 Task: Look for Airbnb options in Delfshaven, Netherlands from 22nd December, 2023 to 30th December, 2023 for 2 adults. Place can be entire room with 1  bedroom having 1 bed and 1 bathroom. Property type can be hotel. Amenities needed are: washing machine.
Action: Mouse moved to (548, 149)
Screenshot: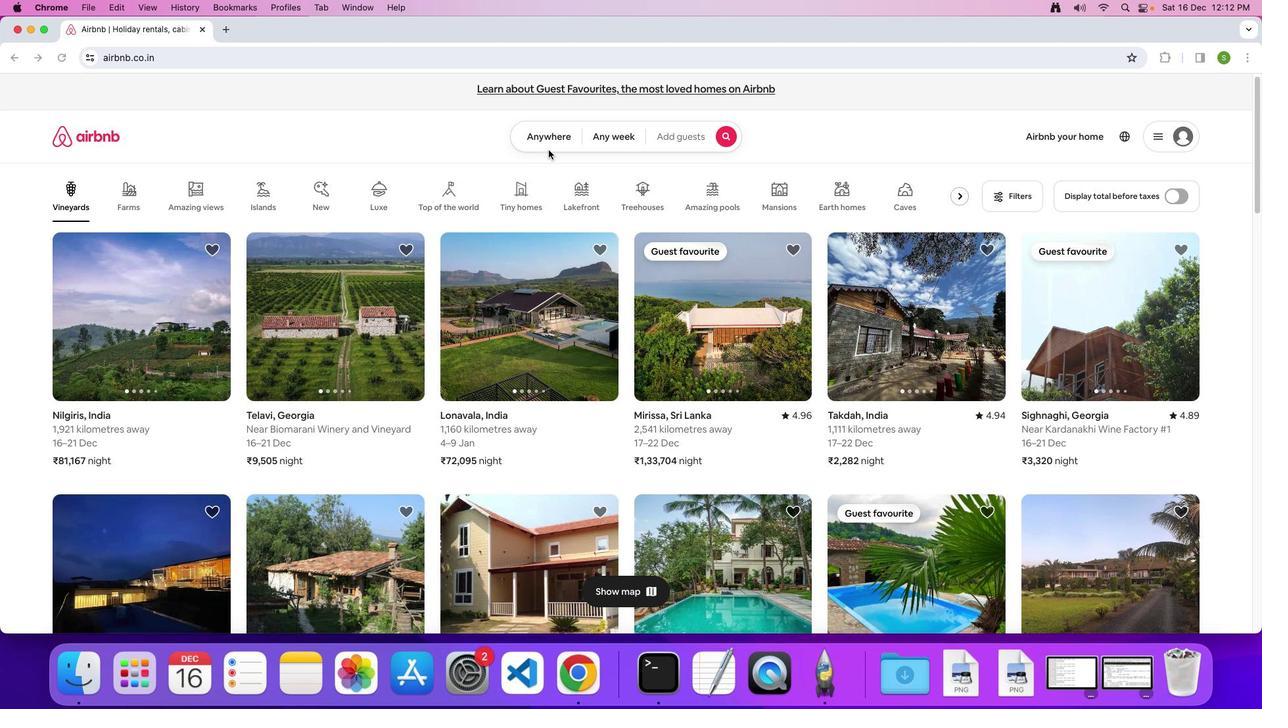 
Action: Mouse pressed left at (548, 149)
Screenshot: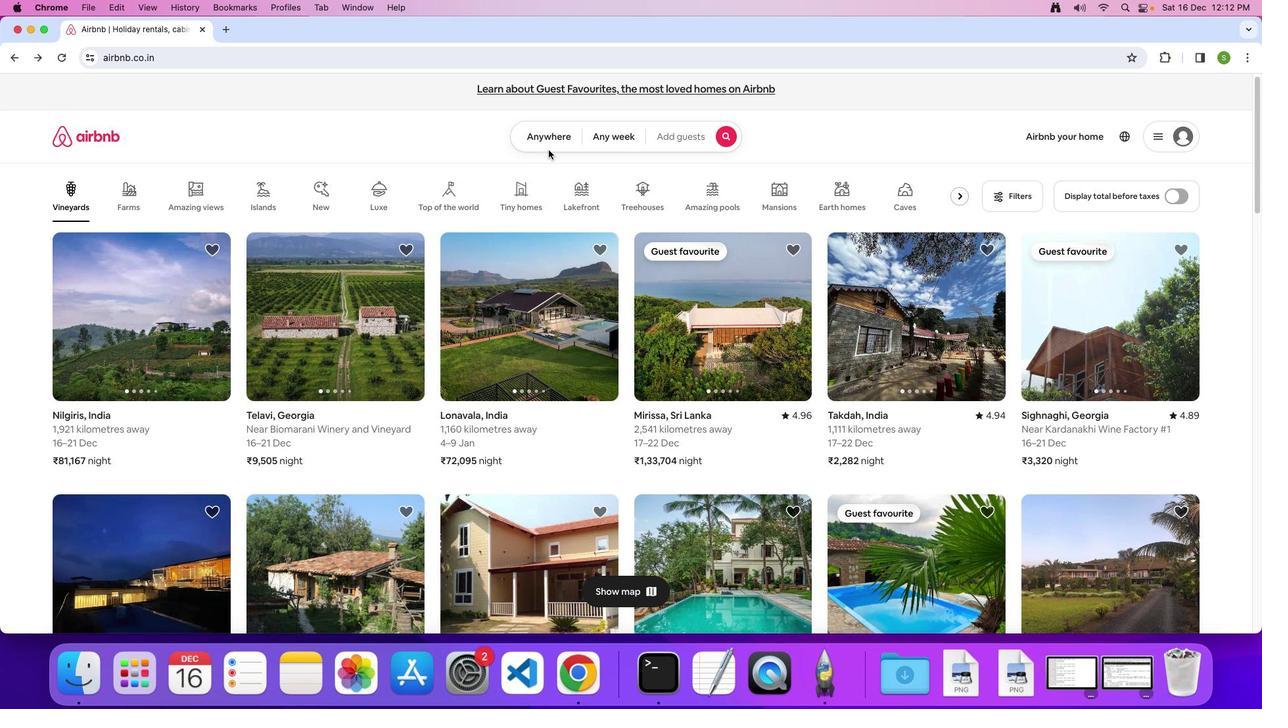 
Action: Mouse moved to (550, 147)
Screenshot: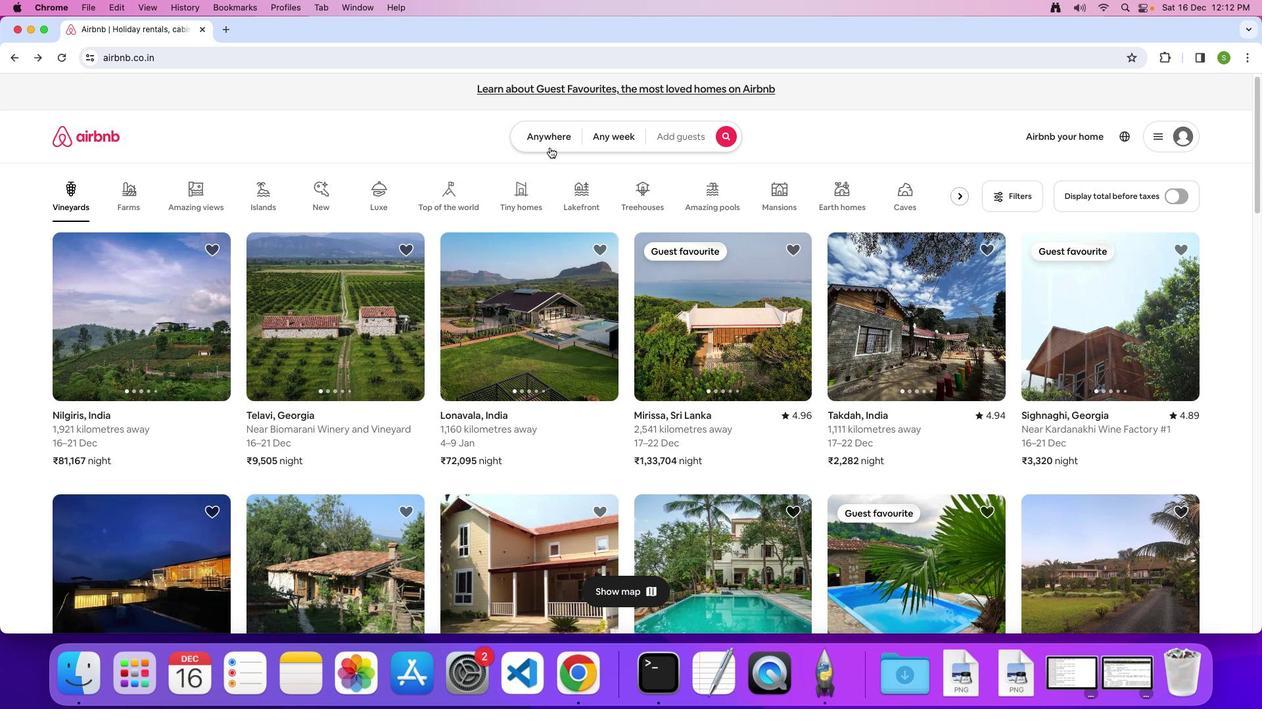 
Action: Mouse pressed left at (550, 147)
Screenshot: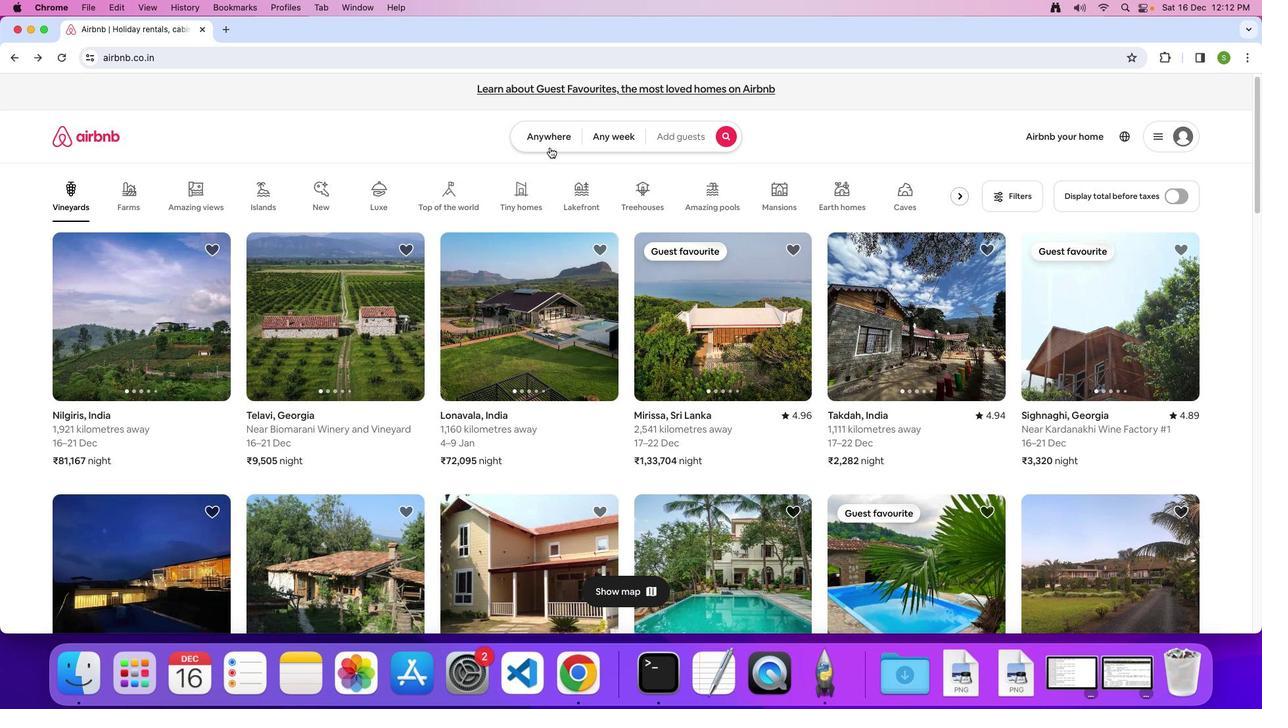 
Action: Mouse moved to (506, 184)
Screenshot: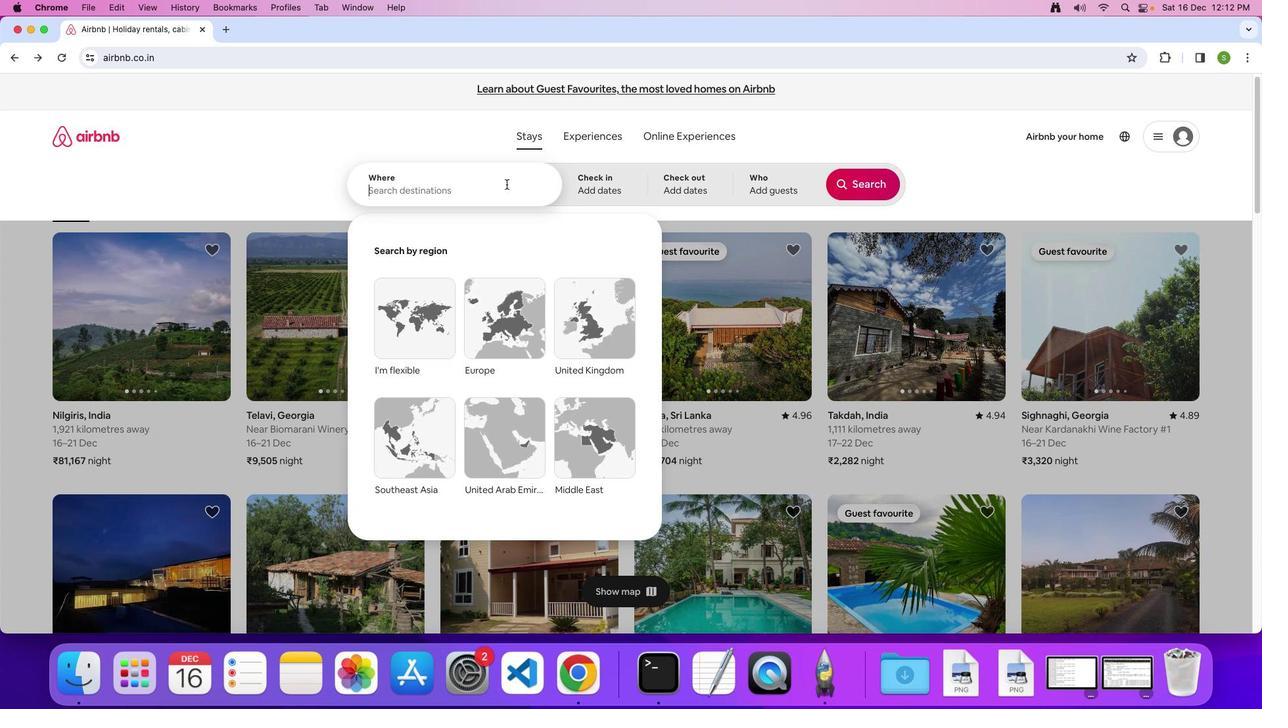 
Action: Mouse pressed left at (506, 184)
Screenshot: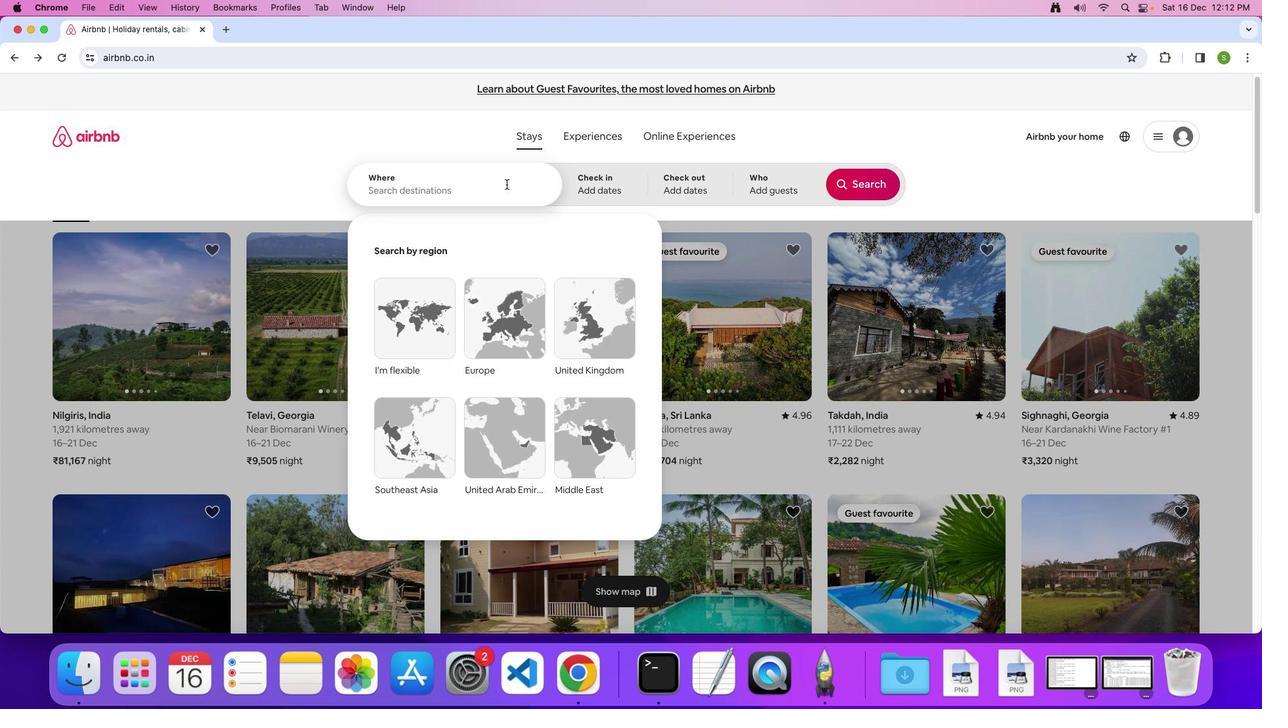 
Action: Mouse moved to (506, 184)
Screenshot: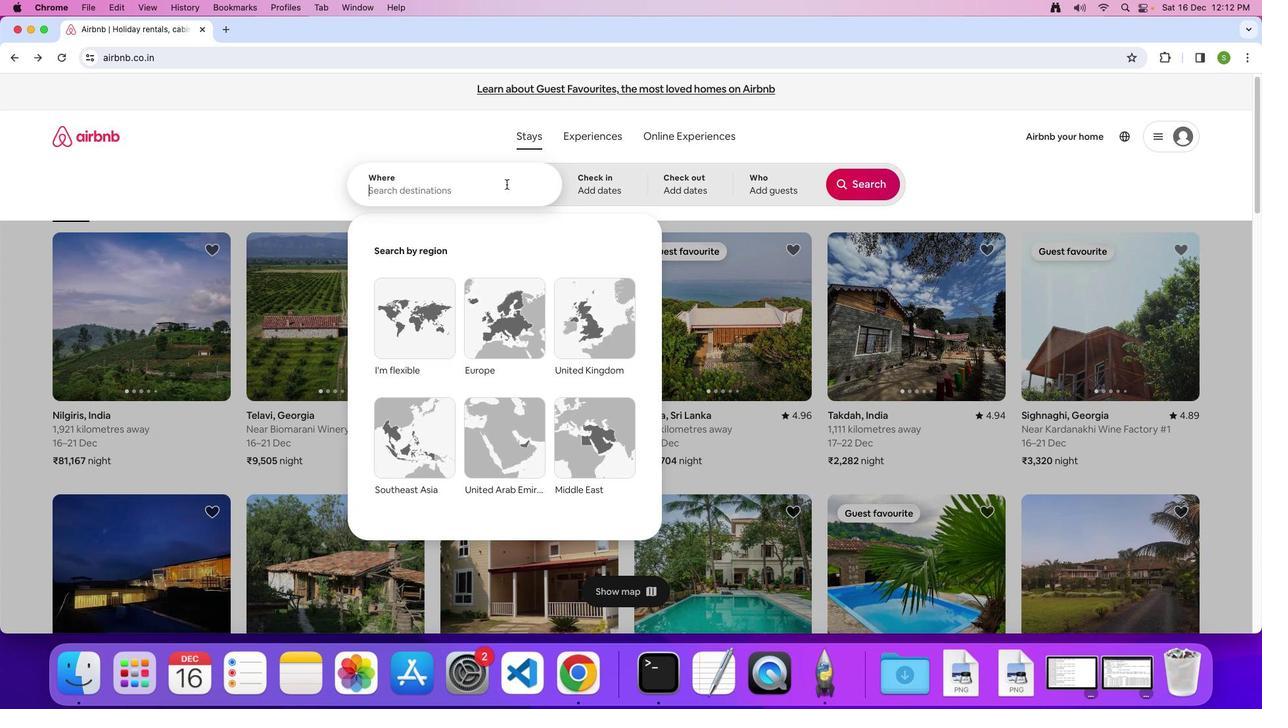 
Action: Key pressed 'D'Key.caps_lock'e''l''f''s''h''a''v''e''n'','Key.spaceKey.shift'n''e''t''h''e''r''l''a''n''d''s'Key.enter
Screenshot: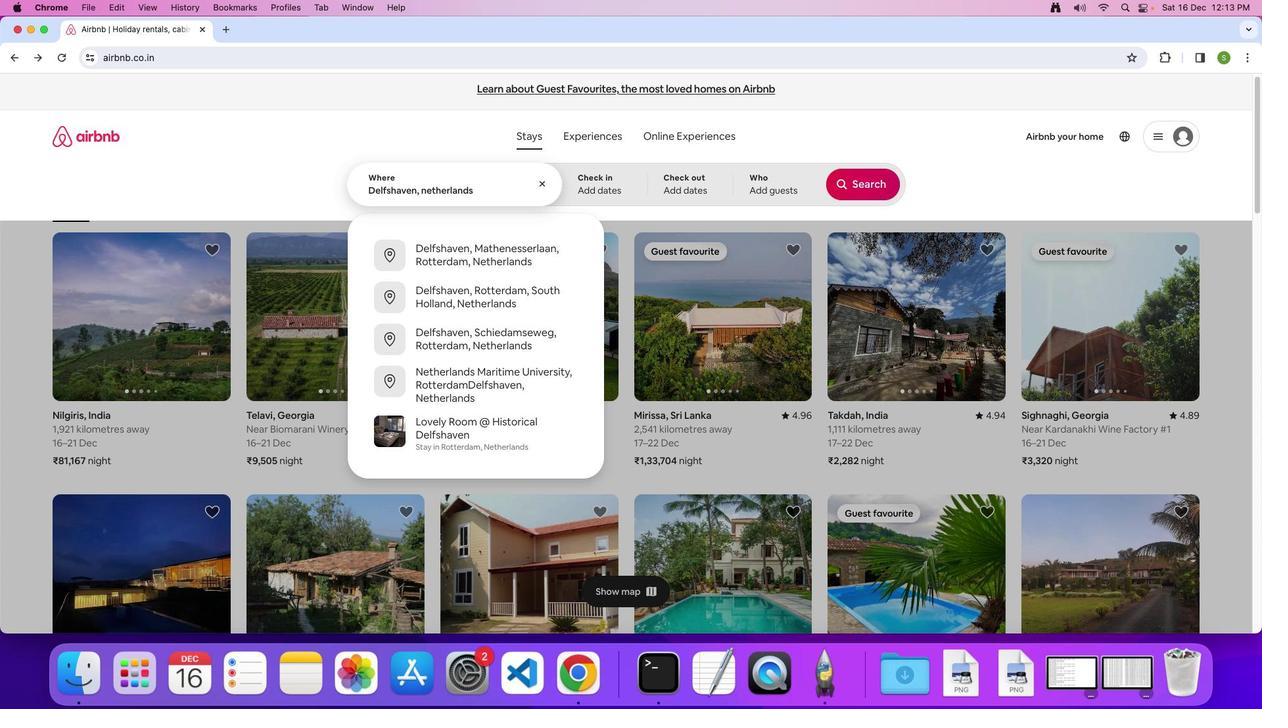 
Action: Mouse moved to (564, 448)
Screenshot: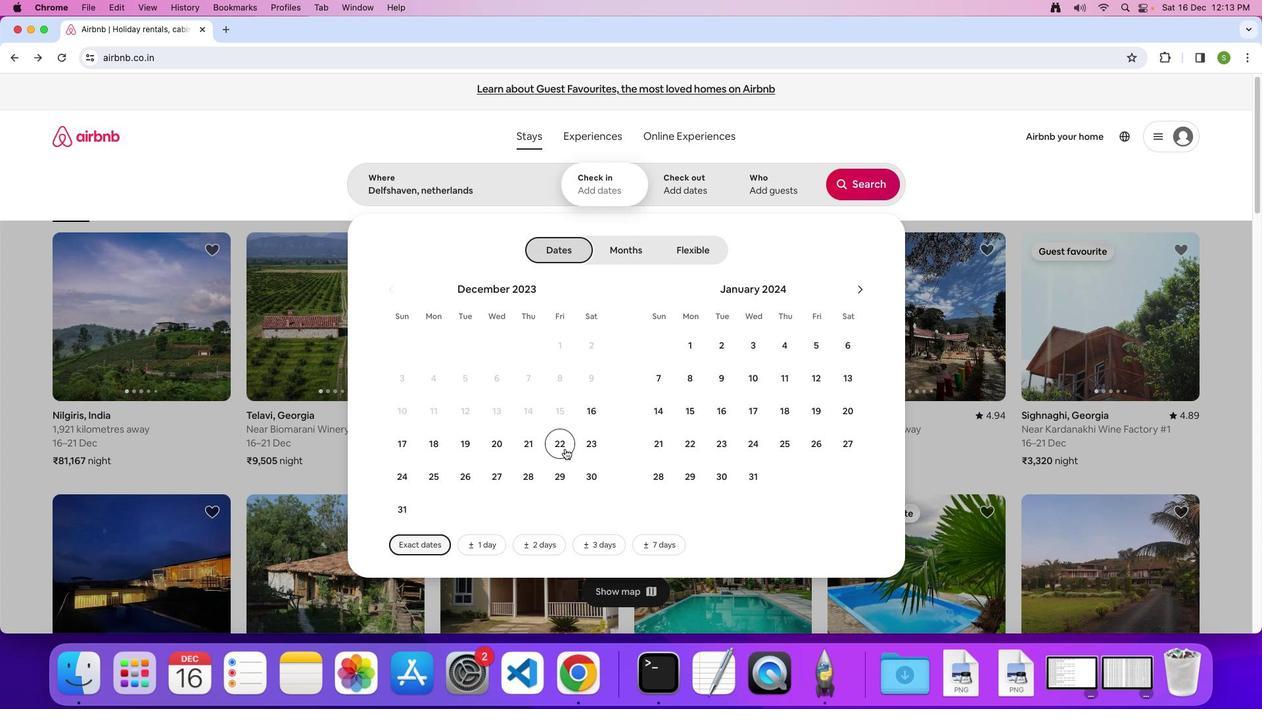 
Action: Mouse pressed left at (564, 448)
Screenshot: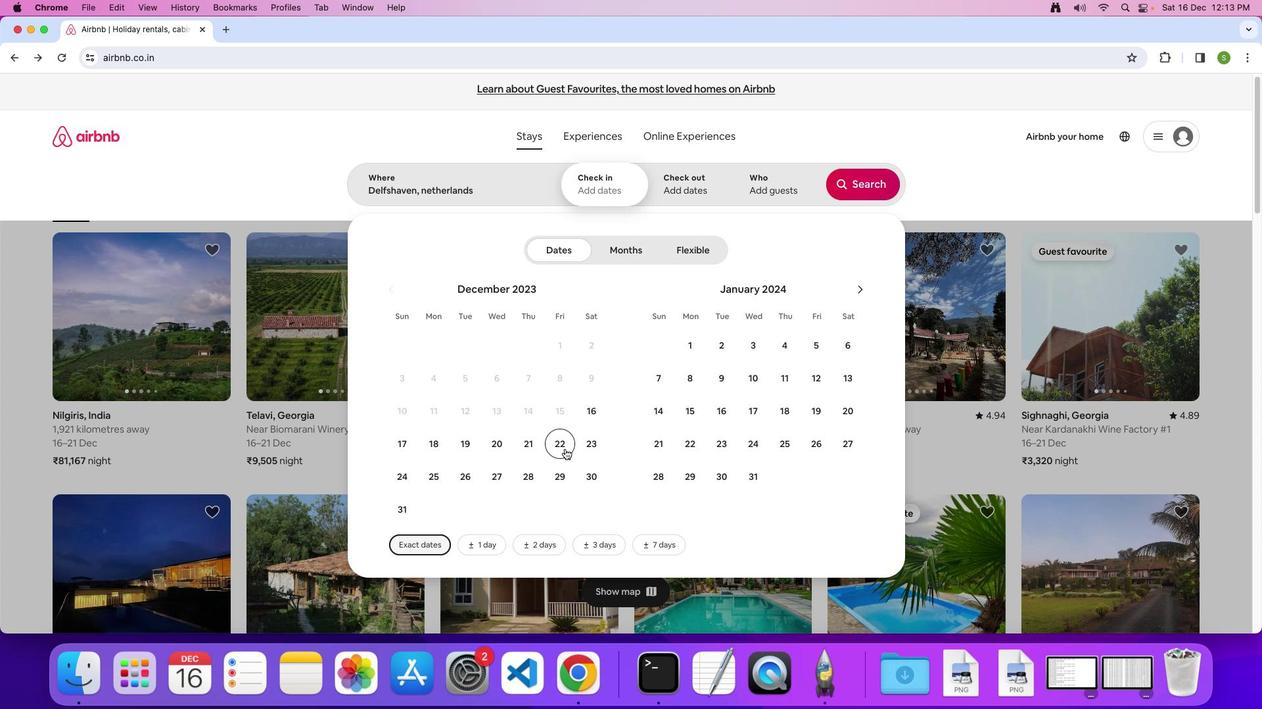 
Action: Mouse moved to (590, 475)
Screenshot: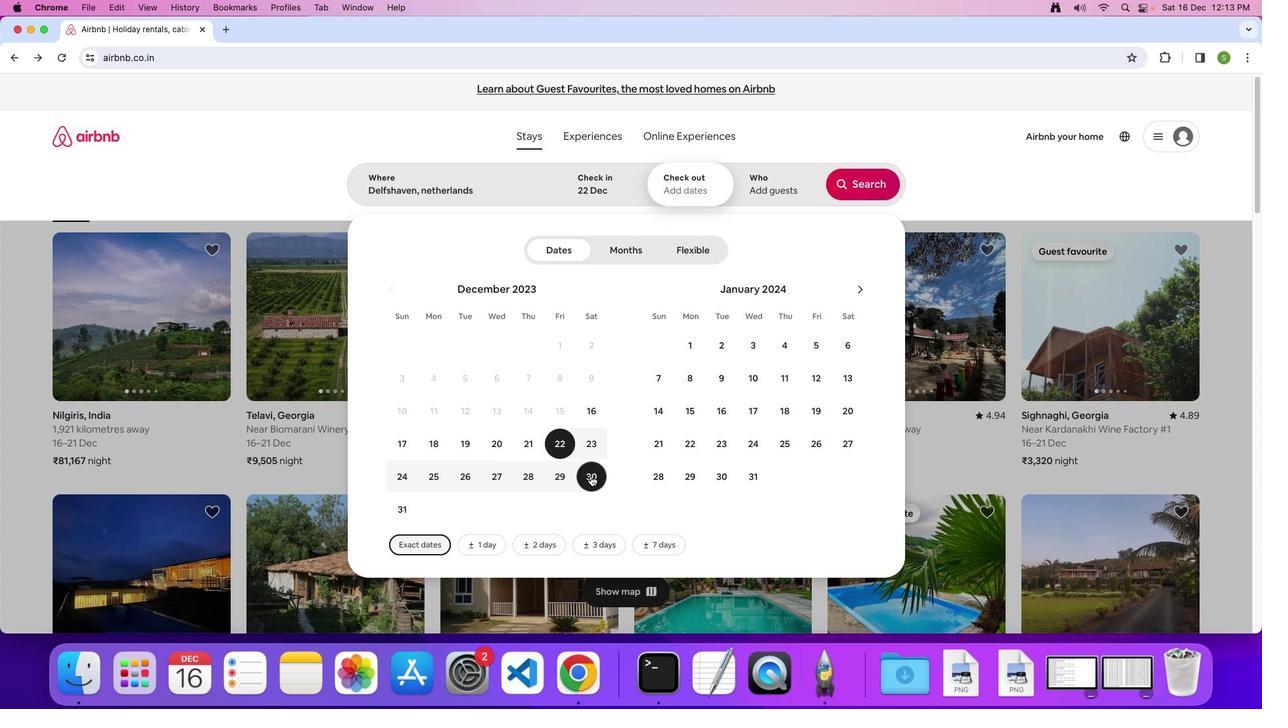 
Action: Mouse pressed left at (590, 475)
Screenshot: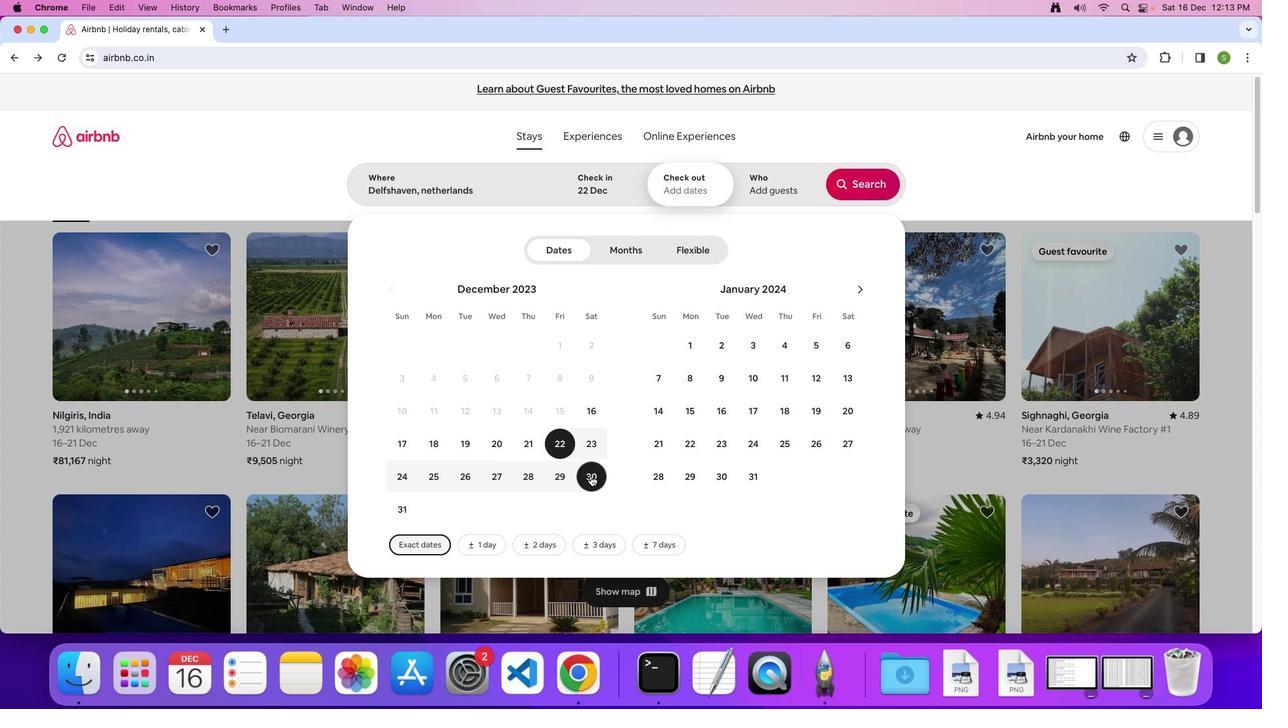 
Action: Mouse moved to (780, 184)
Screenshot: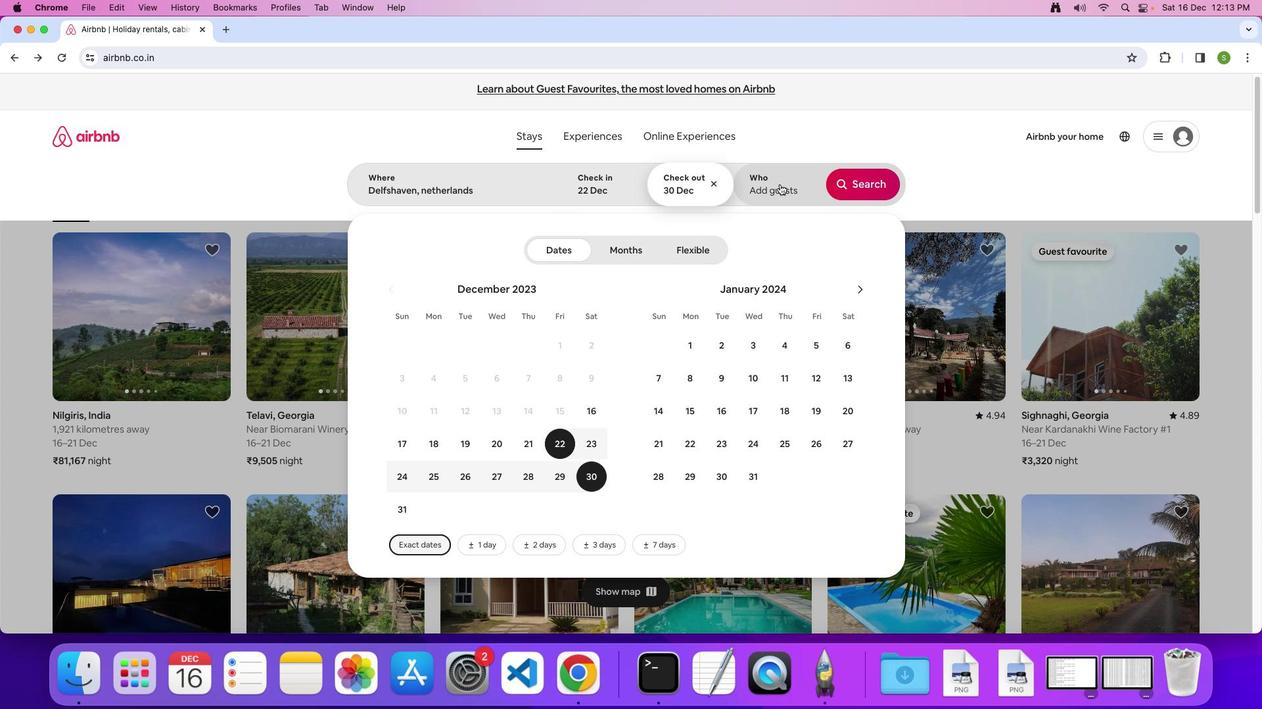 
Action: Mouse pressed left at (780, 184)
Screenshot: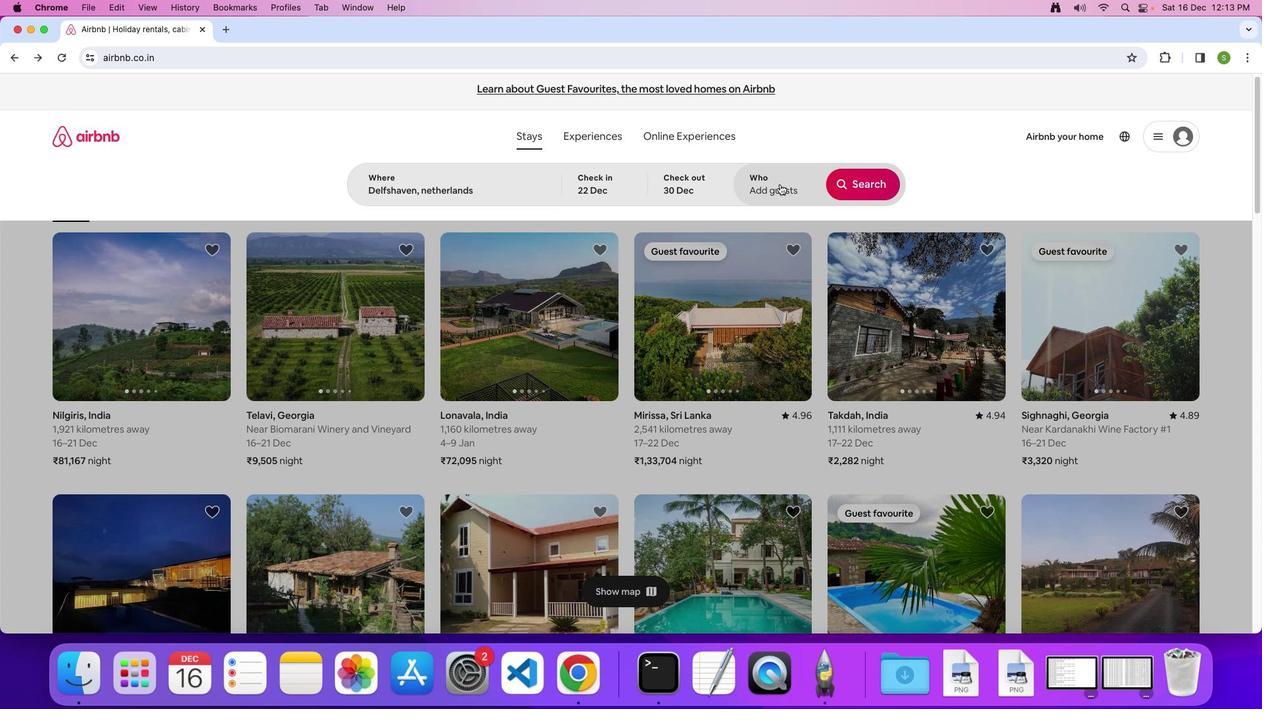 
Action: Mouse moved to (871, 251)
Screenshot: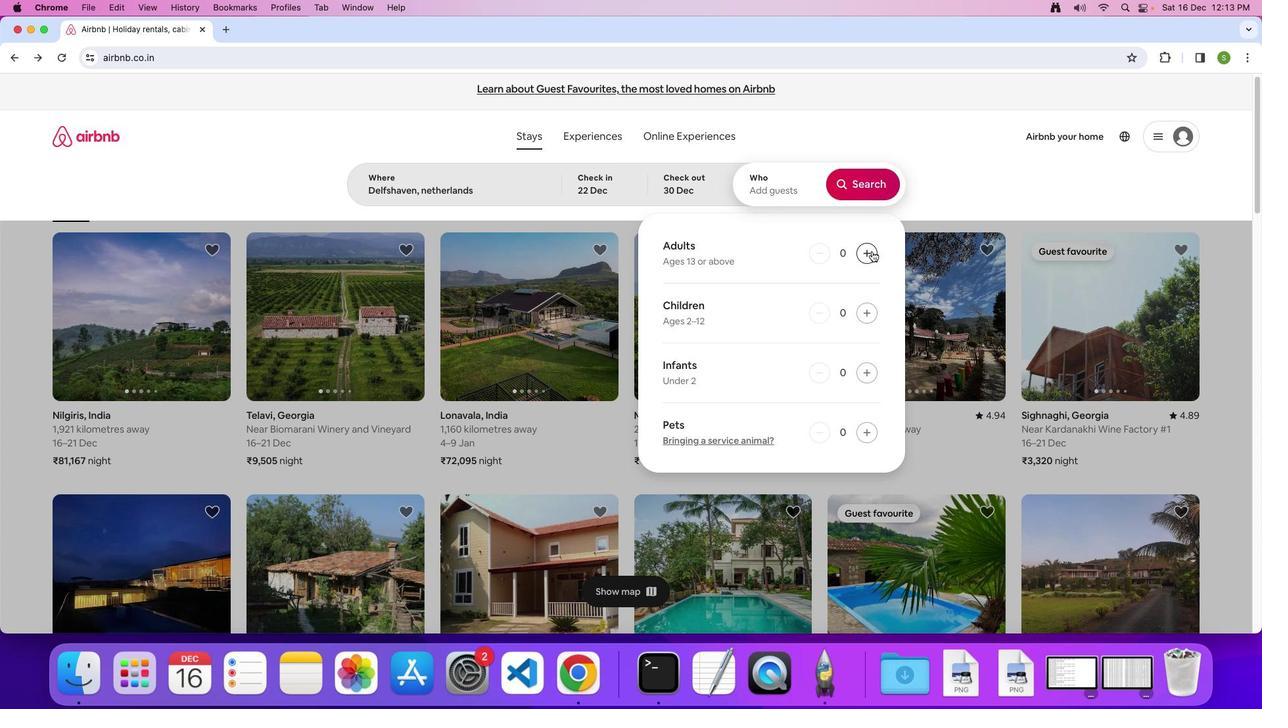 
Action: Mouse pressed left at (871, 251)
Screenshot: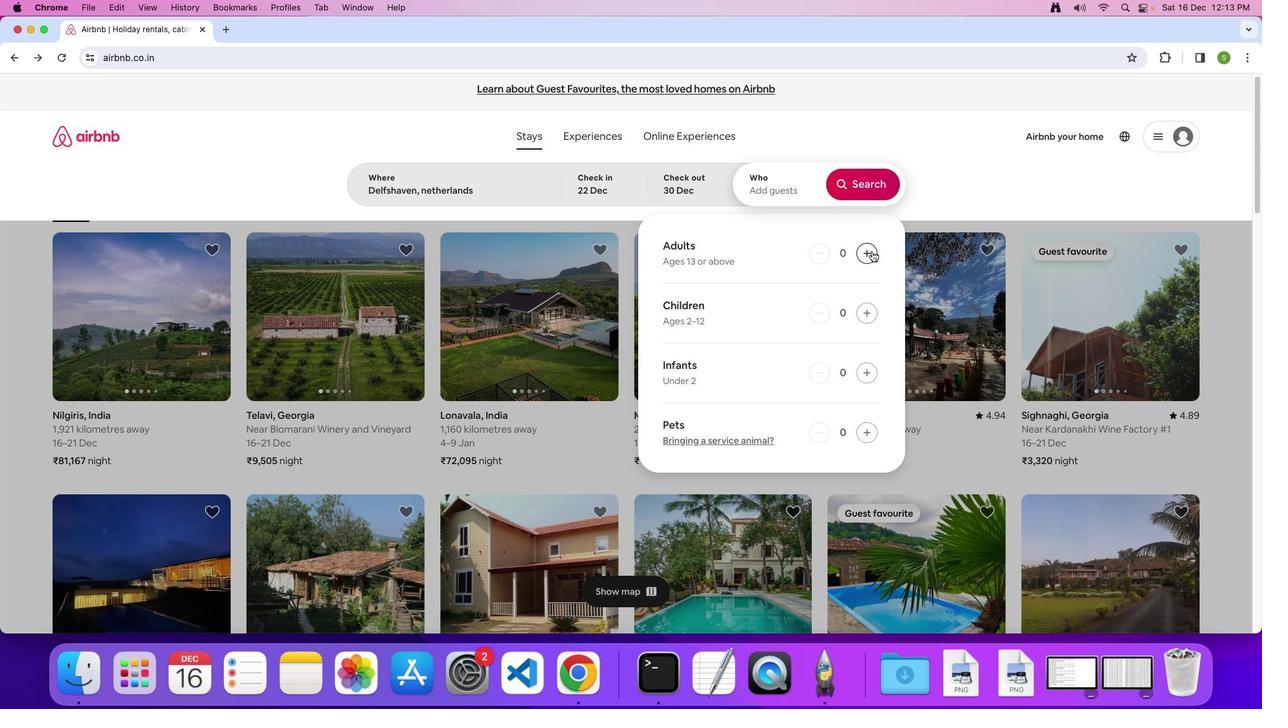 
Action: Mouse pressed left at (871, 251)
Screenshot: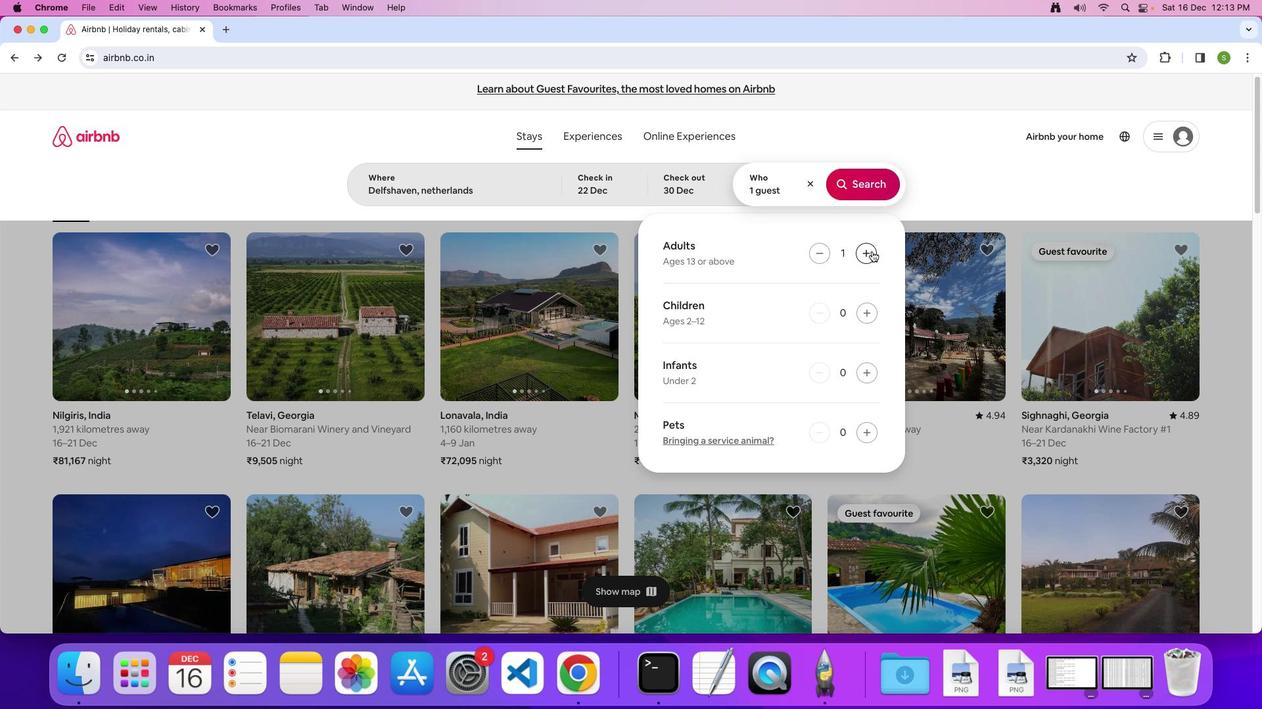 
Action: Mouse moved to (861, 189)
Screenshot: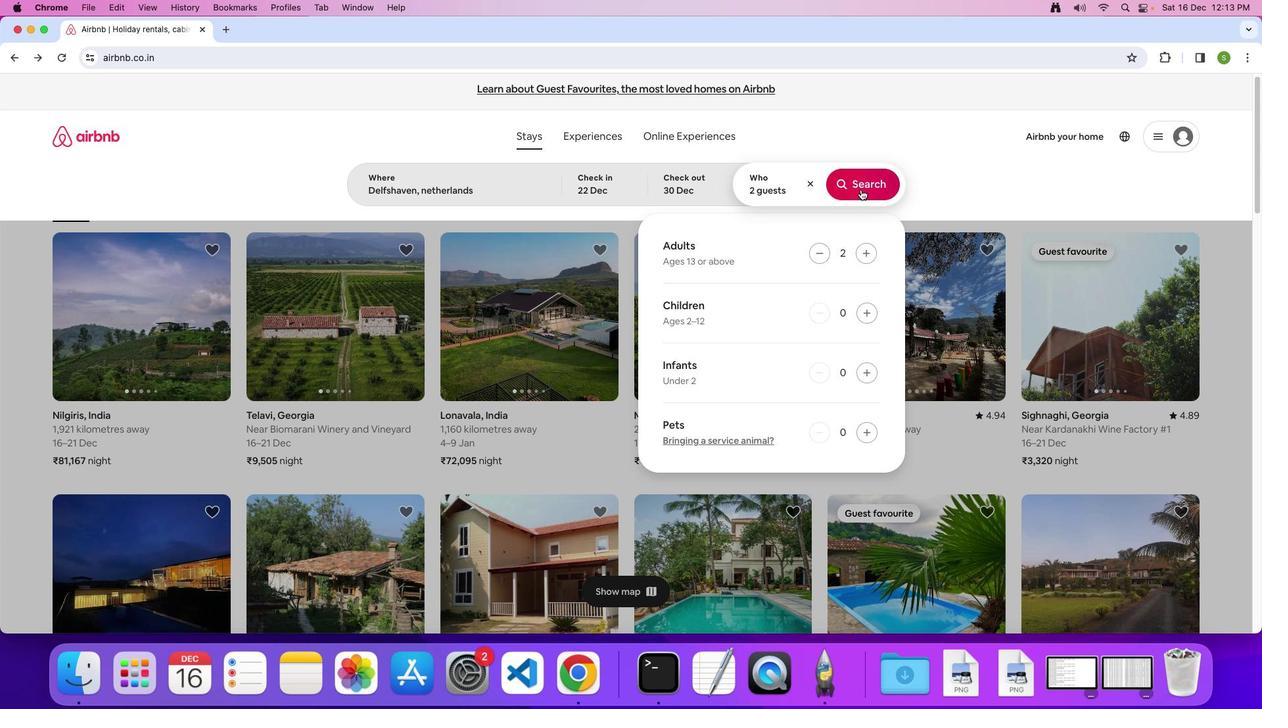 
Action: Mouse pressed left at (861, 189)
Screenshot: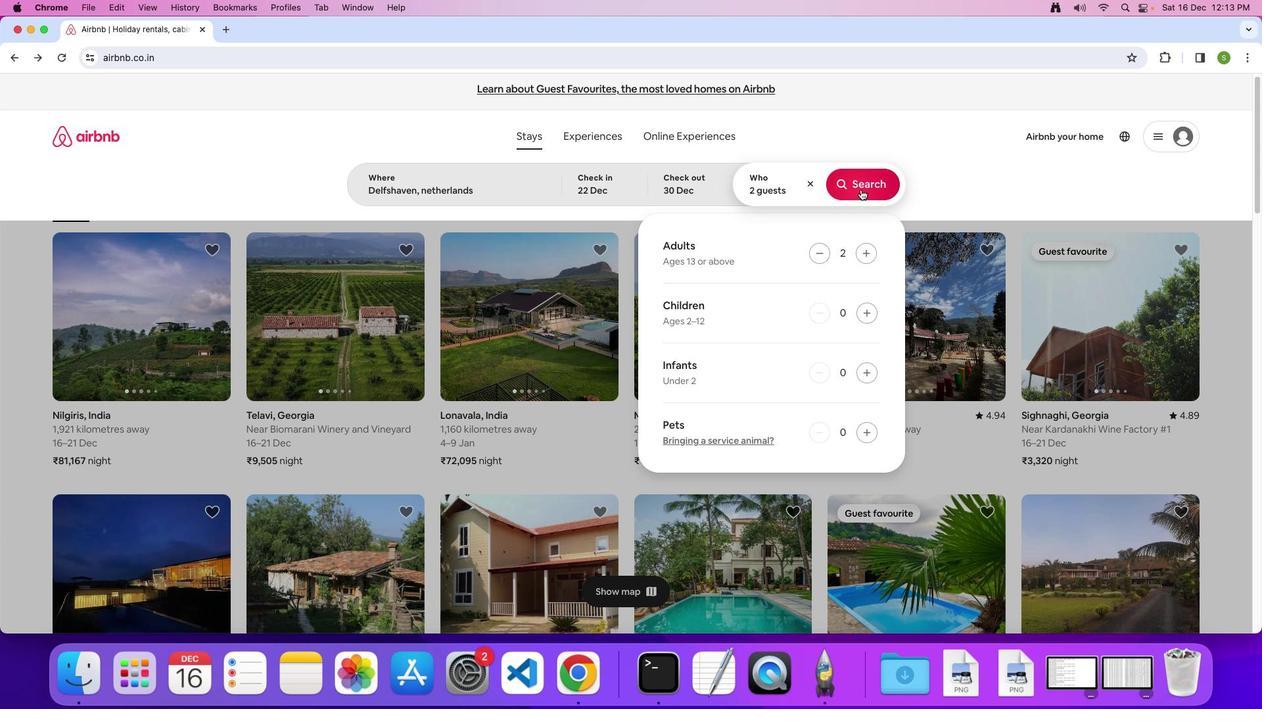 
Action: Mouse moved to (1052, 159)
Screenshot: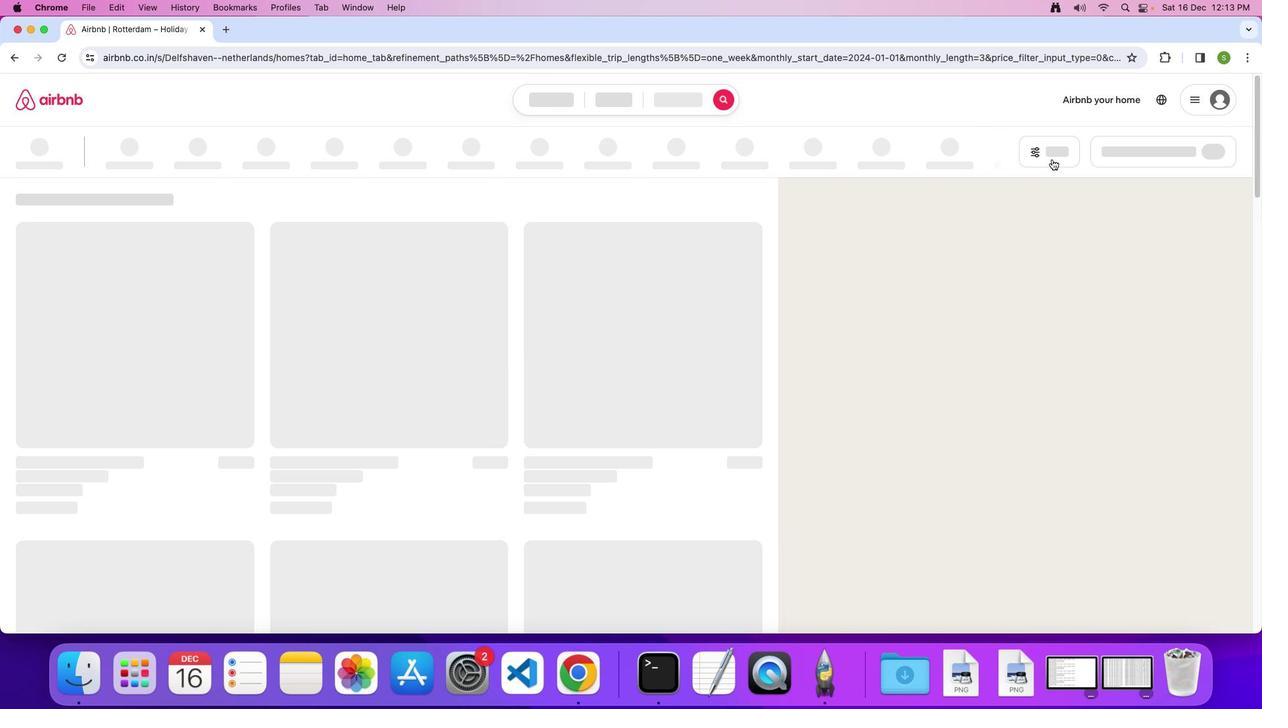 
Action: Mouse pressed left at (1052, 159)
Screenshot: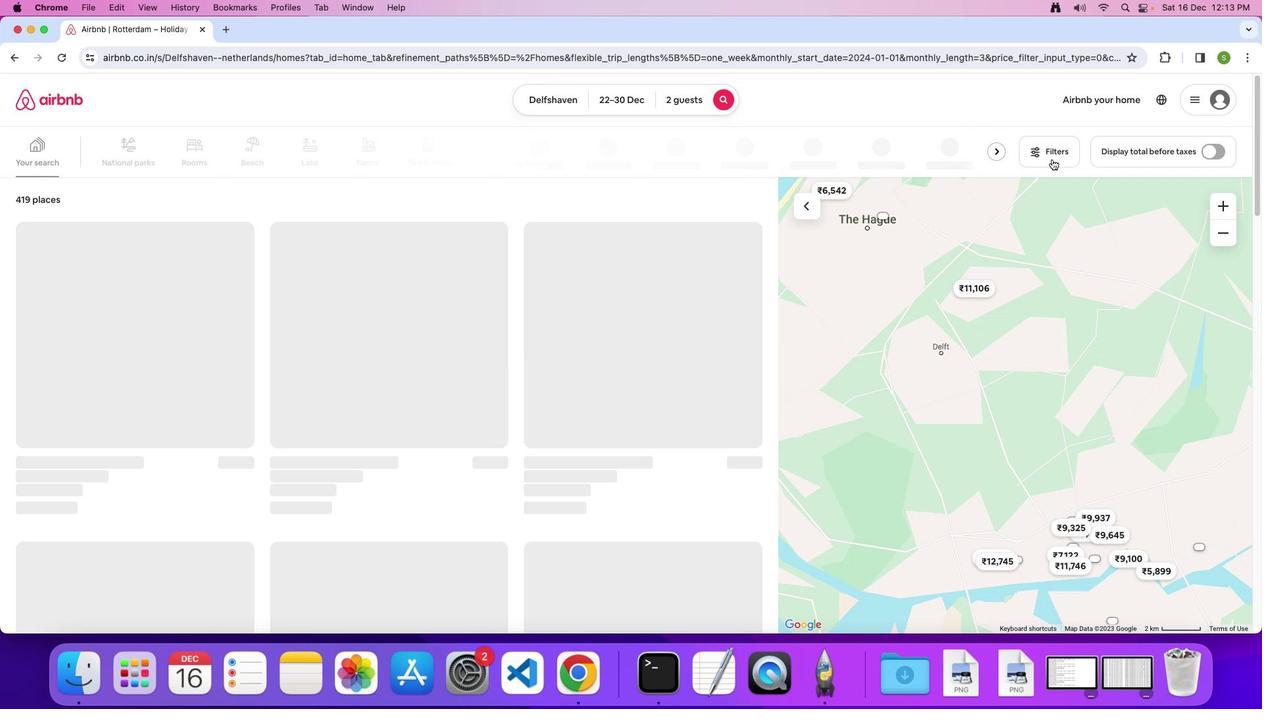 
Action: Mouse moved to (685, 360)
Screenshot: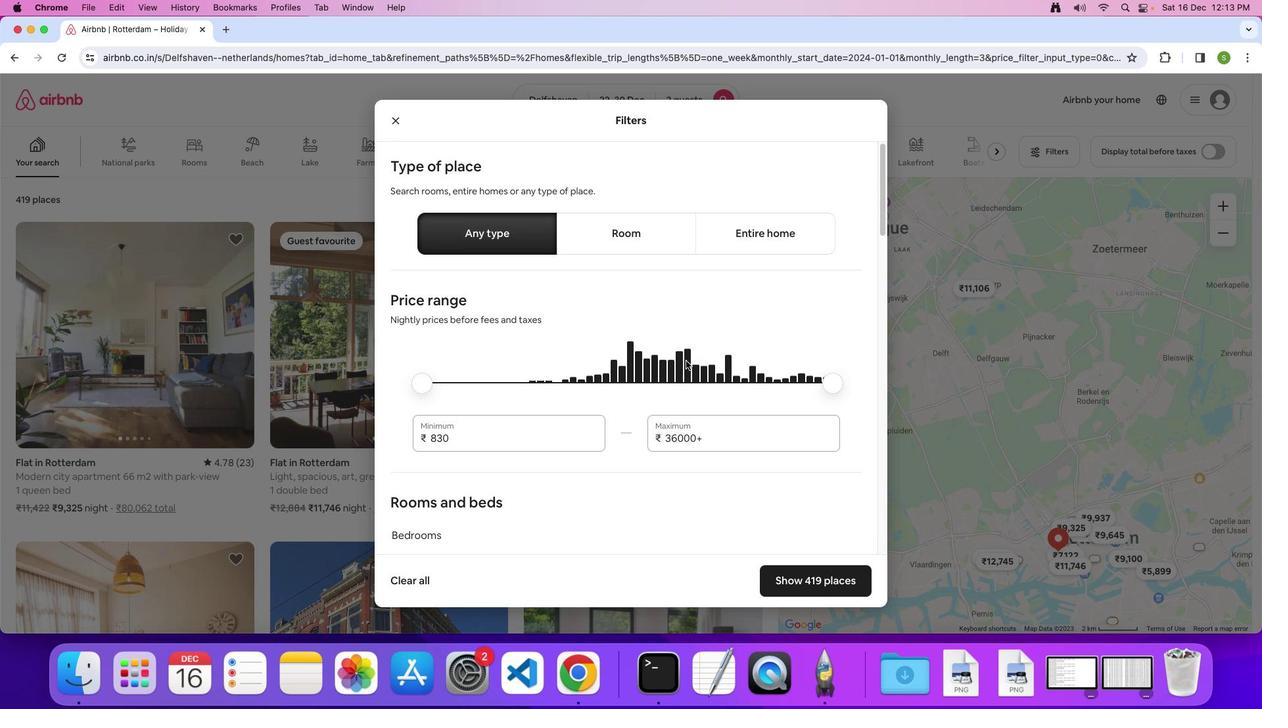 
Action: Mouse scrolled (685, 360) with delta (0, 0)
Screenshot: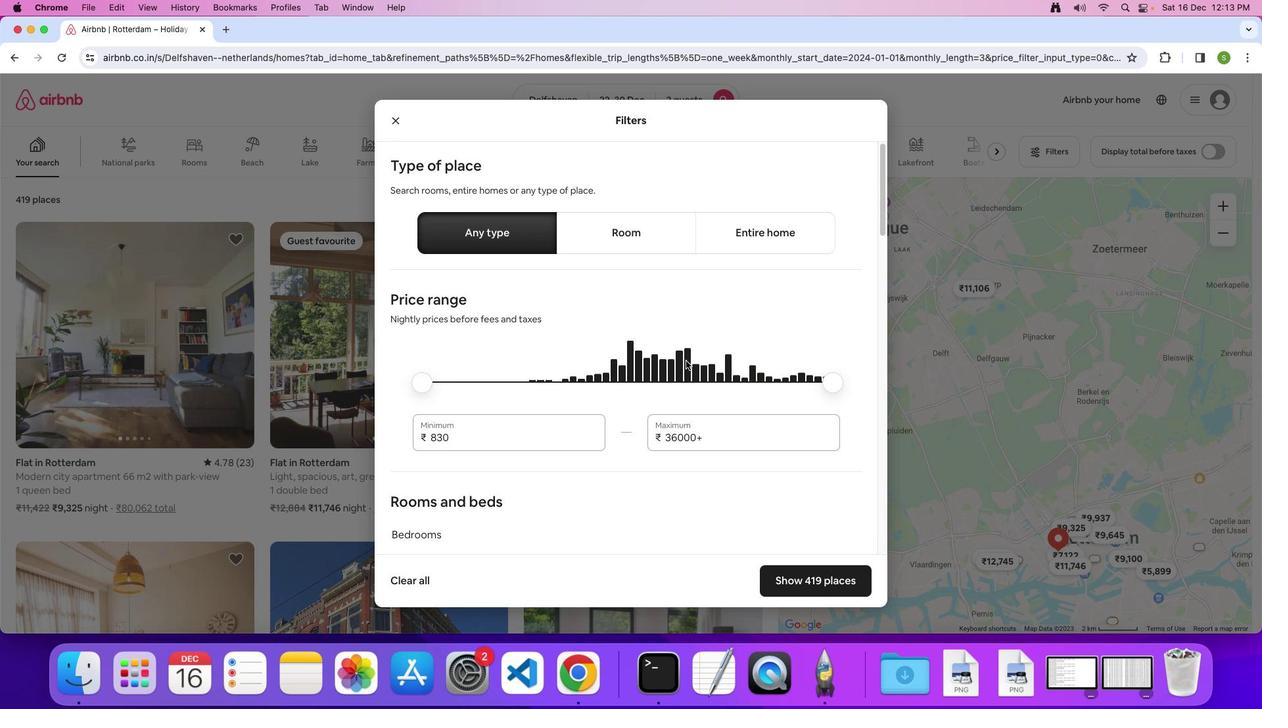 
Action: Mouse scrolled (685, 360) with delta (0, 0)
Screenshot: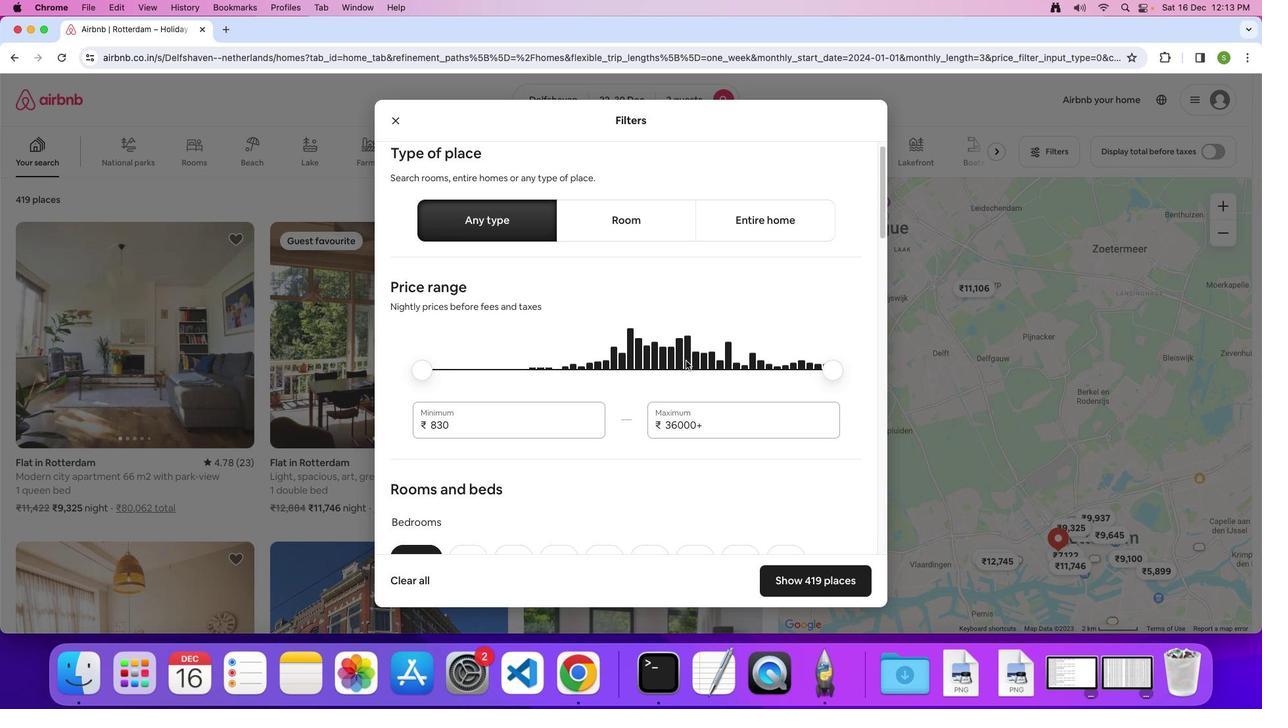 
Action: Mouse moved to (685, 360)
Screenshot: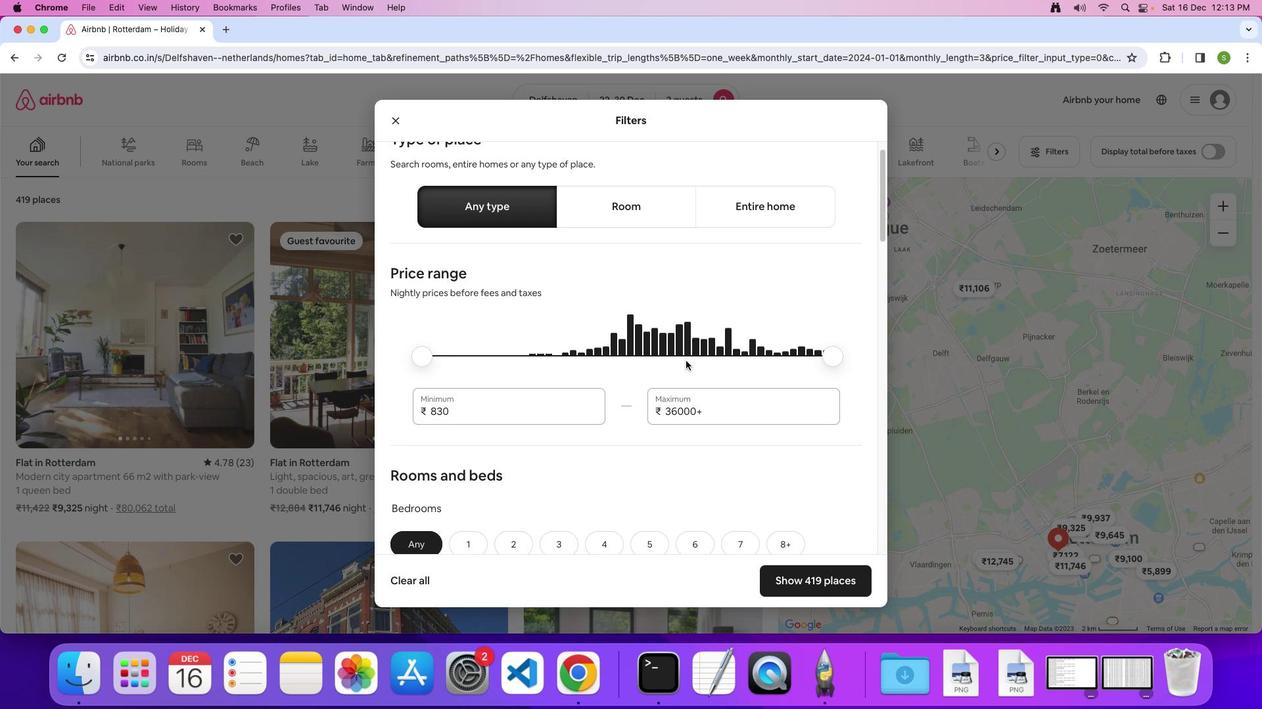 
Action: Mouse scrolled (685, 360) with delta (0, -1)
Screenshot: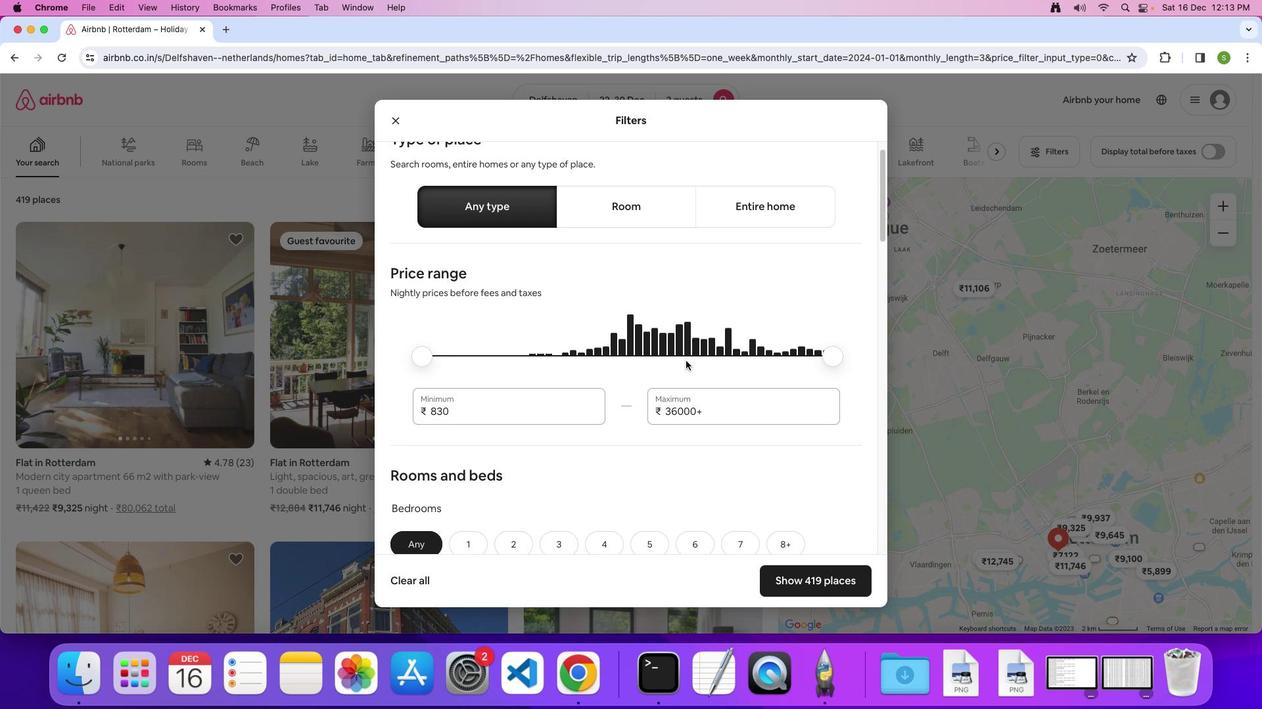 
Action: Mouse moved to (686, 359)
Screenshot: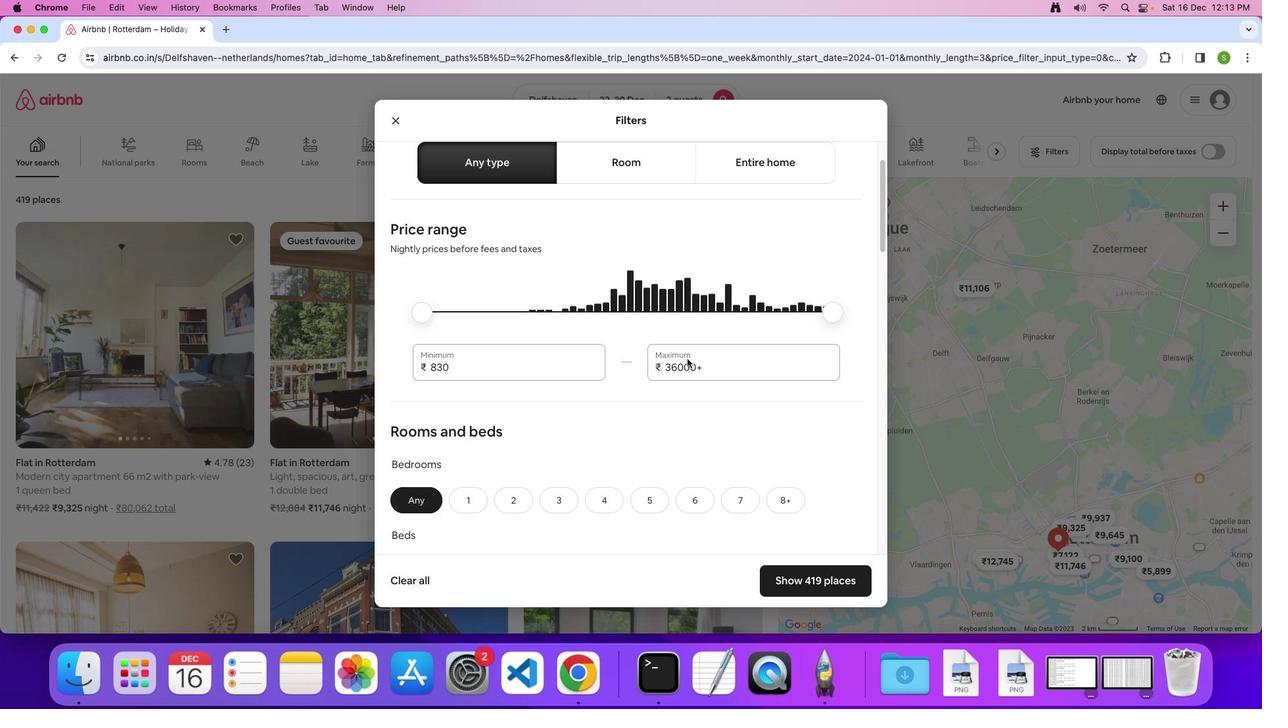 
Action: Mouse scrolled (686, 359) with delta (0, 0)
Screenshot: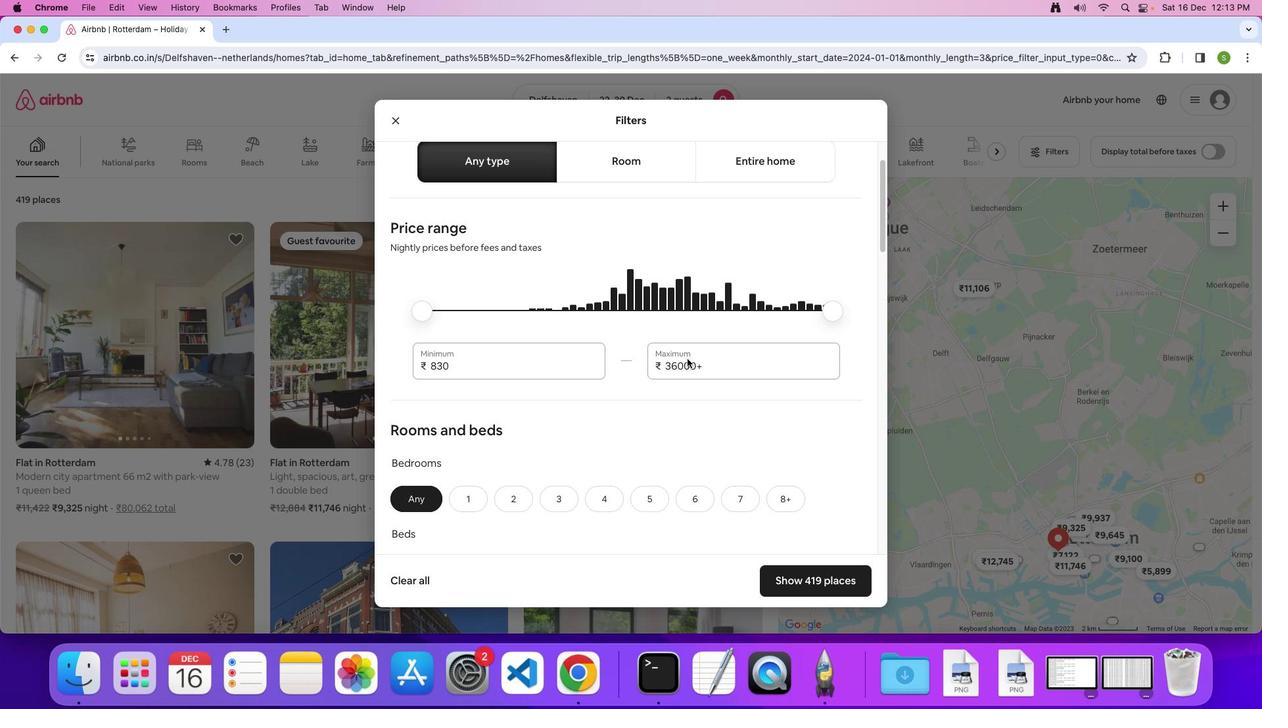 
Action: Mouse moved to (686, 358)
Screenshot: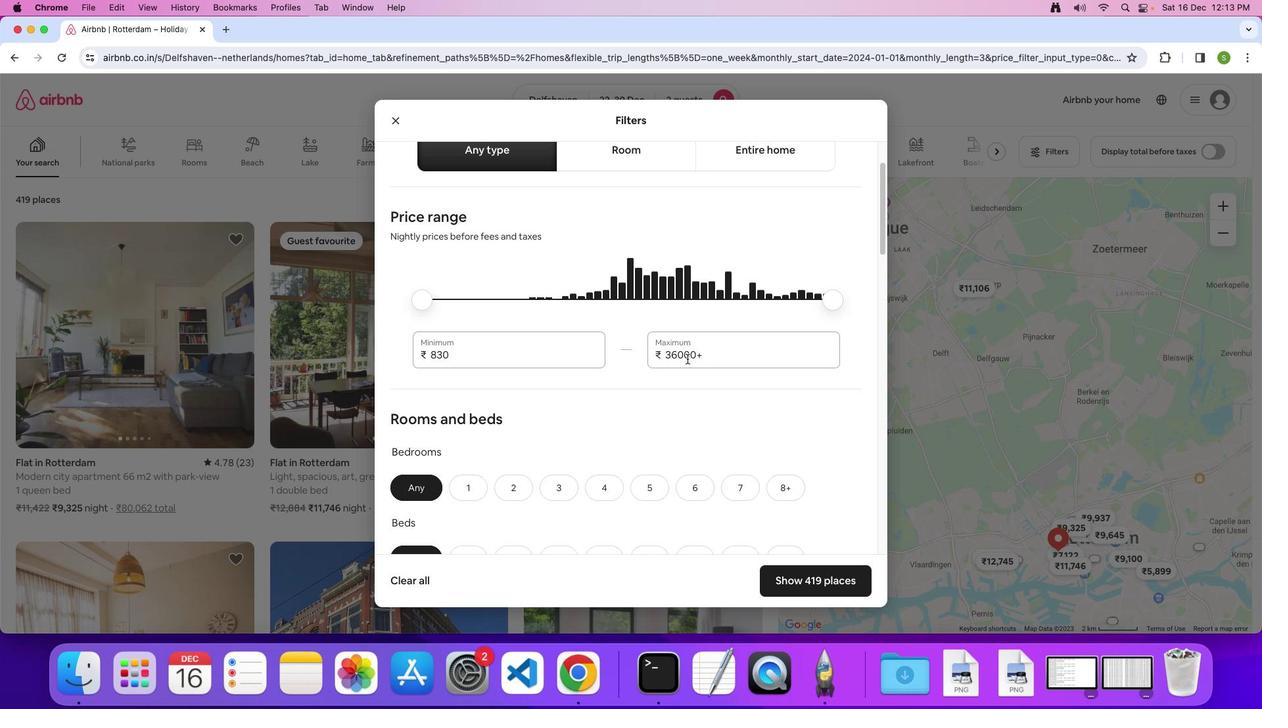 
Action: Mouse scrolled (686, 358) with delta (0, 0)
Screenshot: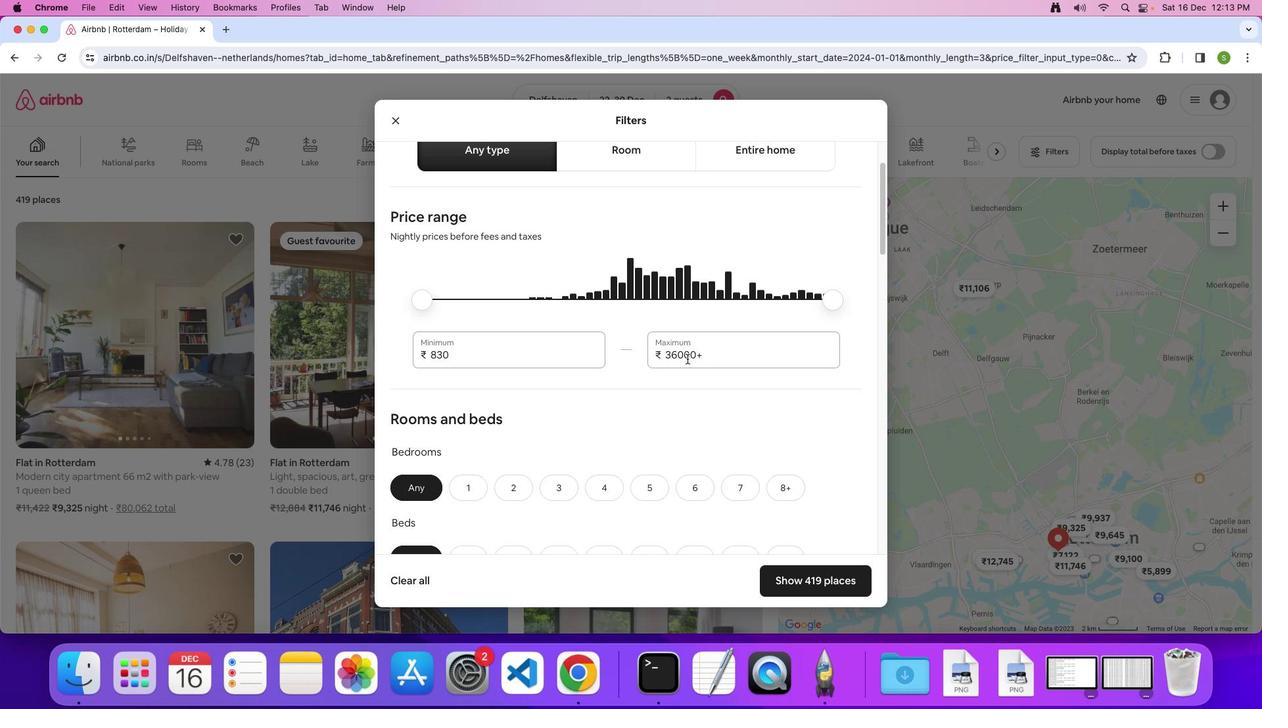
Action: Mouse moved to (687, 358)
Screenshot: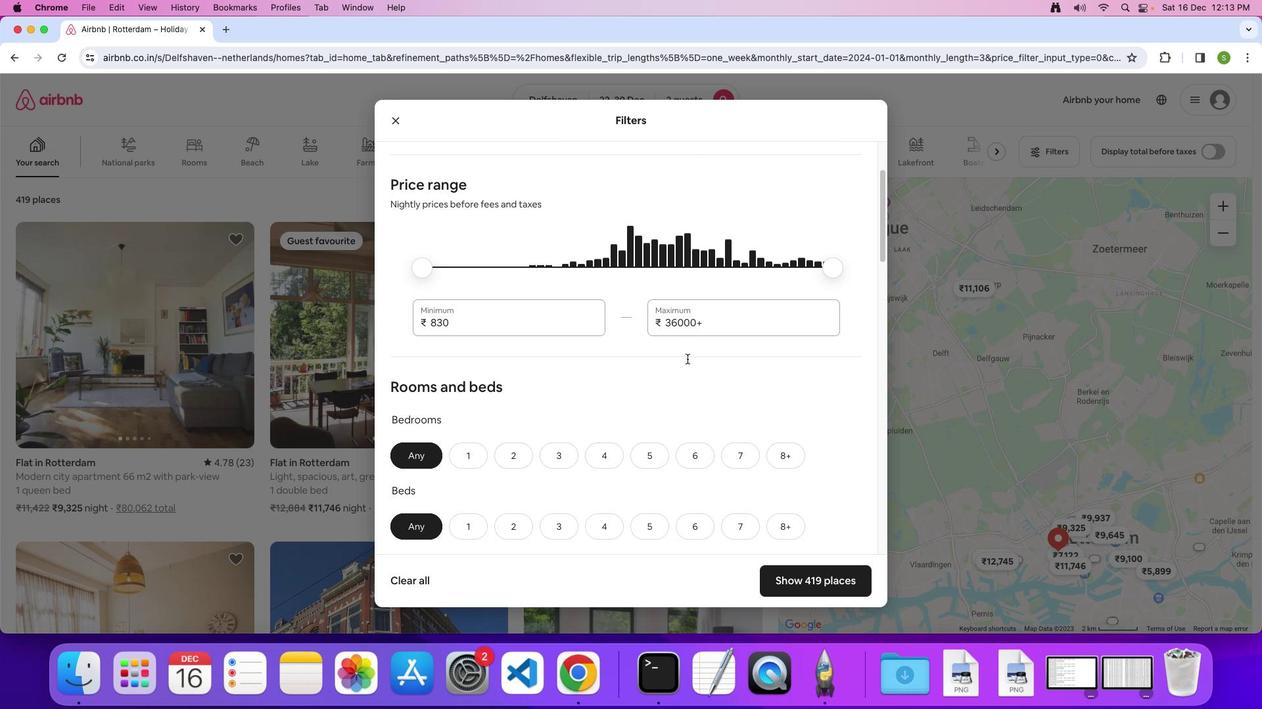 
Action: Mouse scrolled (687, 358) with delta (0, -1)
Screenshot: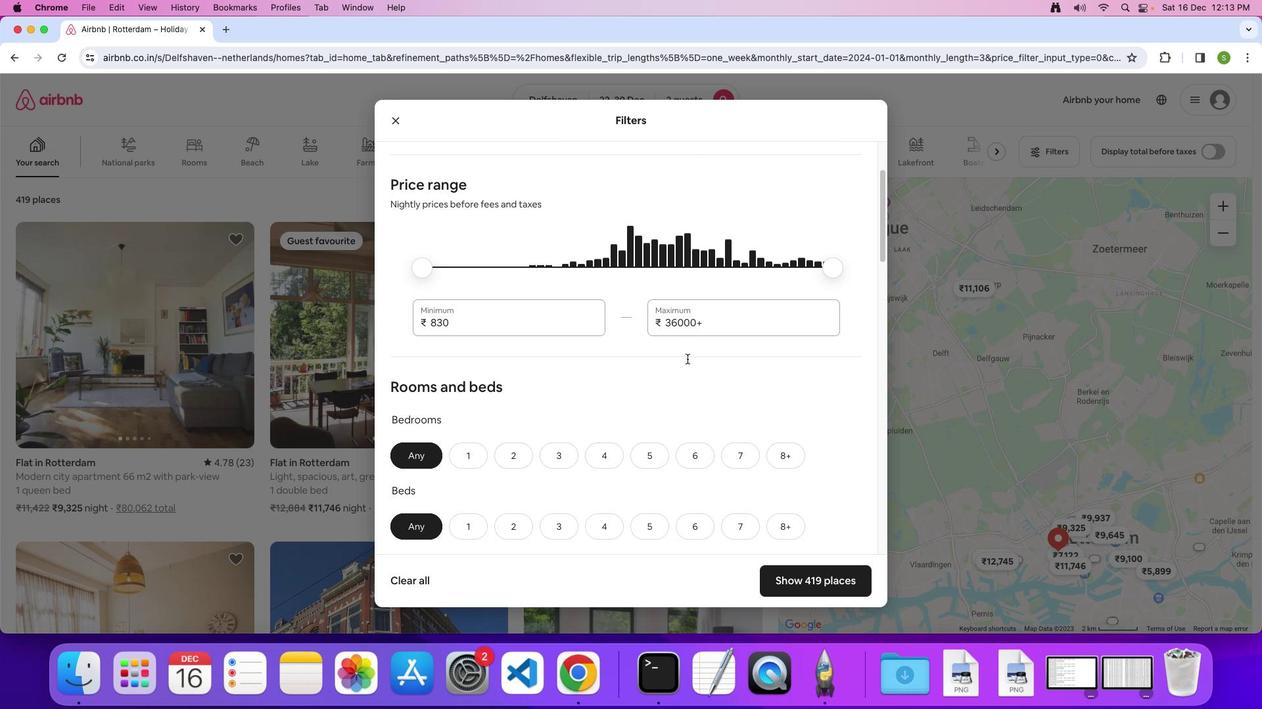 
Action: Mouse moved to (457, 412)
Screenshot: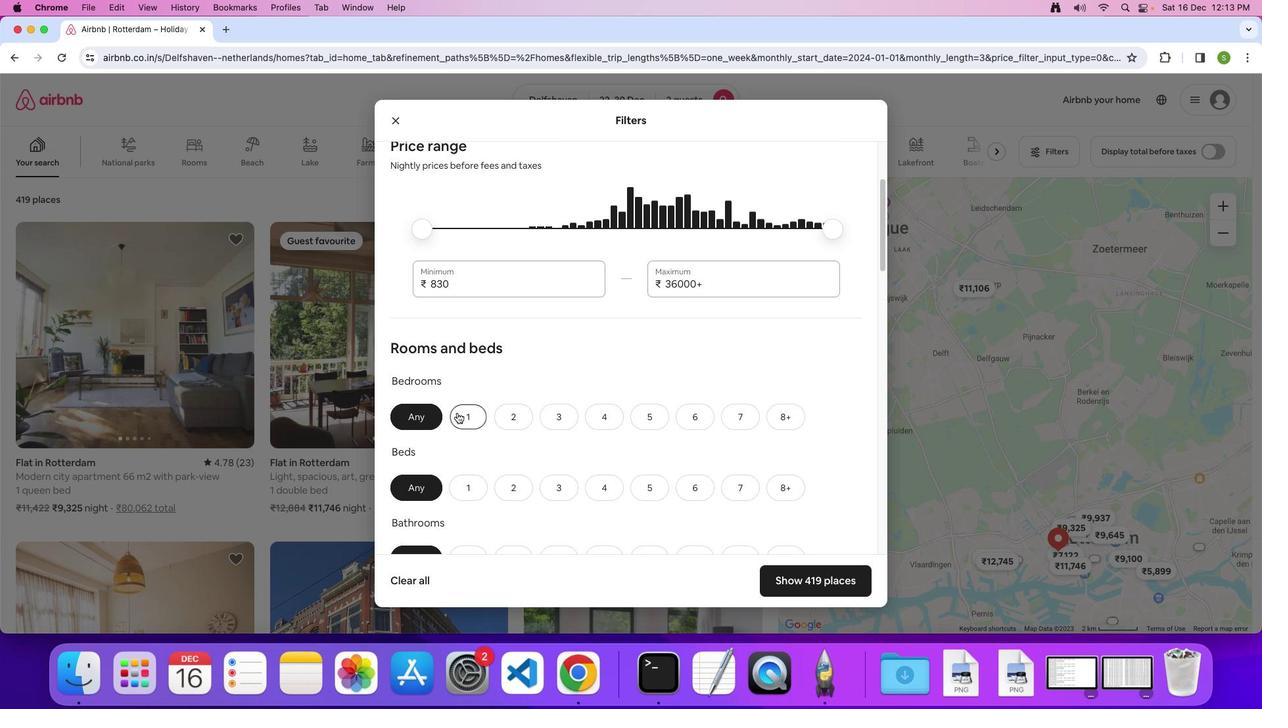 
Action: Mouse pressed left at (457, 412)
Screenshot: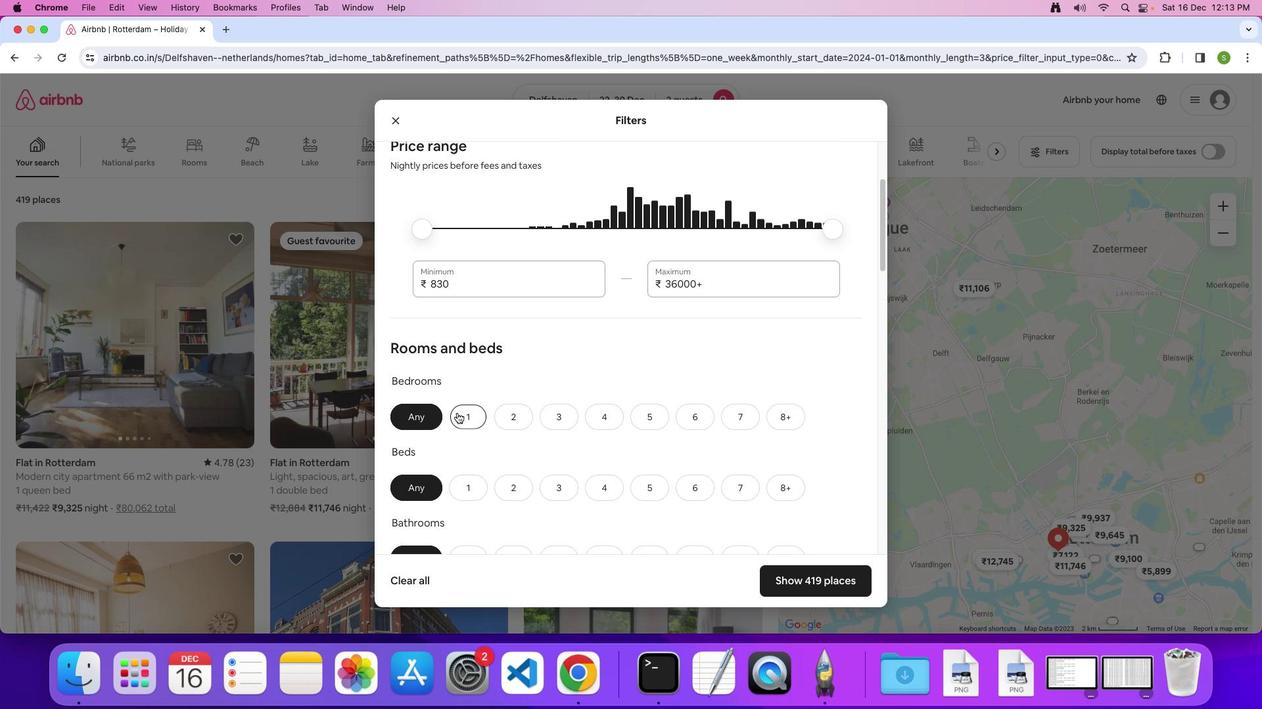 
Action: Mouse moved to (464, 482)
Screenshot: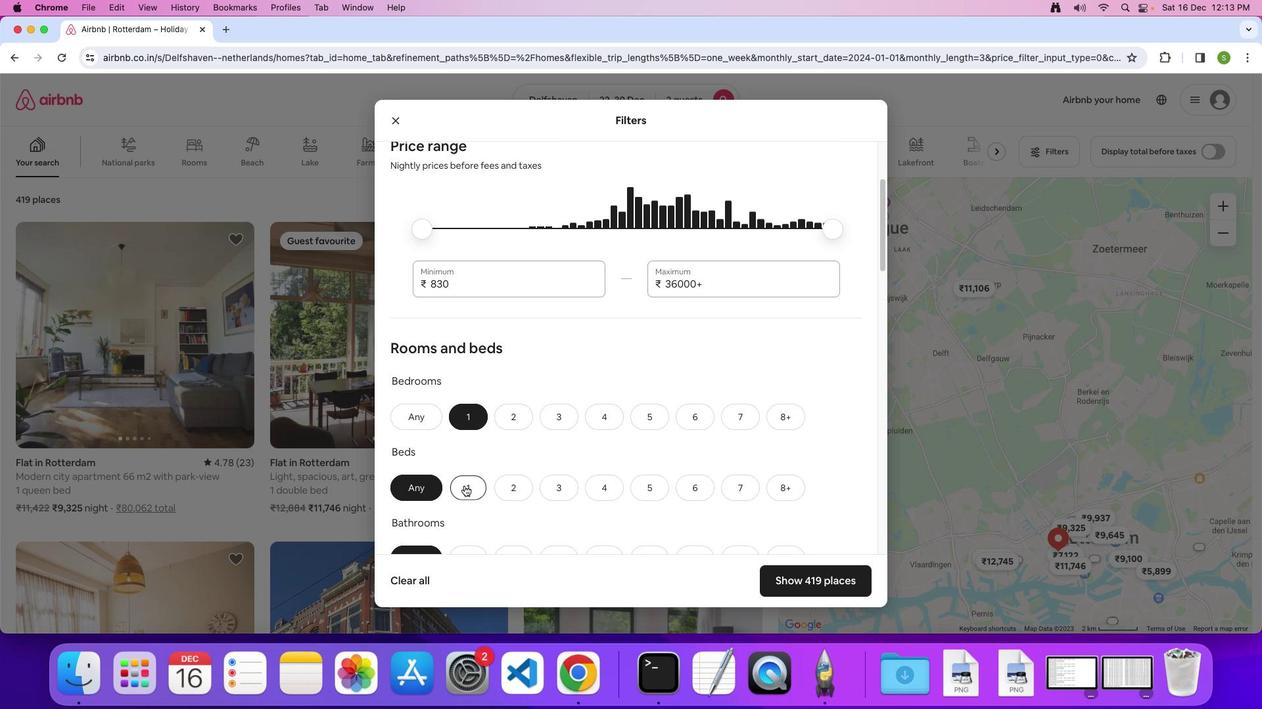 
Action: Mouse pressed left at (464, 482)
Screenshot: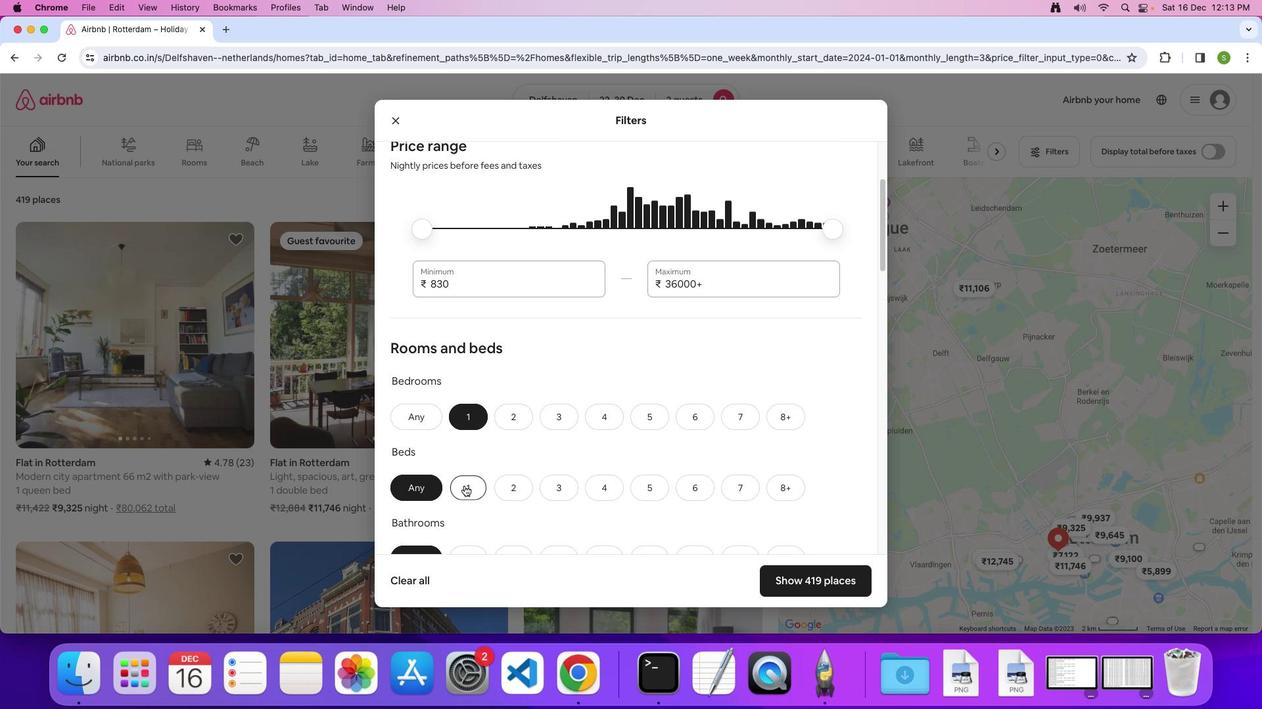 
Action: Mouse moved to (610, 413)
Screenshot: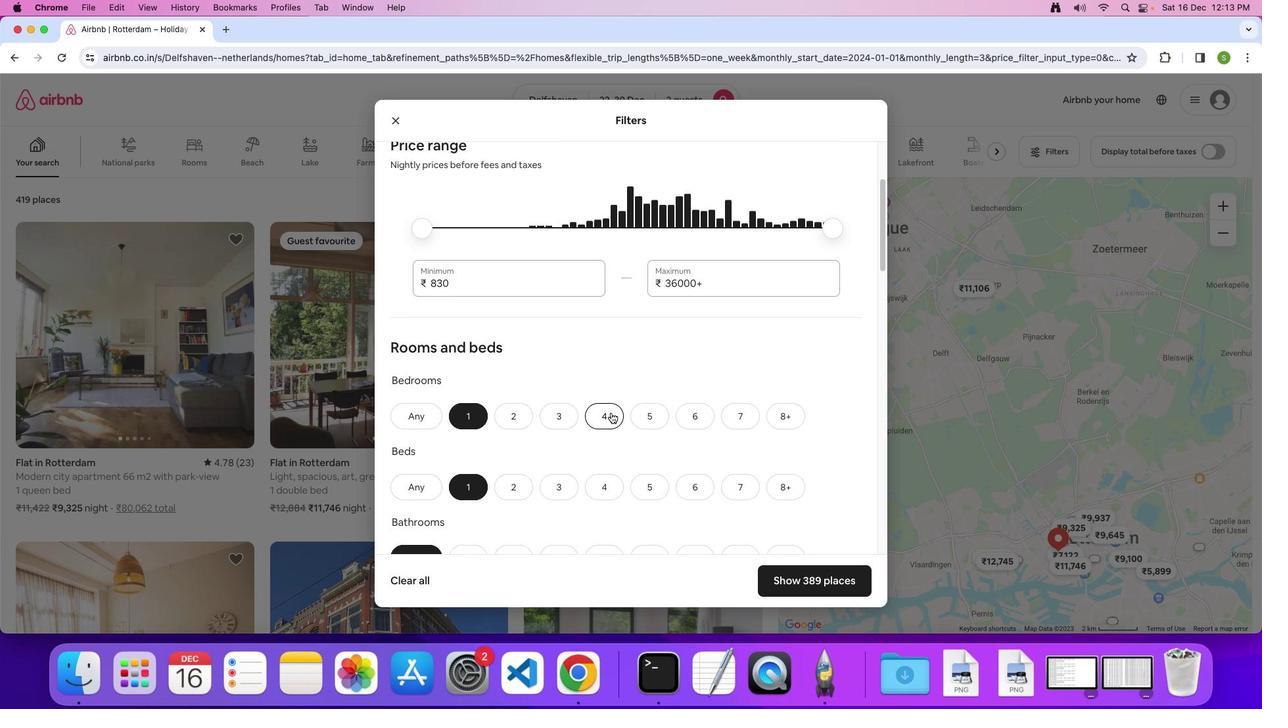 
Action: Mouse scrolled (610, 413) with delta (0, 0)
Screenshot: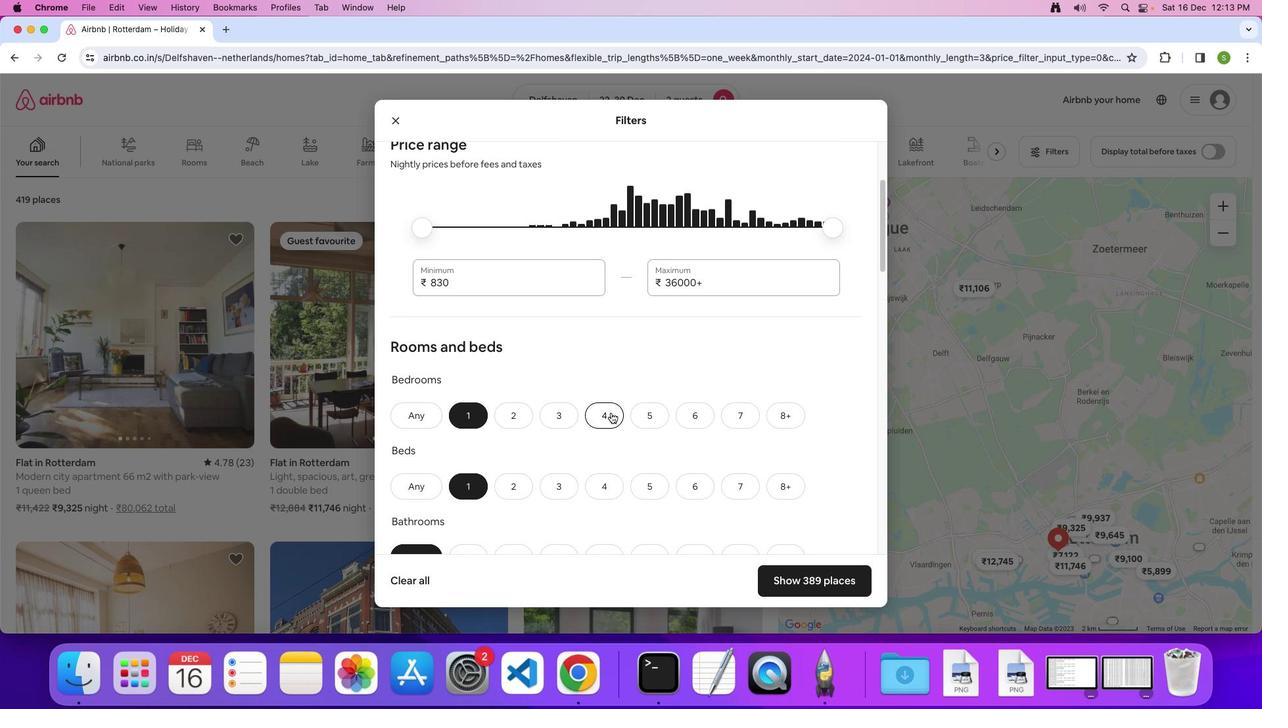 
Action: Mouse scrolled (610, 413) with delta (0, 0)
Screenshot: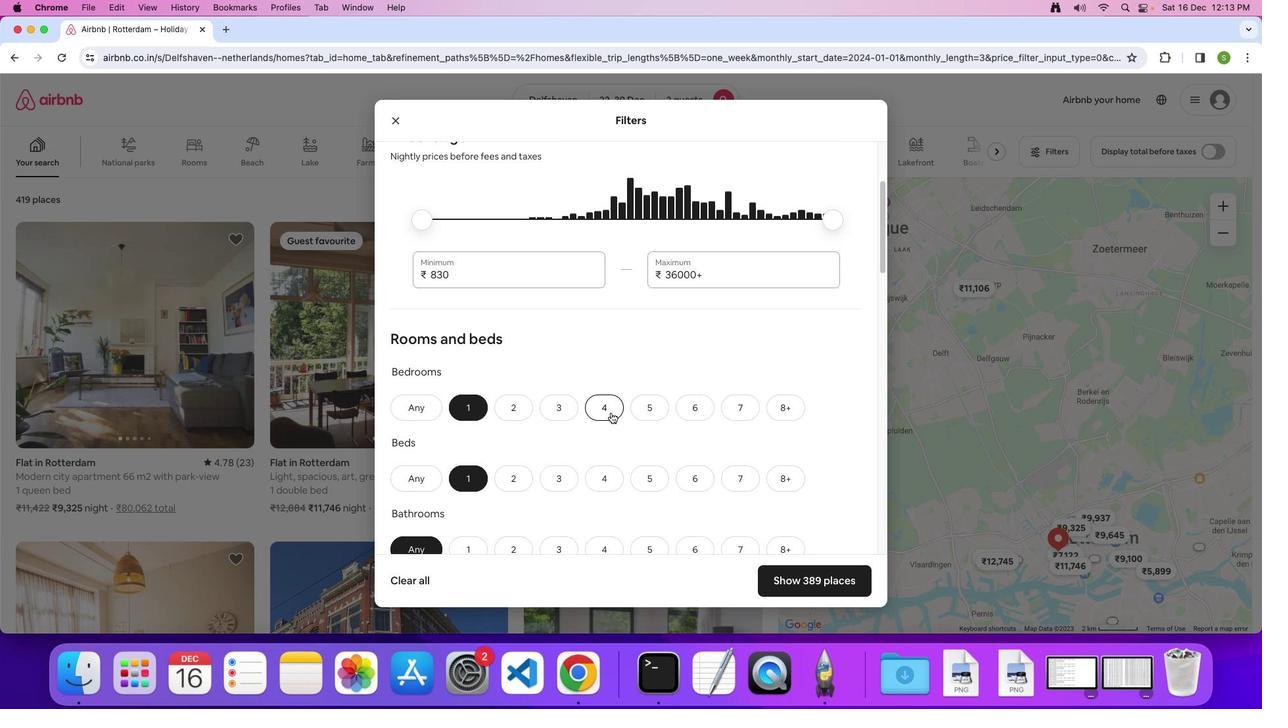 
Action: Mouse moved to (610, 413)
Screenshot: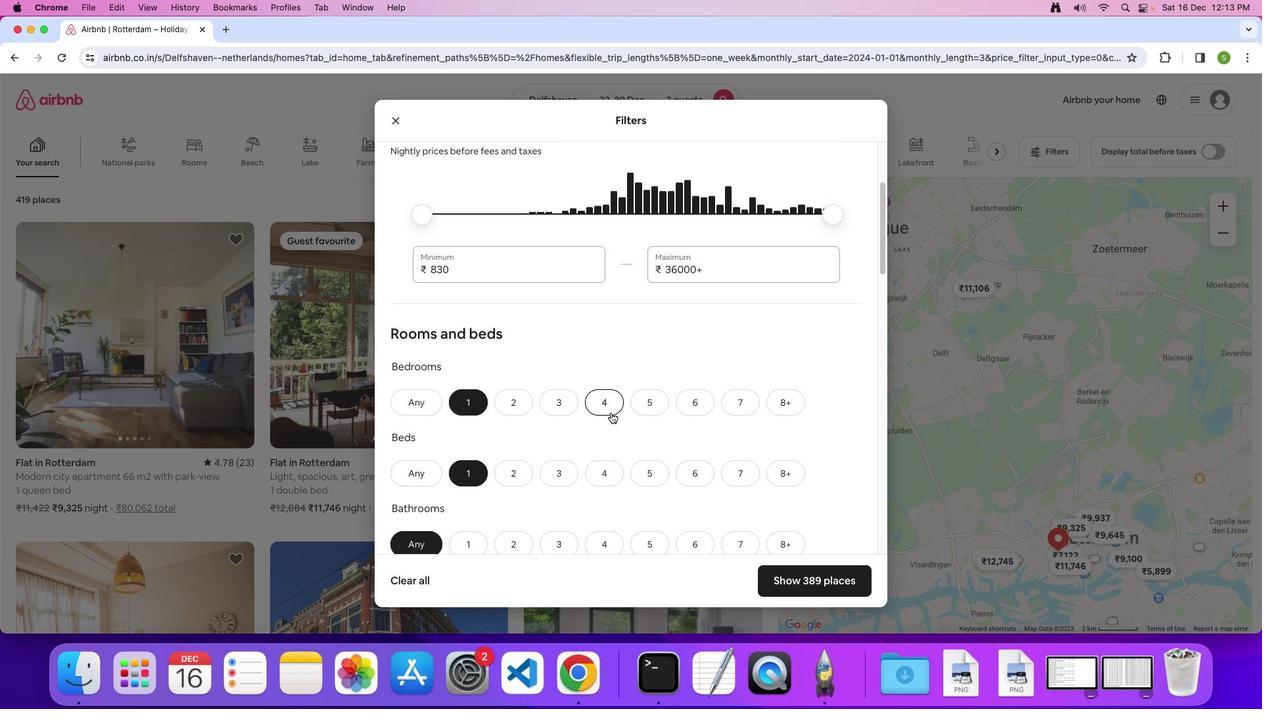 
Action: Mouse scrolled (610, 413) with delta (0, 0)
Screenshot: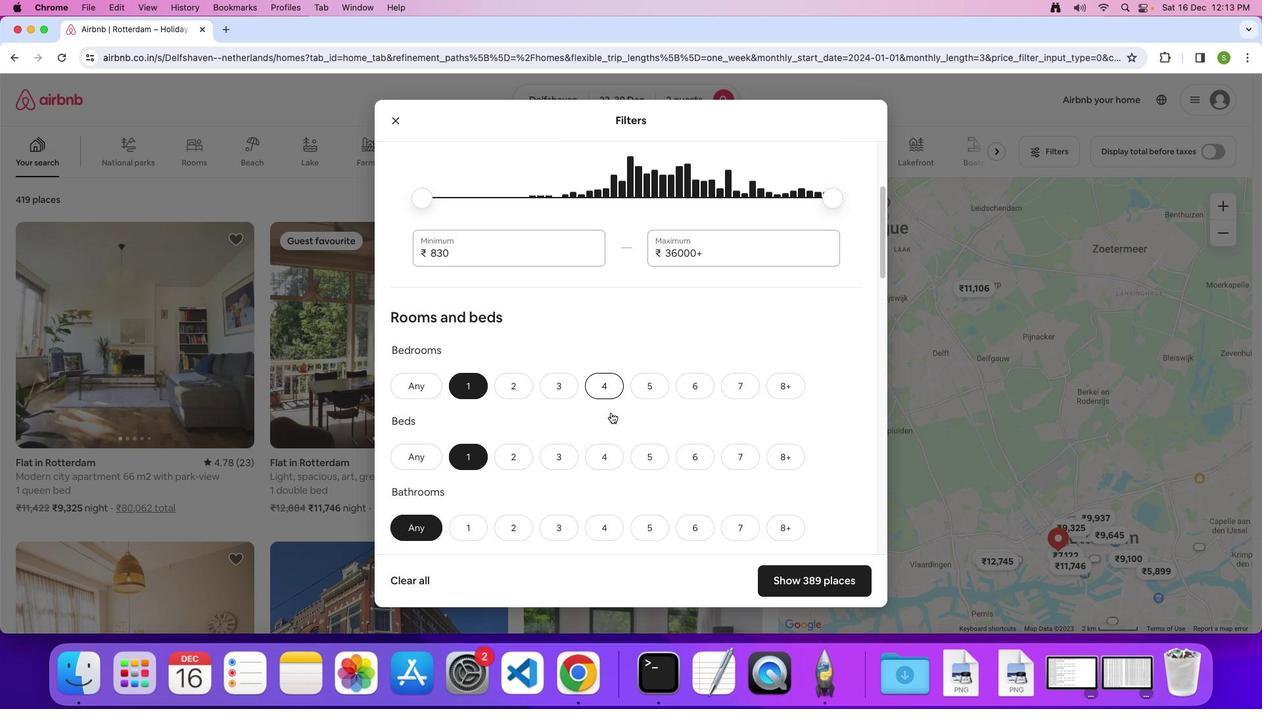 
Action: Mouse moved to (611, 412)
Screenshot: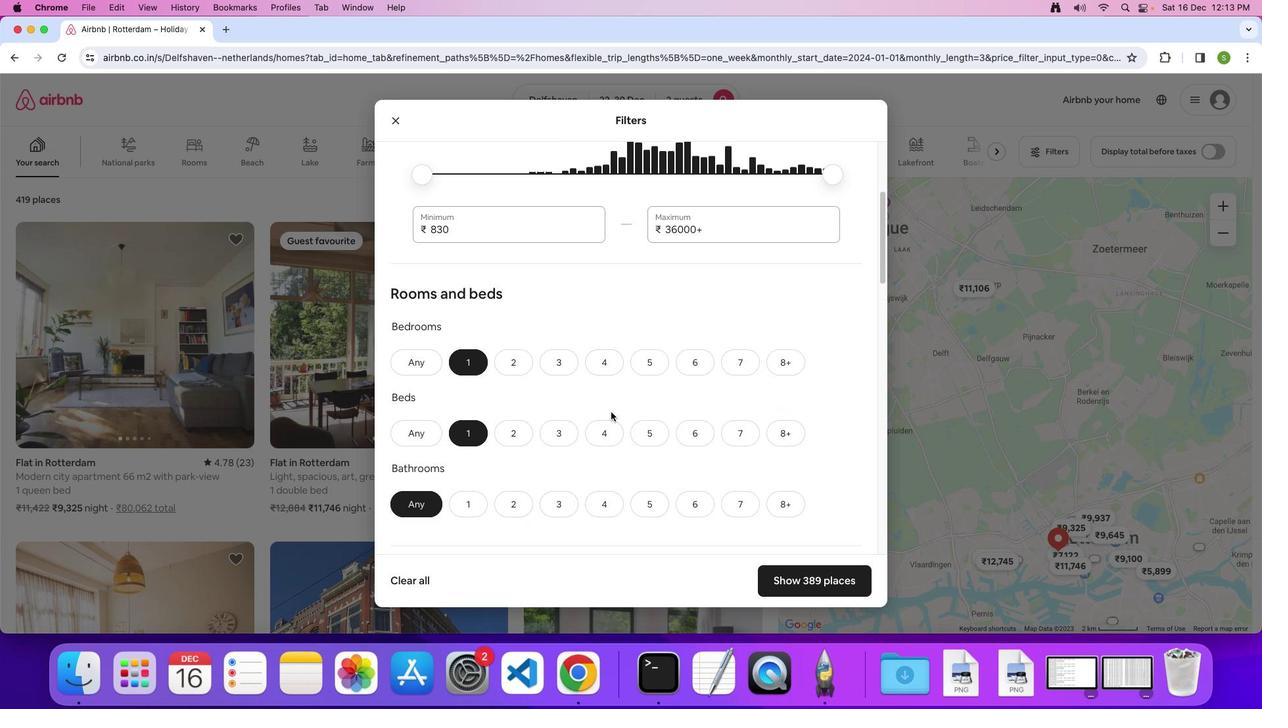 
Action: Mouse scrolled (611, 412) with delta (0, 0)
Screenshot: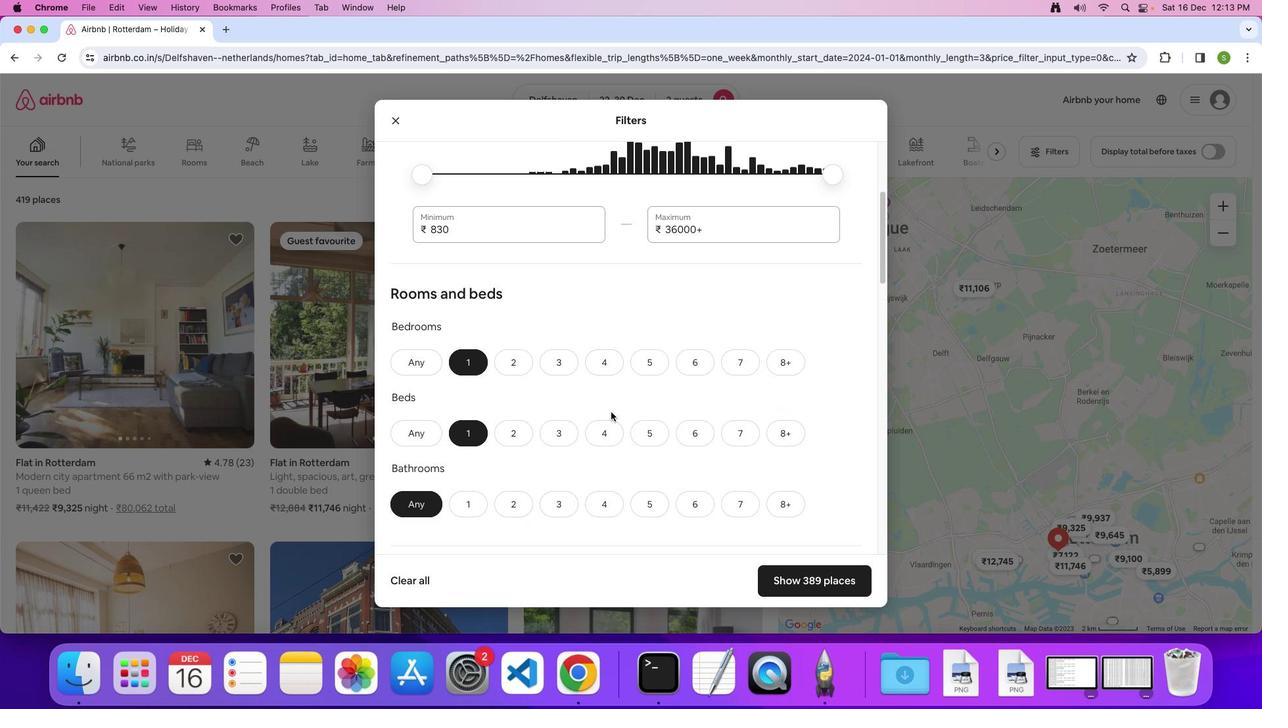 
Action: Mouse scrolled (611, 412) with delta (0, 0)
Screenshot: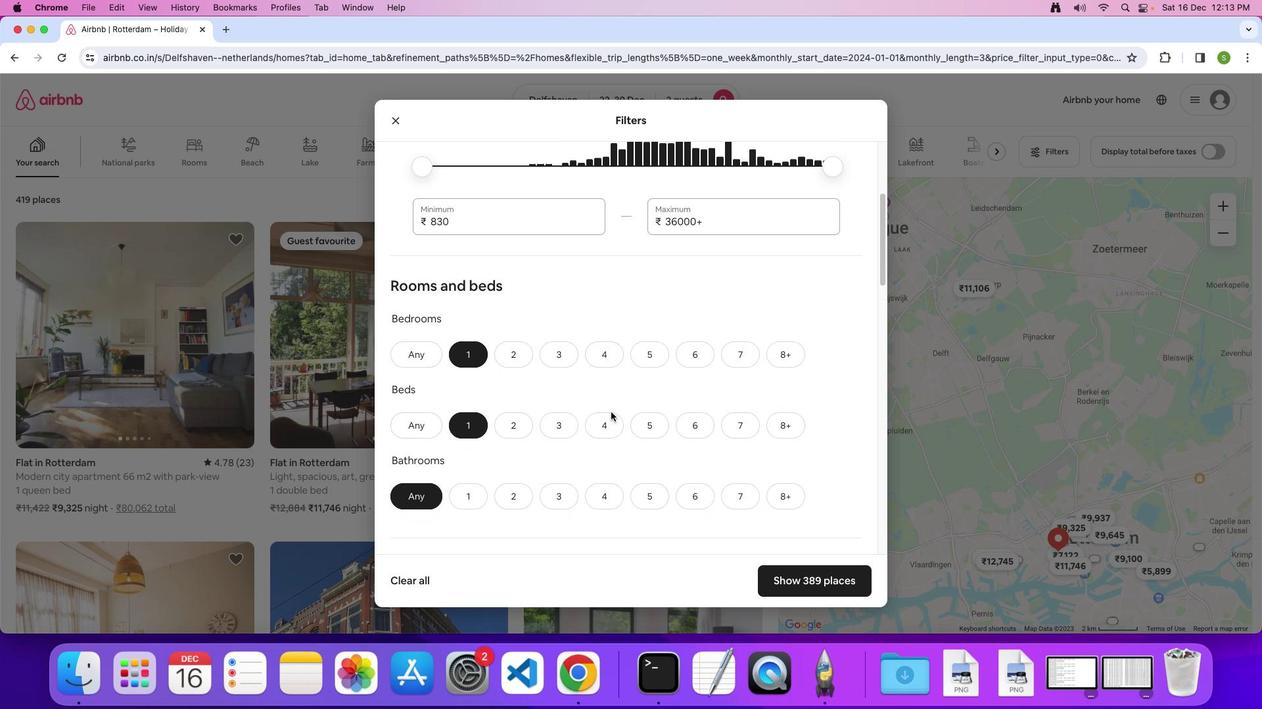 
Action: Mouse moved to (611, 411)
Screenshot: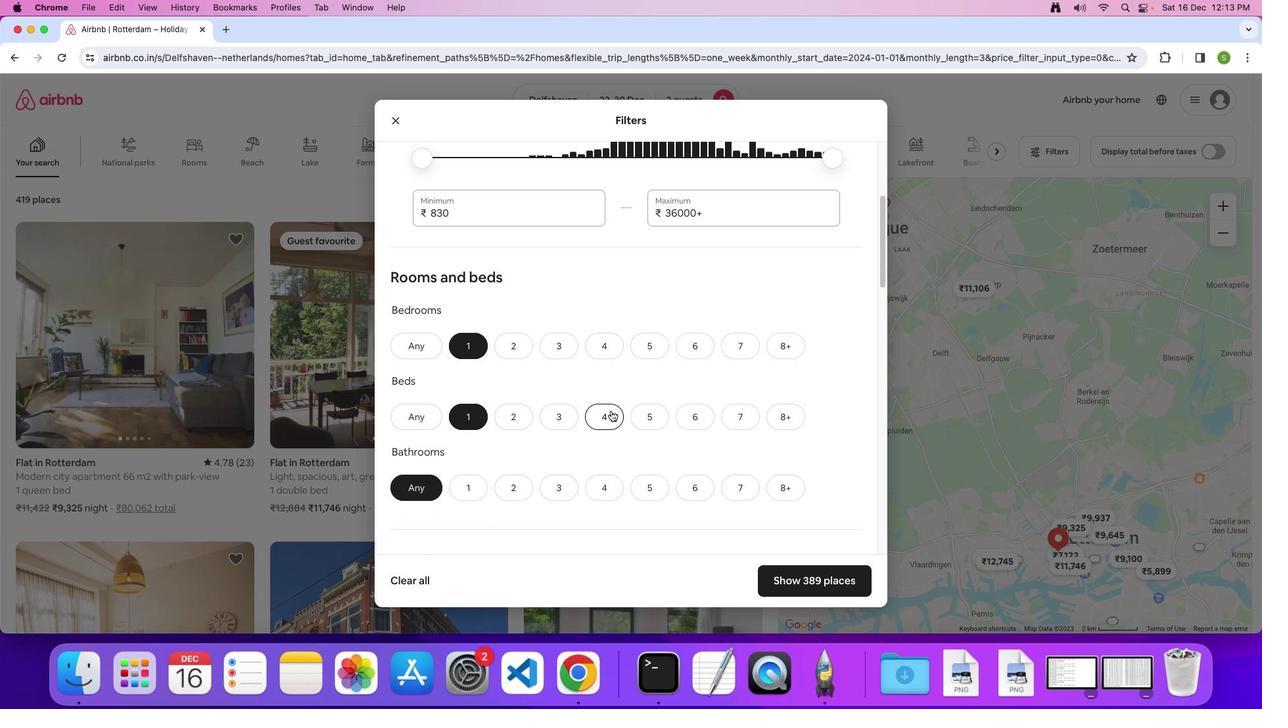 
Action: Mouse scrolled (611, 411) with delta (0, 0)
Screenshot: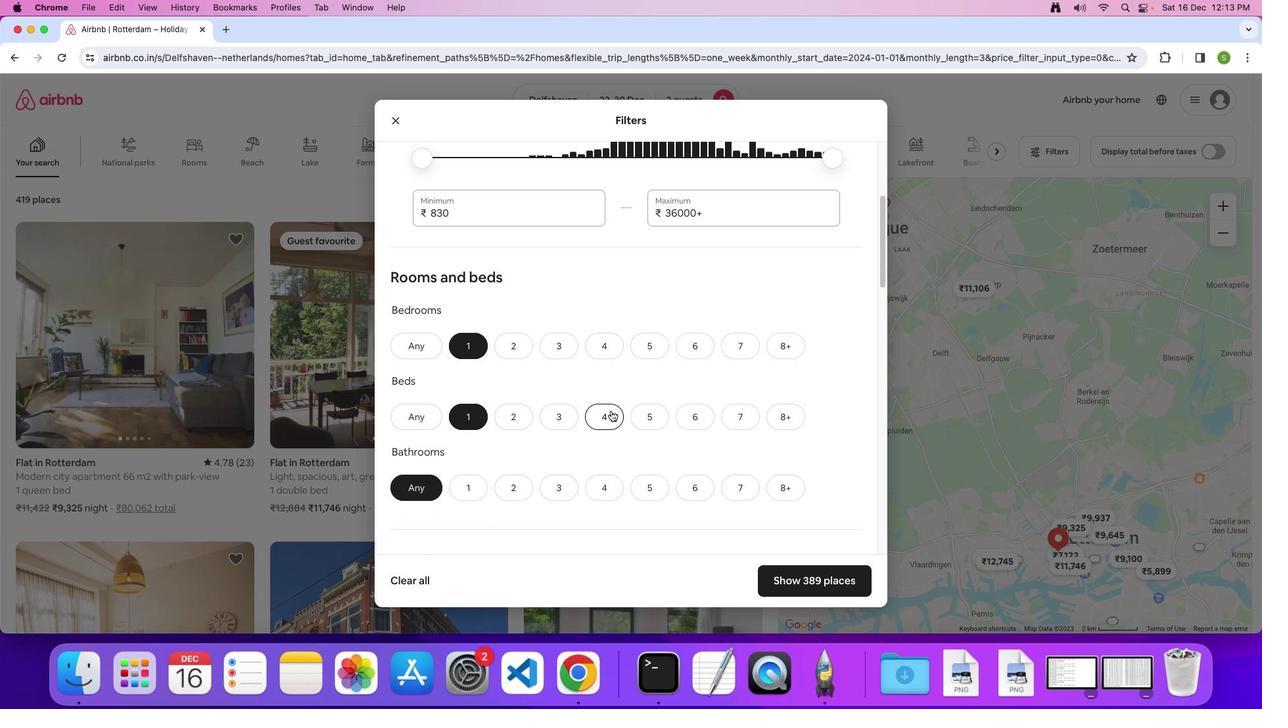 
Action: Mouse scrolled (611, 411) with delta (0, 0)
Screenshot: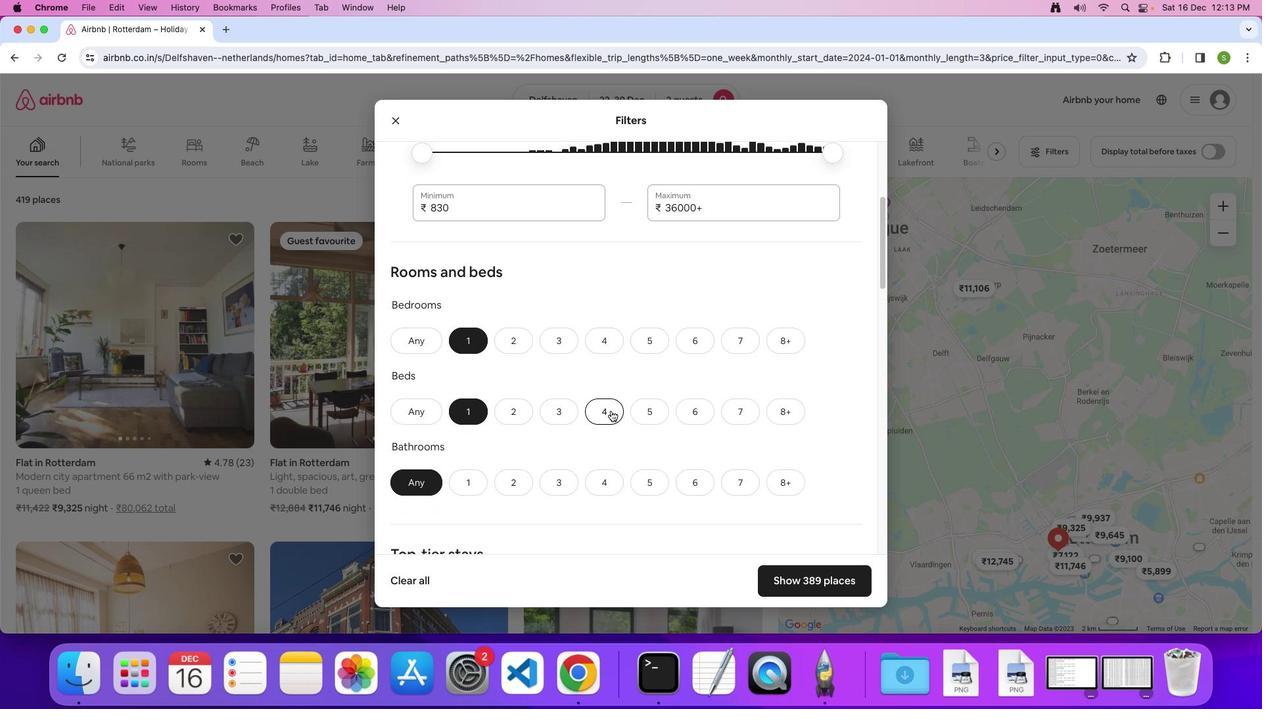 
Action: Mouse scrolled (611, 411) with delta (0, -1)
Screenshot: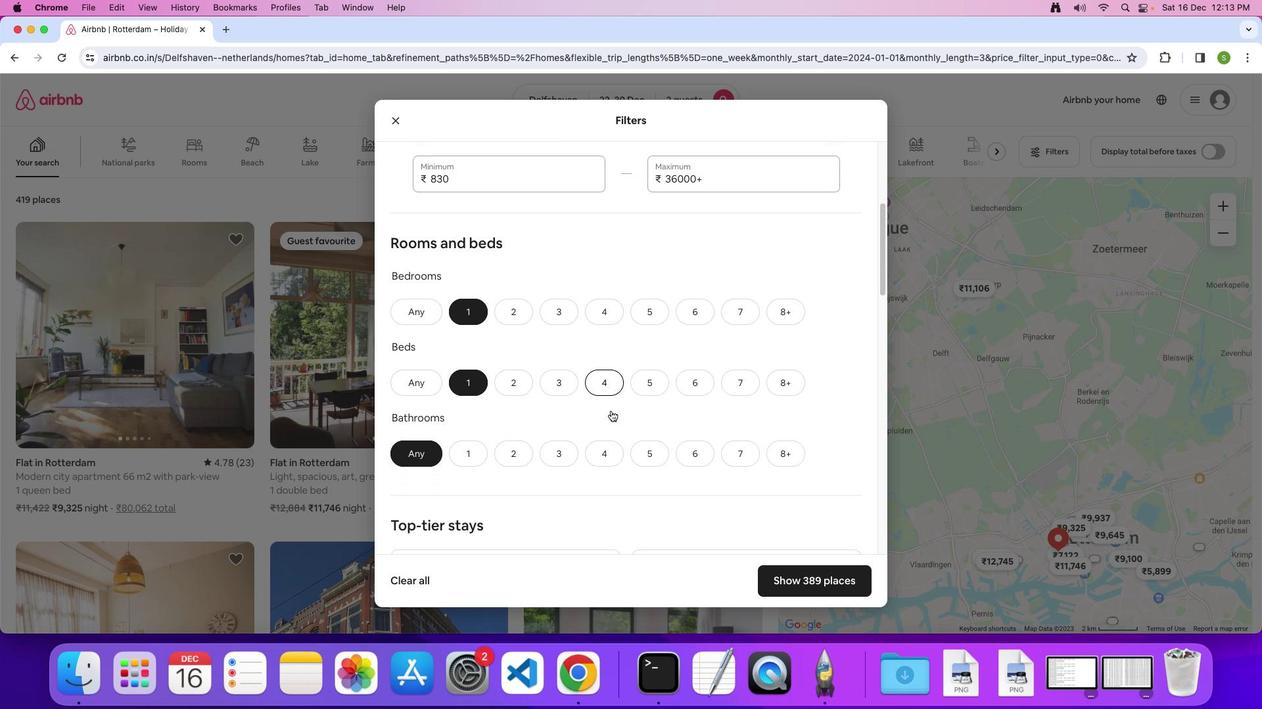 
Action: Mouse moved to (454, 397)
Screenshot: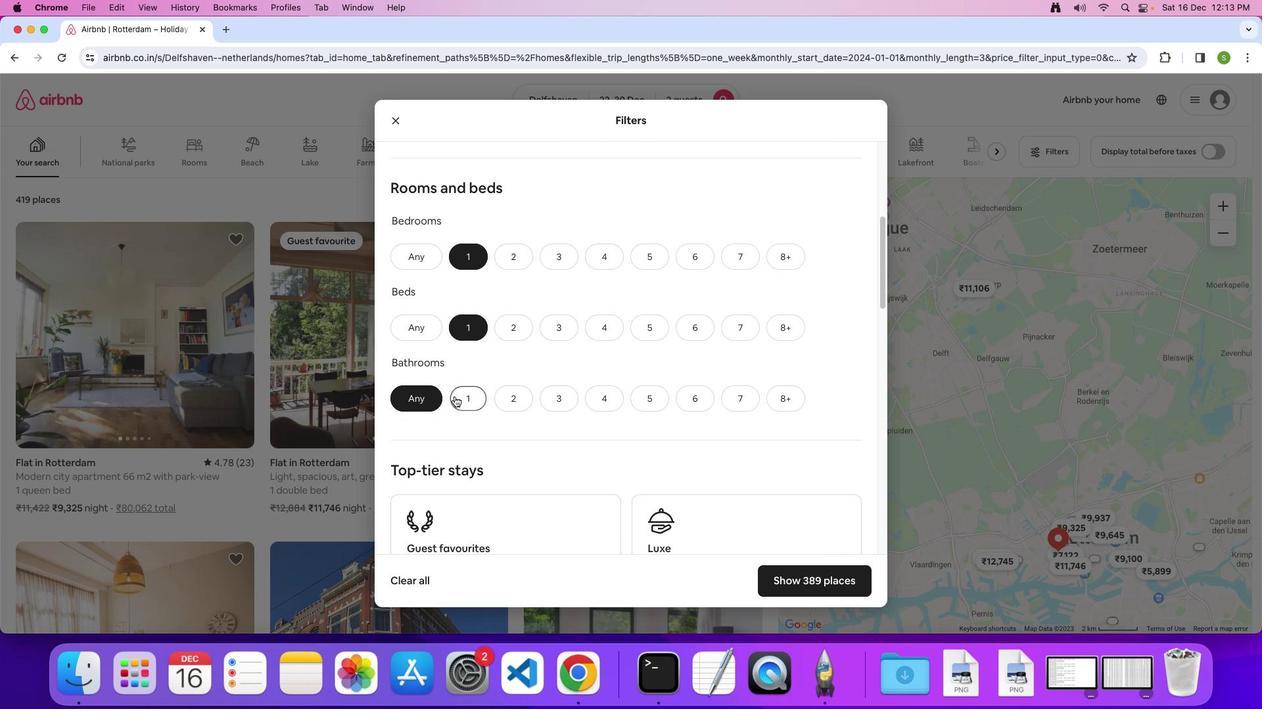 
Action: Mouse pressed left at (454, 397)
Screenshot: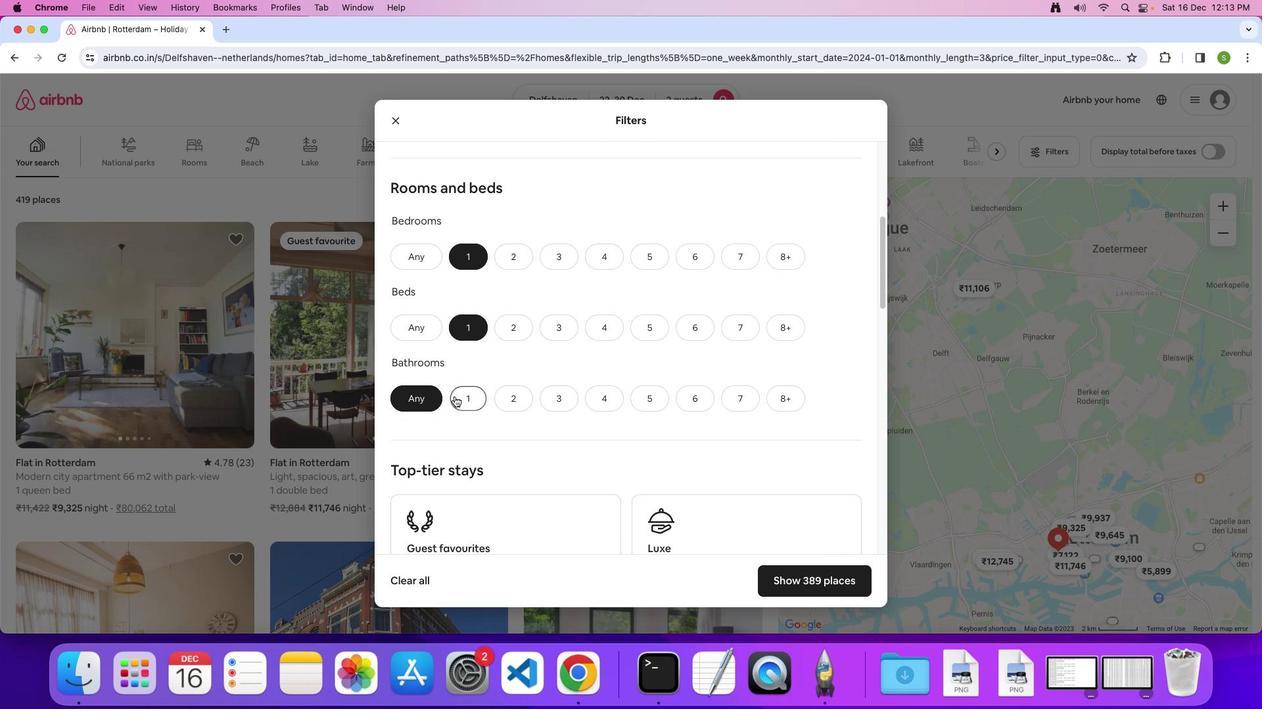 
Action: Mouse moved to (677, 398)
Screenshot: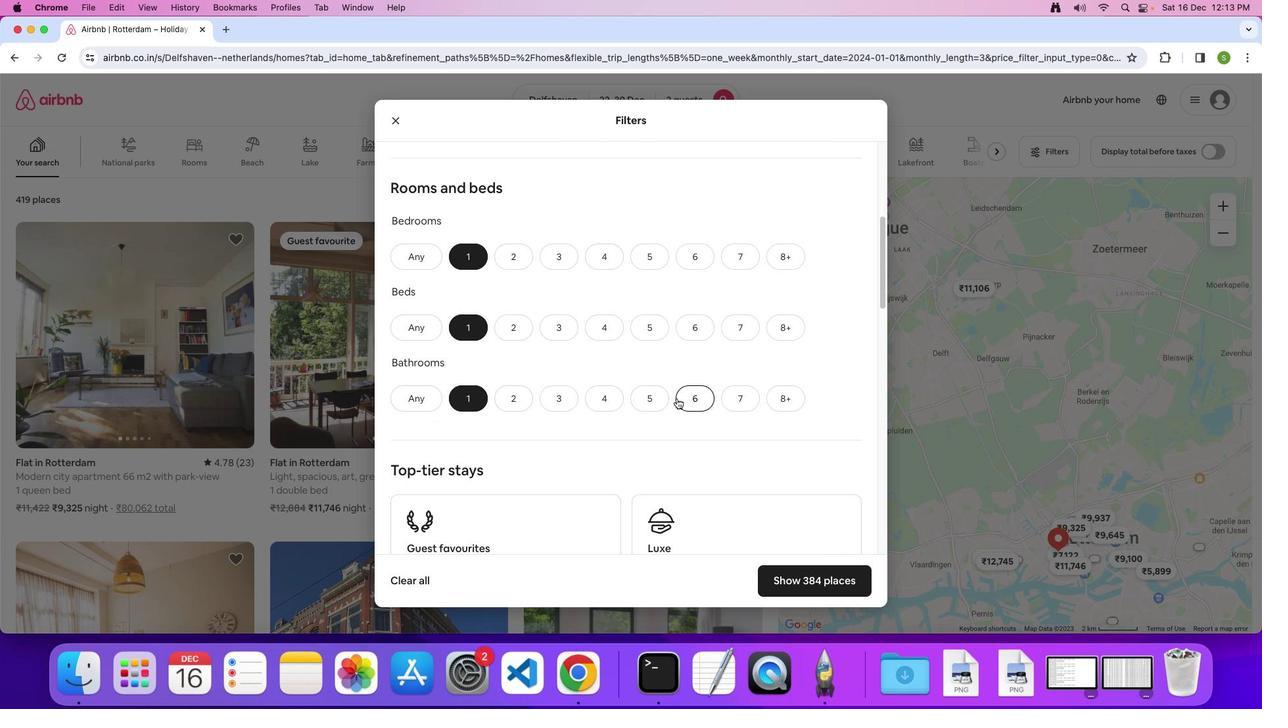 
Action: Mouse scrolled (677, 398) with delta (0, 0)
Screenshot: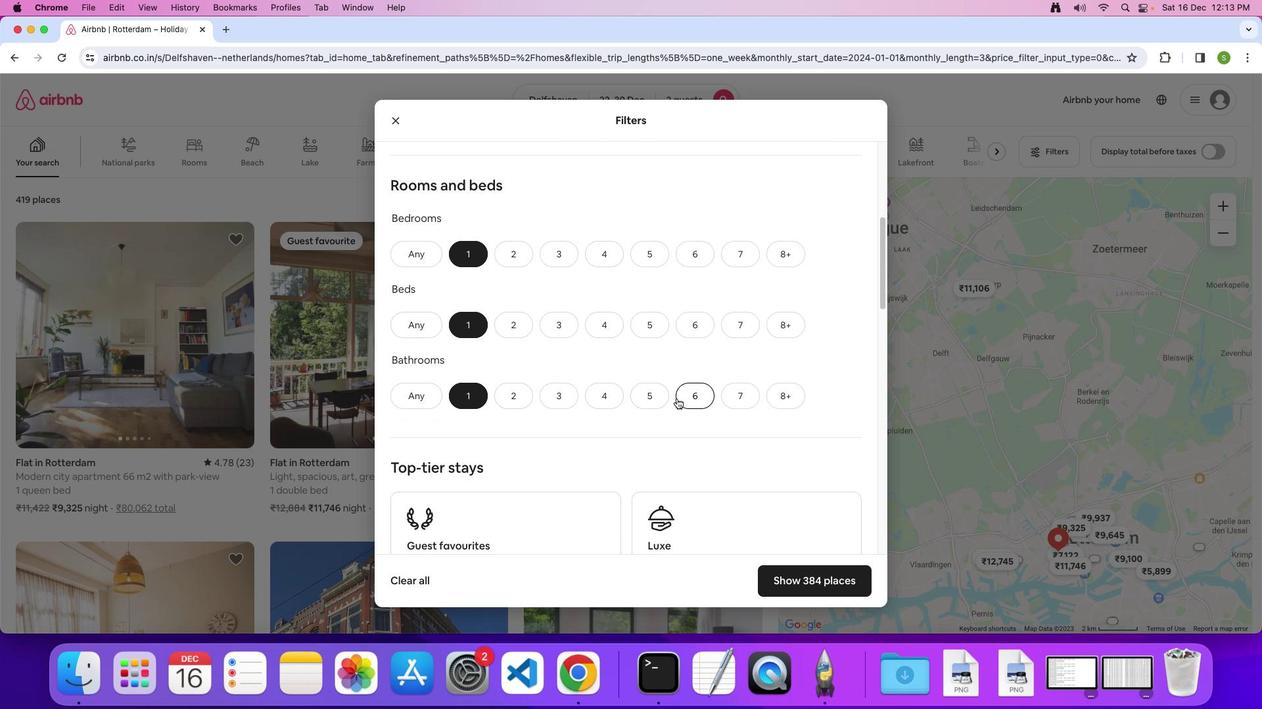 
Action: Mouse scrolled (677, 398) with delta (0, 0)
Screenshot: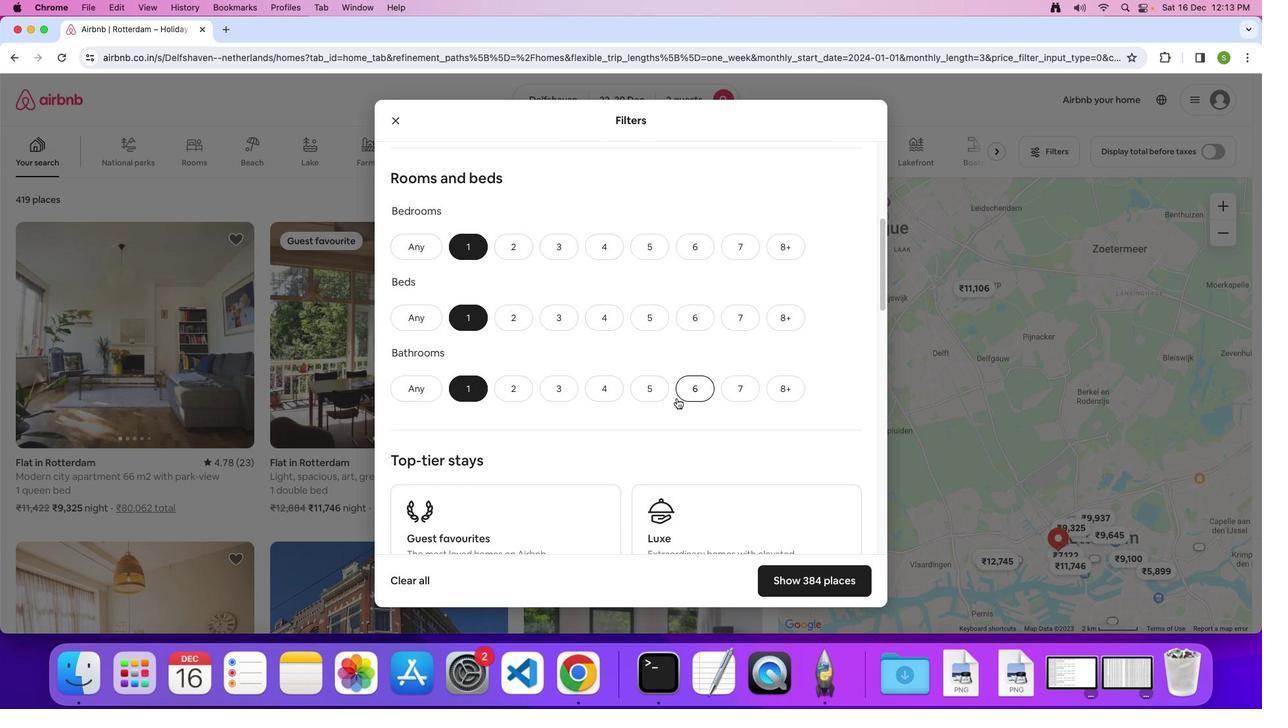 
Action: Mouse scrolled (677, 398) with delta (0, 0)
Screenshot: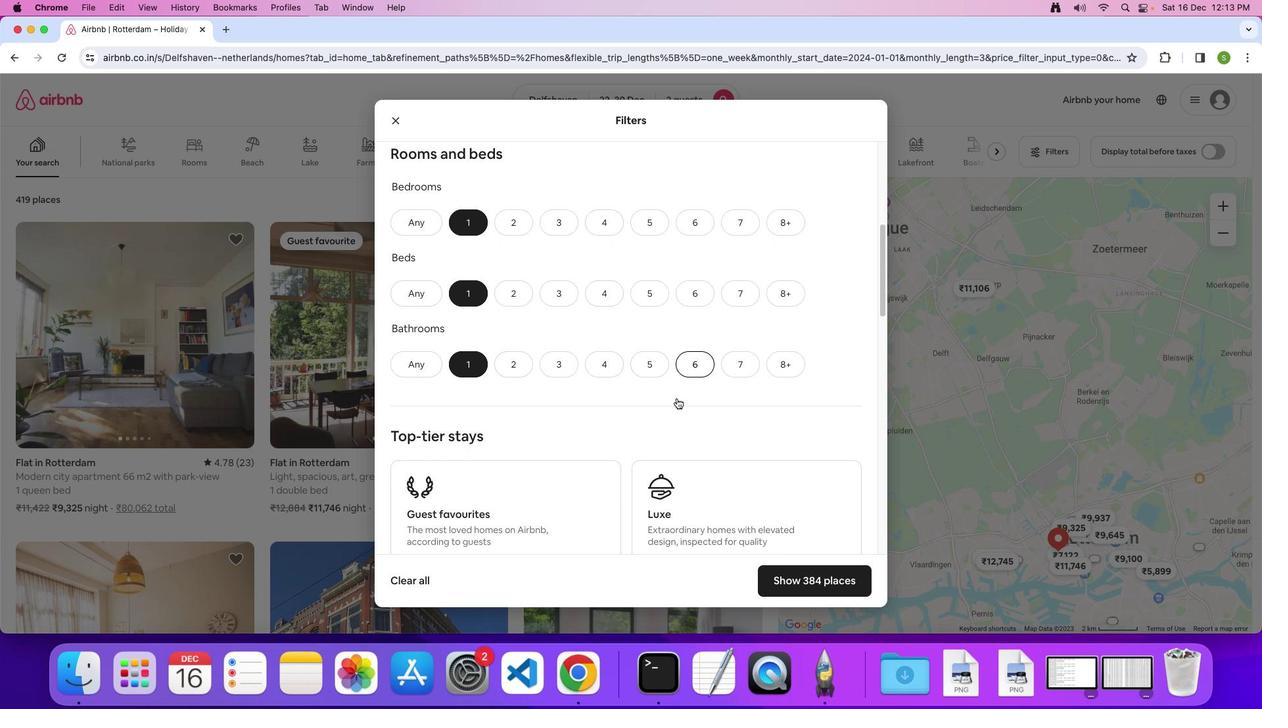 
Action: Mouse scrolled (677, 398) with delta (0, 0)
Screenshot: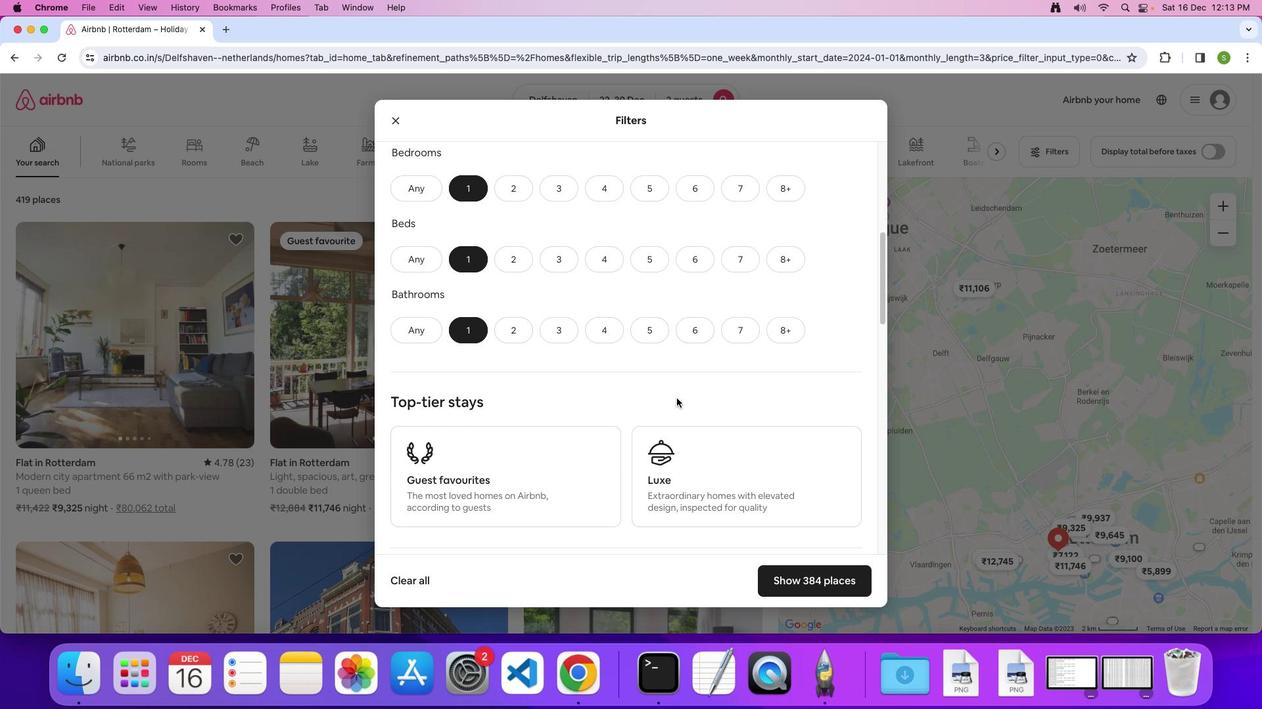 
Action: Mouse scrolled (677, 398) with delta (0, 0)
Screenshot: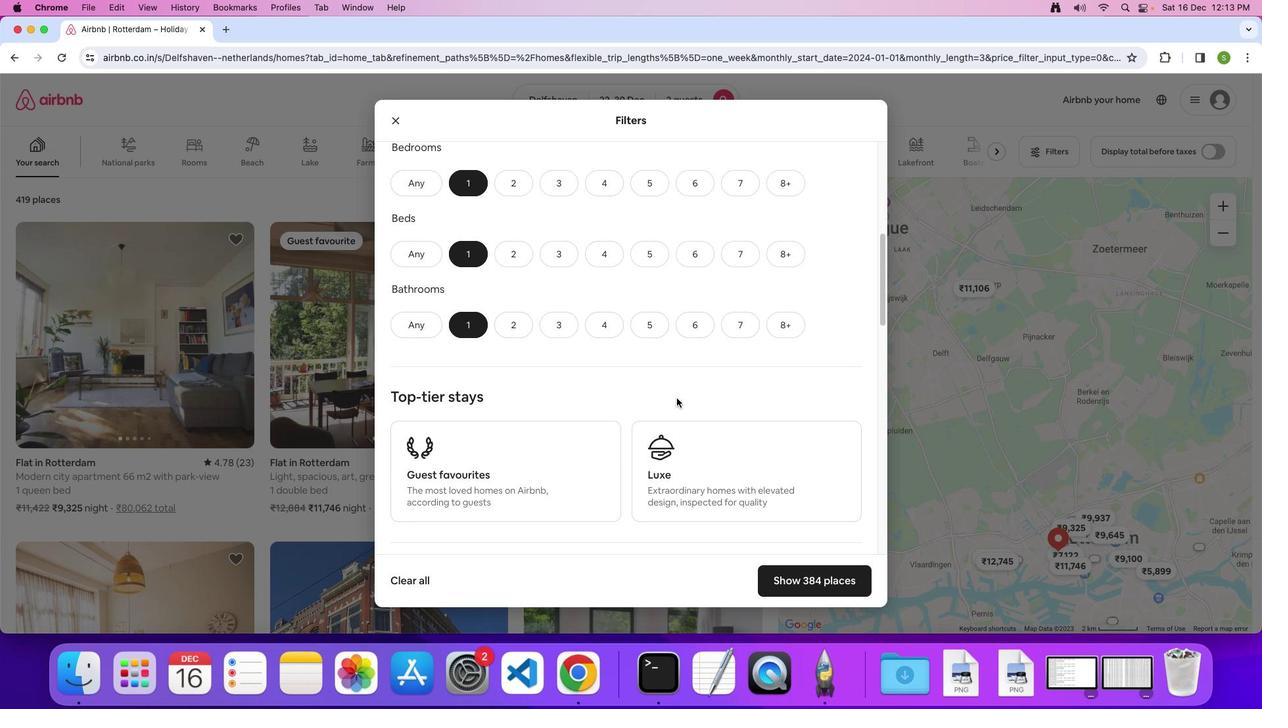 
Action: Mouse scrolled (677, 398) with delta (0, -1)
Screenshot: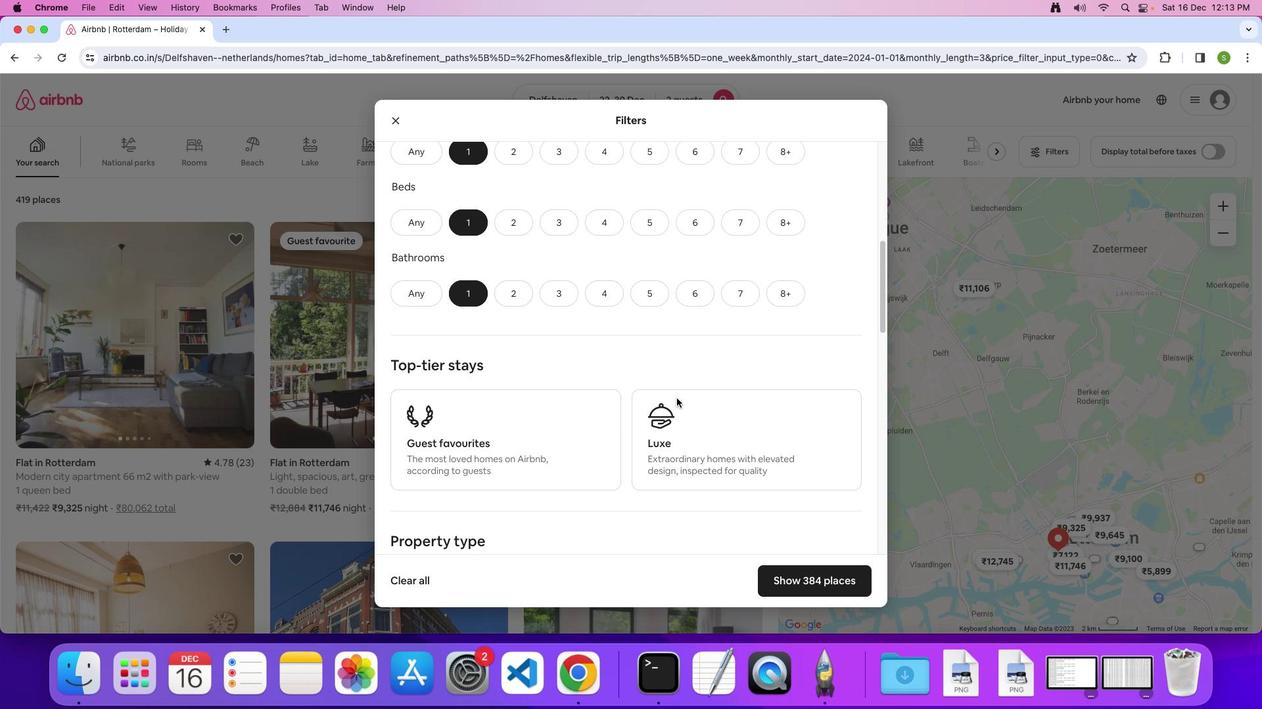 
Action: Mouse scrolled (677, 398) with delta (0, 0)
Screenshot: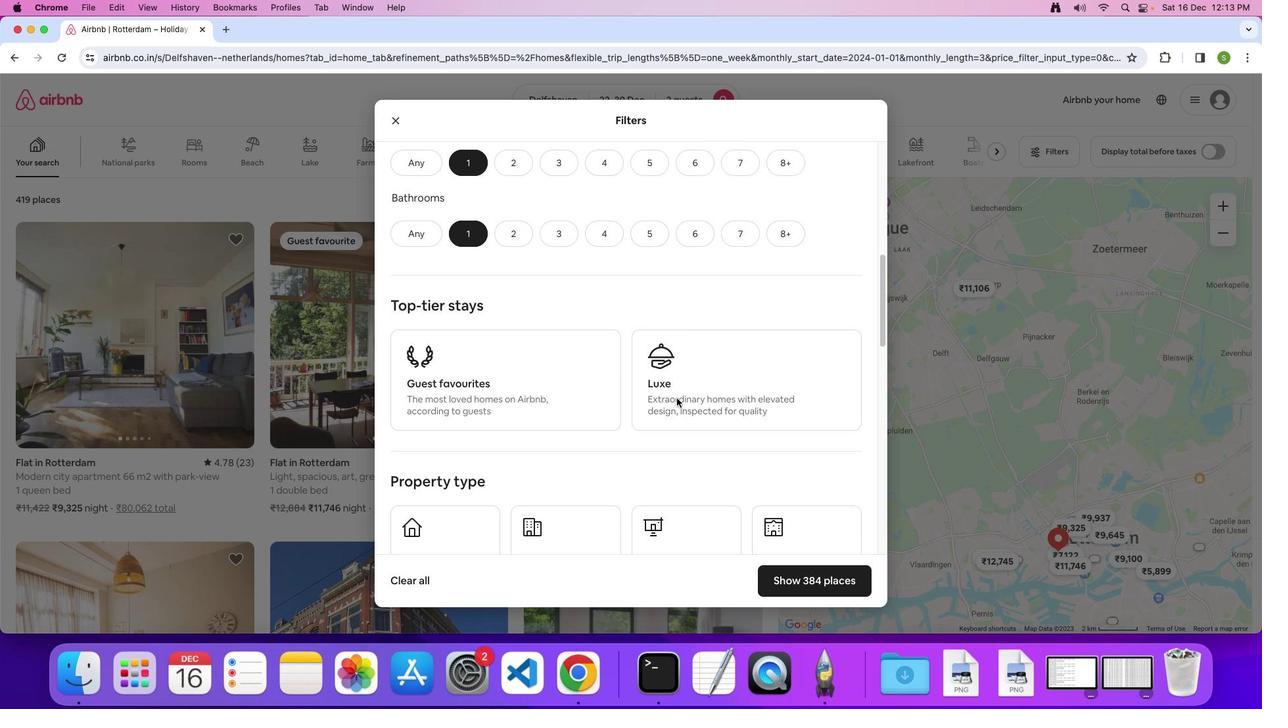
Action: Mouse scrolled (677, 398) with delta (0, 0)
Screenshot: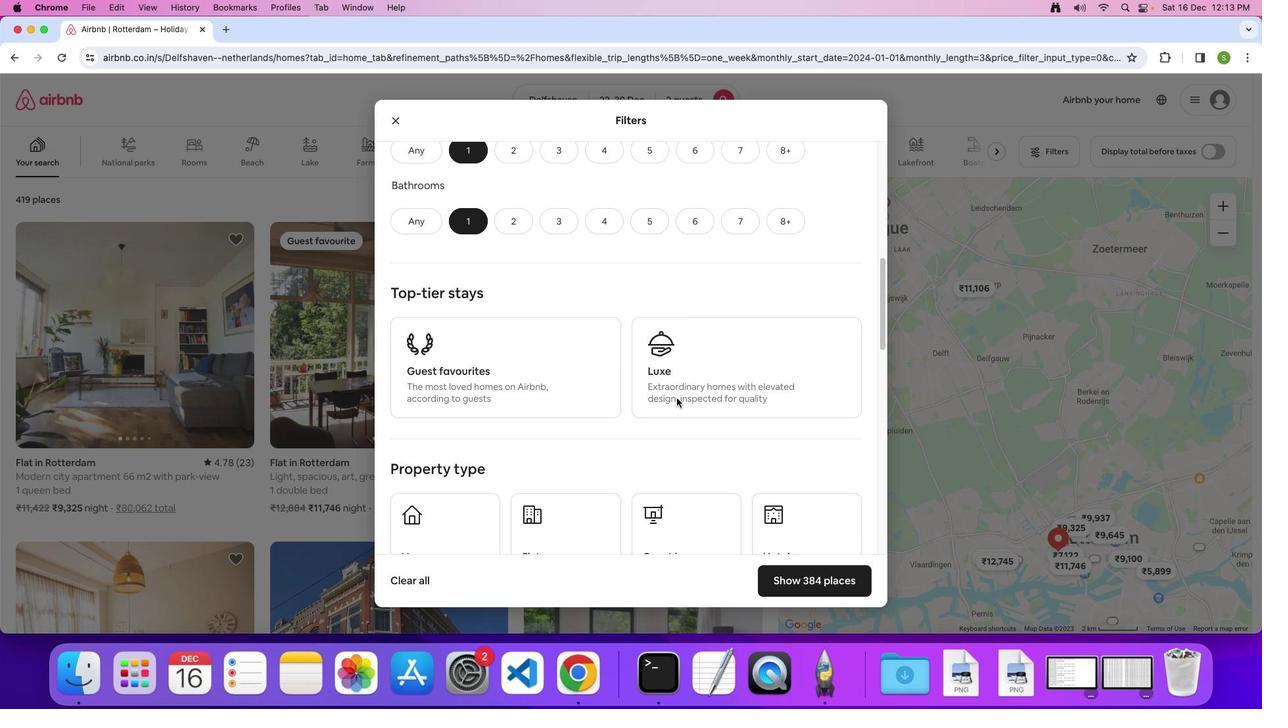 
Action: Mouse scrolled (677, 398) with delta (0, -1)
Screenshot: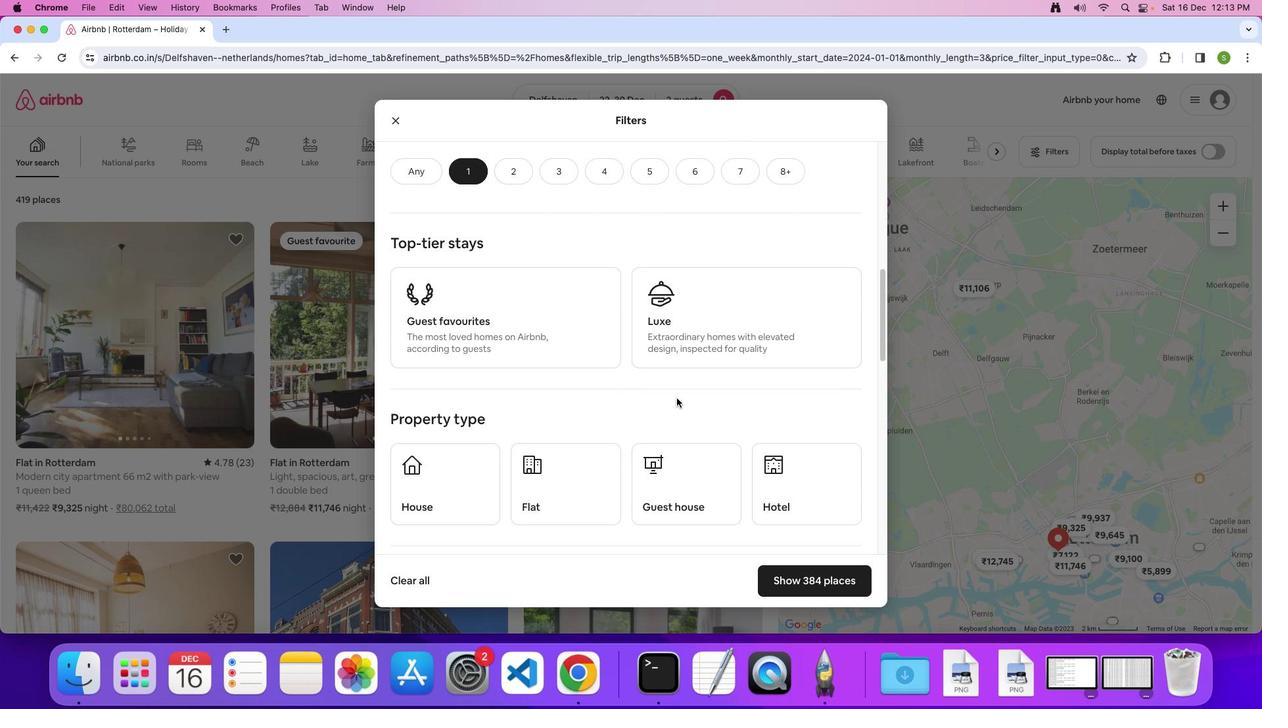 
Action: Mouse scrolled (677, 398) with delta (0, 0)
Screenshot: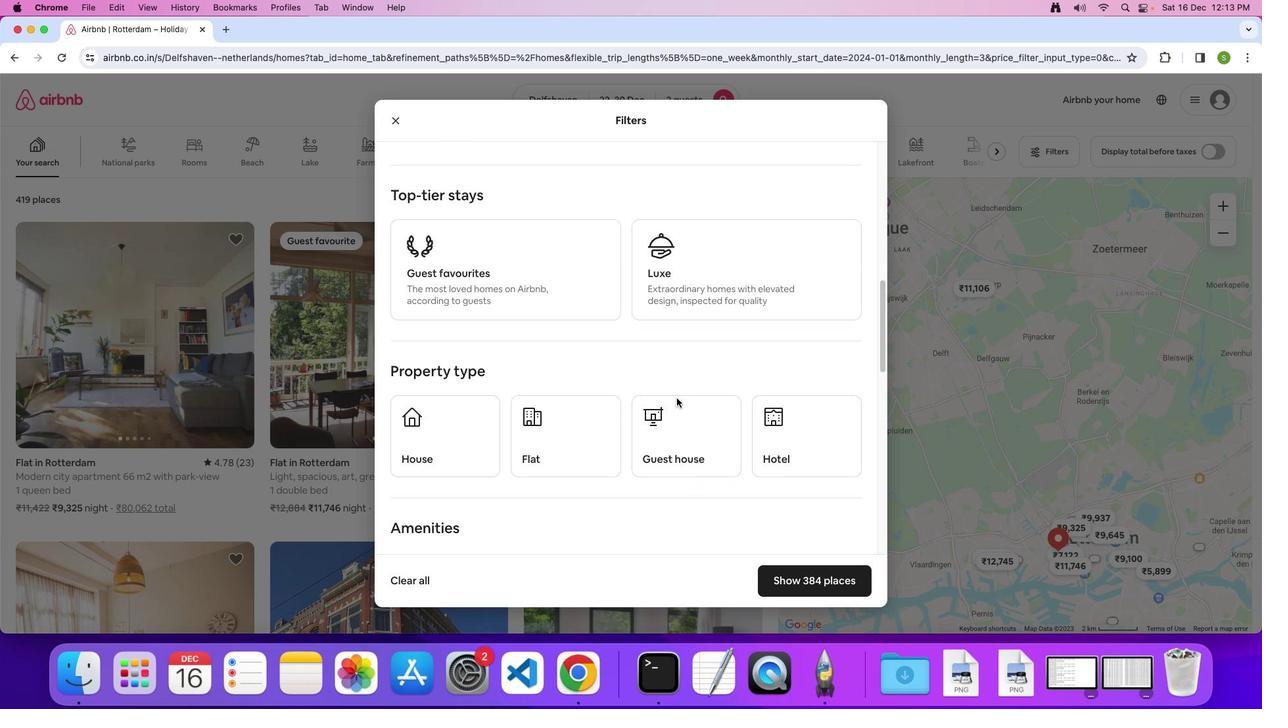 
Action: Mouse scrolled (677, 398) with delta (0, 0)
Screenshot: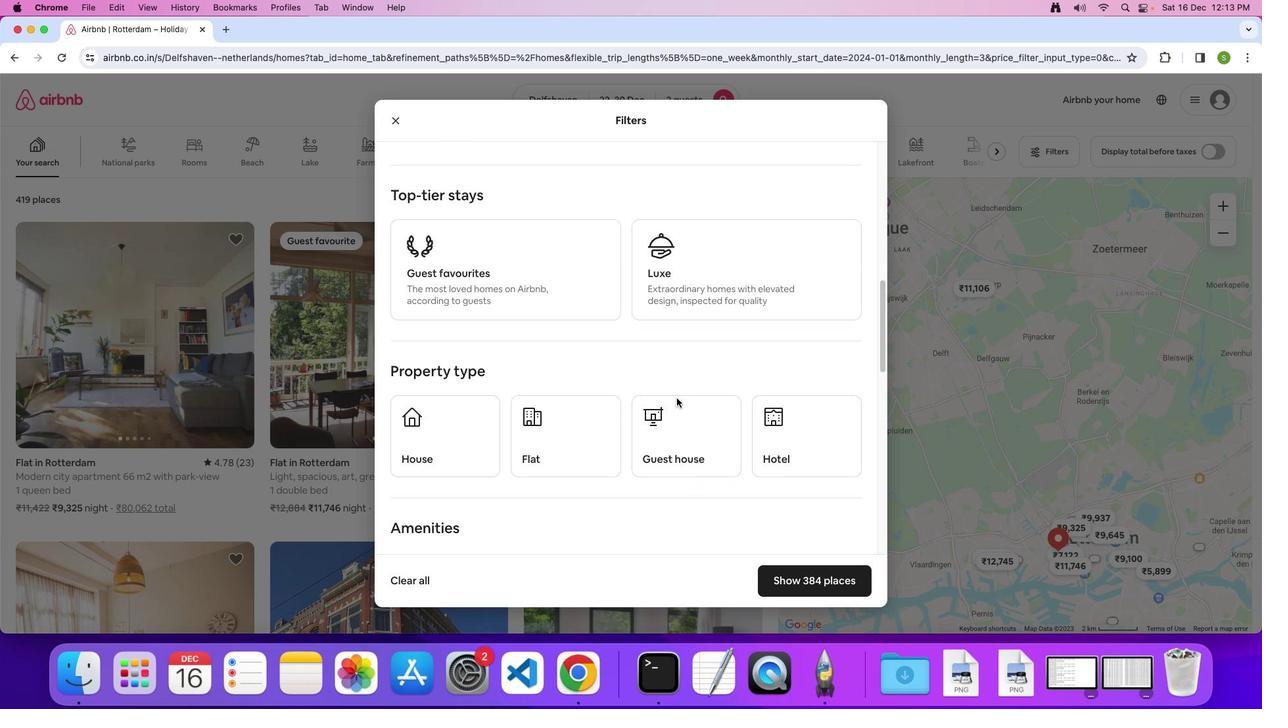 
Action: Mouse scrolled (677, 398) with delta (0, -1)
Screenshot: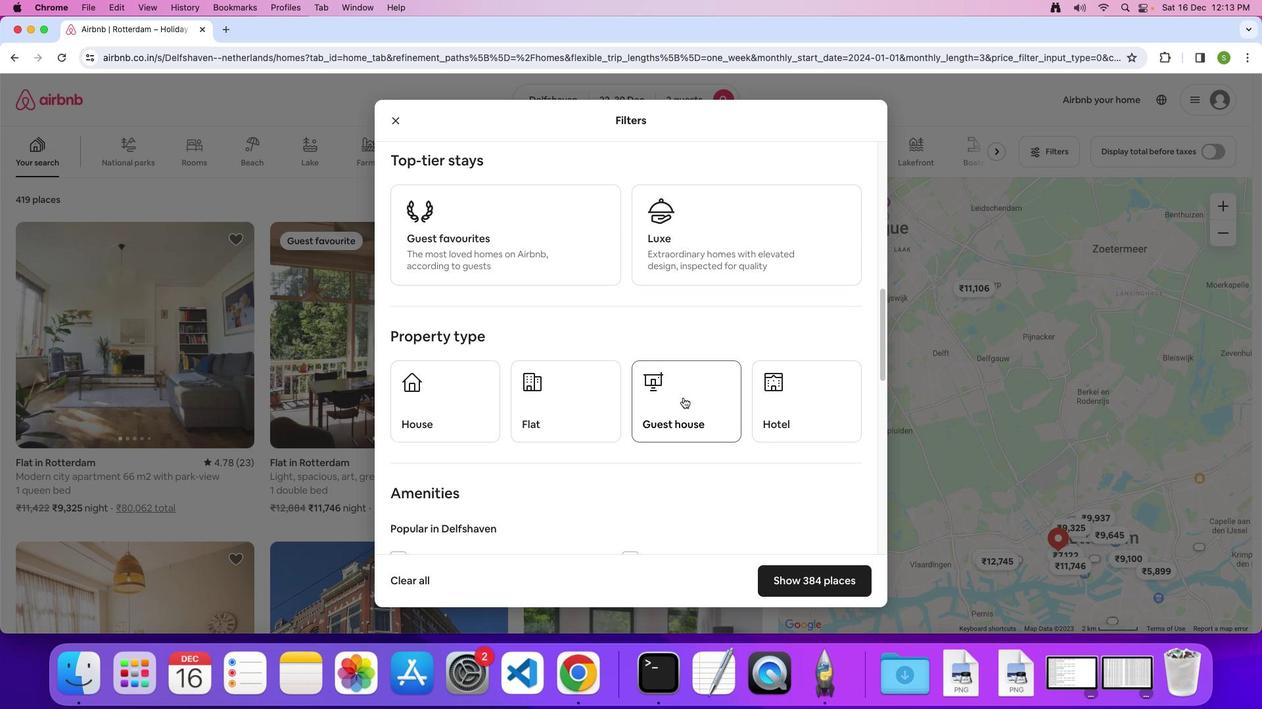 
Action: Mouse moved to (792, 389)
Screenshot: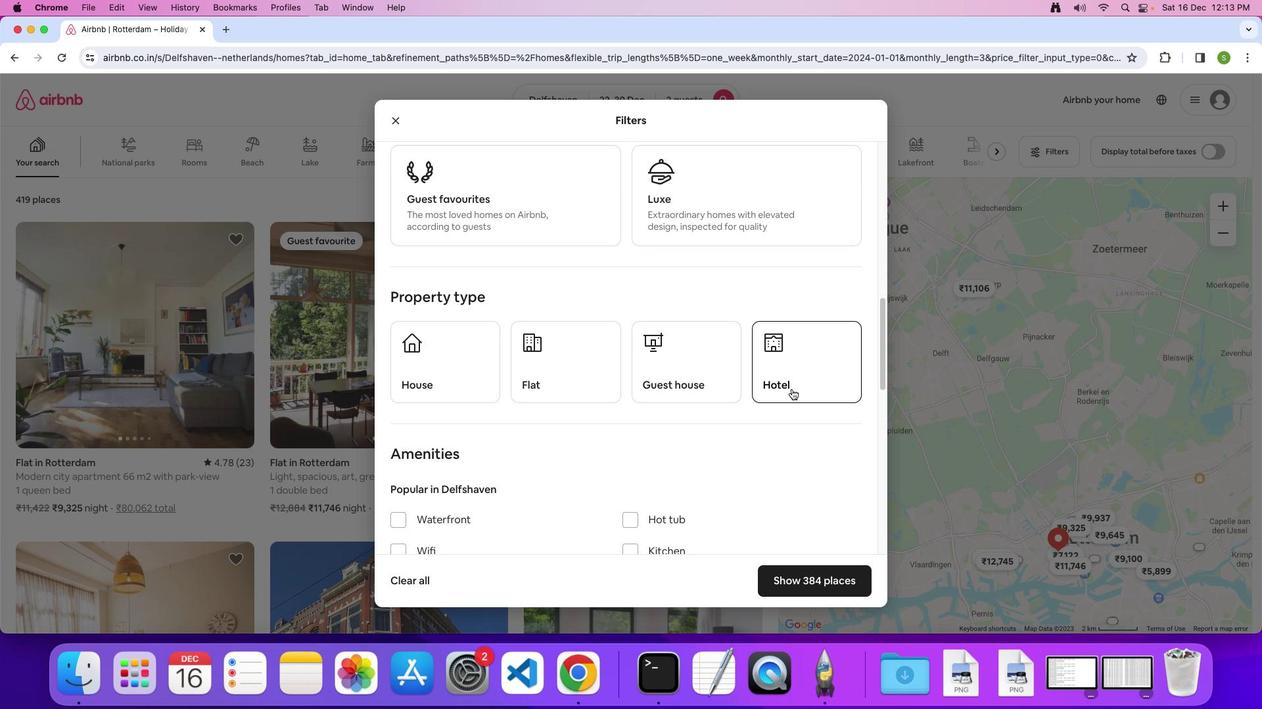 
Action: Mouse pressed left at (792, 389)
Screenshot: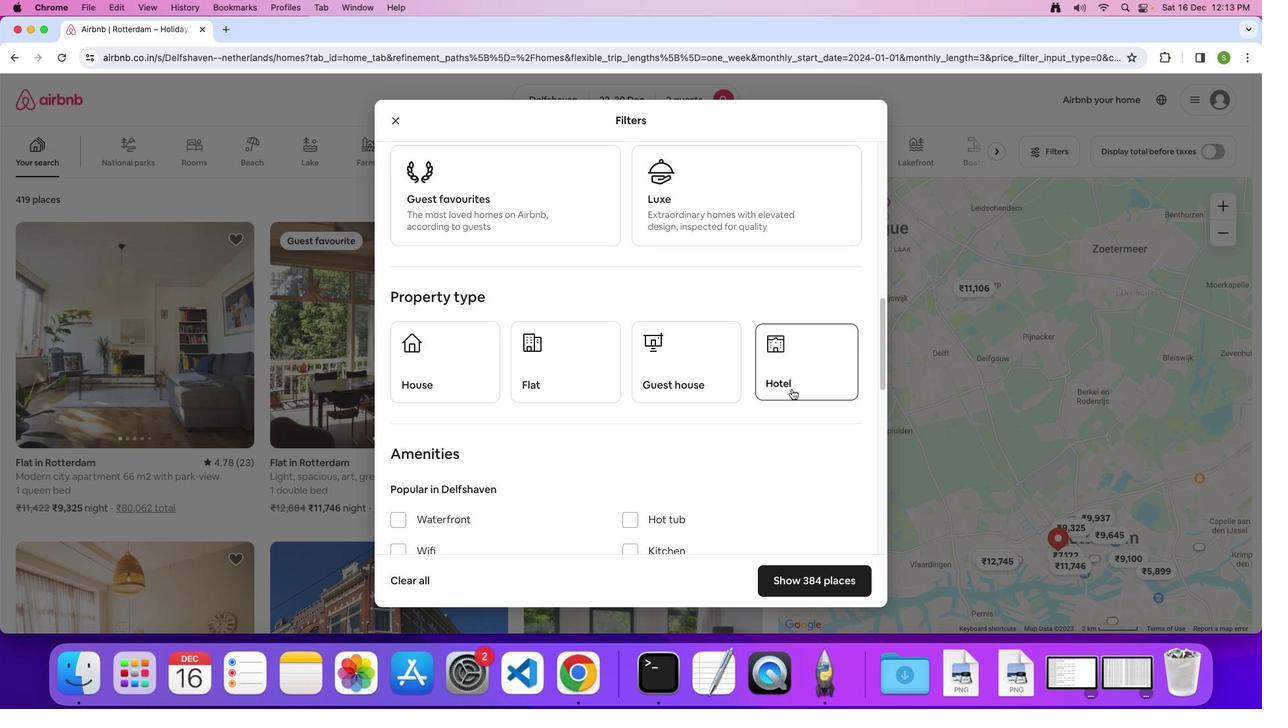 
Action: Mouse moved to (644, 439)
Screenshot: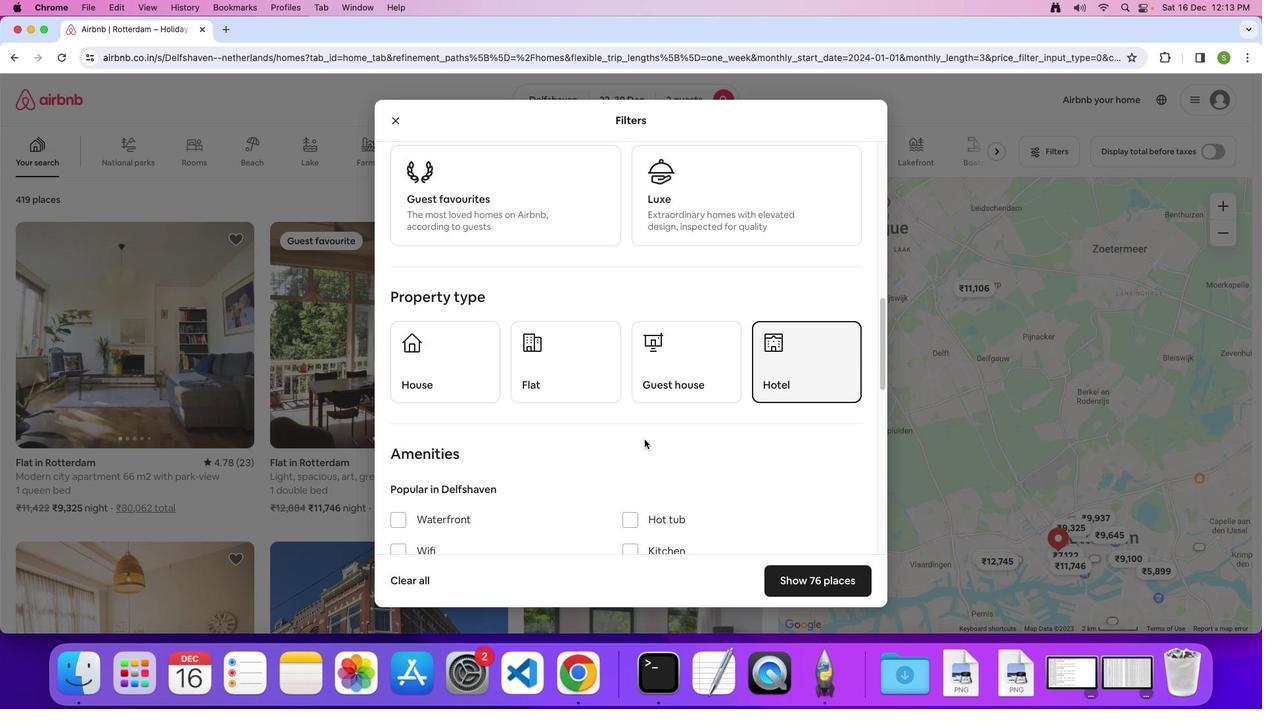 
Action: Mouse scrolled (644, 439) with delta (0, 0)
Screenshot: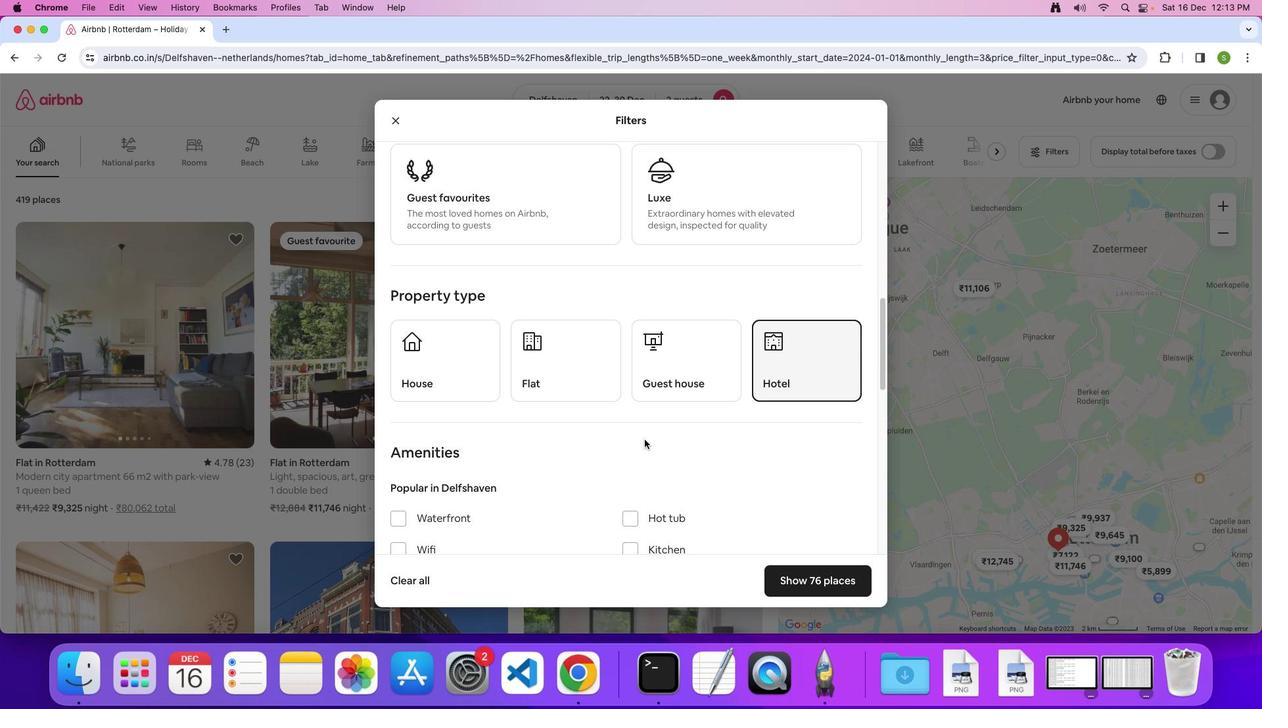 
Action: Mouse scrolled (644, 439) with delta (0, 0)
Screenshot: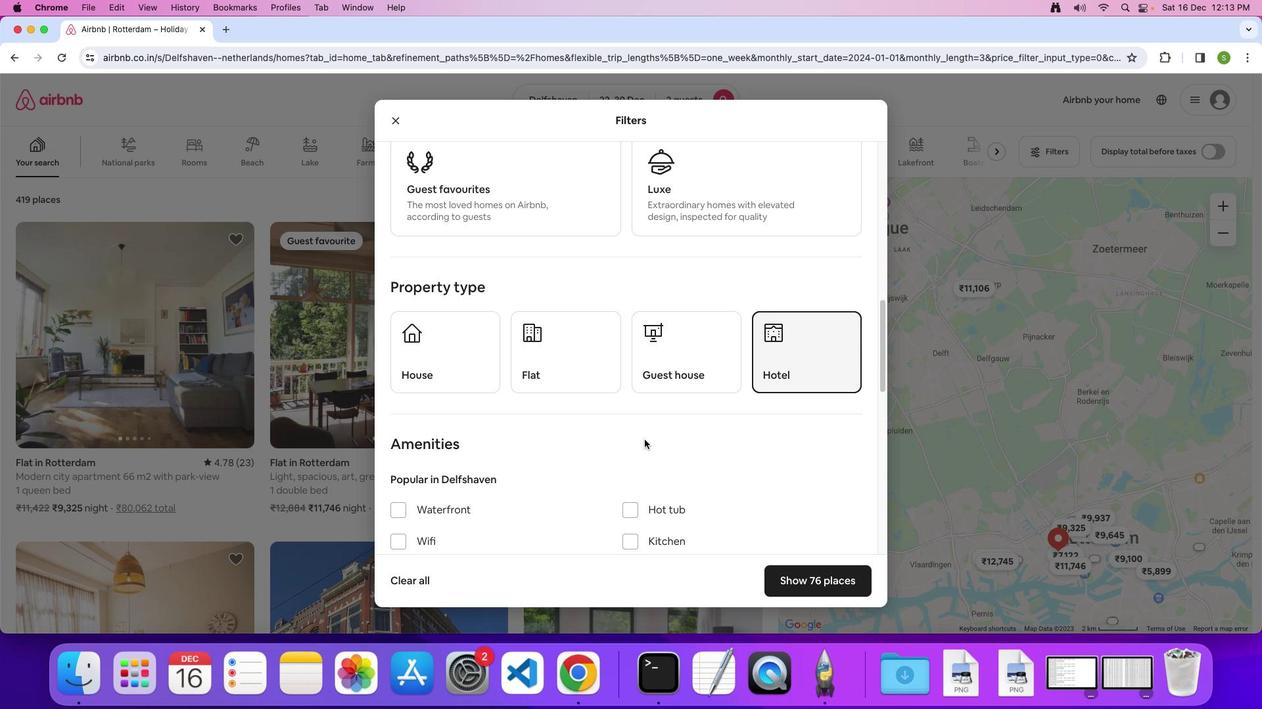 
Action: Mouse scrolled (644, 439) with delta (0, 0)
Screenshot: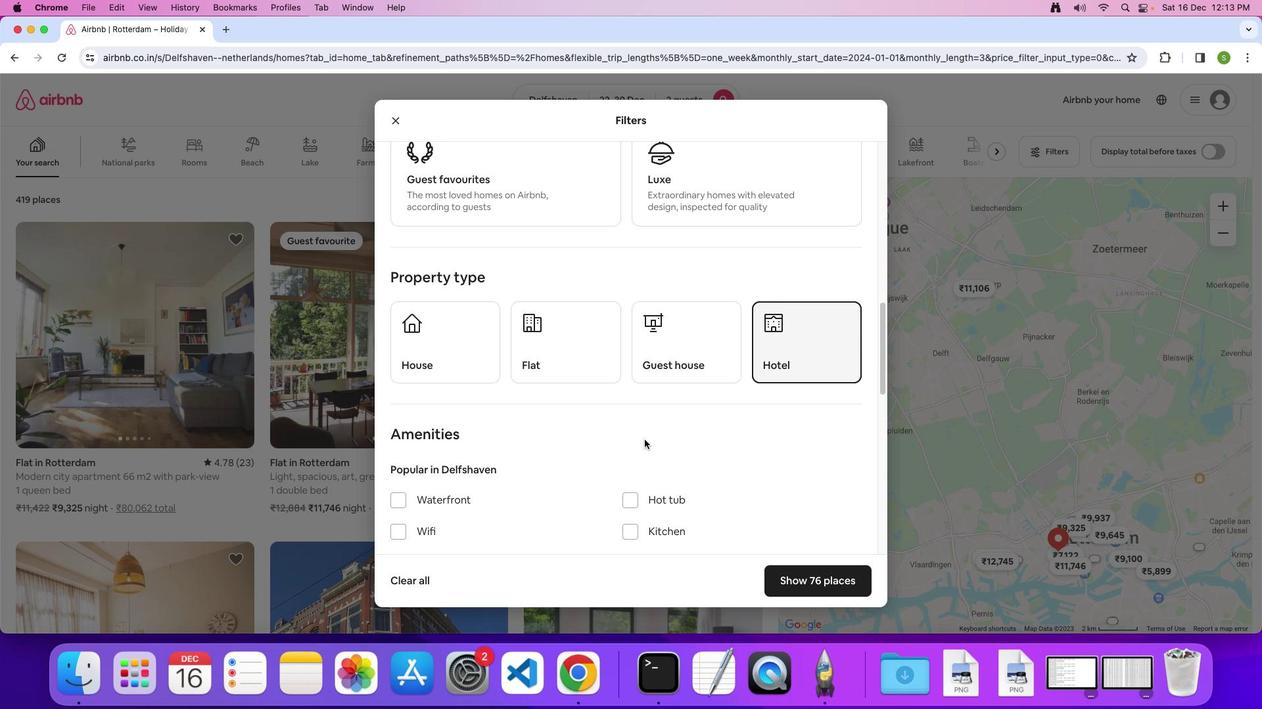 
Action: Mouse scrolled (644, 439) with delta (0, 0)
Screenshot: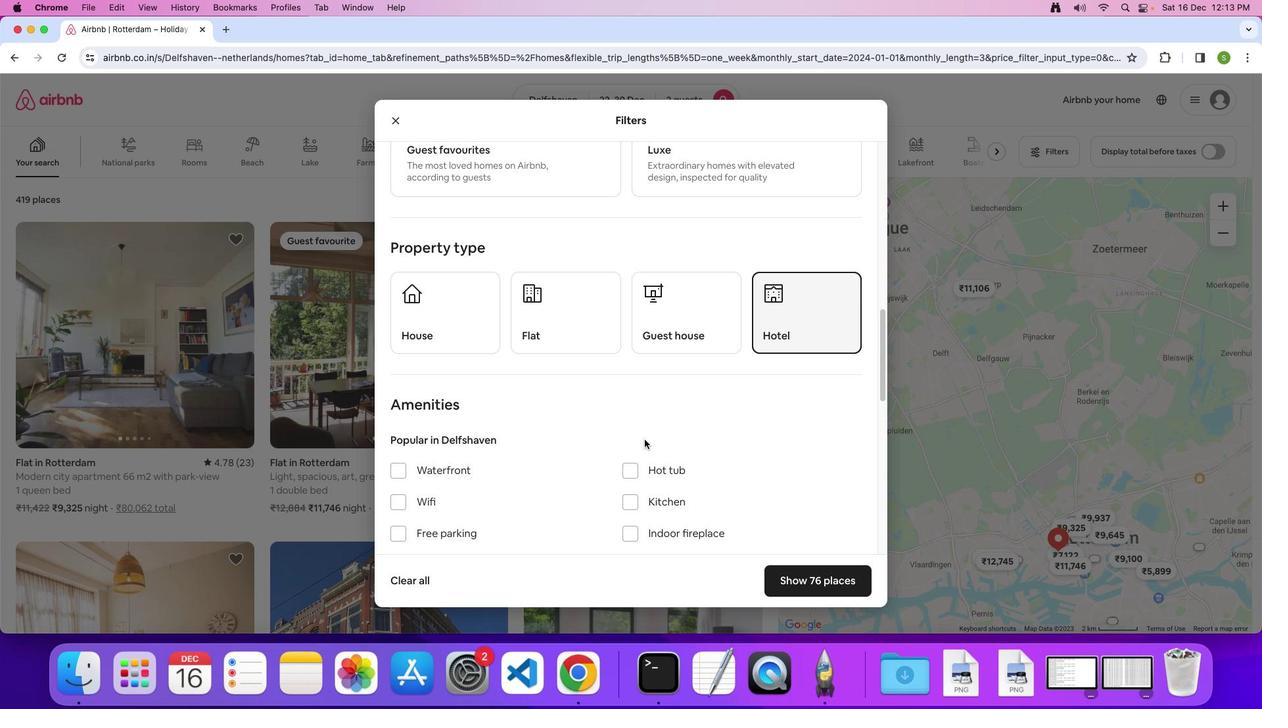 
Action: Mouse moved to (644, 439)
Screenshot: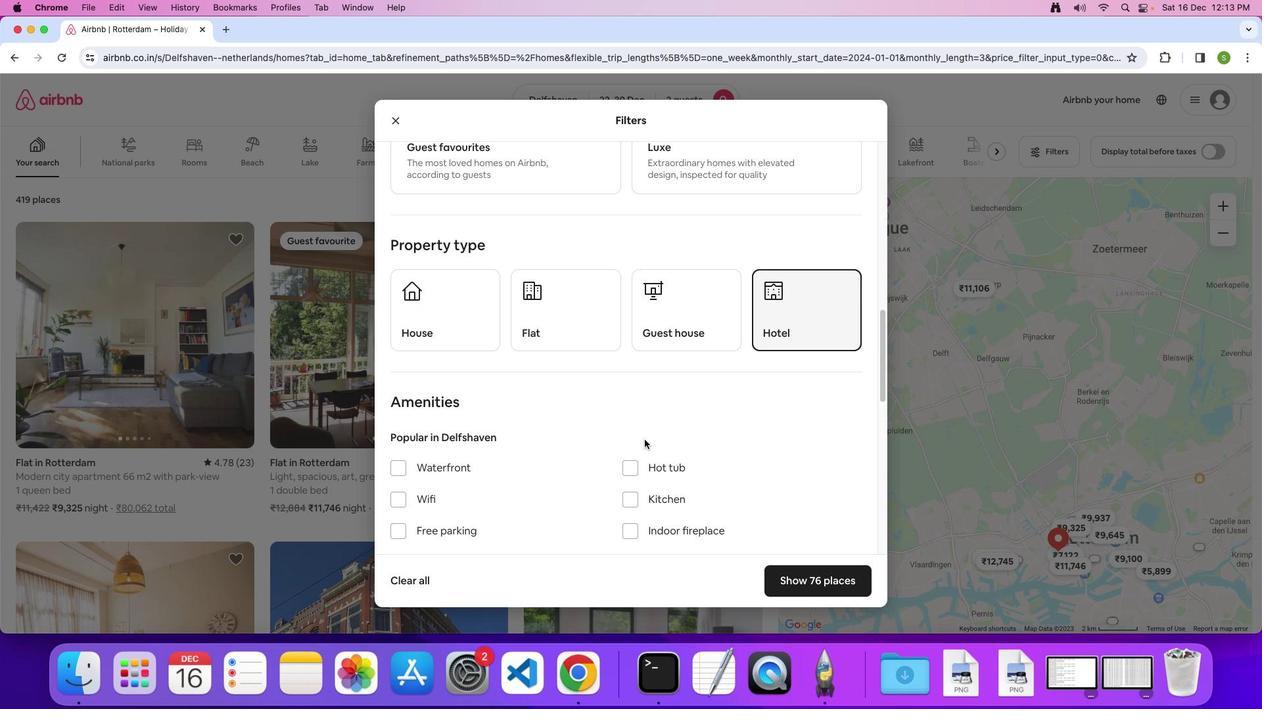 
Action: Mouse scrolled (644, 439) with delta (0, 0)
Screenshot: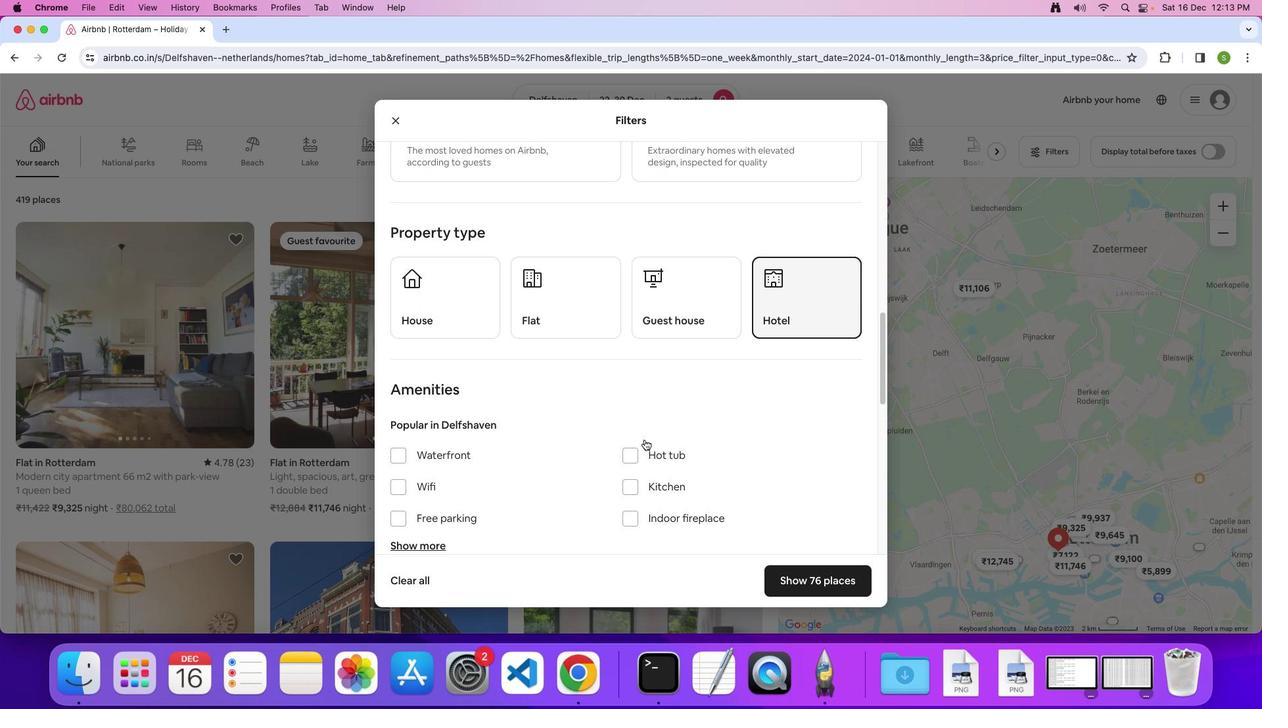 
Action: Mouse scrolled (644, 439) with delta (0, -1)
Screenshot: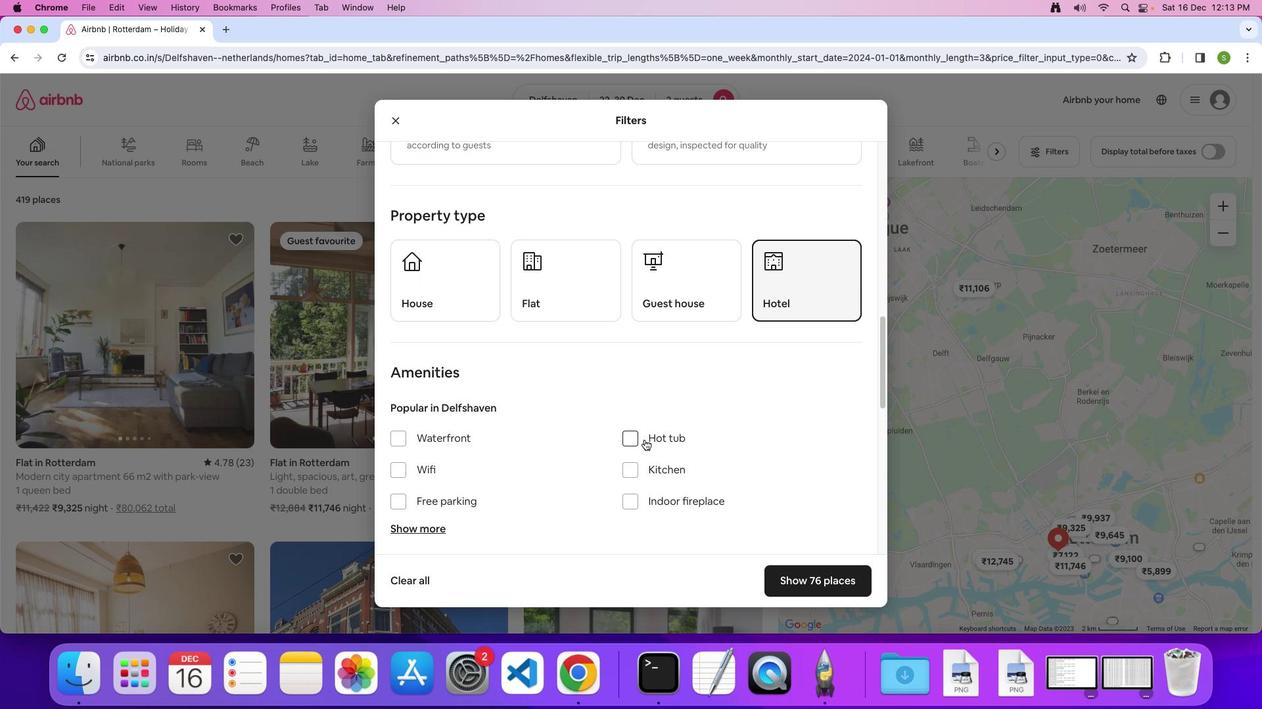 
Action: Mouse moved to (644, 439)
Screenshot: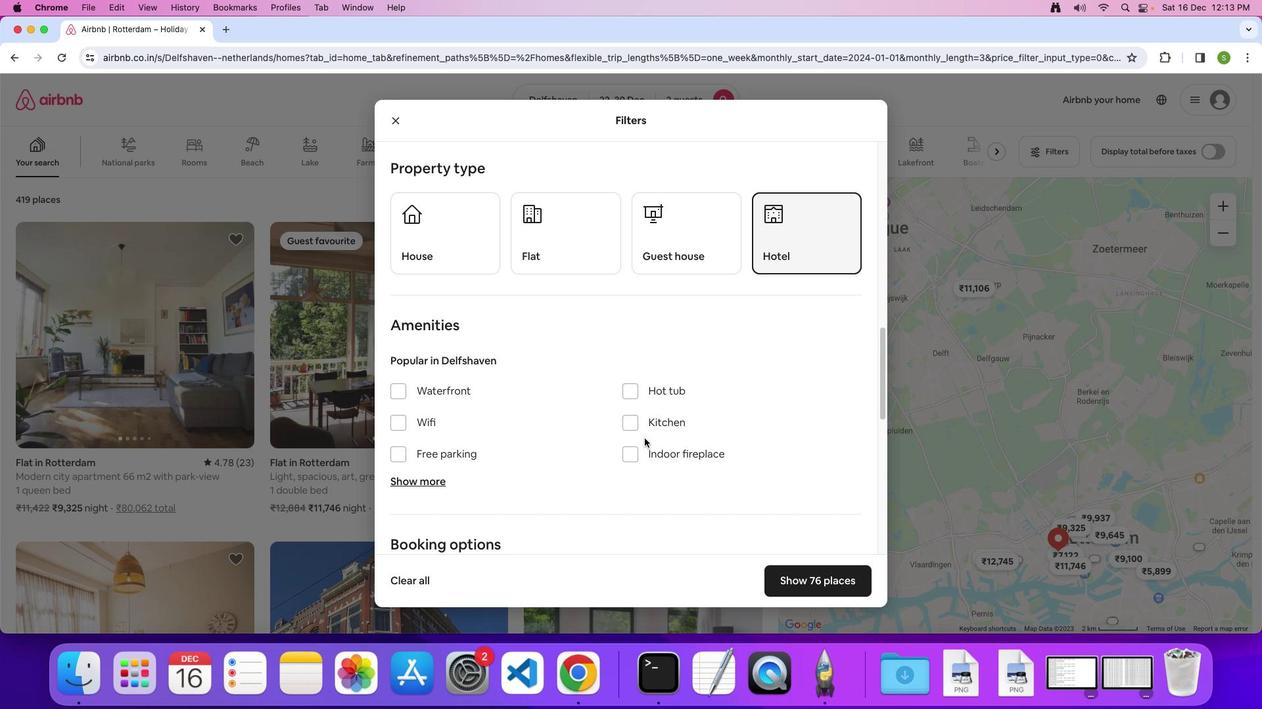 
Action: Mouse scrolled (644, 439) with delta (0, 0)
Screenshot: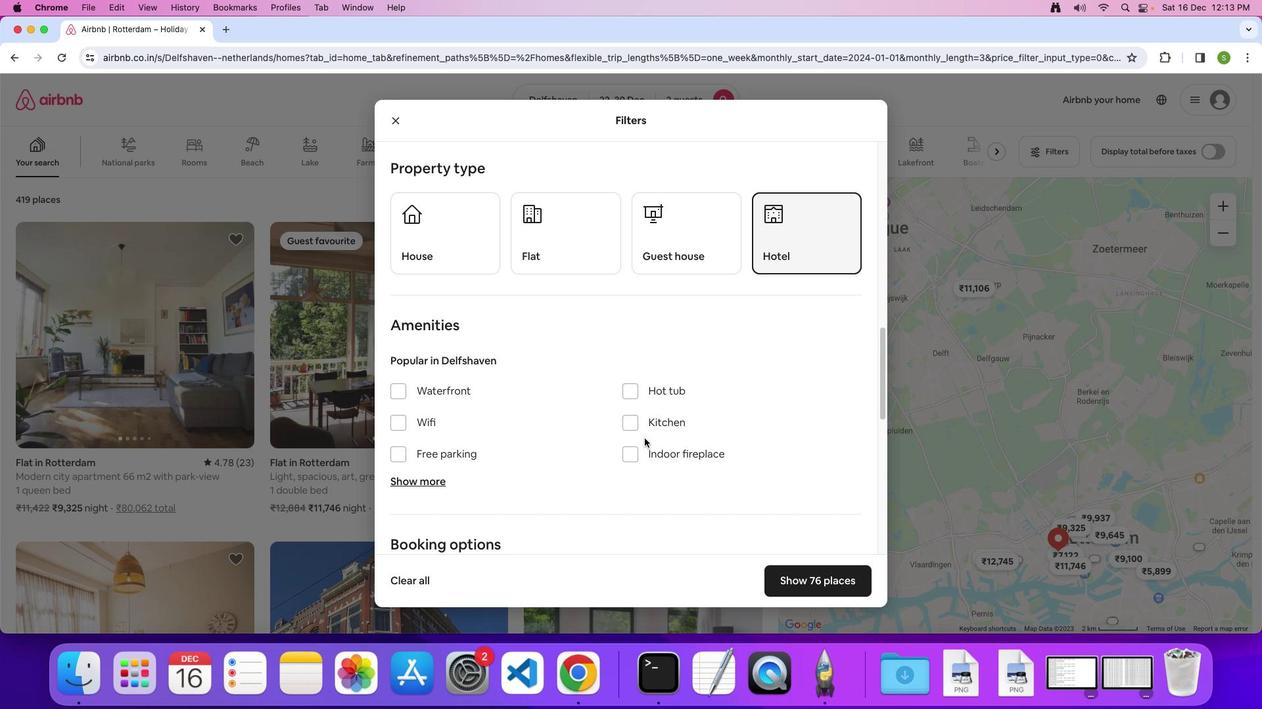 
Action: Mouse moved to (644, 439)
Screenshot: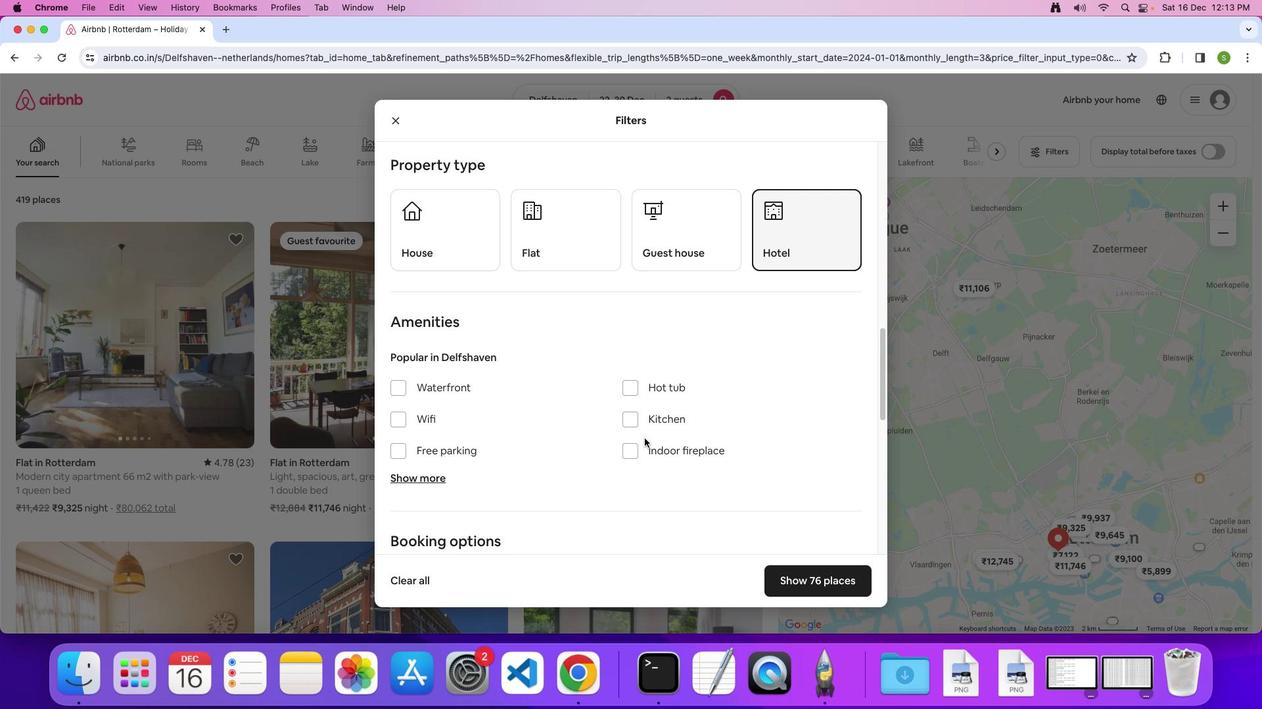 
Action: Mouse scrolled (644, 439) with delta (0, 0)
Screenshot: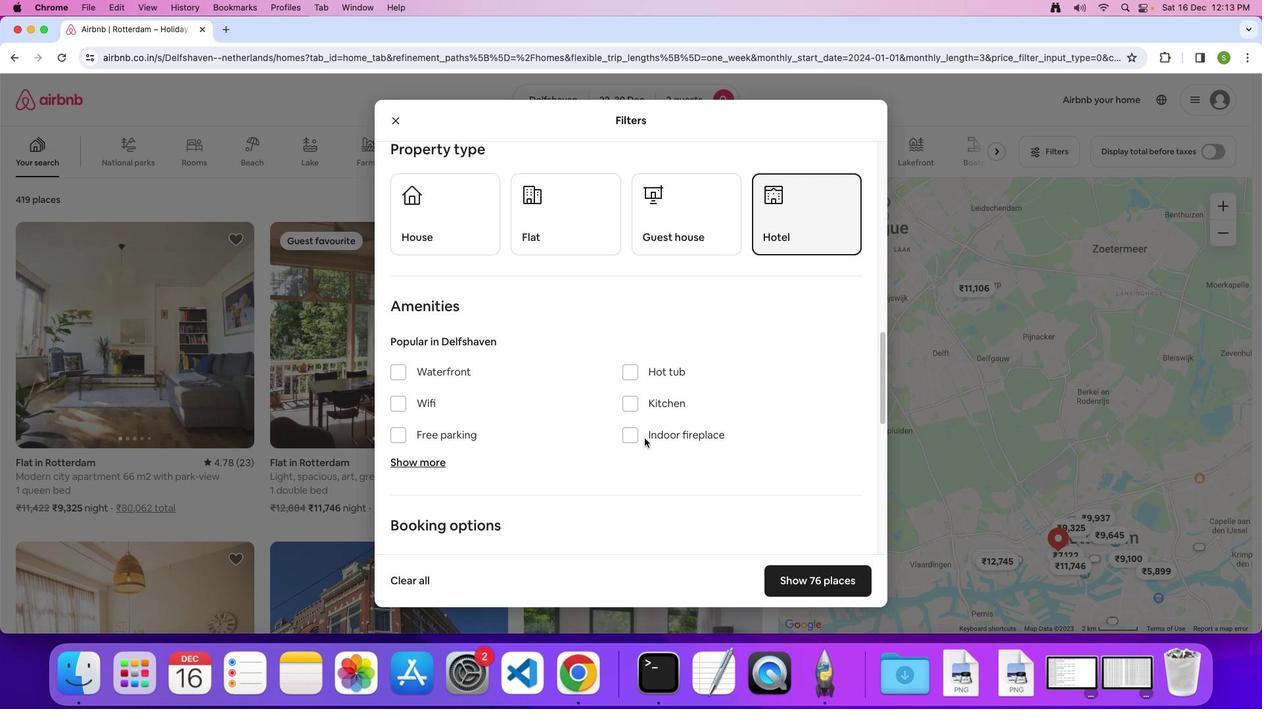 
Action: Mouse moved to (644, 439)
Screenshot: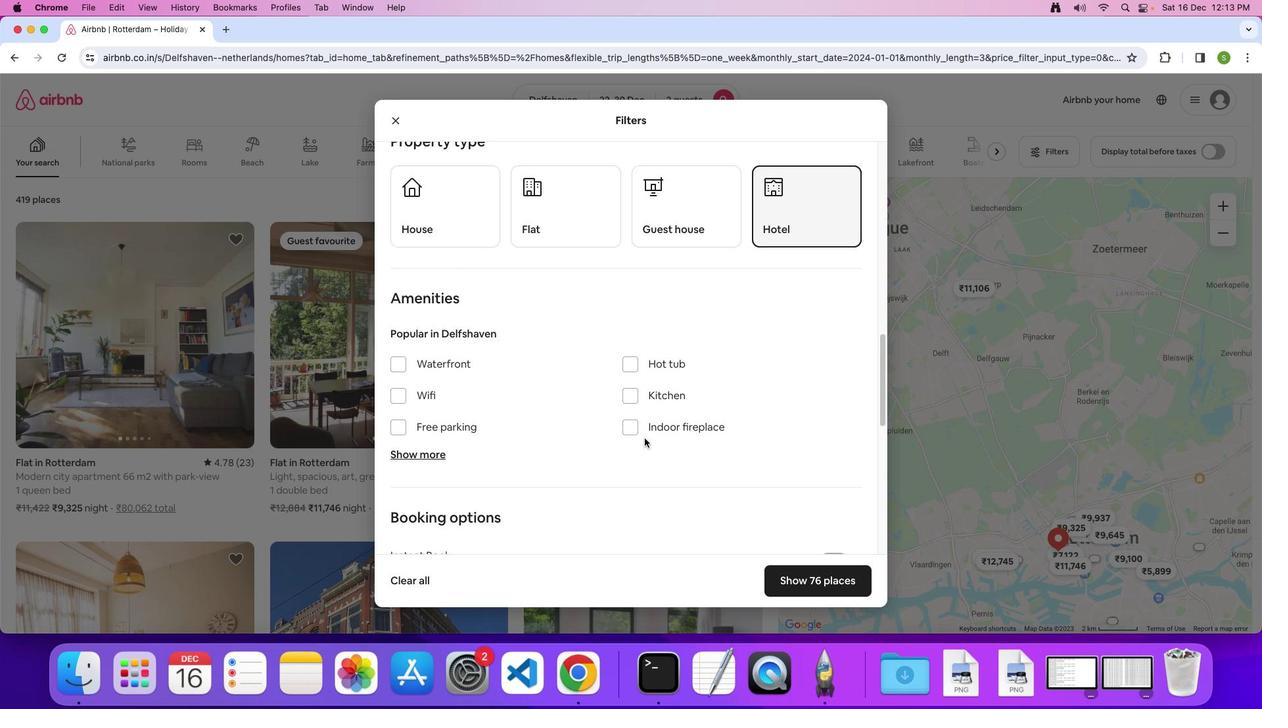 
Action: Mouse scrolled (644, 439) with delta (0, -1)
Screenshot: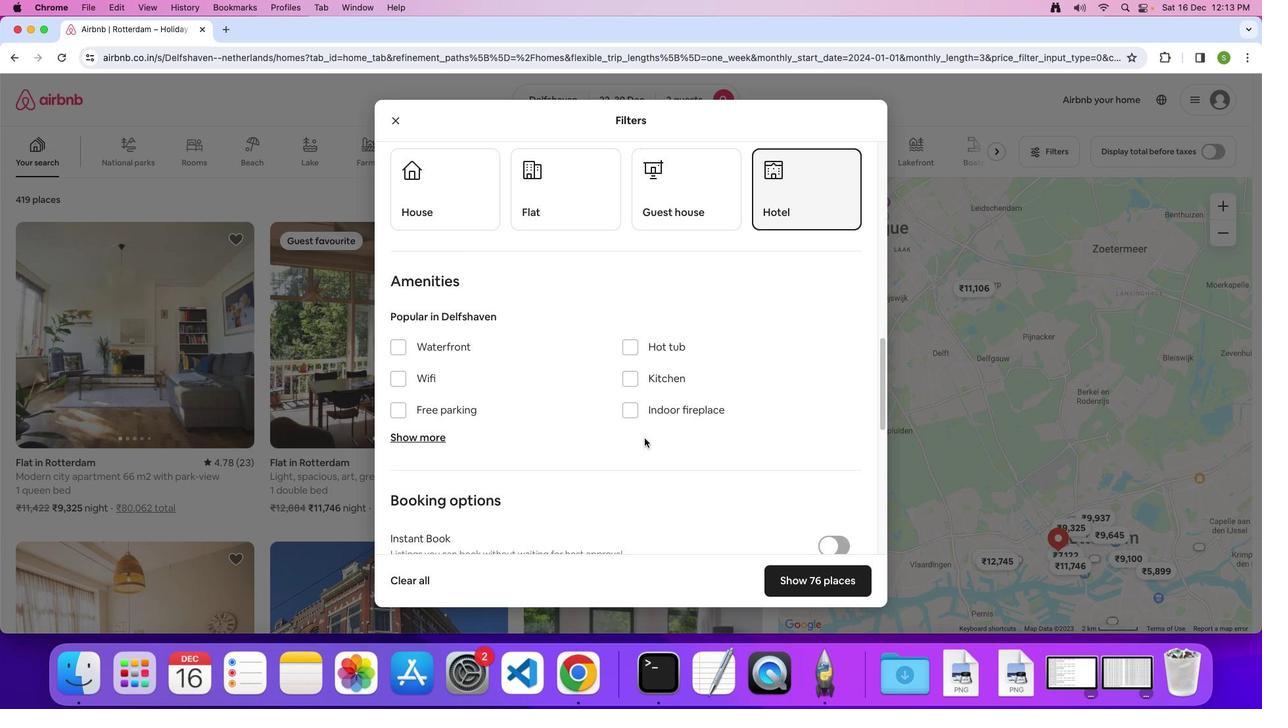 
Action: Mouse moved to (421, 408)
Screenshot: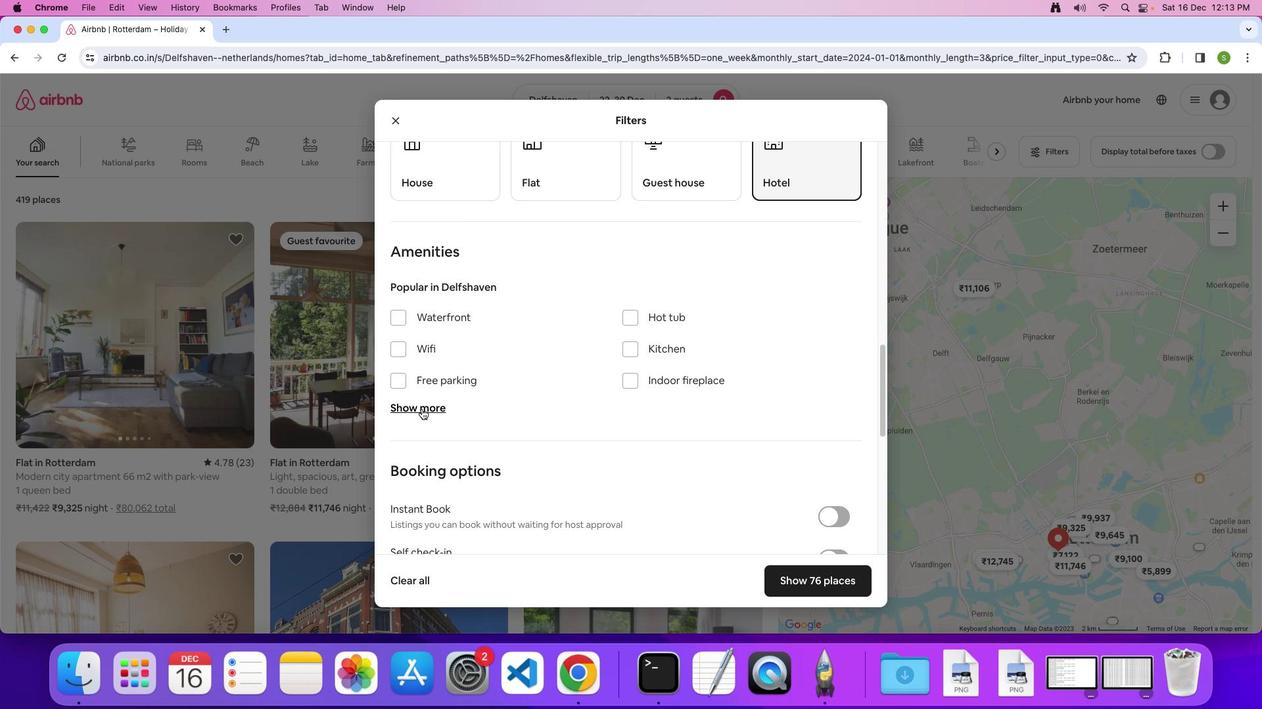 
Action: Mouse pressed left at (421, 408)
Screenshot: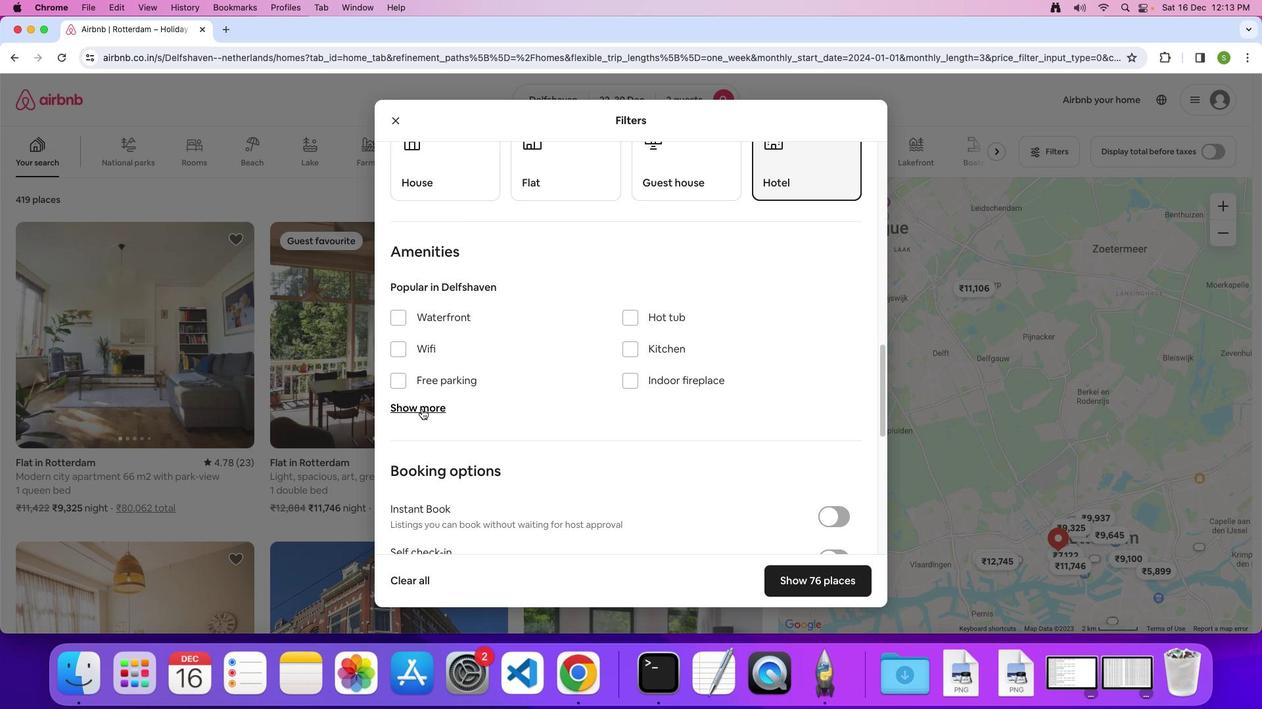 
Action: Mouse moved to (687, 412)
Screenshot: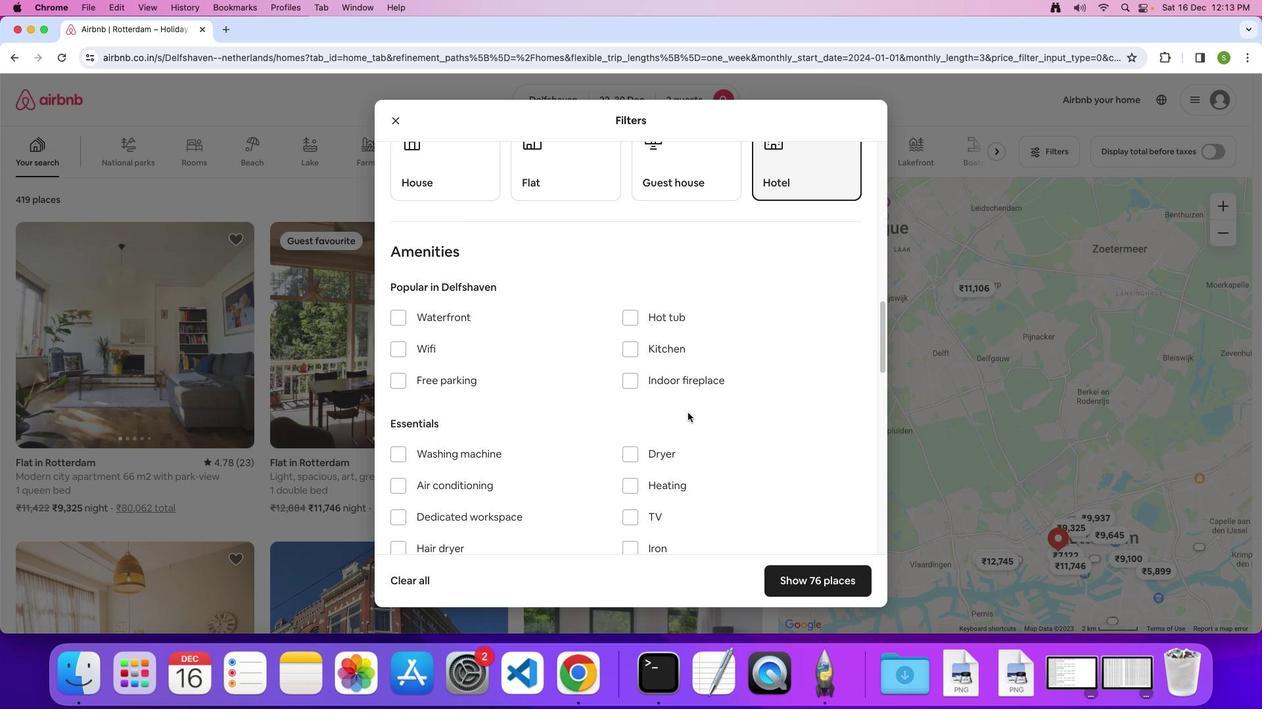 
Action: Mouse scrolled (687, 412) with delta (0, 0)
Screenshot: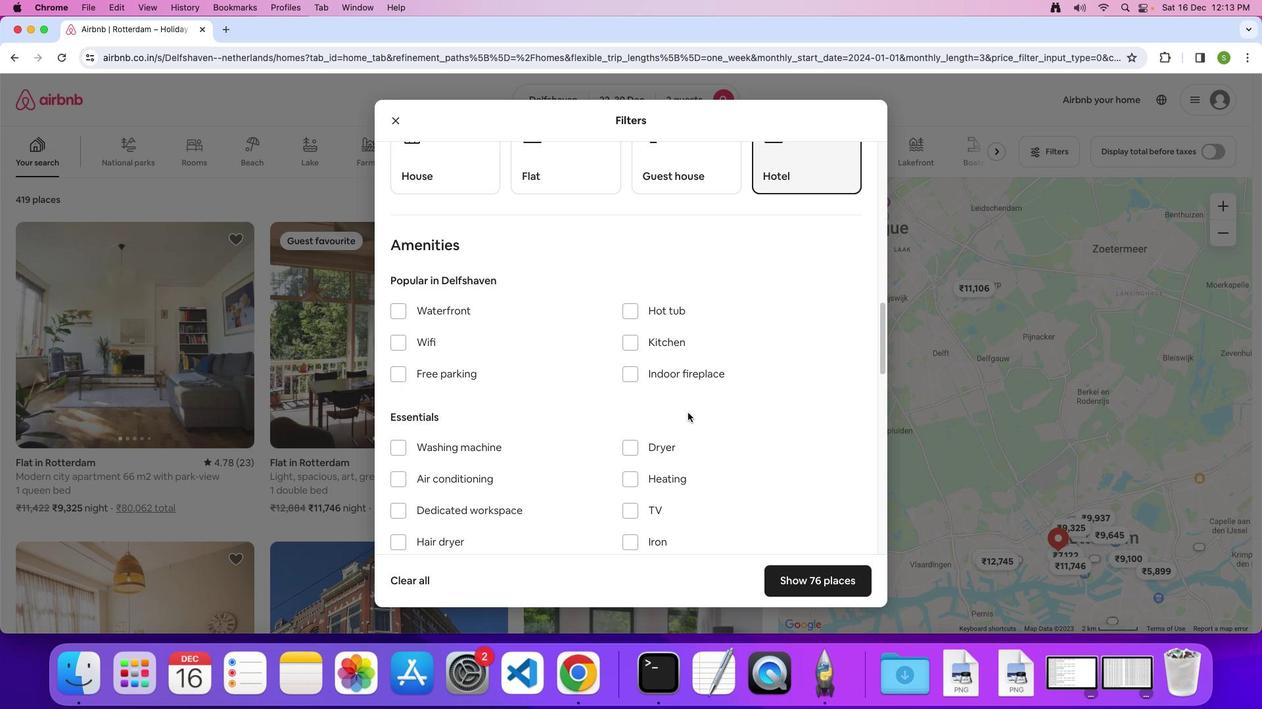 
Action: Mouse scrolled (687, 412) with delta (0, 0)
Screenshot: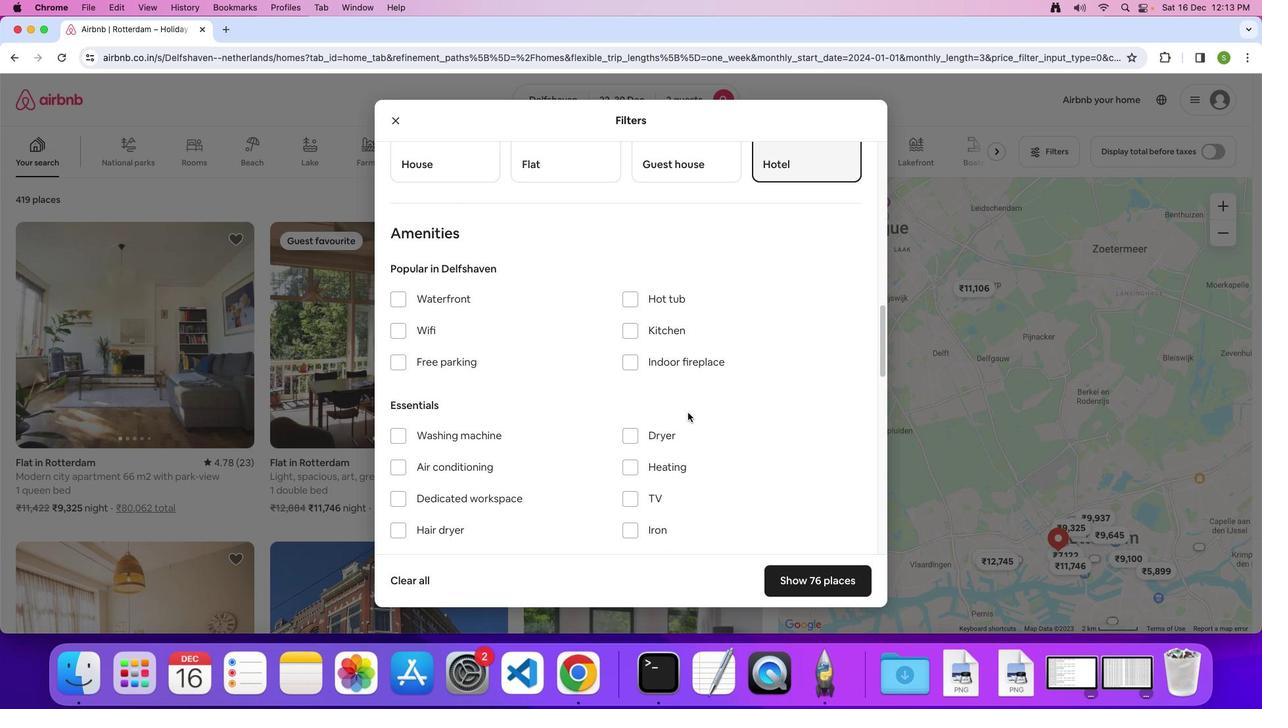 
Action: Mouse scrolled (687, 412) with delta (0, -1)
Screenshot: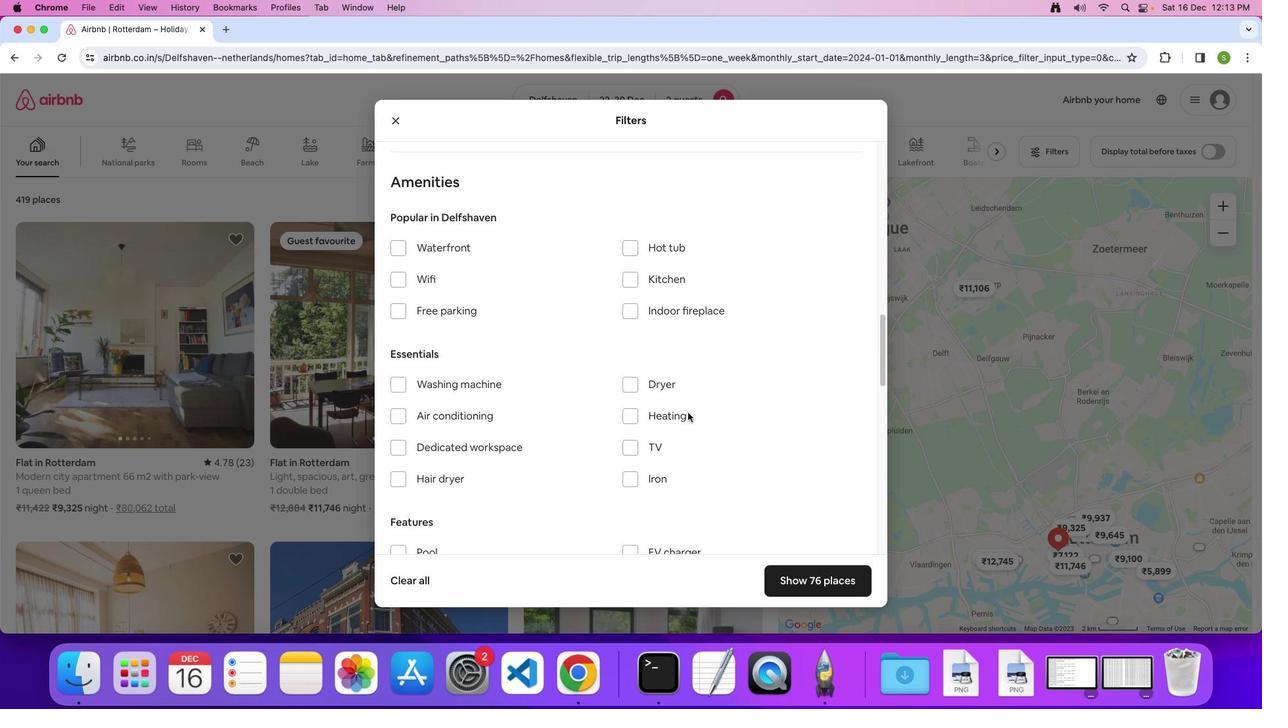 
Action: Mouse moved to (402, 352)
Screenshot: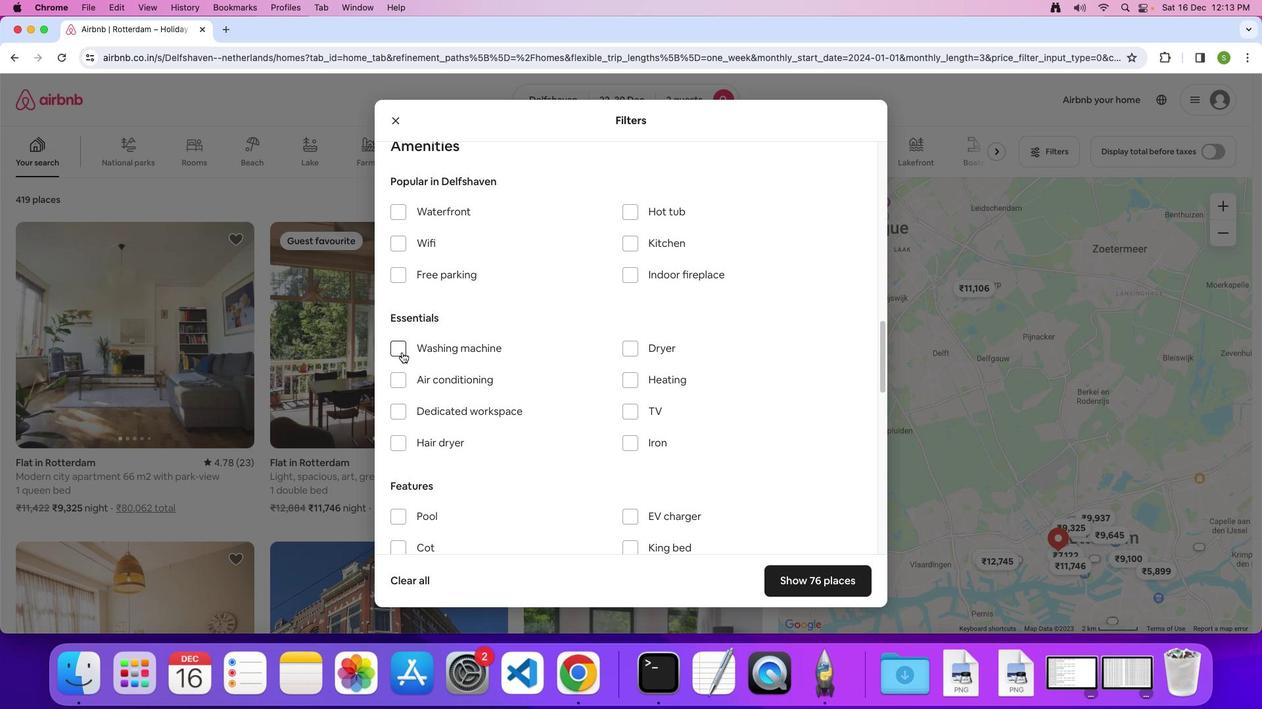 
Action: Mouse pressed left at (402, 352)
Screenshot: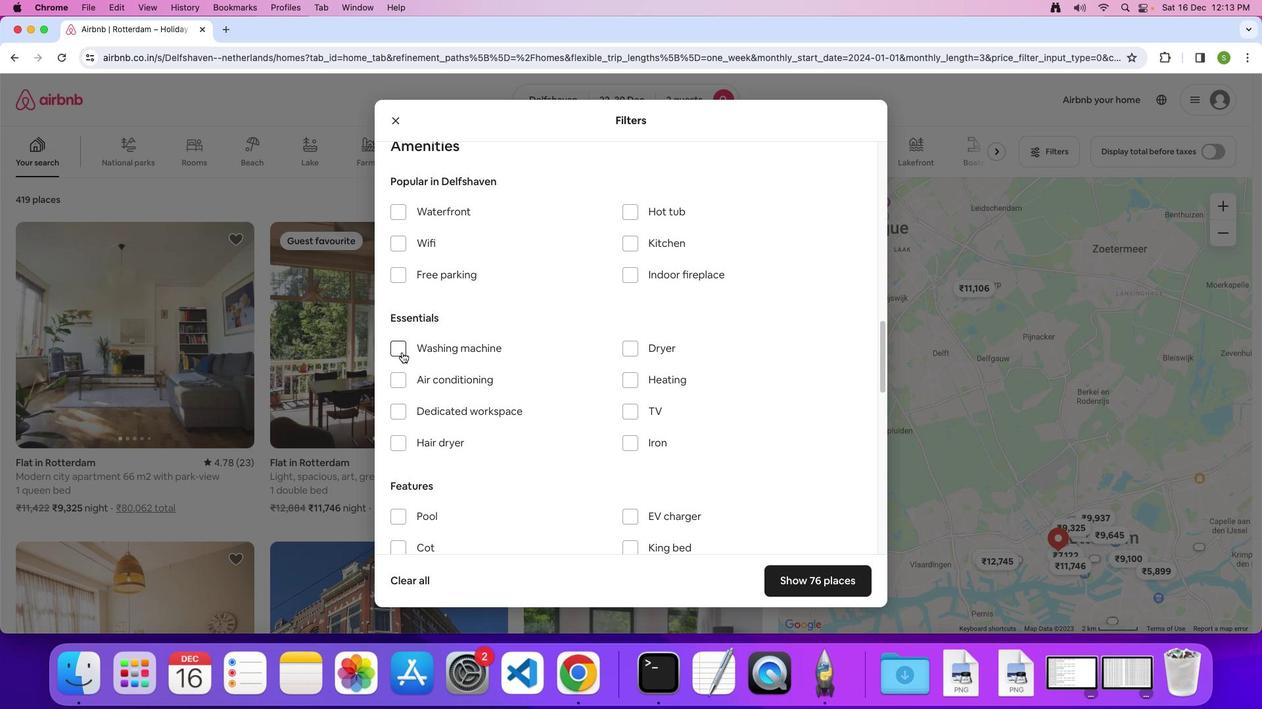 
Action: Mouse moved to (702, 379)
Screenshot: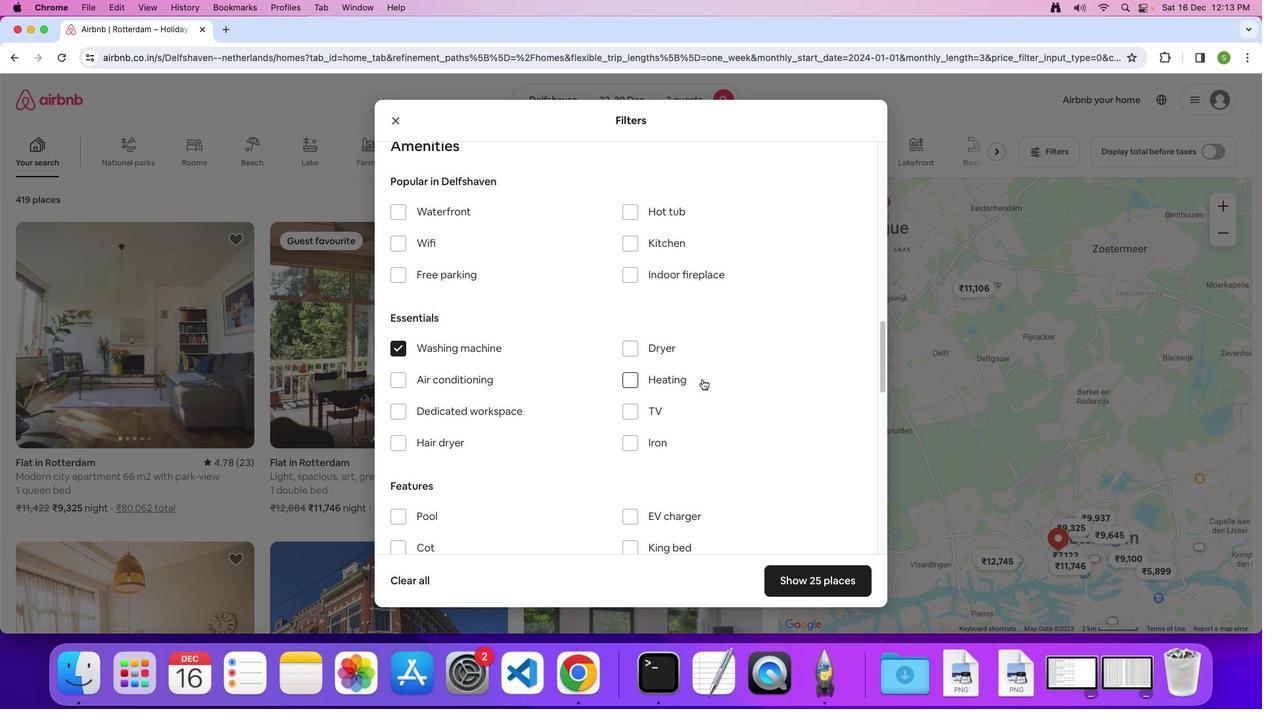 
Action: Mouse scrolled (702, 379) with delta (0, 0)
Screenshot: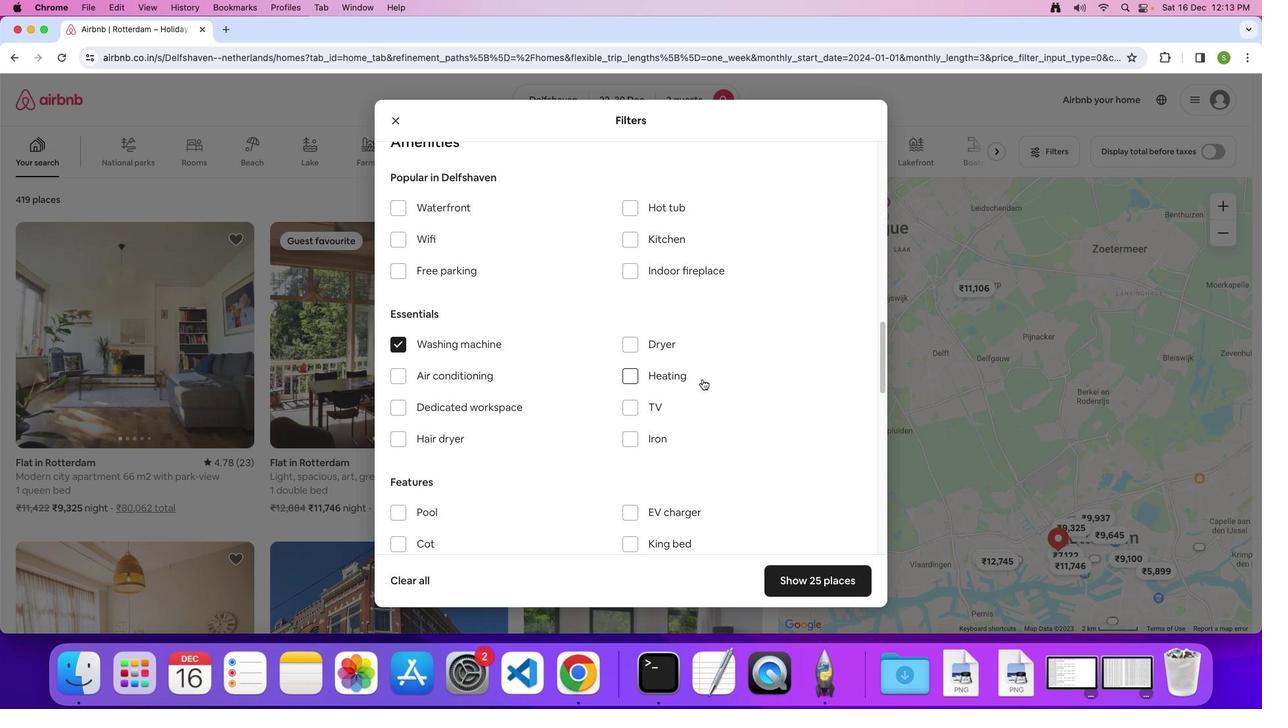 
Action: Mouse scrolled (702, 379) with delta (0, 0)
Screenshot: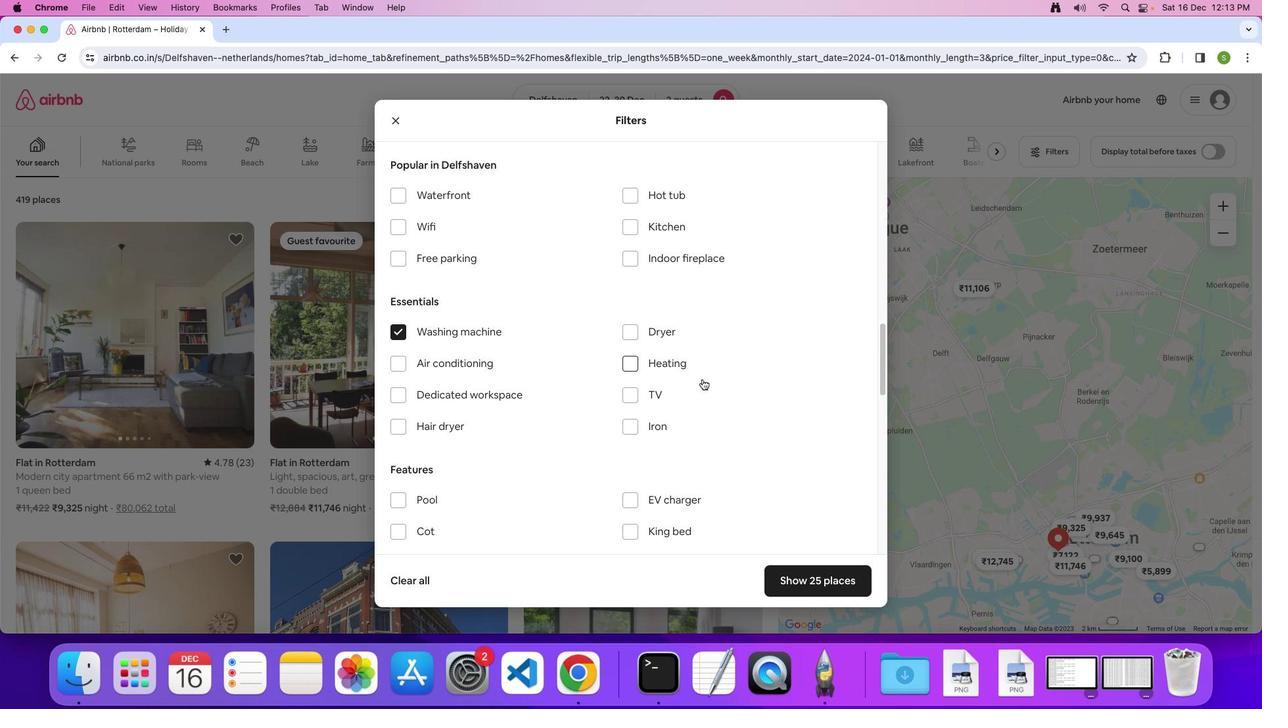 
Action: Mouse scrolled (702, 379) with delta (0, 0)
Screenshot: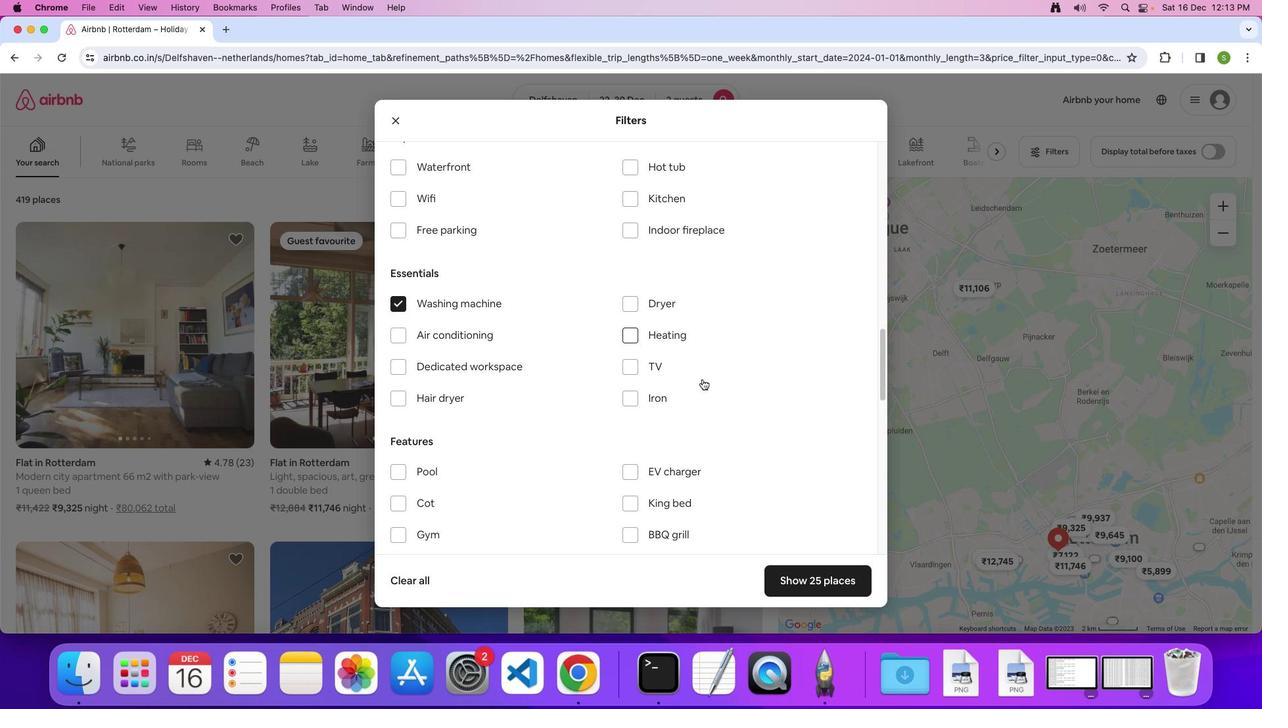 
Action: Mouse moved to (702, 379)
Screenshot: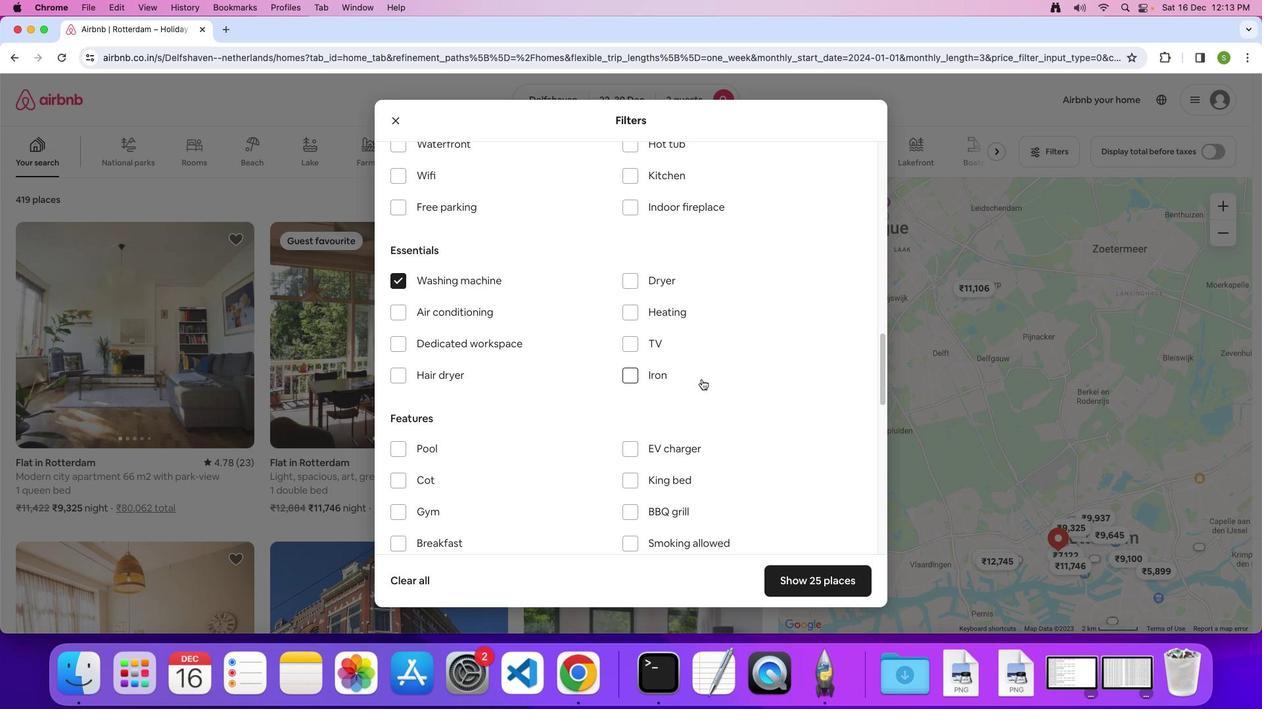 
Action: Mouse scrolled (702, 379) with delta (0, 0)
Screenshot: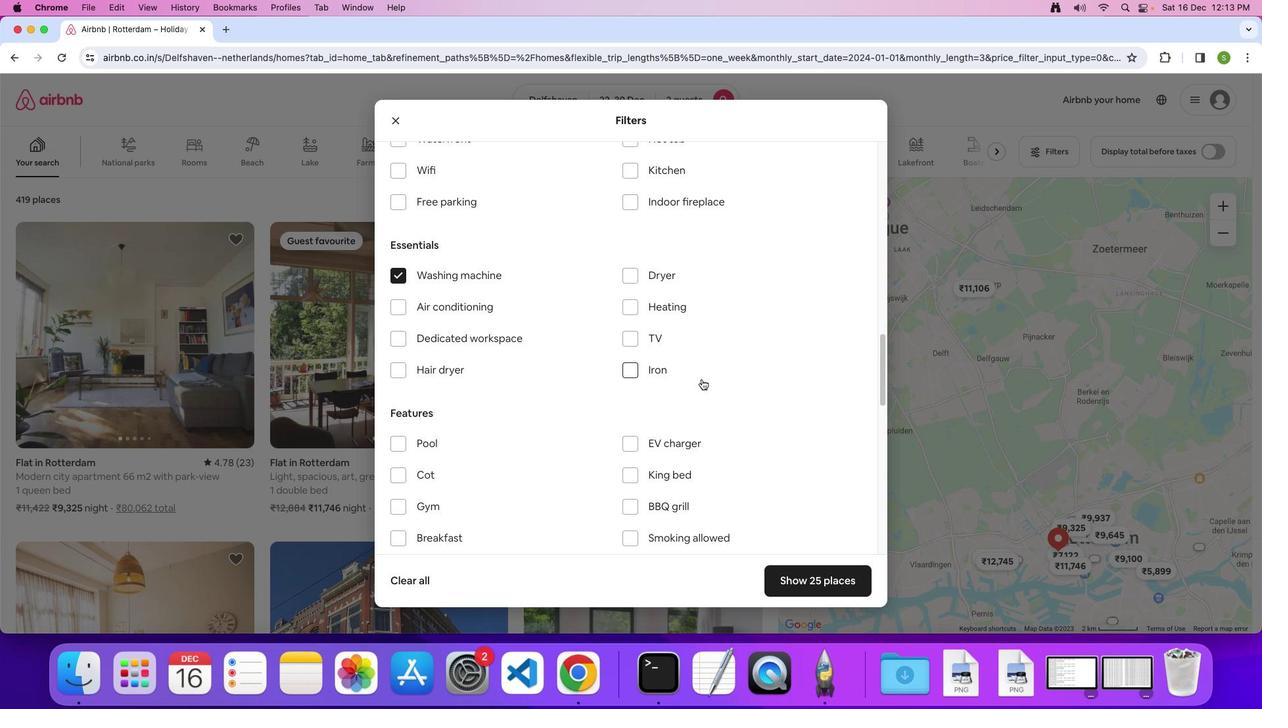 
Action: Mouse scrolled (702, 379) with delta (0, 0)
Screenshot: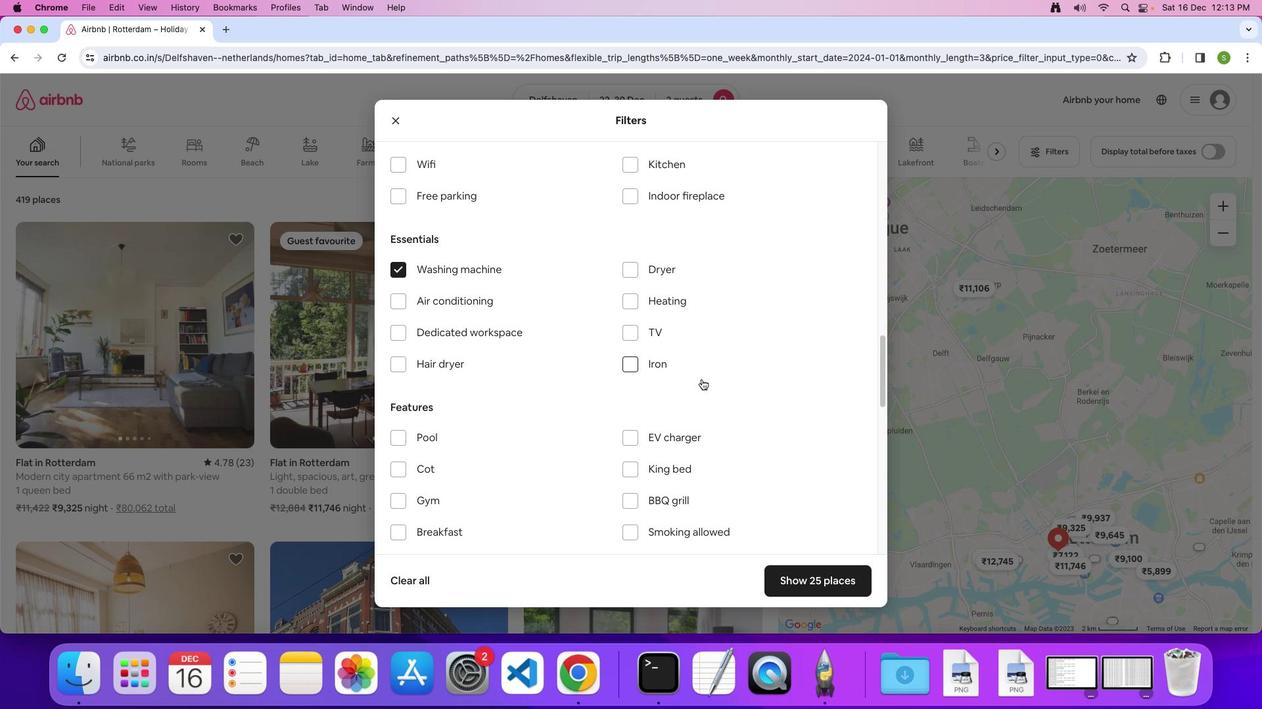 
Action: Mouse scrolled (702, 379) with delta (0, 0)
Screenshot: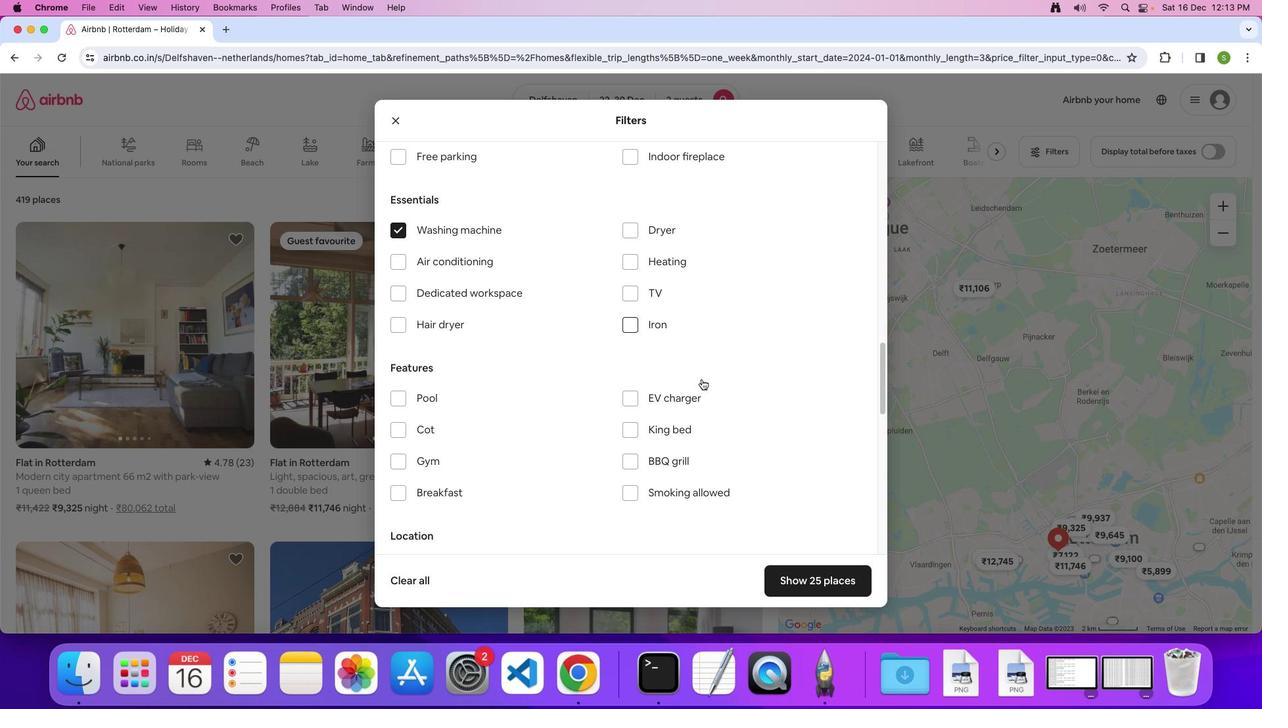 
Action: Mouse scrolled (702, 379) with delta (0, 0)
Screenshot: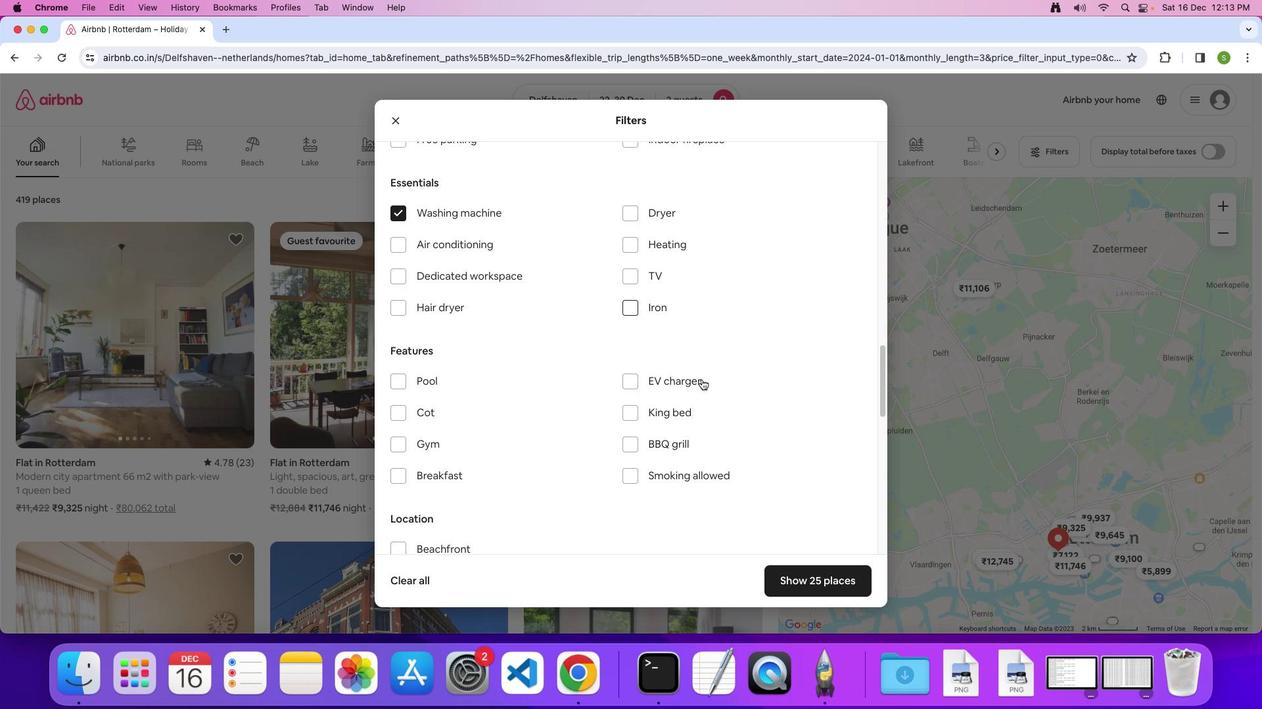 
Action: Mouse scrolled (702, 379) with delta (0, 0)
Screenshot: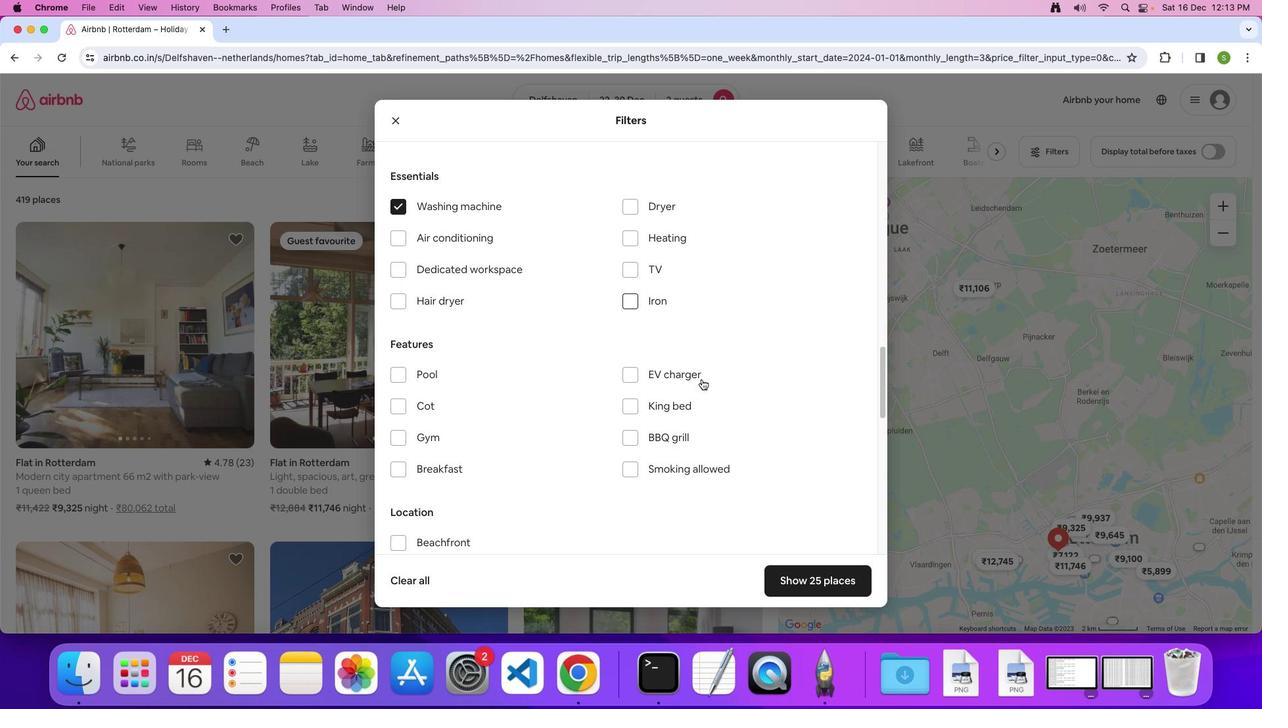 
Action: Mouse scrolled (702, 379) with delta (0, 0)
Screenshot: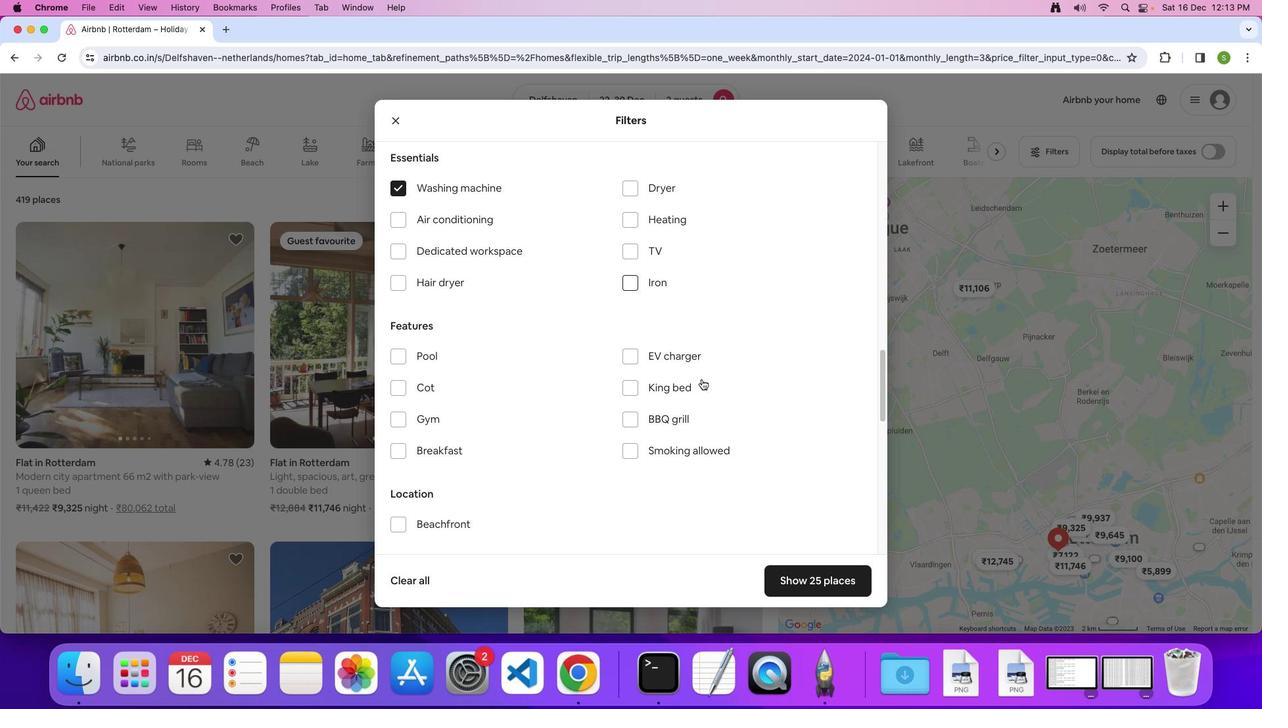 
Action: Mouse scrolled (702, 379) with delta (0, 0)
Screenshot: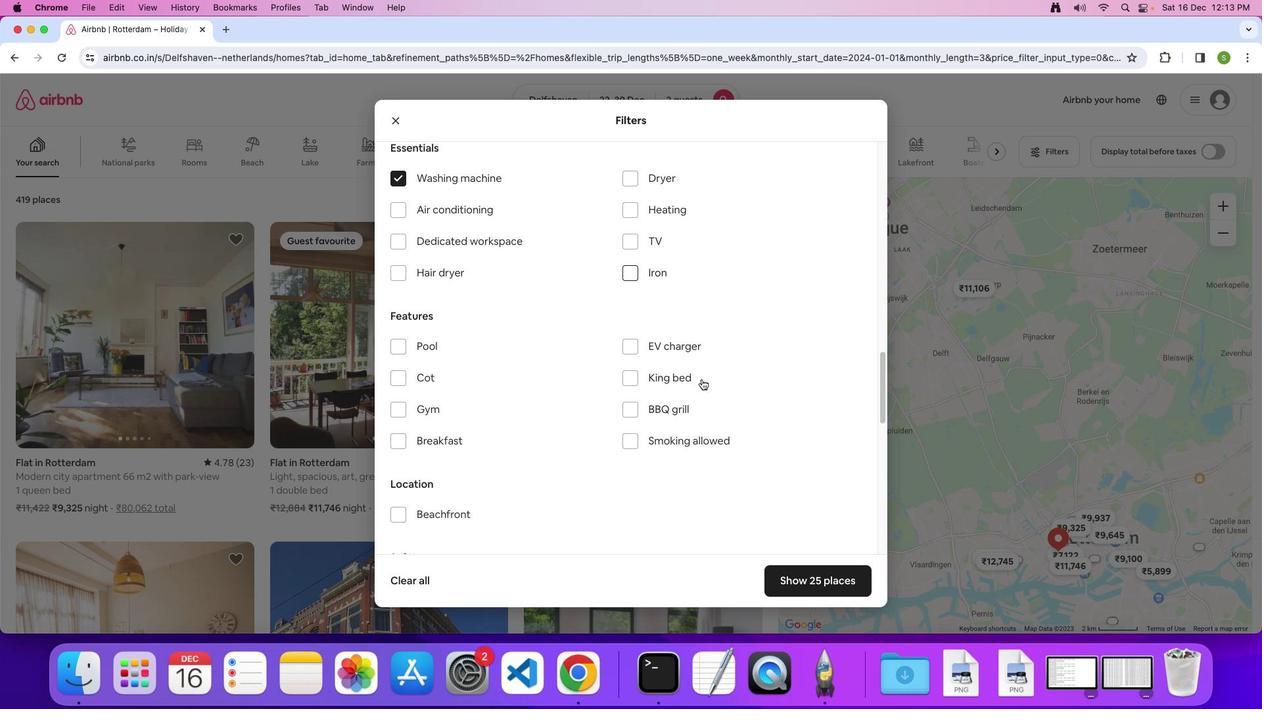 
Action: Mouse scrolled (702, 379) with delta (0, -1)
Screenshot: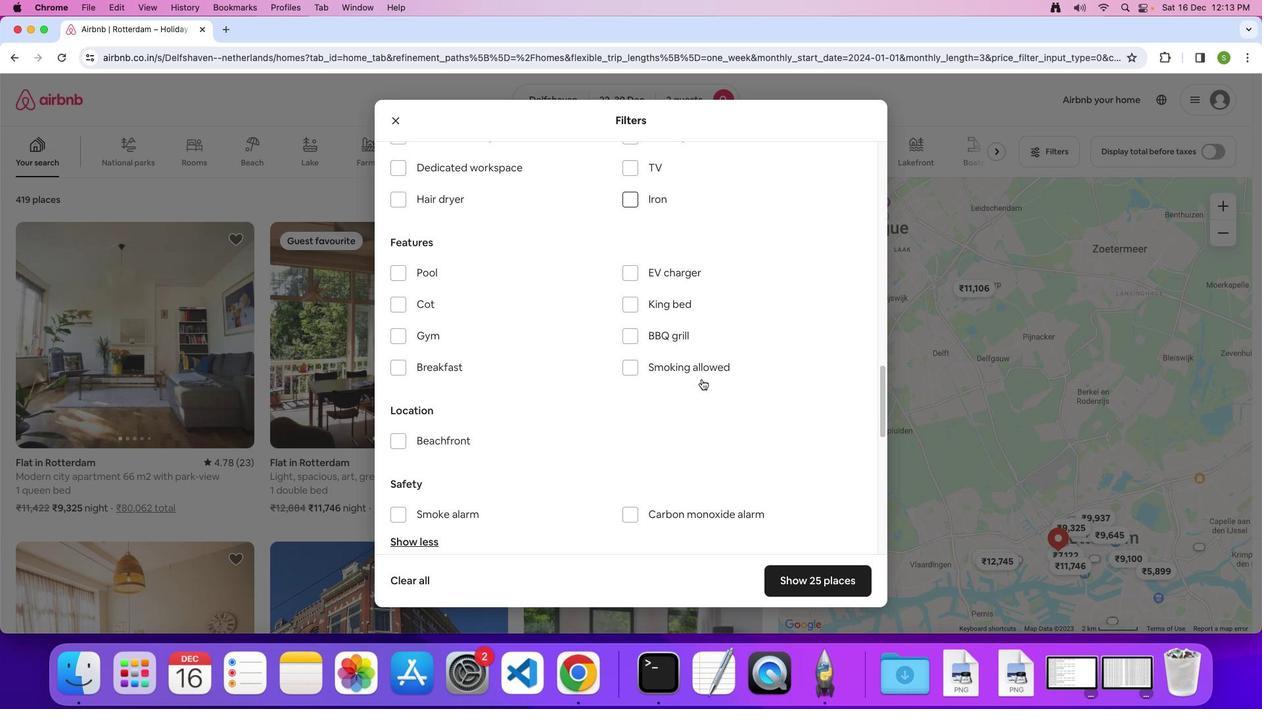 
Action: Mouse scrolled (702, 379) with delta (0, 0)
Screenshot: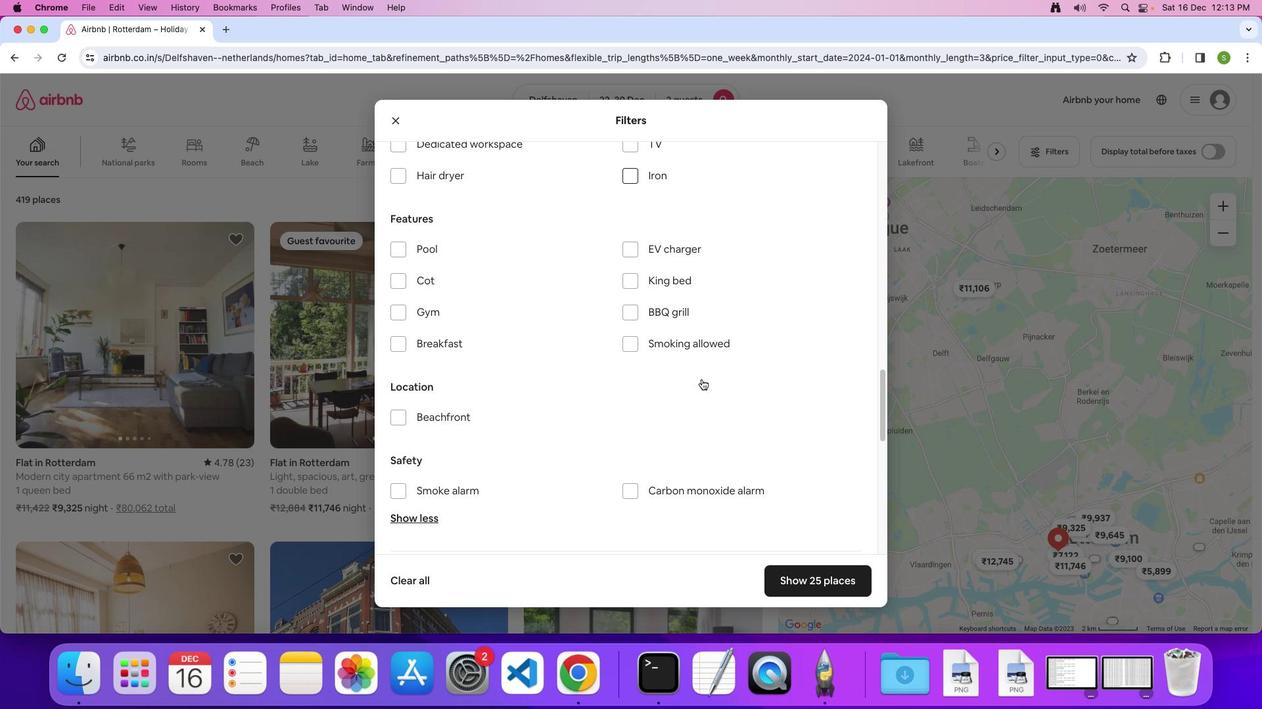 
Action: Mouse scrolled (702, 379) with delta (0, 0)
Screenshot: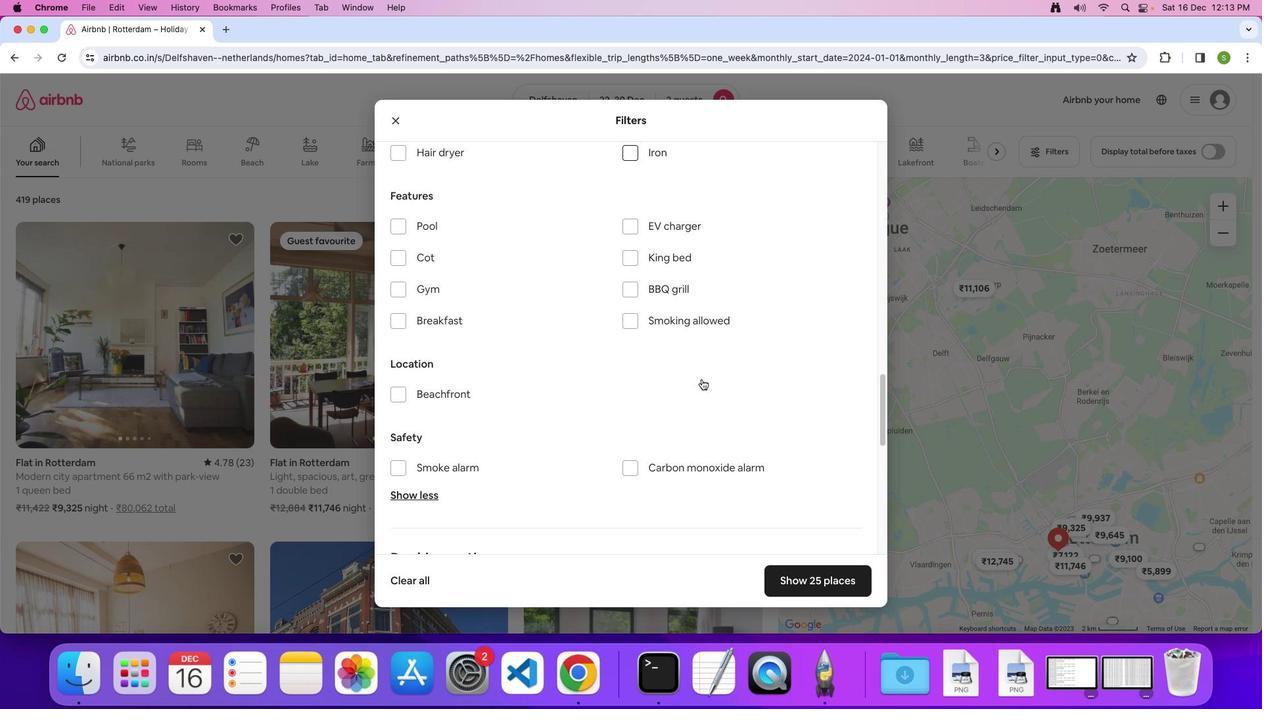 
Action: Mouse scrolled (702, 379) with delta (0, -1)
Screenshot: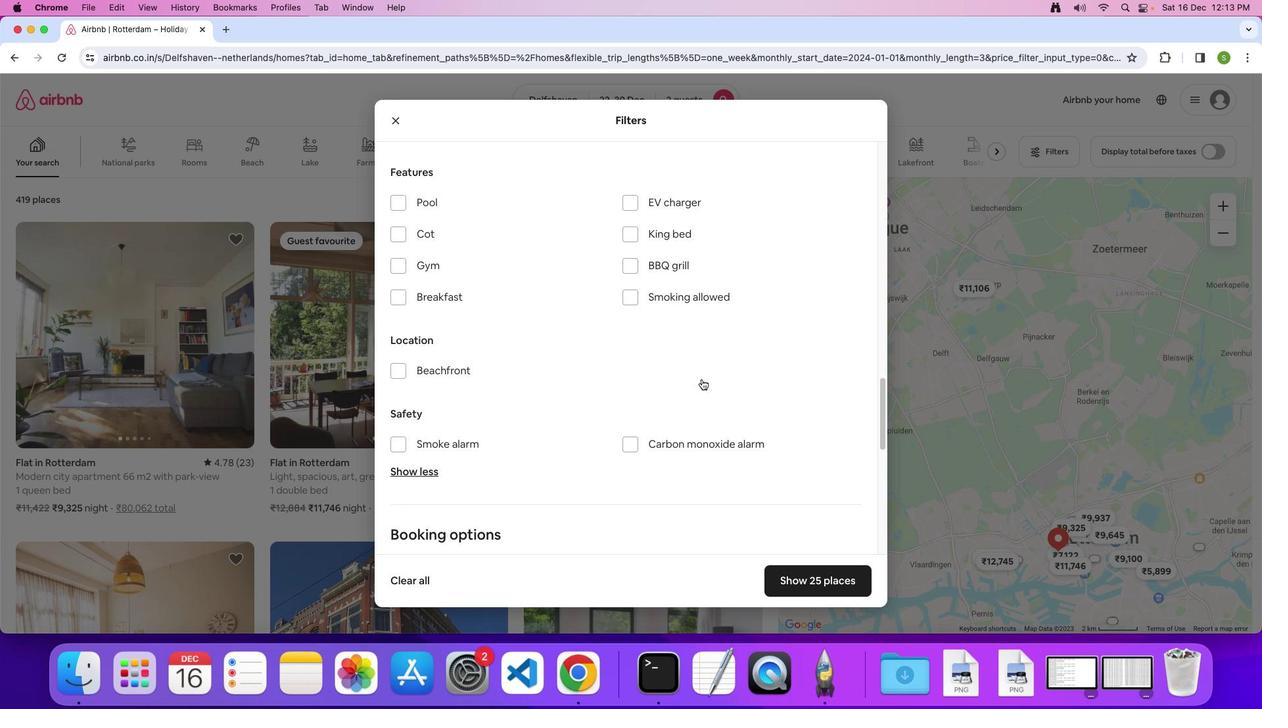 
Action: Mouse scrolled (702, 379) with delta (0, 0)
Screenshot: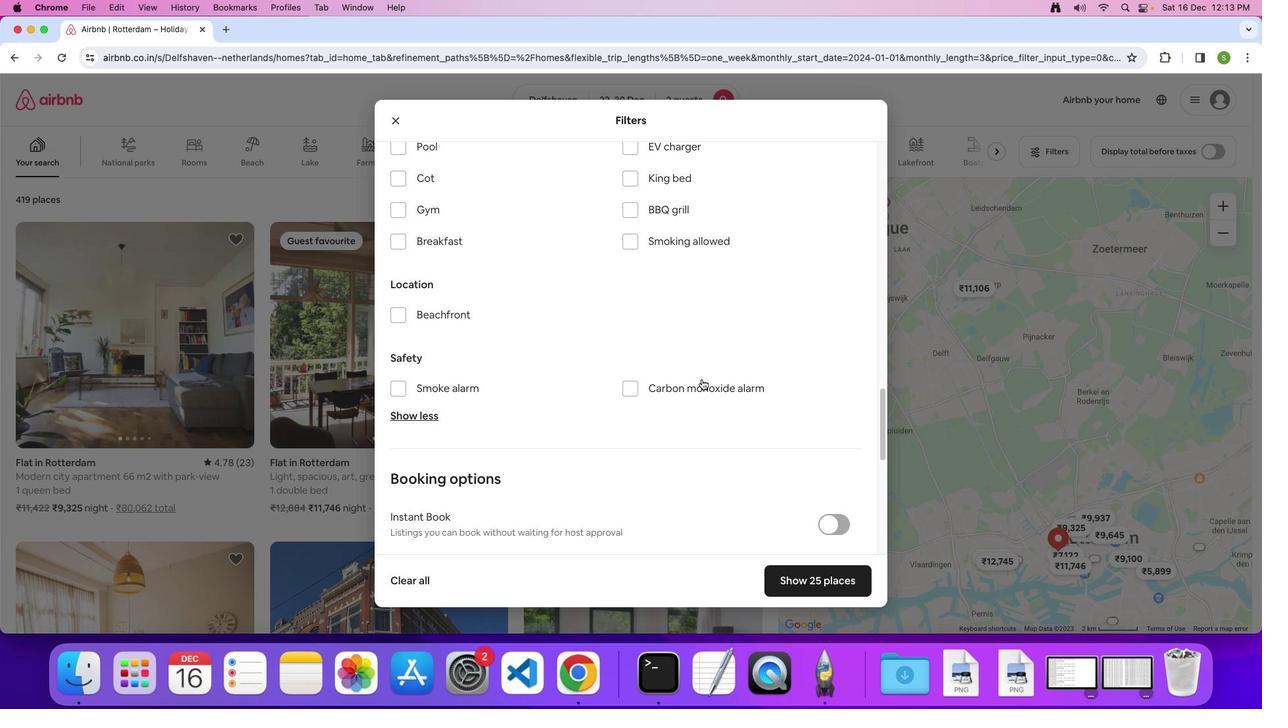 
Action: Mouse scrolled (702, 379) with delta (0, 0)
Screenshot: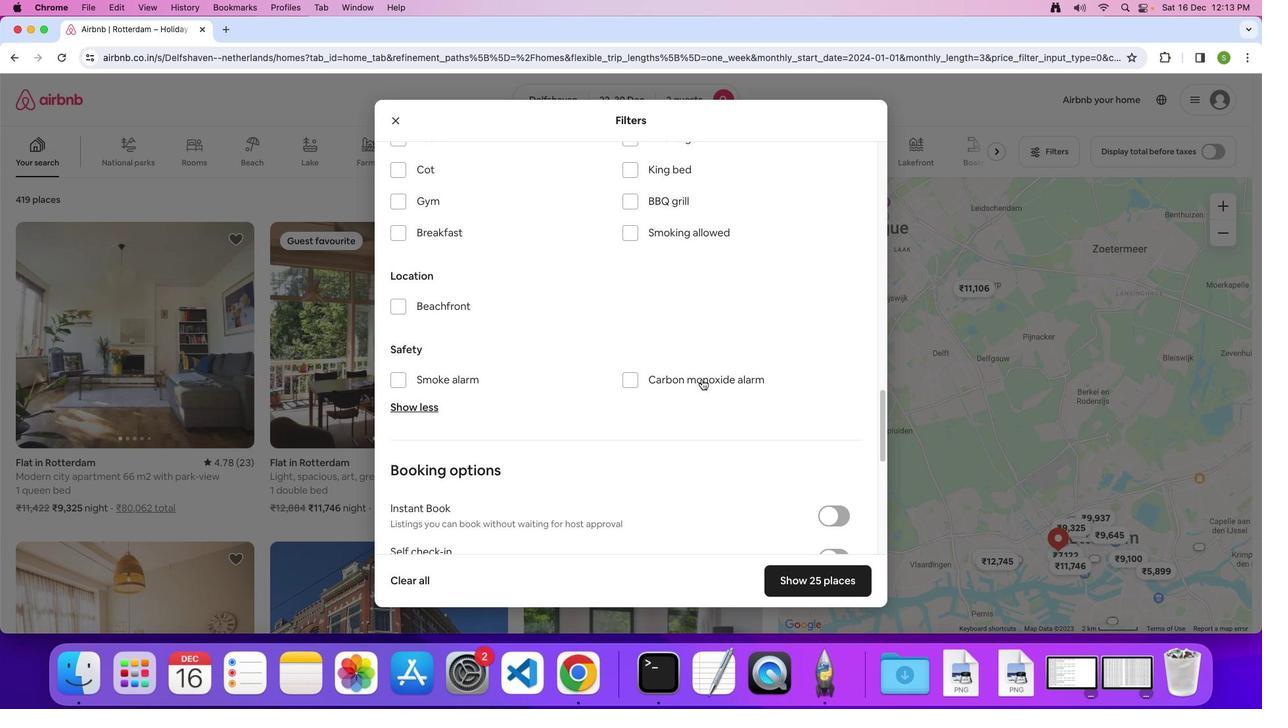 
Action: Mouse scrolled (702, 379) with delta (0, -1)
Screenshot: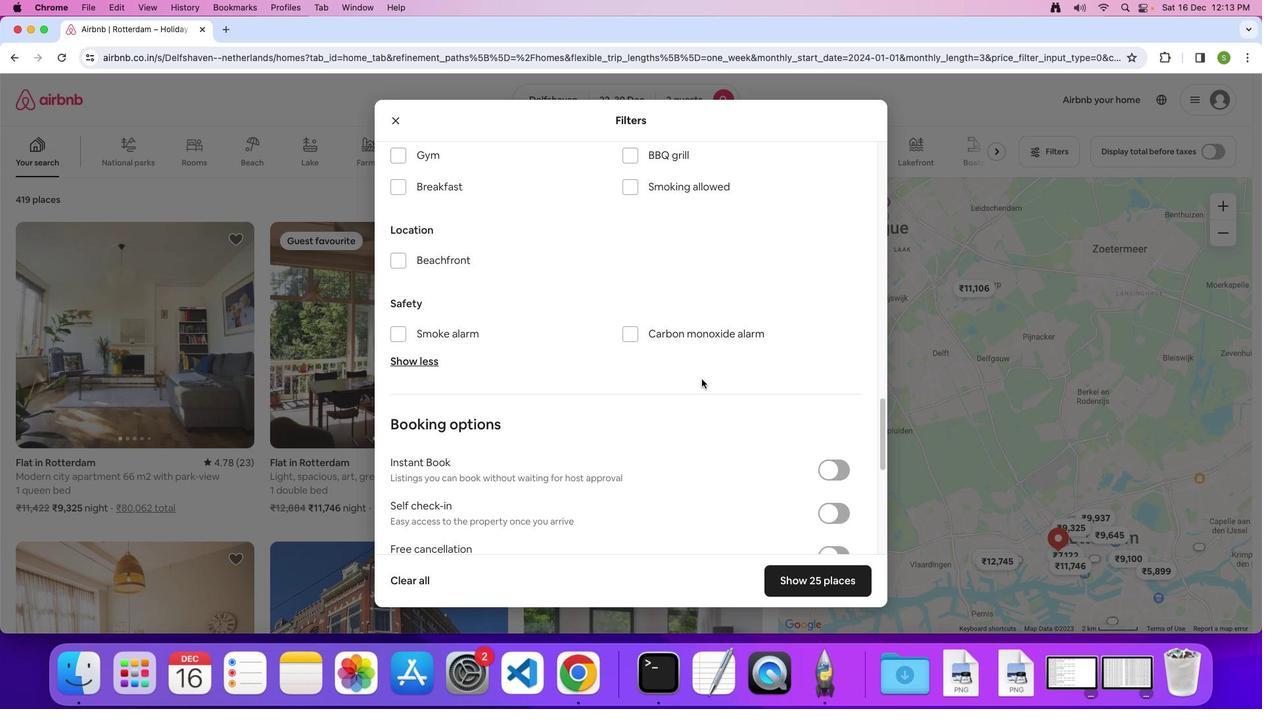 
Action: Mouse scrolled (702, 379) with delta (0, 0)
Screenshot: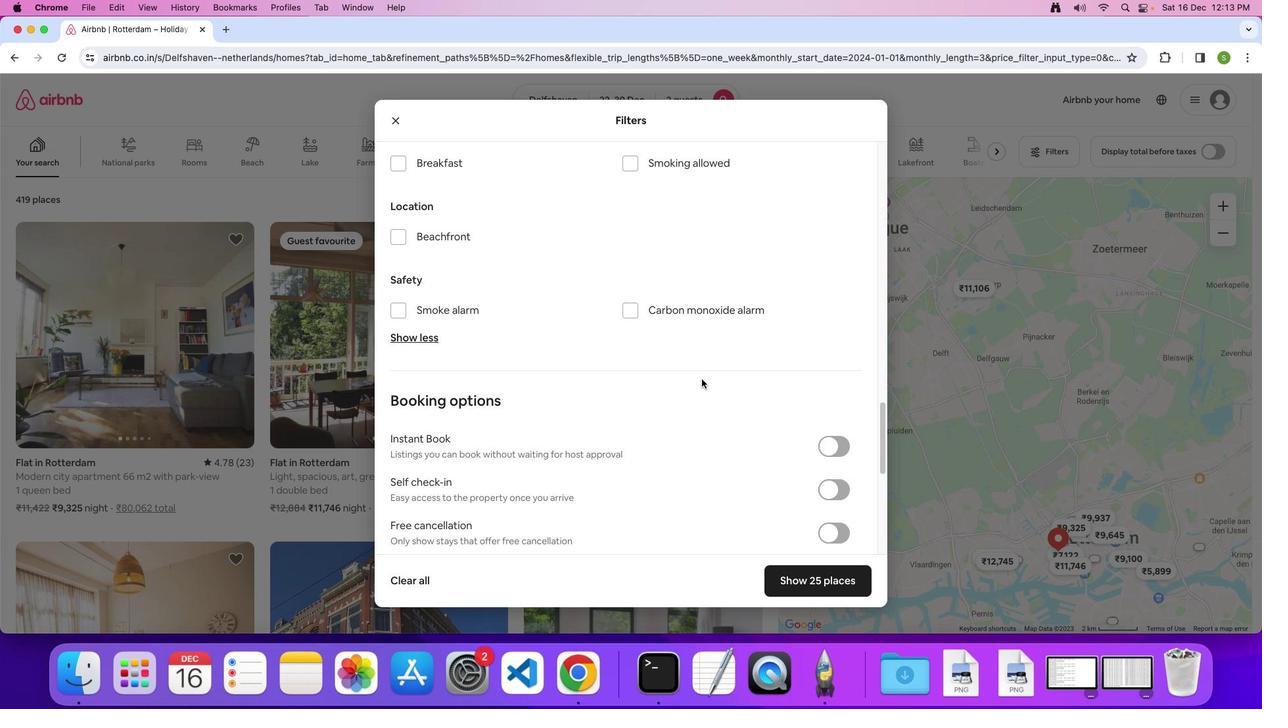 
Action: Mouse scrolled (702, 379) with delta (0, 0)
Screenshot: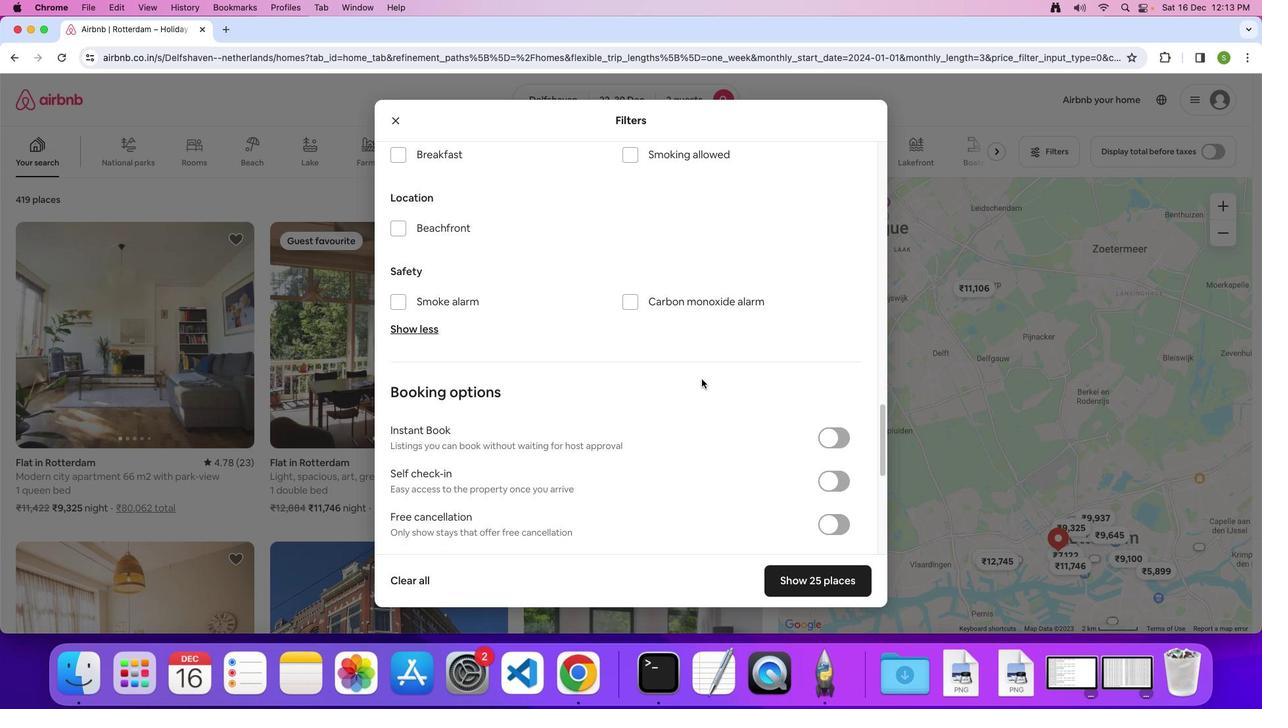 
Action: Mouse scrolled (702, 379) with delta (0, -1)
Screenshot: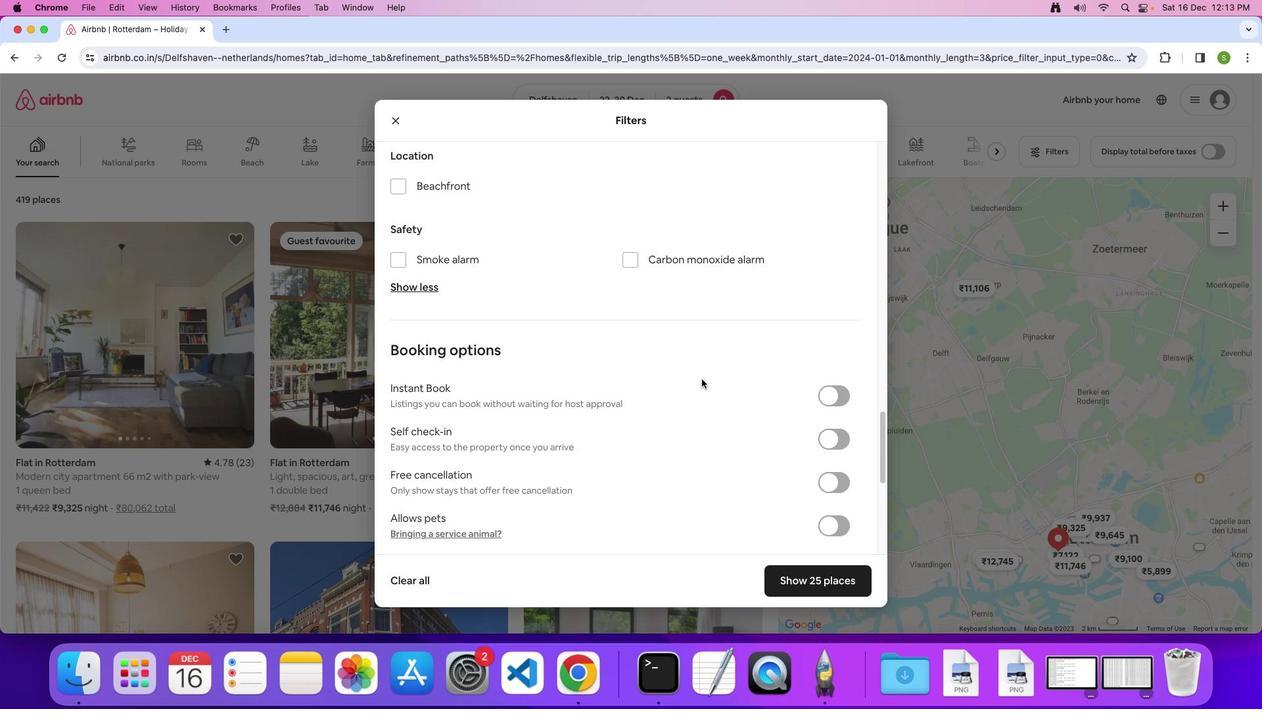 
Action: Mouse scrolled (702, 379) with delta (0, 0)
Screenshot: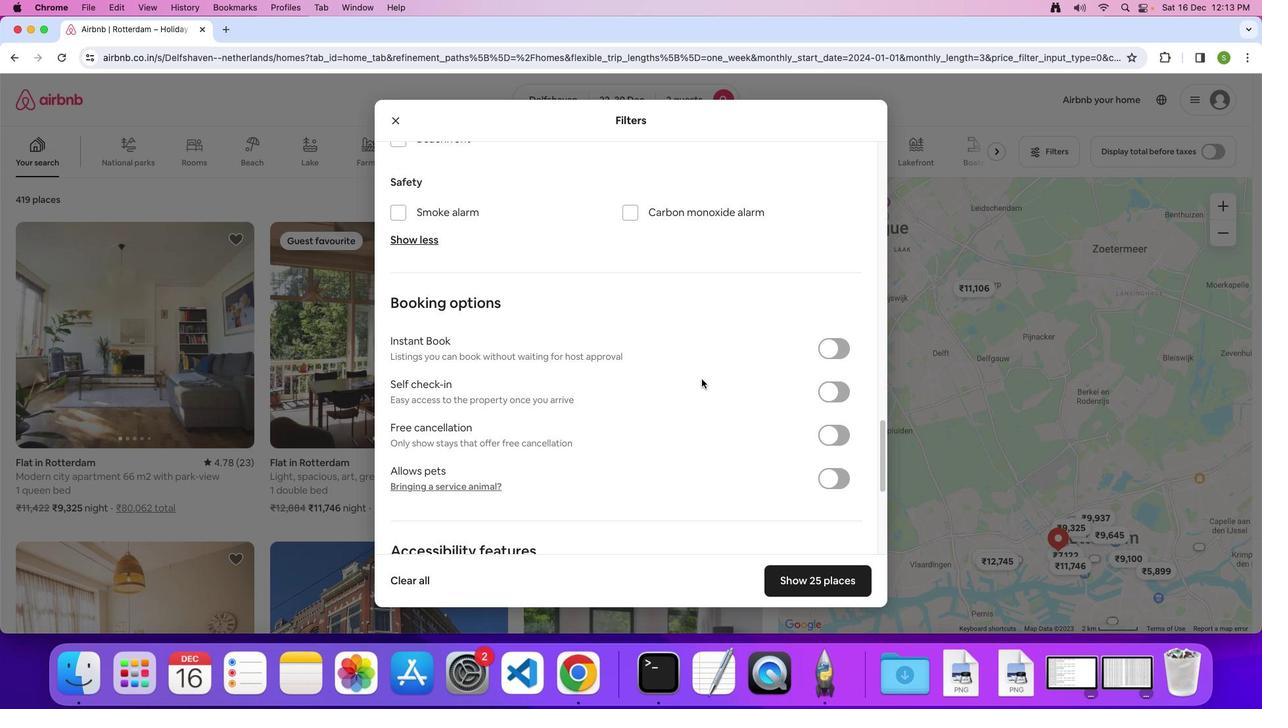 
Action: Mouse scrolled (702, 379) with delta (0, 0)
Screenshot: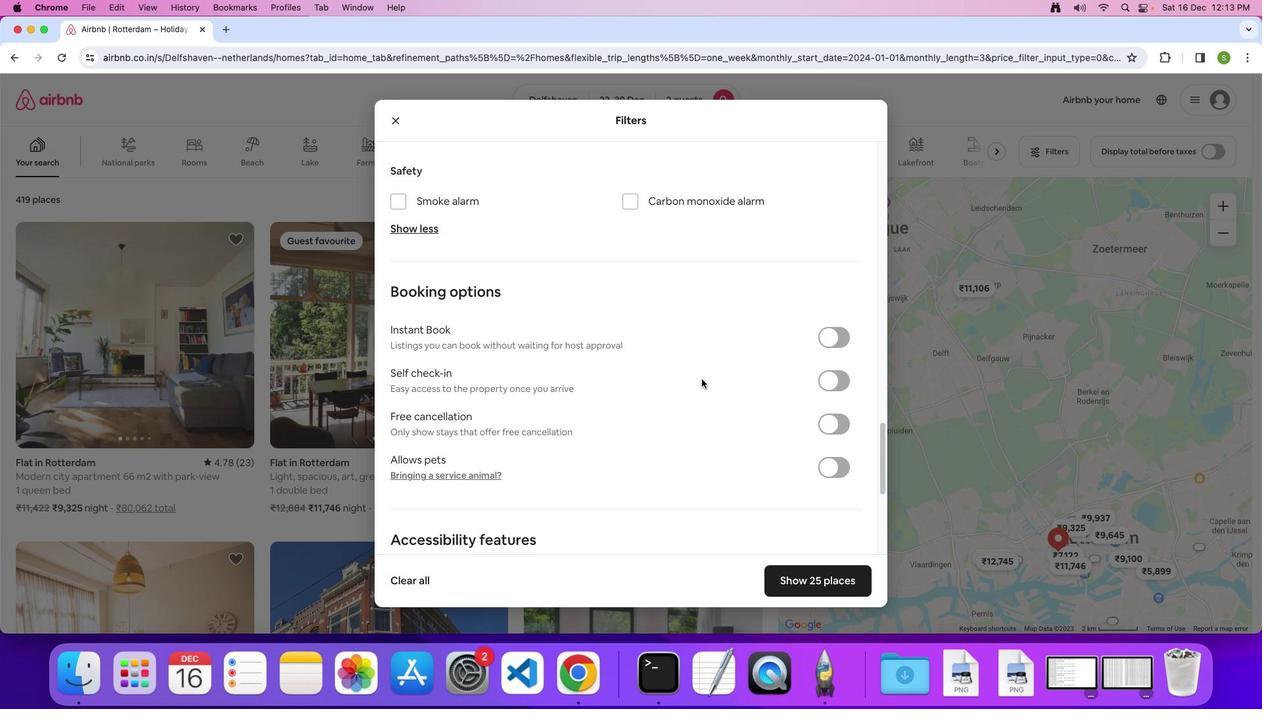 
Action: Mouse scrolled (702, 379) with delta (0, 0)
Screenshot: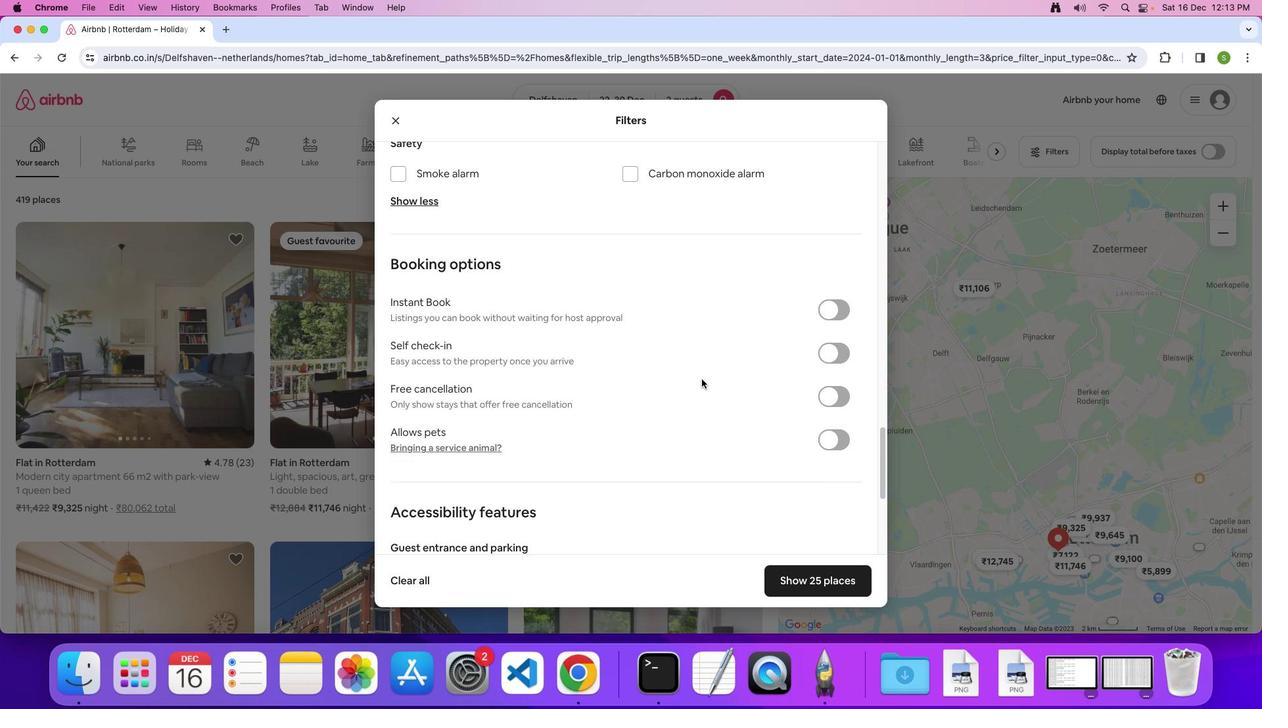 
Action: Mouse scrolled (702, 379) with delta (0, 0)
Screenshot: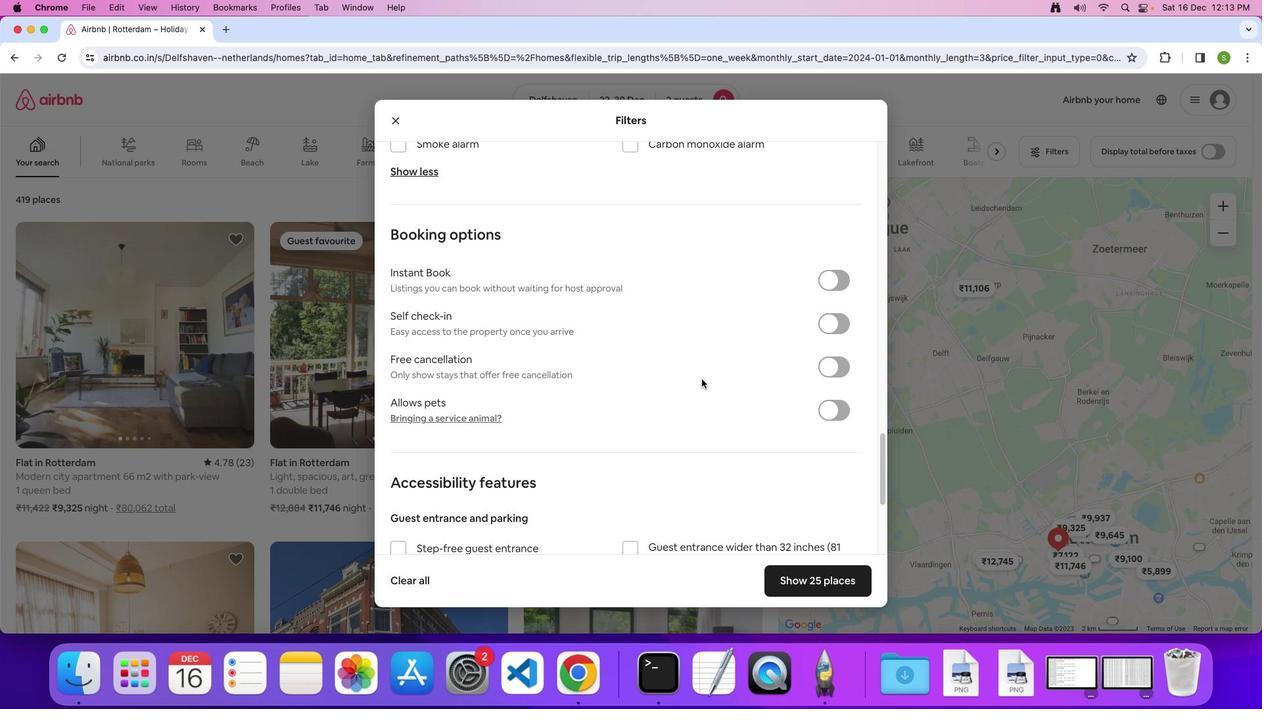 
Action: Mouse scrolled (702, 379) with delta (0, 0)
Screenshot: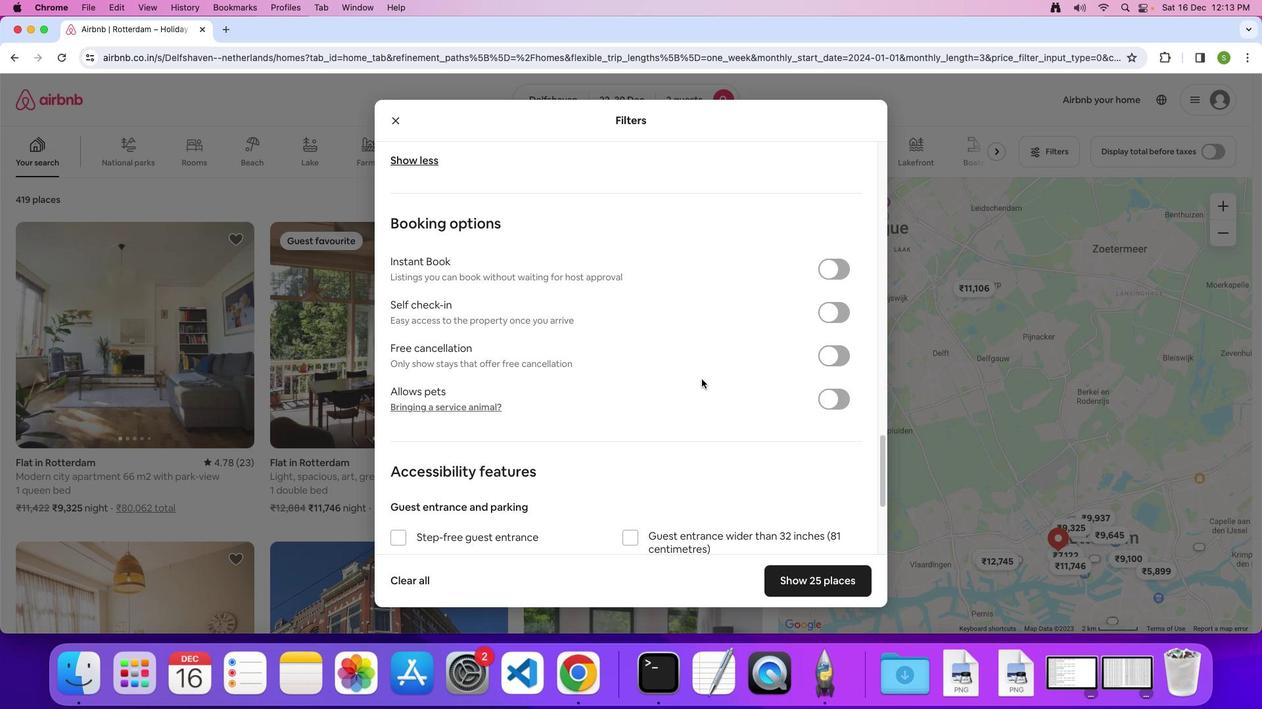 
Action: Mouse scrolled (702, 379) with delta (0, 0)
Screenshot: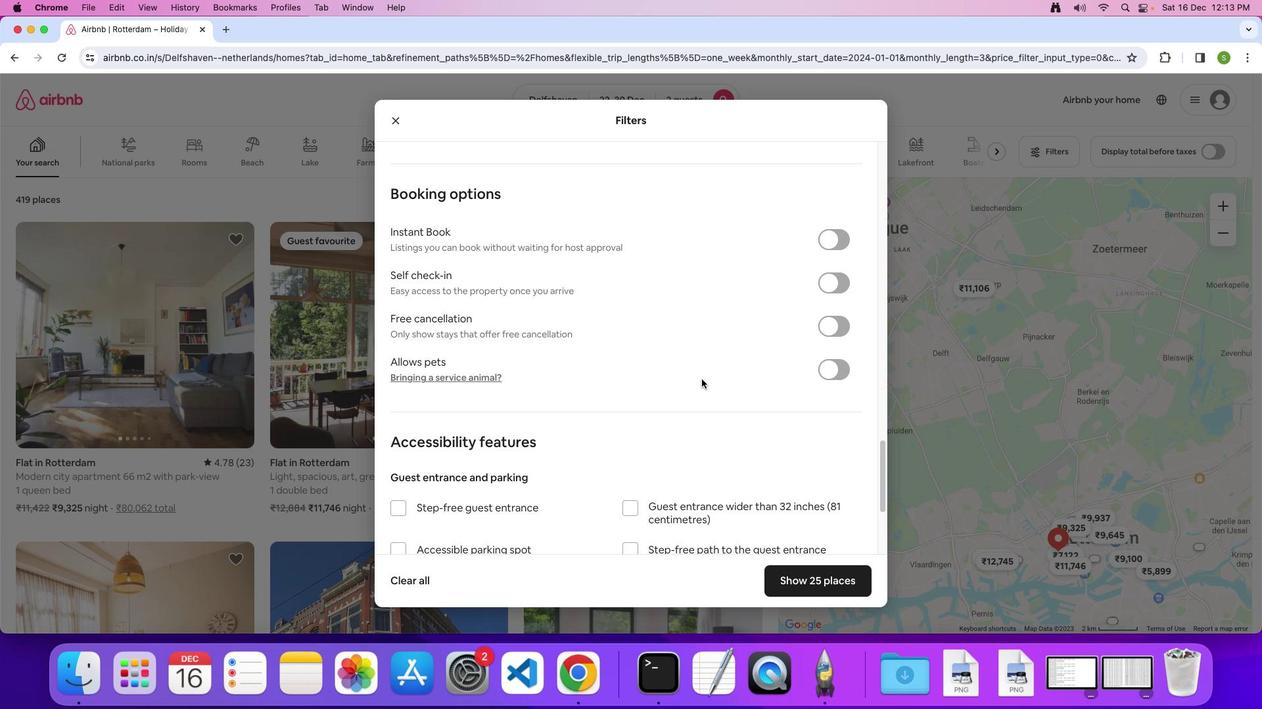 
Action: Mouse moved to (702, 379)
Screenshot: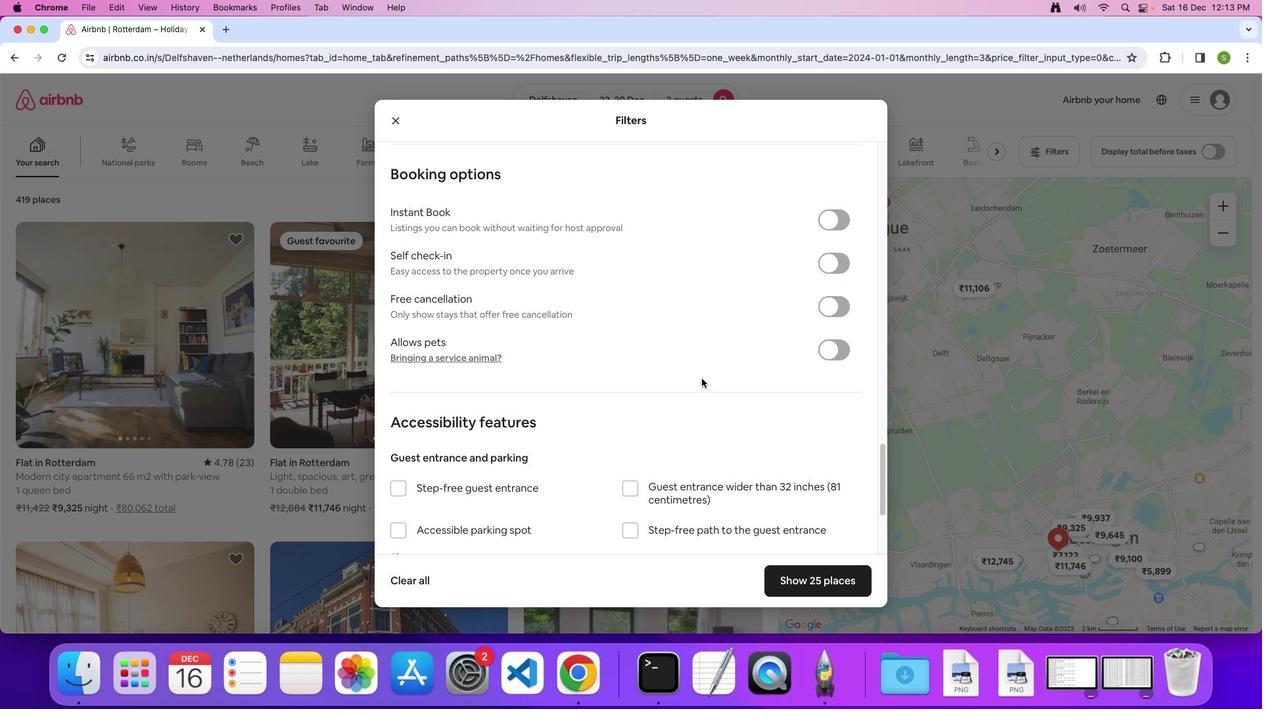 
Action: Mouse scrolled (702, 379) with delta (0, 0)
Screenshot: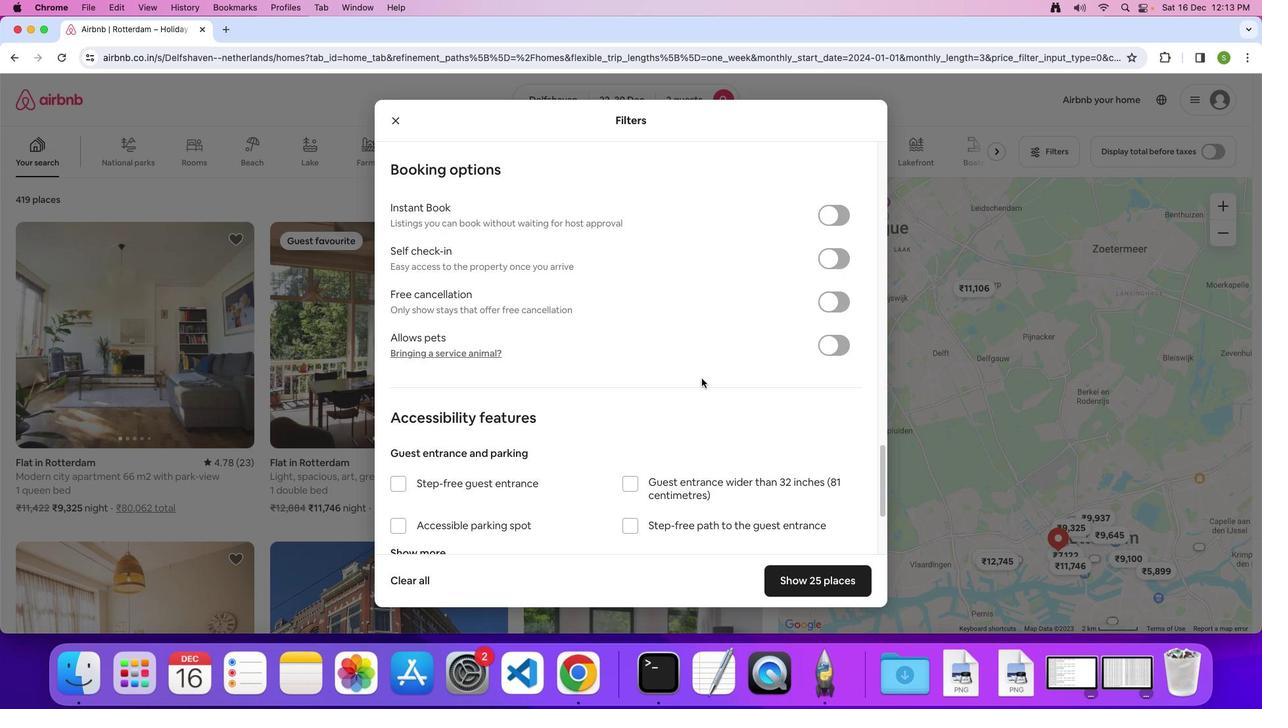 
Action: Mouse moved to (702, 379)
Screenshot: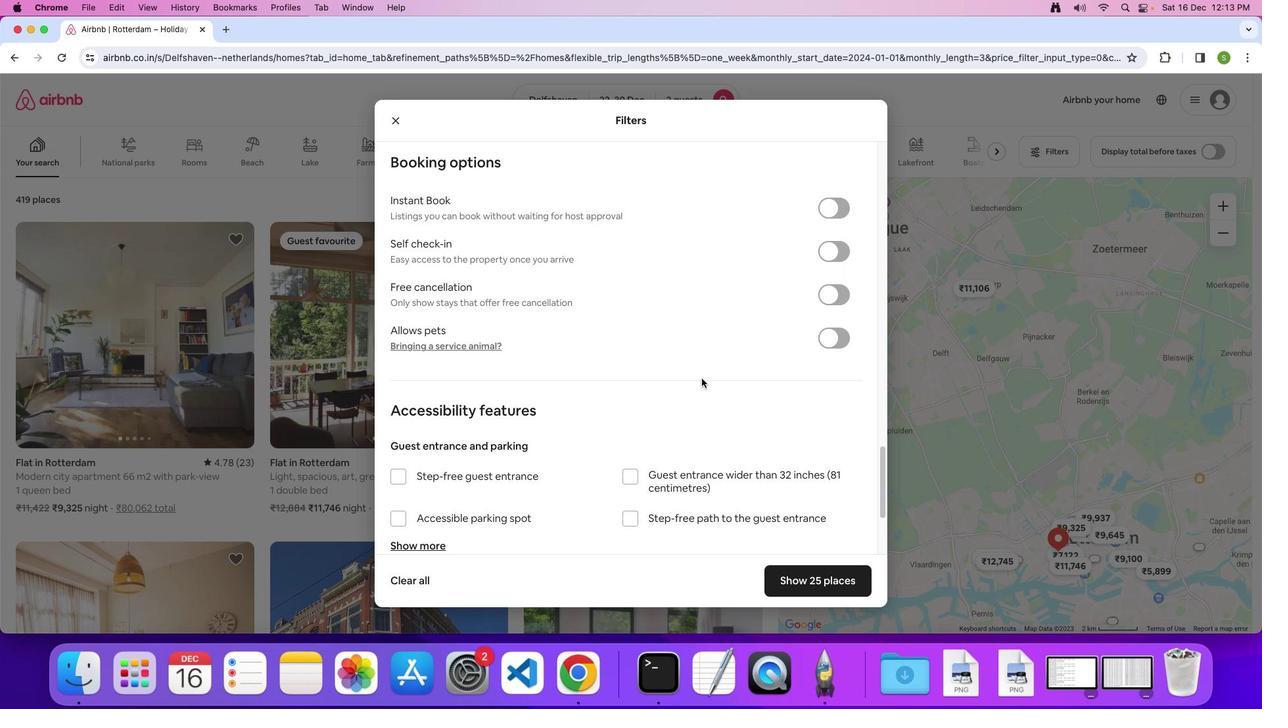 
Action: Mouse scrolled (702, 379) with delta (0, 0)
Screenshot: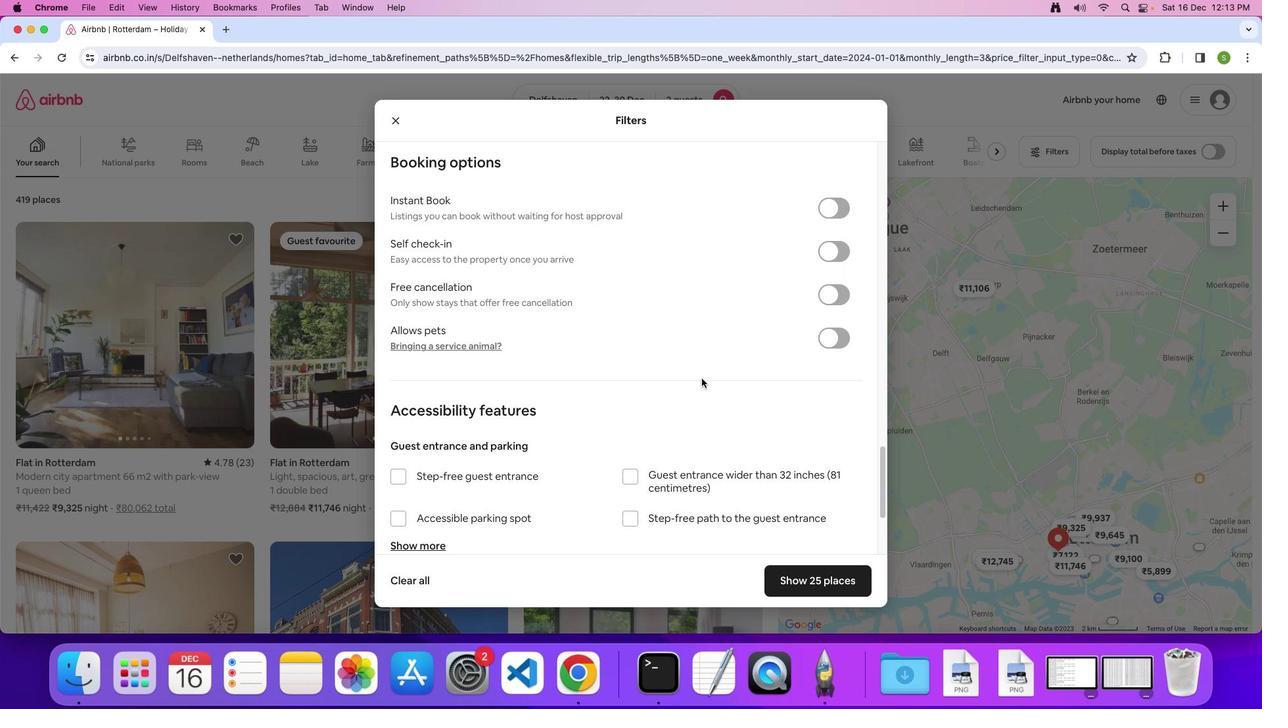 
Action: Mouse moved to (701, 379)
Screenshot: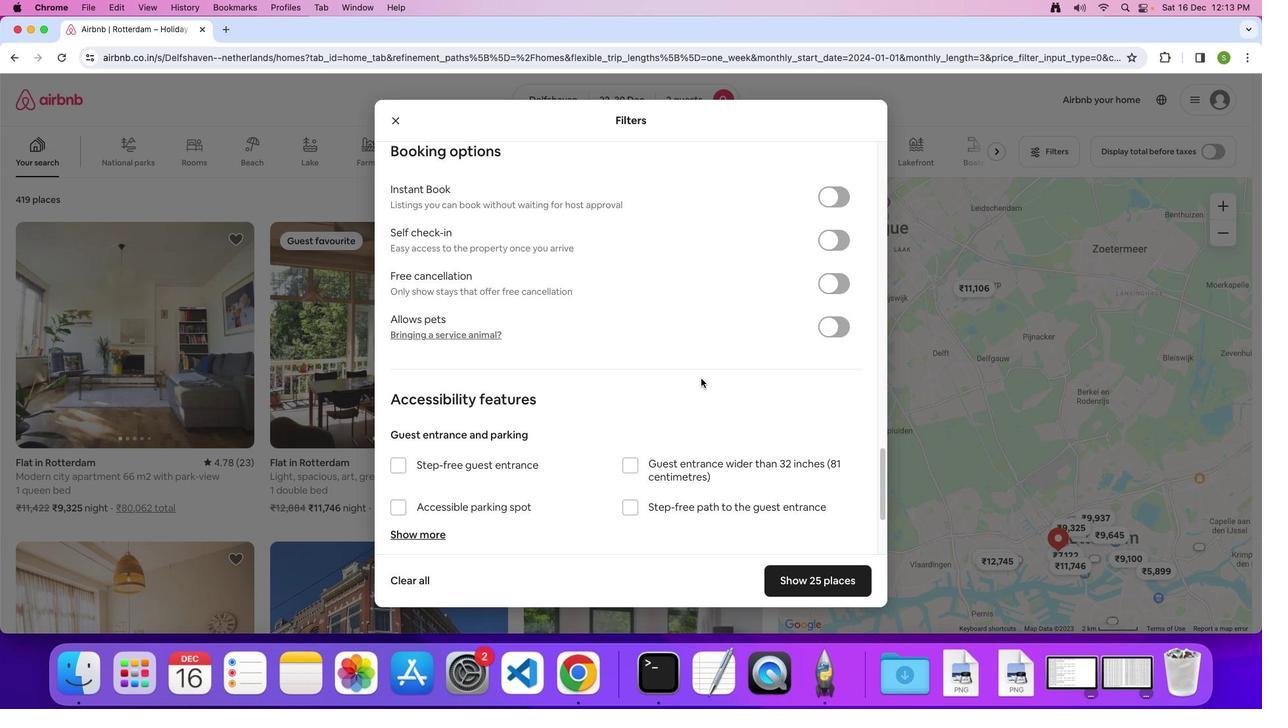 
Action: Mouse scrolled (701, 379) with delta (0, 0)
Screenshot: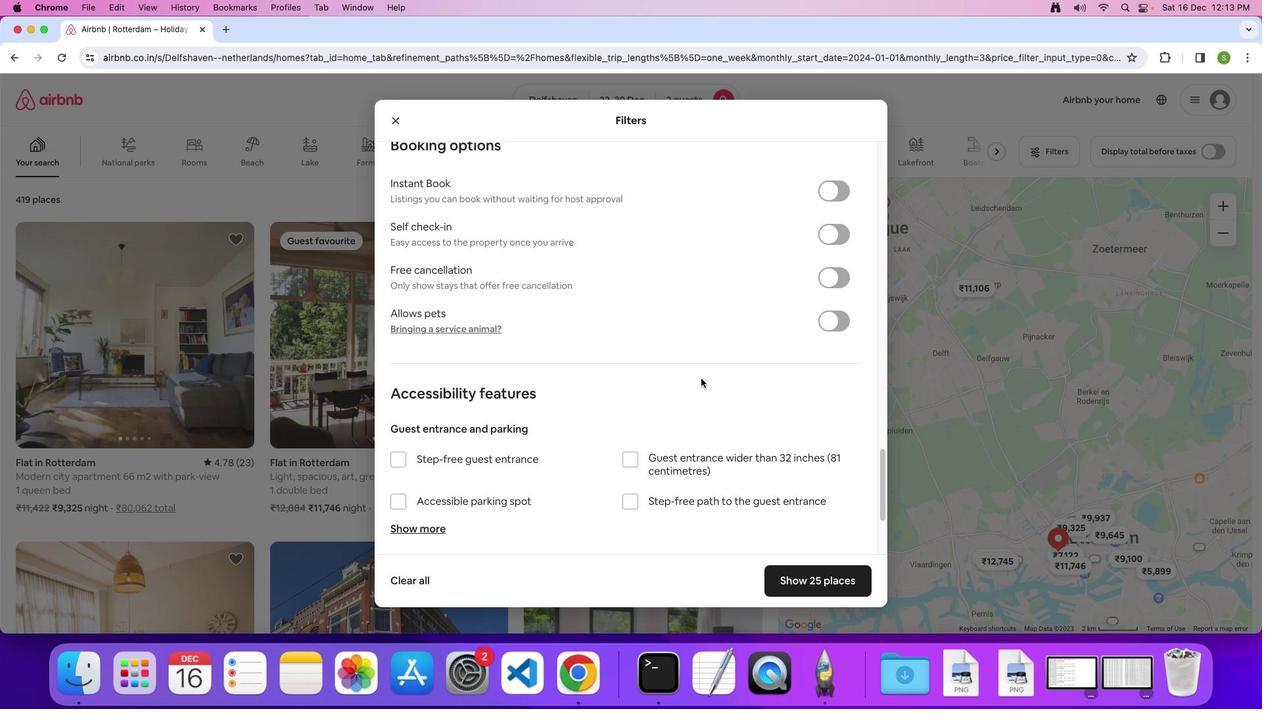 
Action: Mouse scrolled (701, 379) with delta (0, 0)
Screenshot: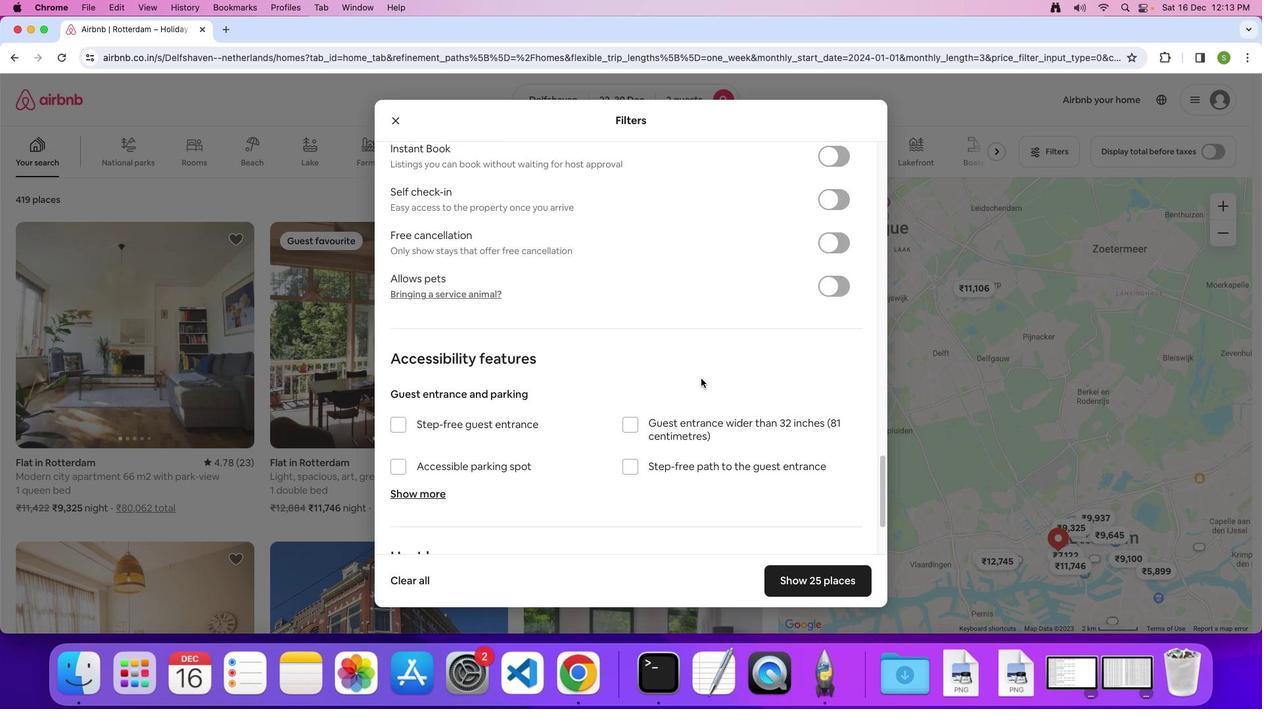 
Action: Mouse scrolled (701, 379) with delta (0, -1)
Screenshot: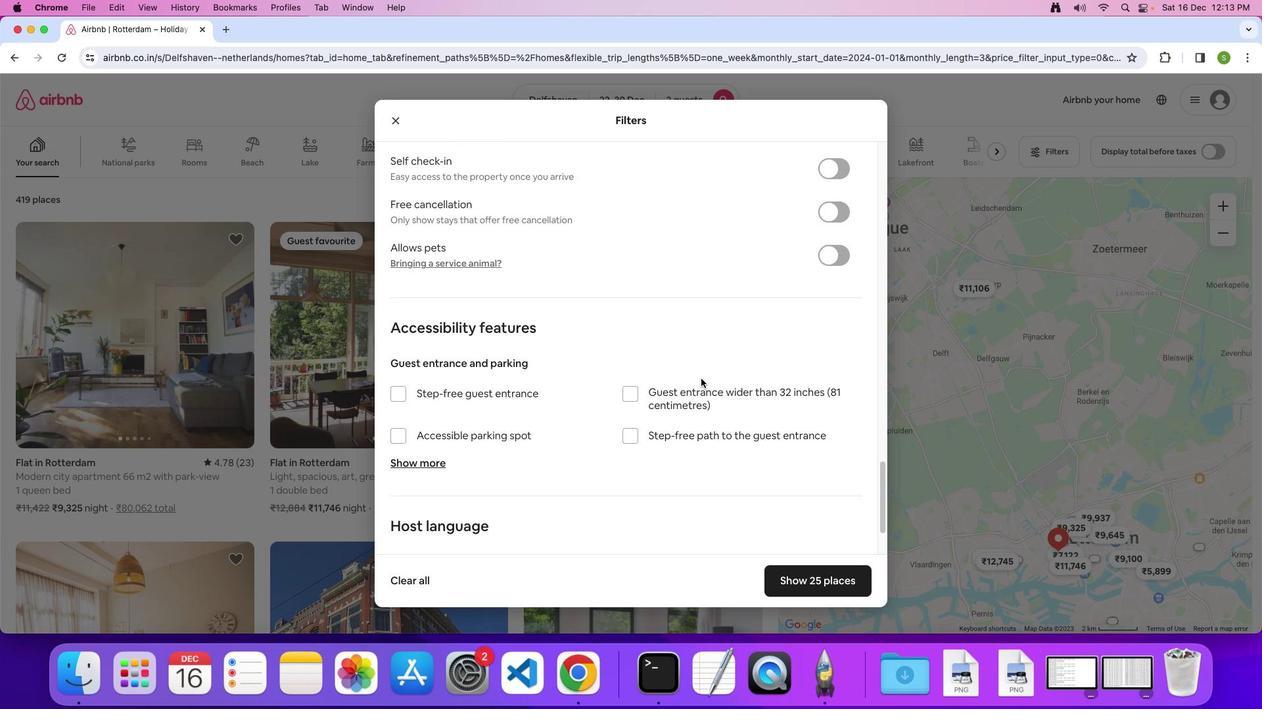 
Action: Mouse scrolled (701, 379) with delta (0, 0)
Screenshot: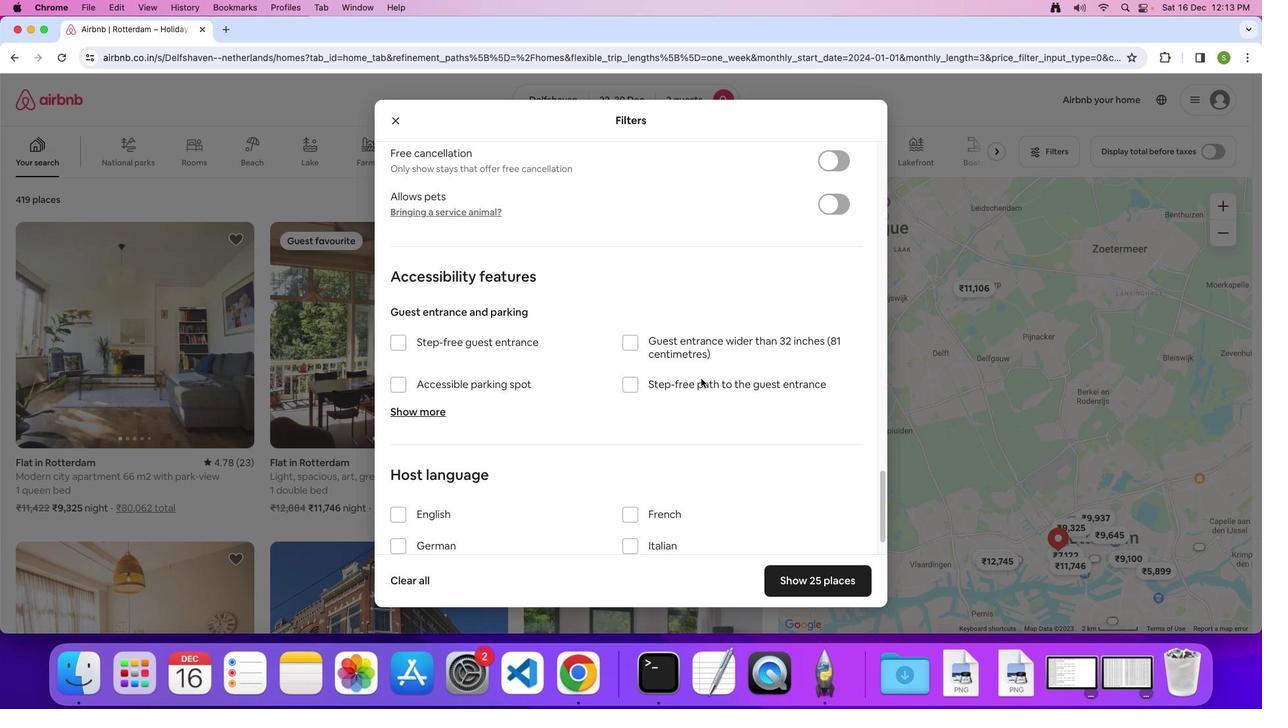 
Action: Mouse scrolled (701, 379) with delta (0, 0)
Screenshot: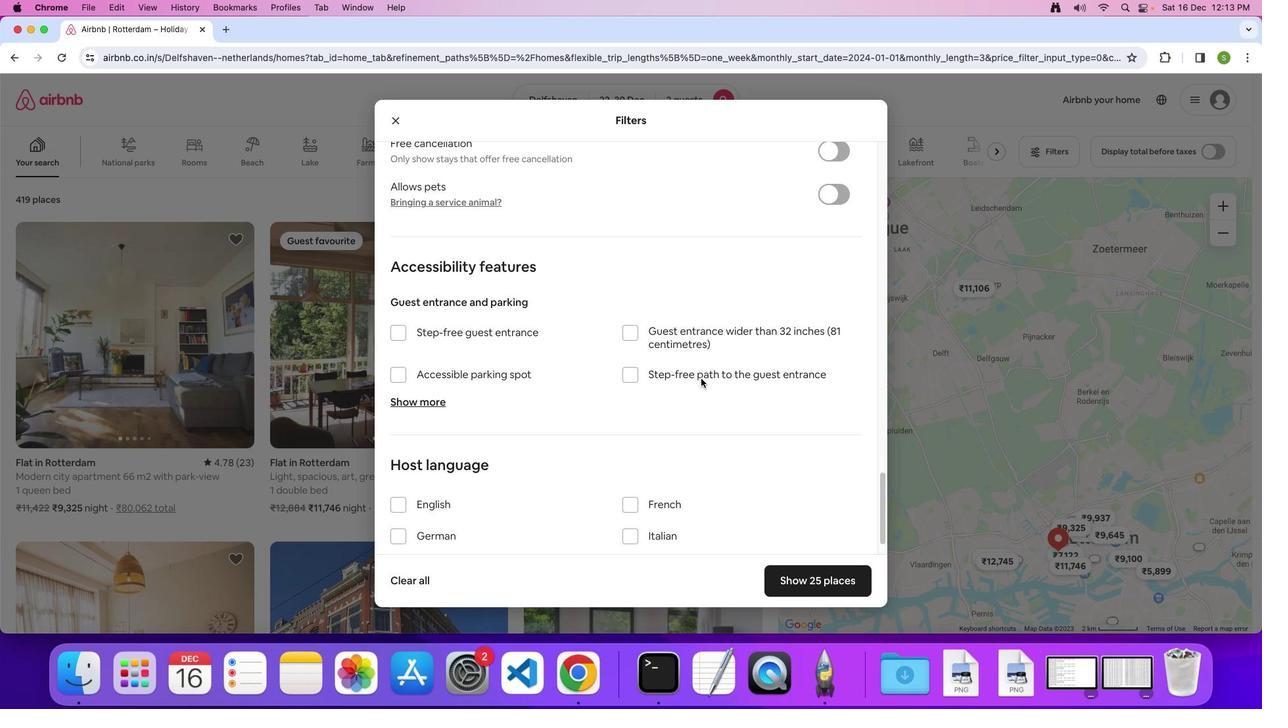 
Action: Mouse scrolled (701, 379) with delta (0, -1)
Screenshot: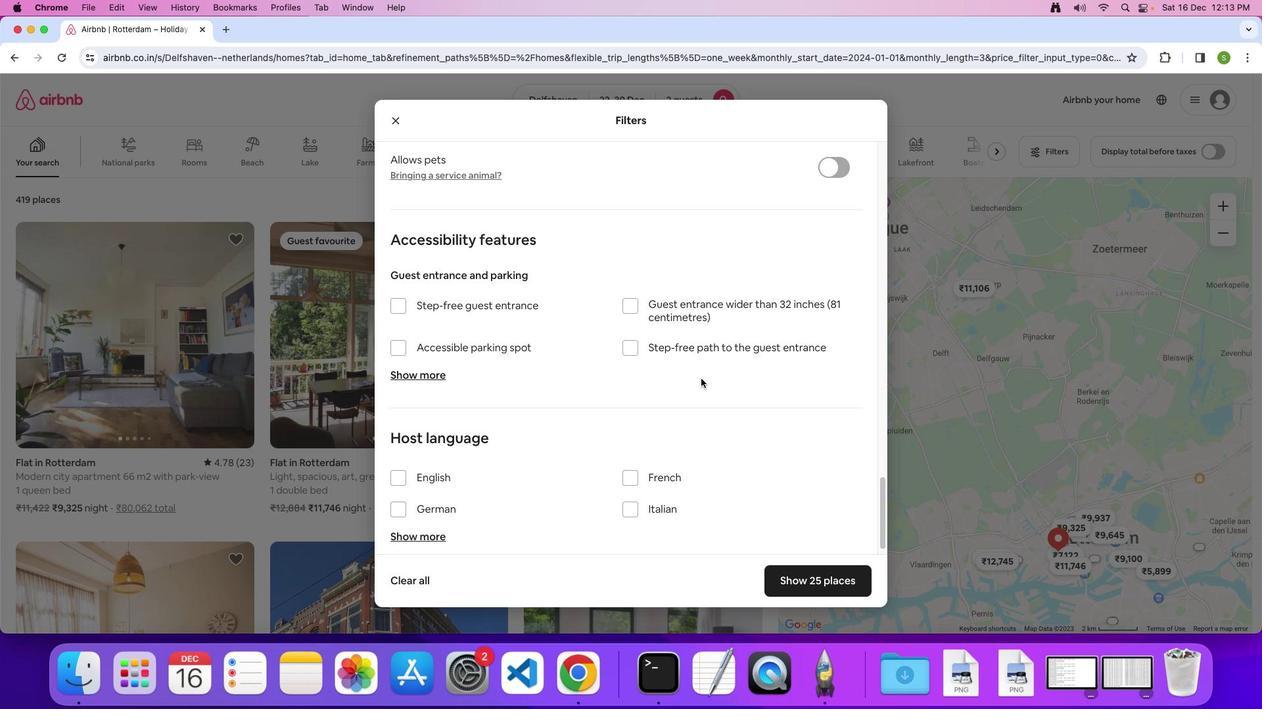 
Action: Mouse moved to (701, 379)
Screenshot: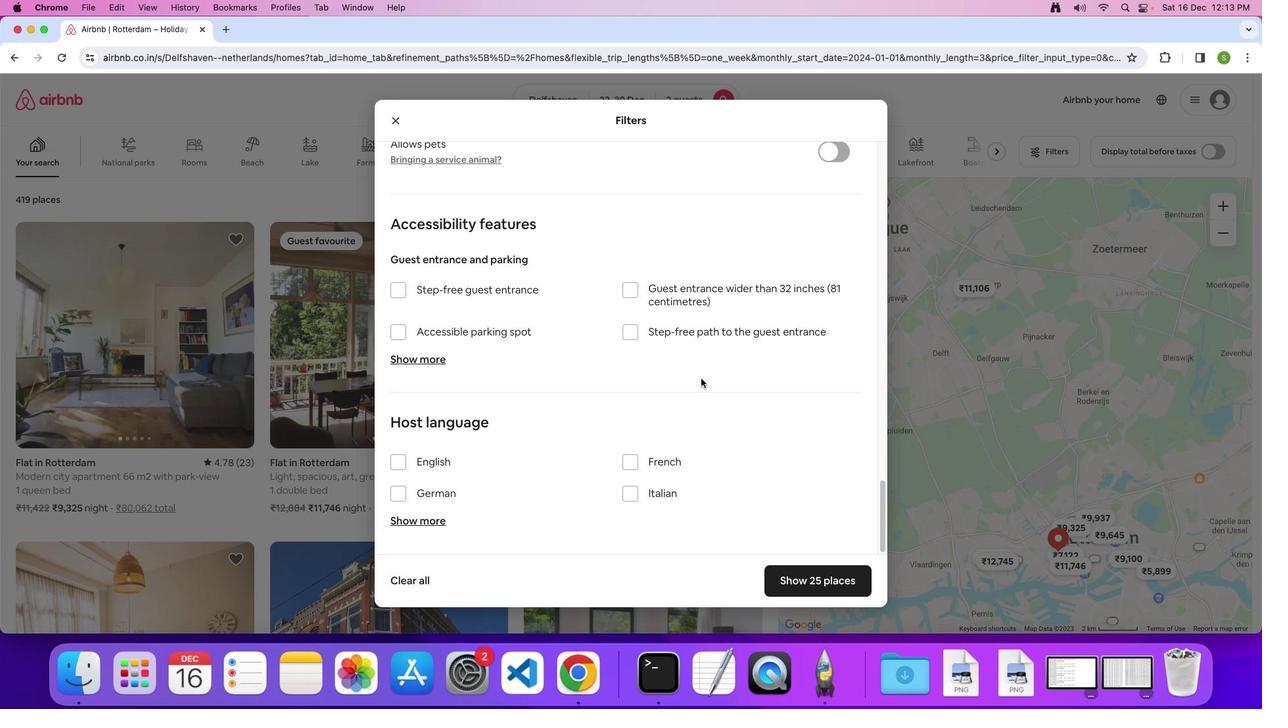 
Action: Mouse scrolled (701, 379) with delta (0, 0)
Screenshot: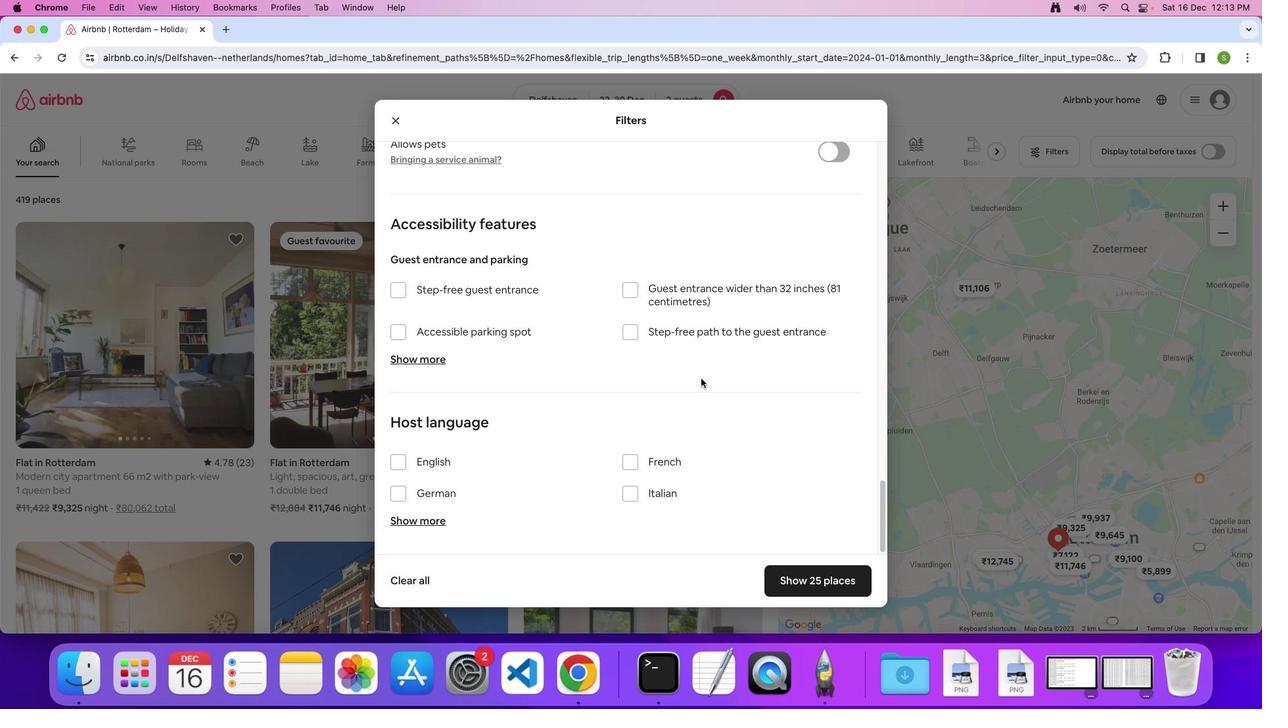 
Action: Mouse scrolled (701, 379) with delta (0, 0)
Screenshot: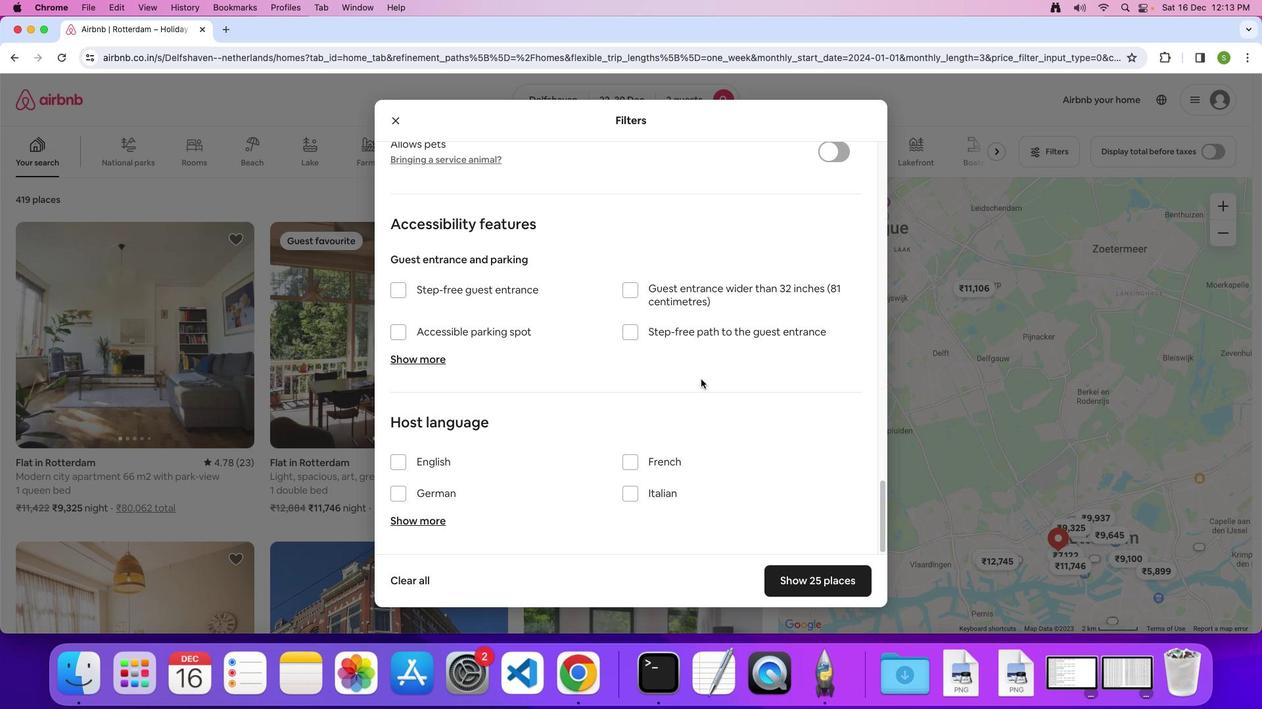 
Action: Mouse scrolled (701, 379) with delta (0, -1)
Screenshot: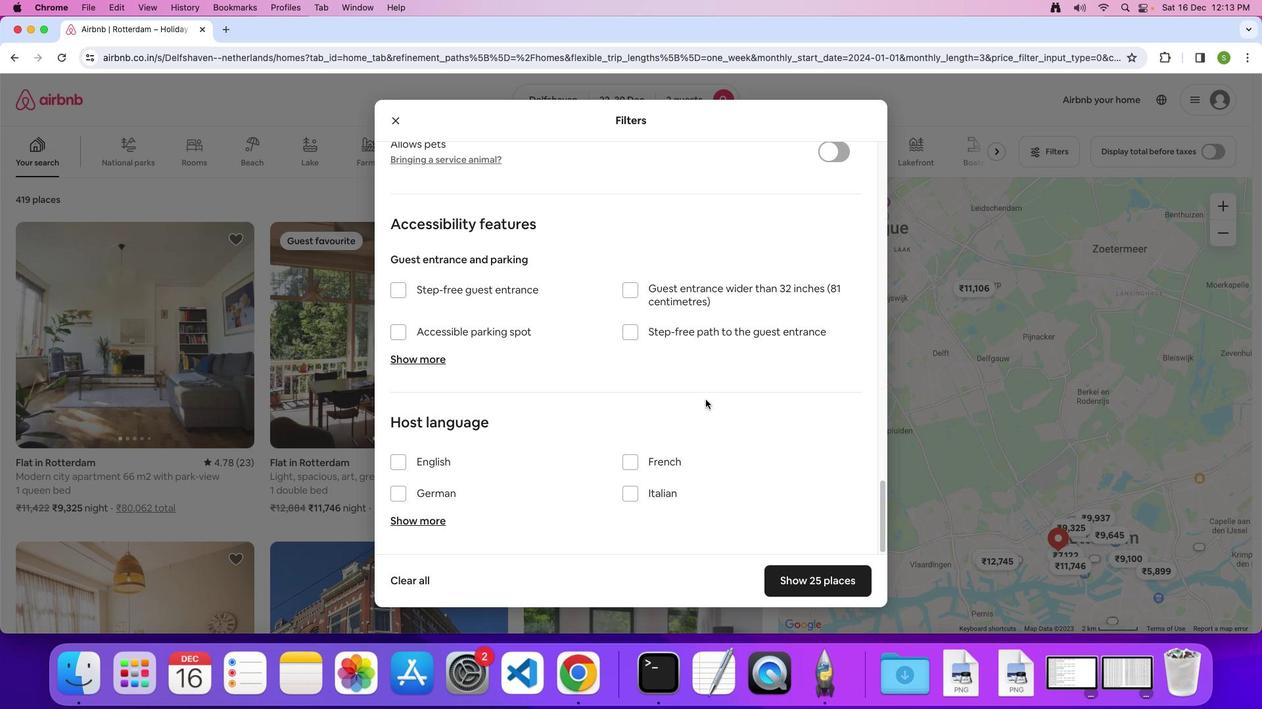 
Action: Mouse moved to (805, 575)
Screenshot: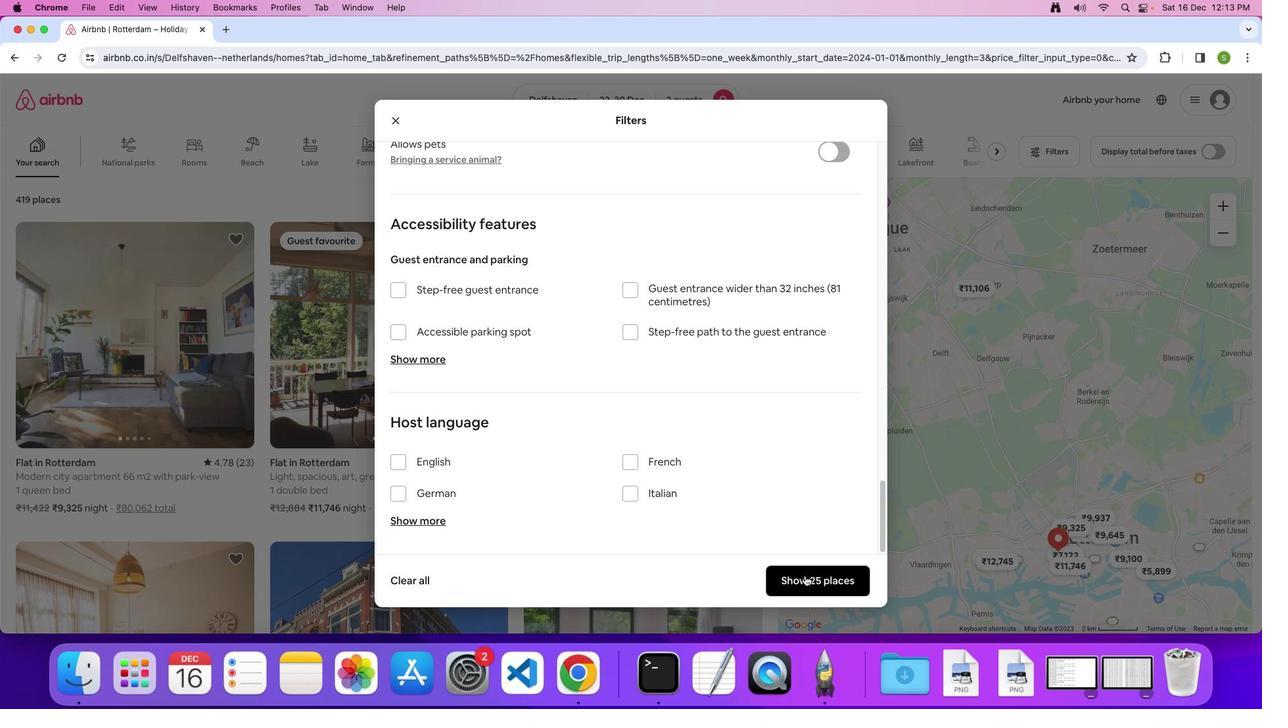 
Action: Mouse pressed left at (805, 575)
Screenshot: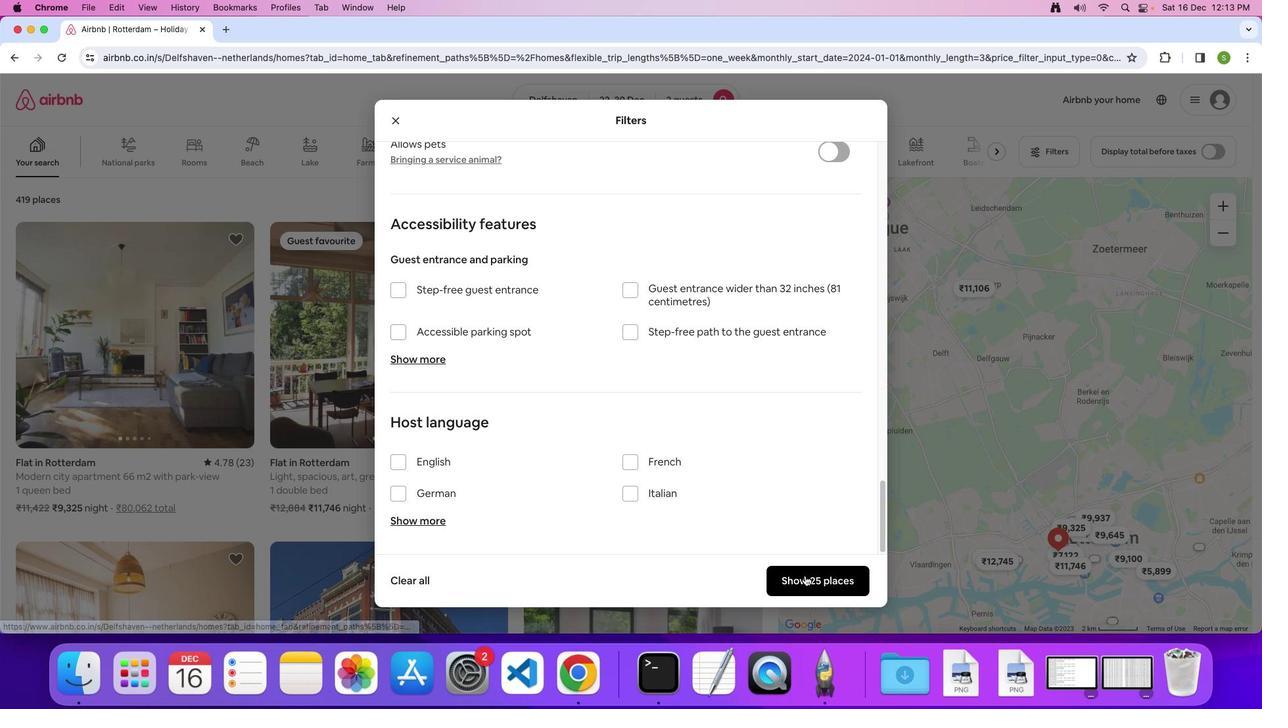 
Action: Mouse moved to (176, 370)
Screenshot: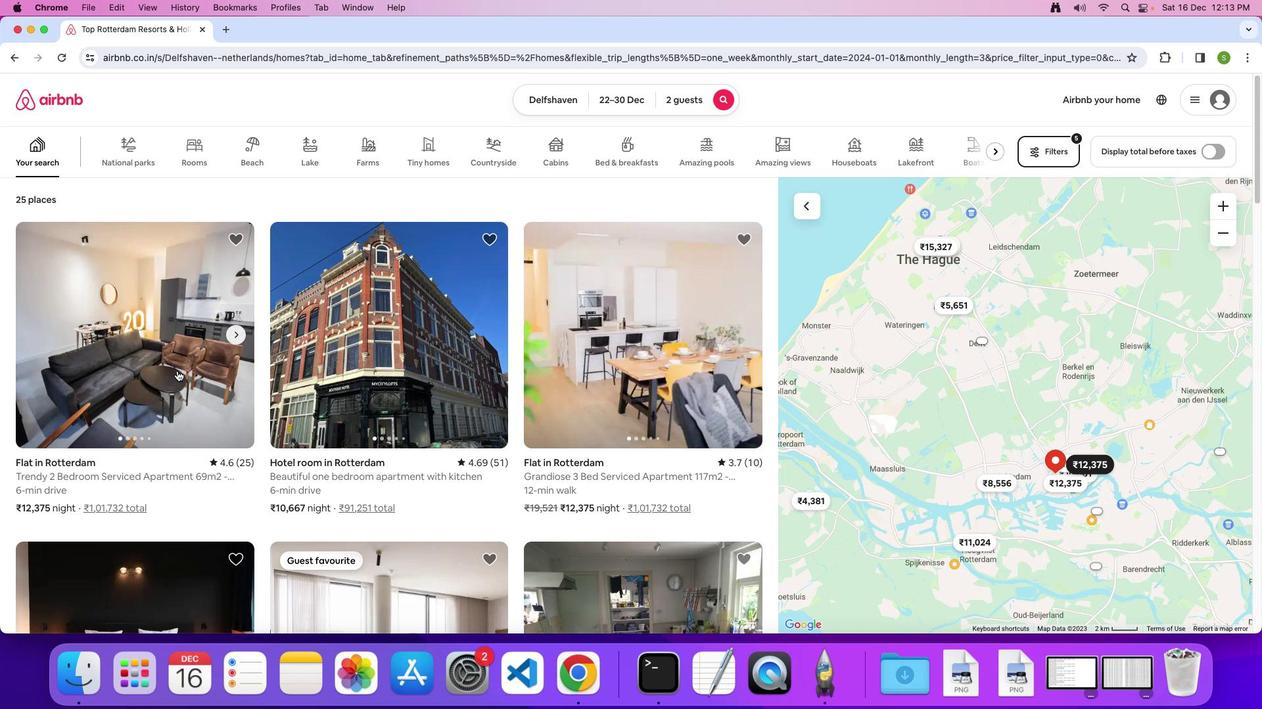 
Action: Mouse pressed left at (176, 370)
Screenshot: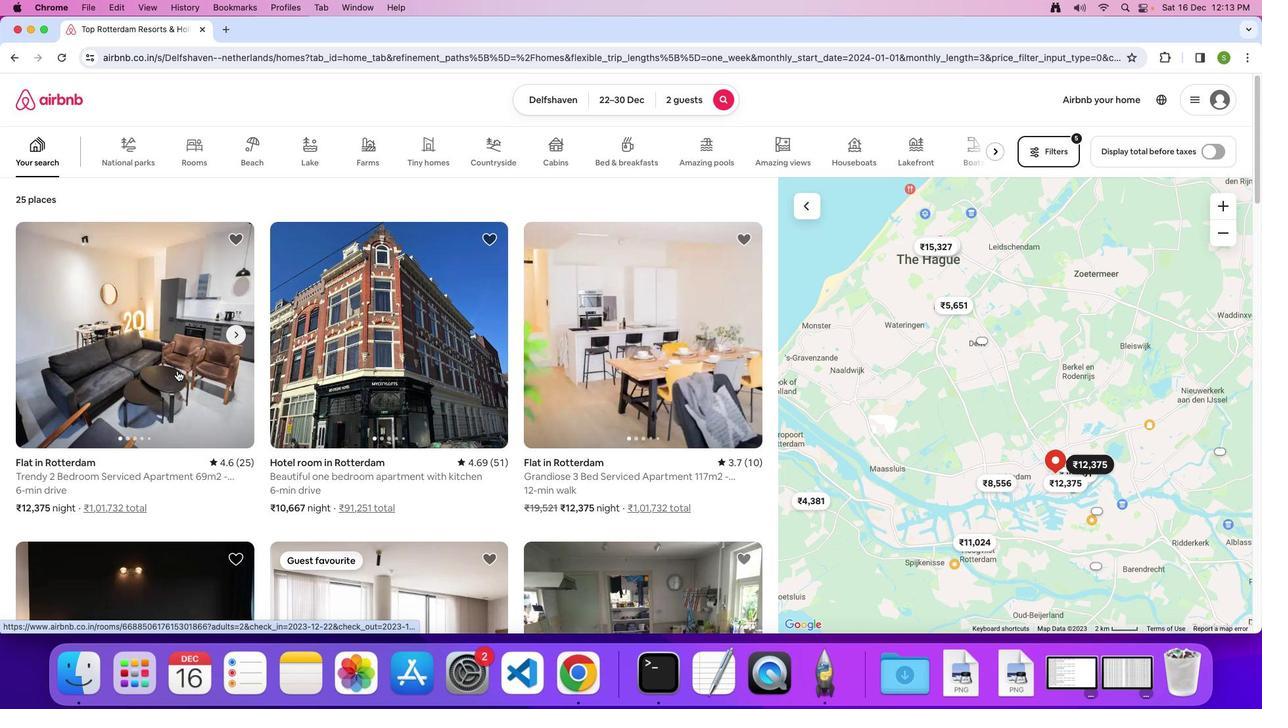 
Action: Mouse moved to (518, 286)
Screenshot: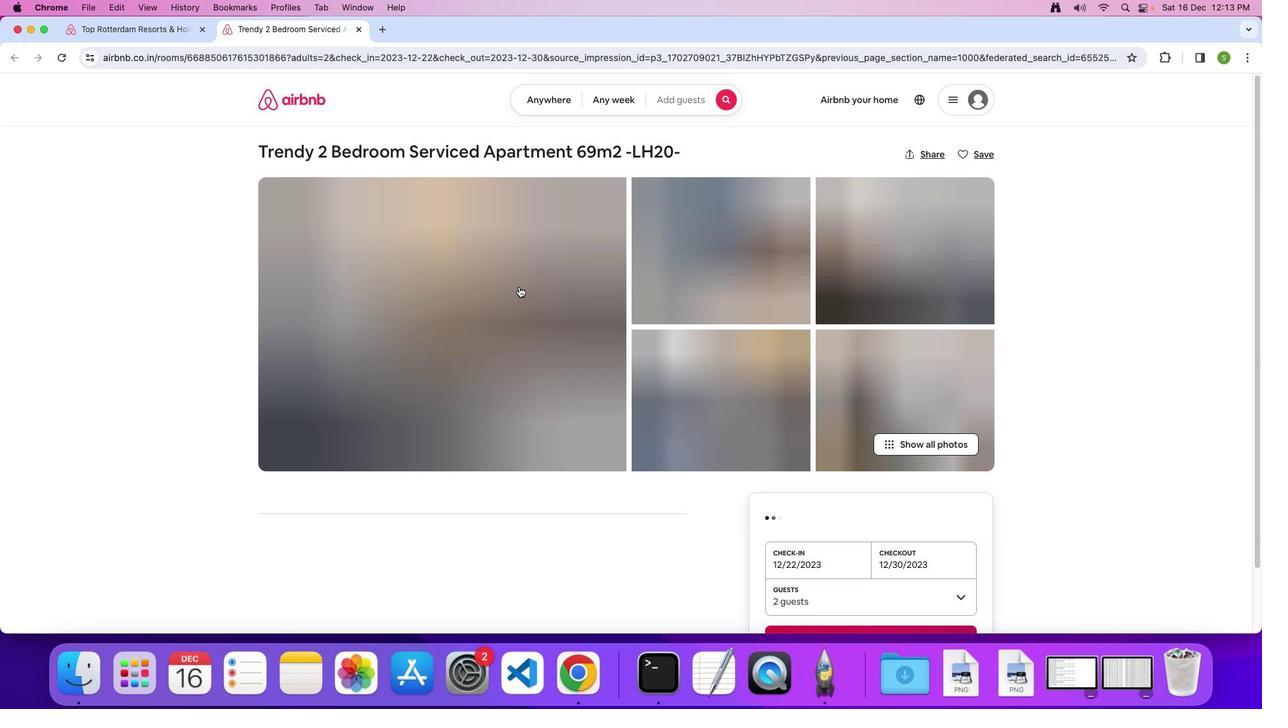 
Action: Mouse pressed left at (518, 286)
Screenshot: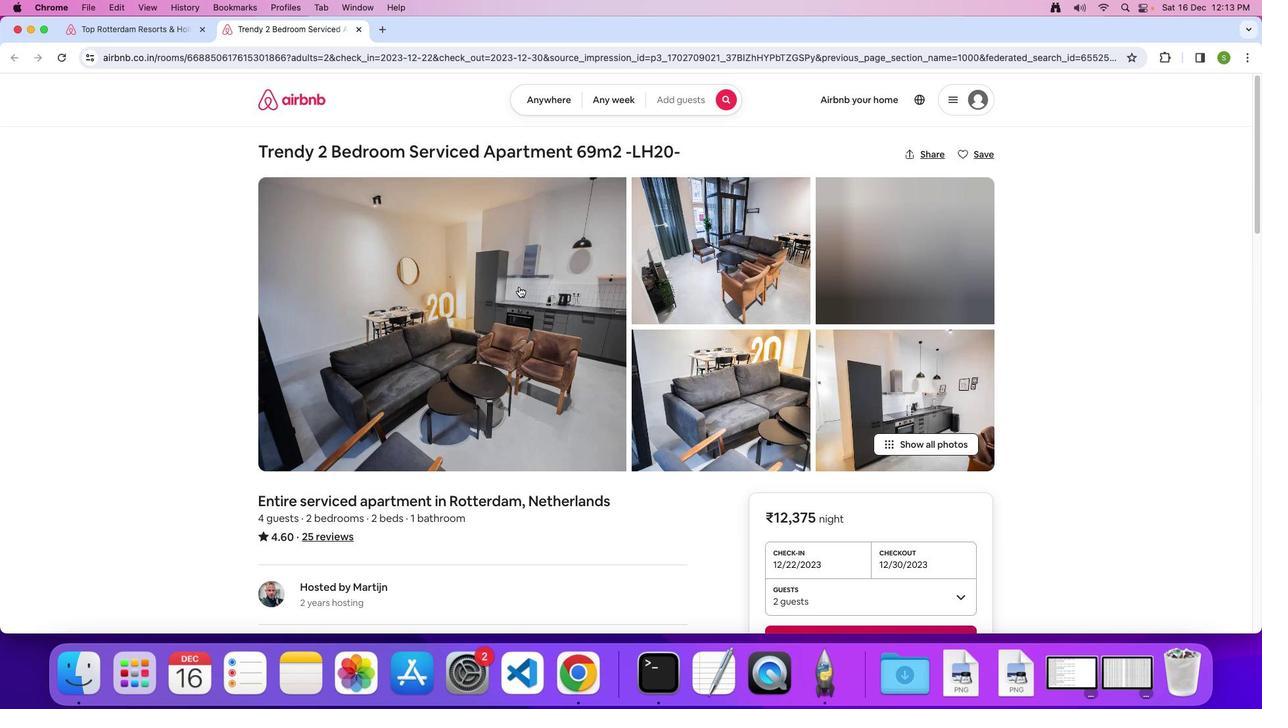 
Action: Mouse moved to (735, 341)
Screenshot: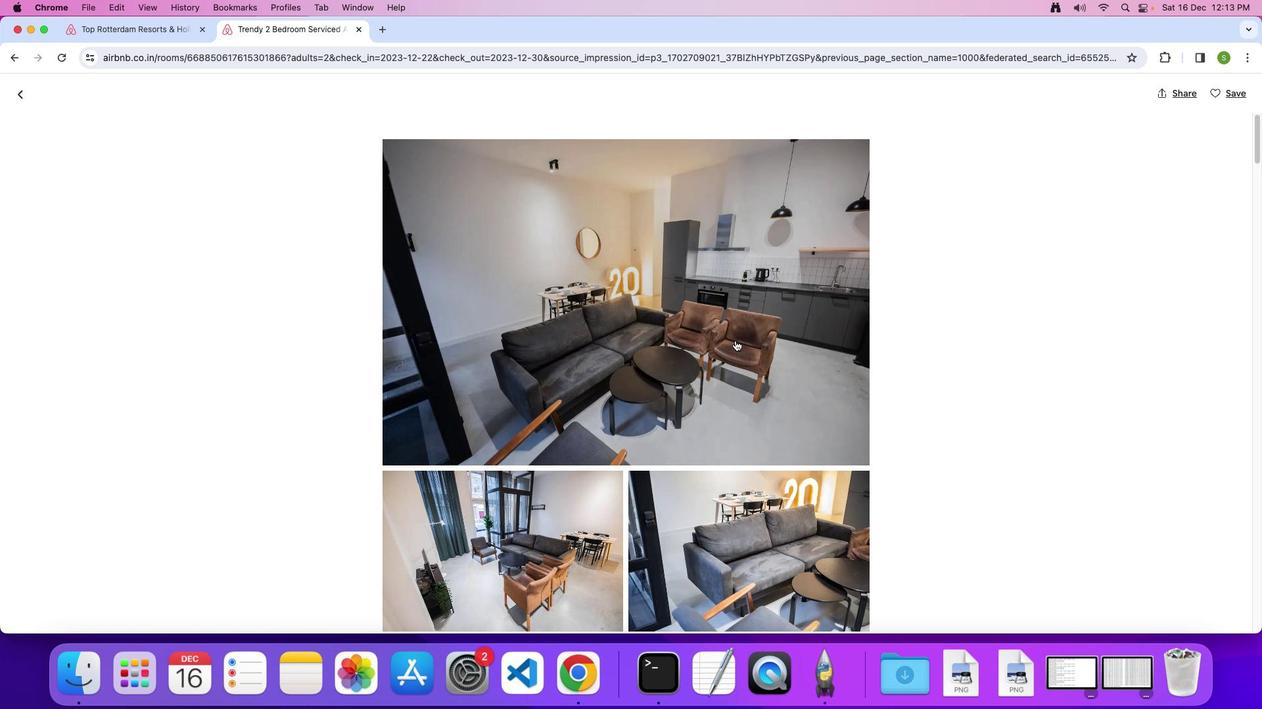 
Action: Mouse scrolled (735, 341) with delta (0, 0)
Screenshot: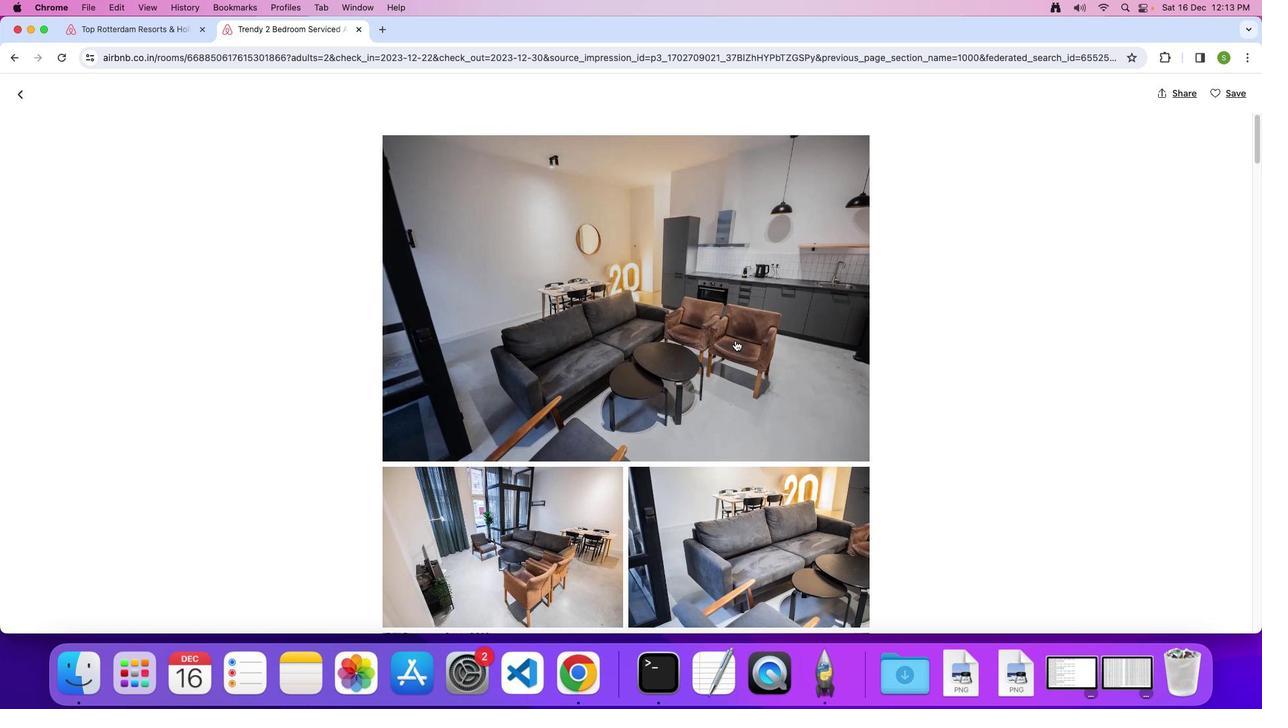 
Action: Mouse scrolled (735, 341) with delta (0, 0)
Screenshot: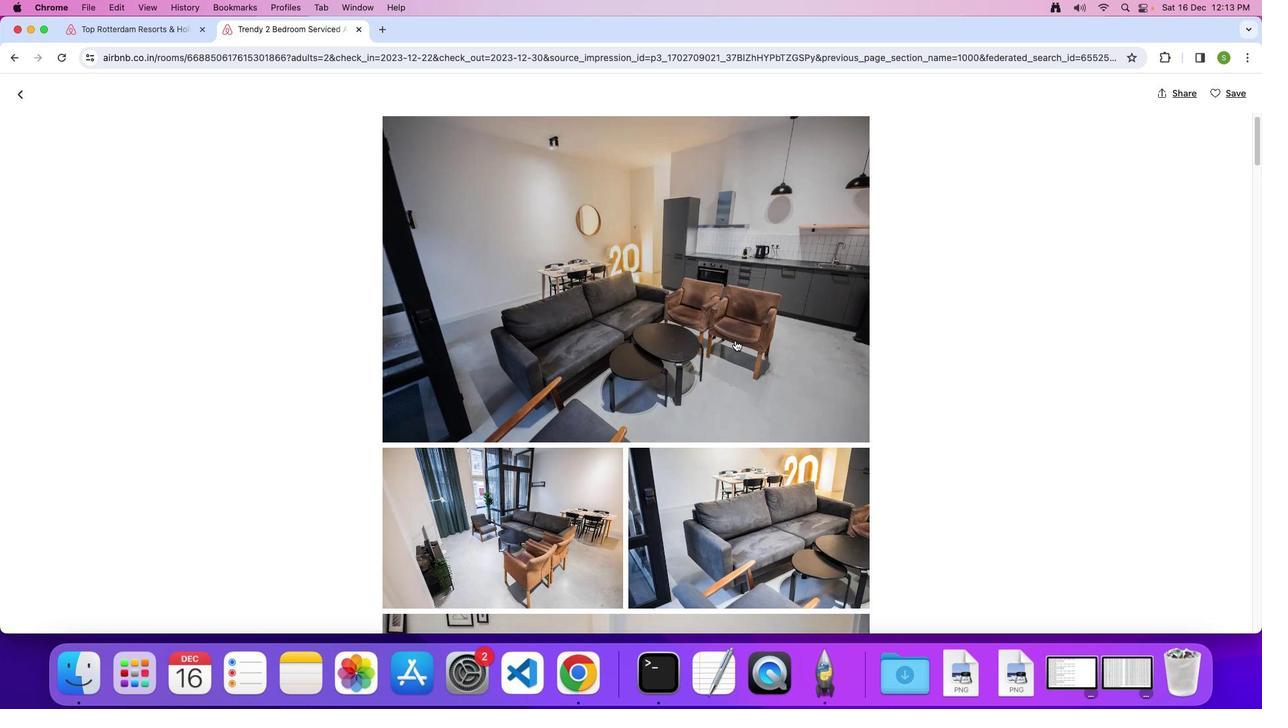 
Action: Mouse scrolled (735, 341) with delta (0, -1)
Screenshot: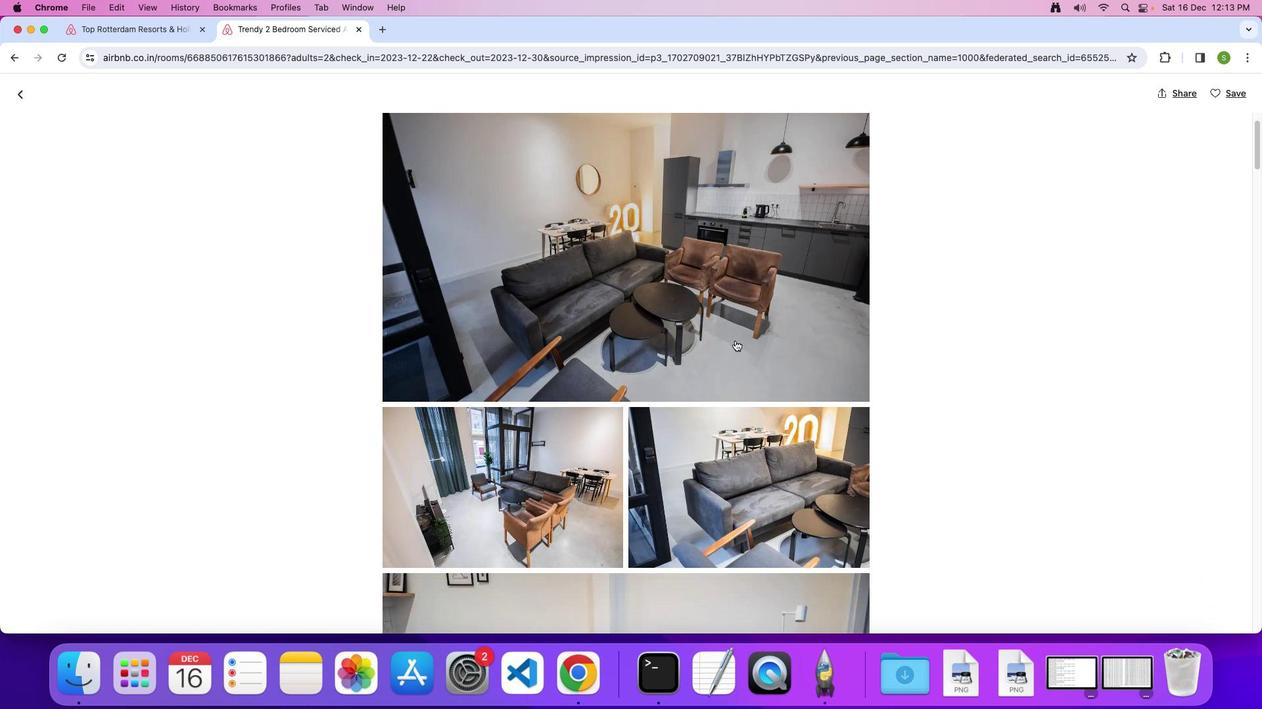
Action: Mouse scrolled (735, 341) with delta (0, 0)
Screenshot: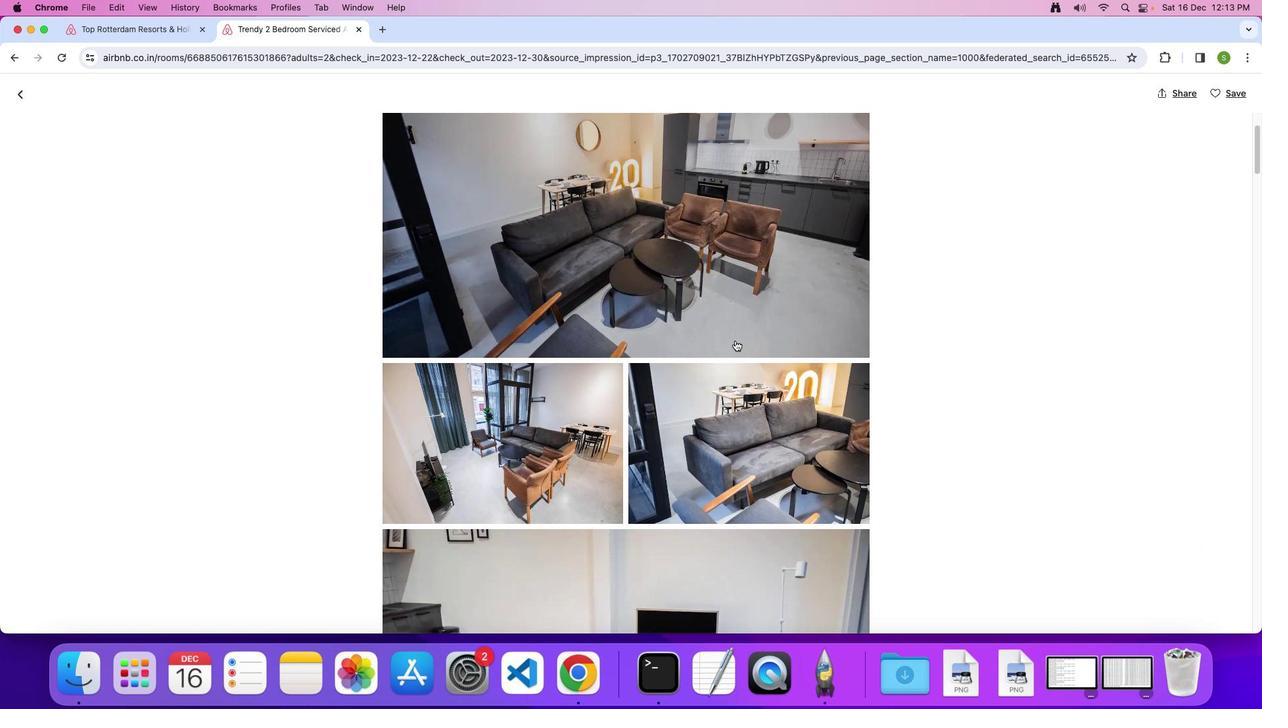 
Action: Mouse scrolled (735, 341) with delta (0, 0)
Screenshot: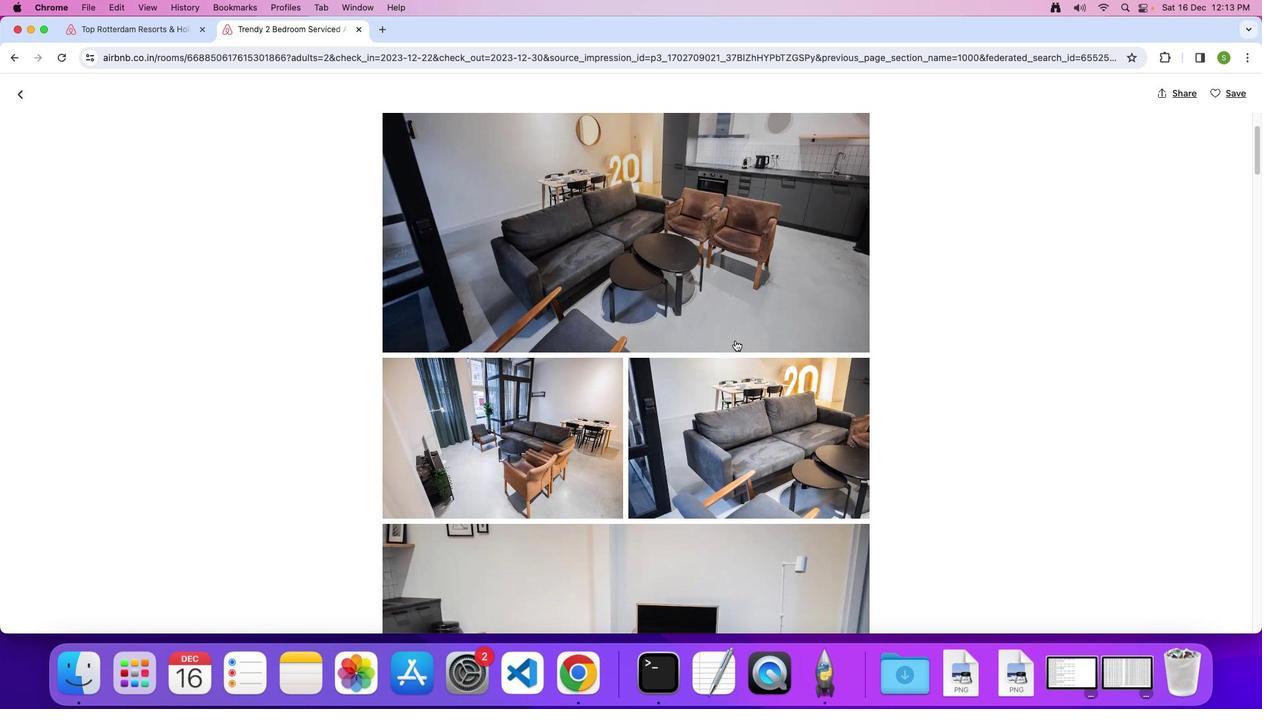 
Action: Mouse scrolled (735, 341) with delta (0, 0)
Screenshot: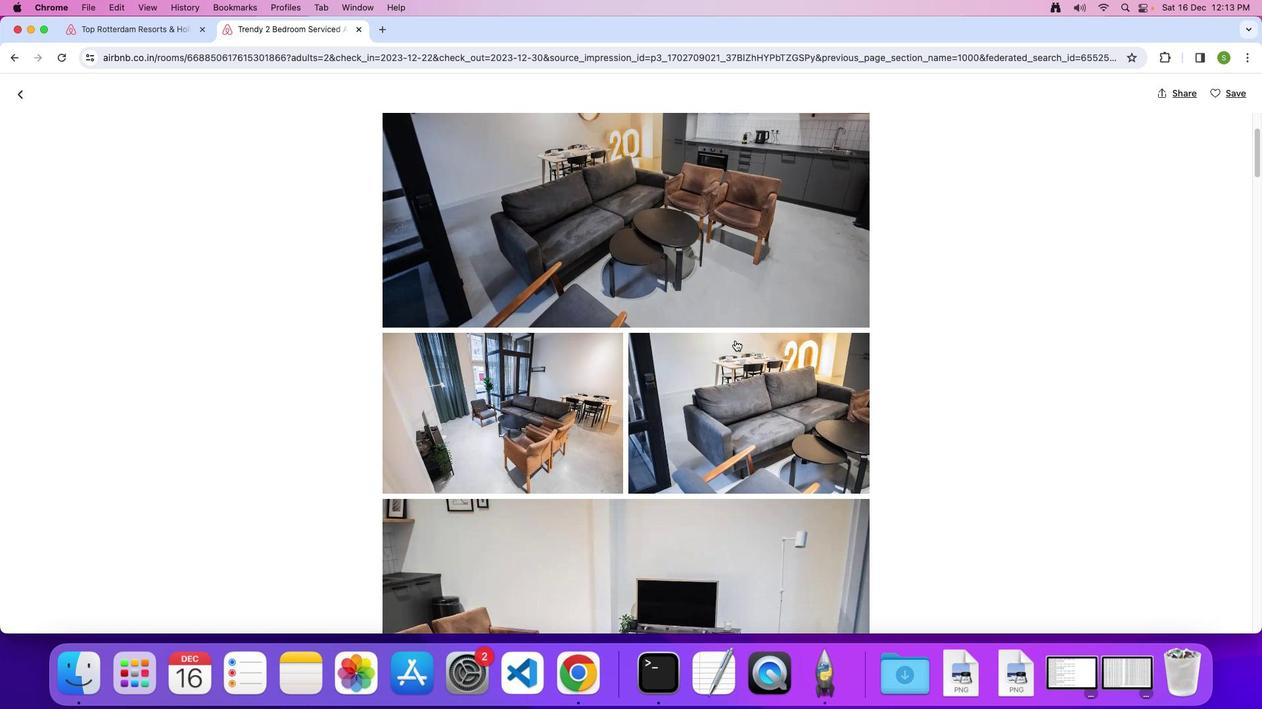 
Action: Mouse scrolled (735, 341) with delta (0, 0)
Screenshot: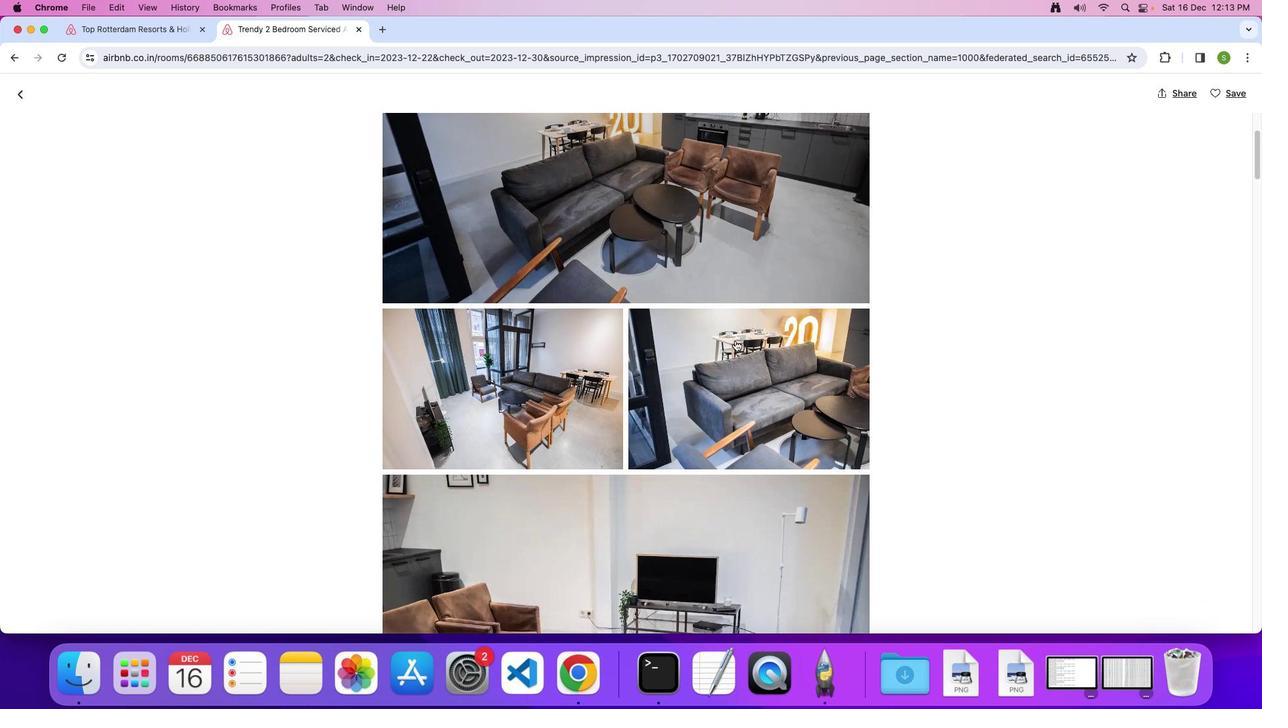 
Action: Mouse scrolled (735, 341) with delta (0, 0)
Screenshot: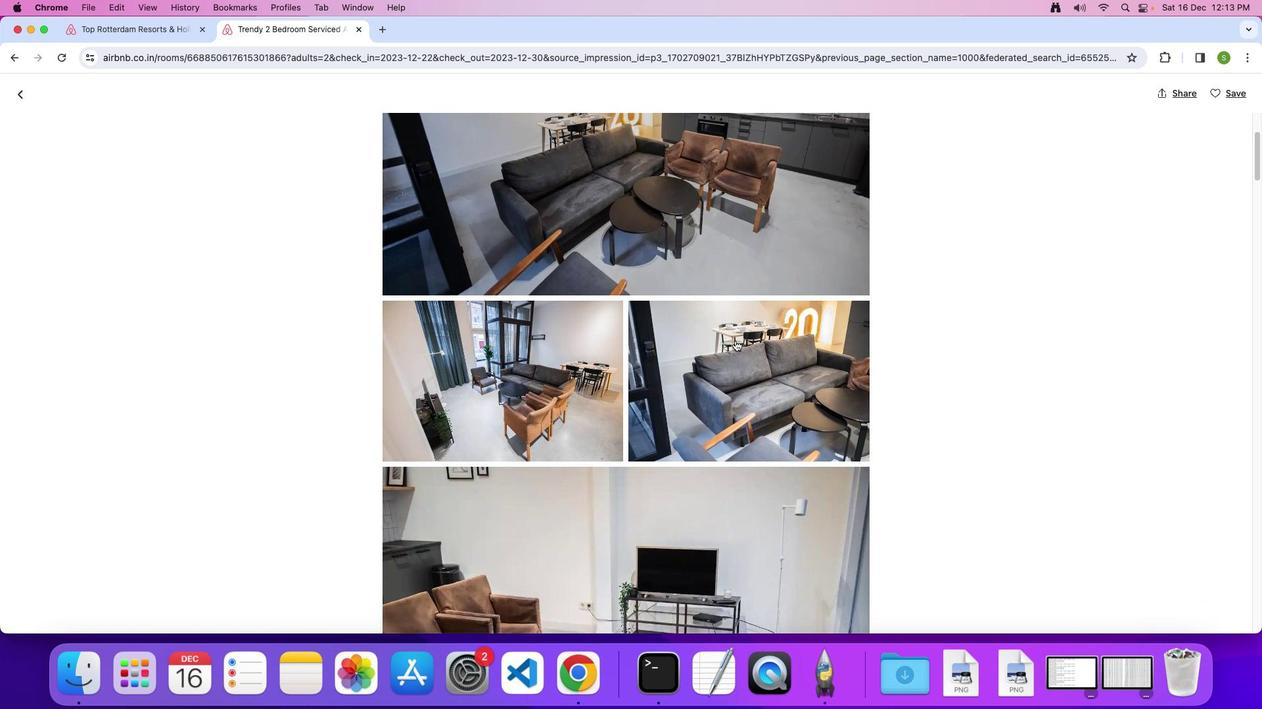 
Action: Mouse scrolled (735, 341) with delta (0, 0)
Screenshot: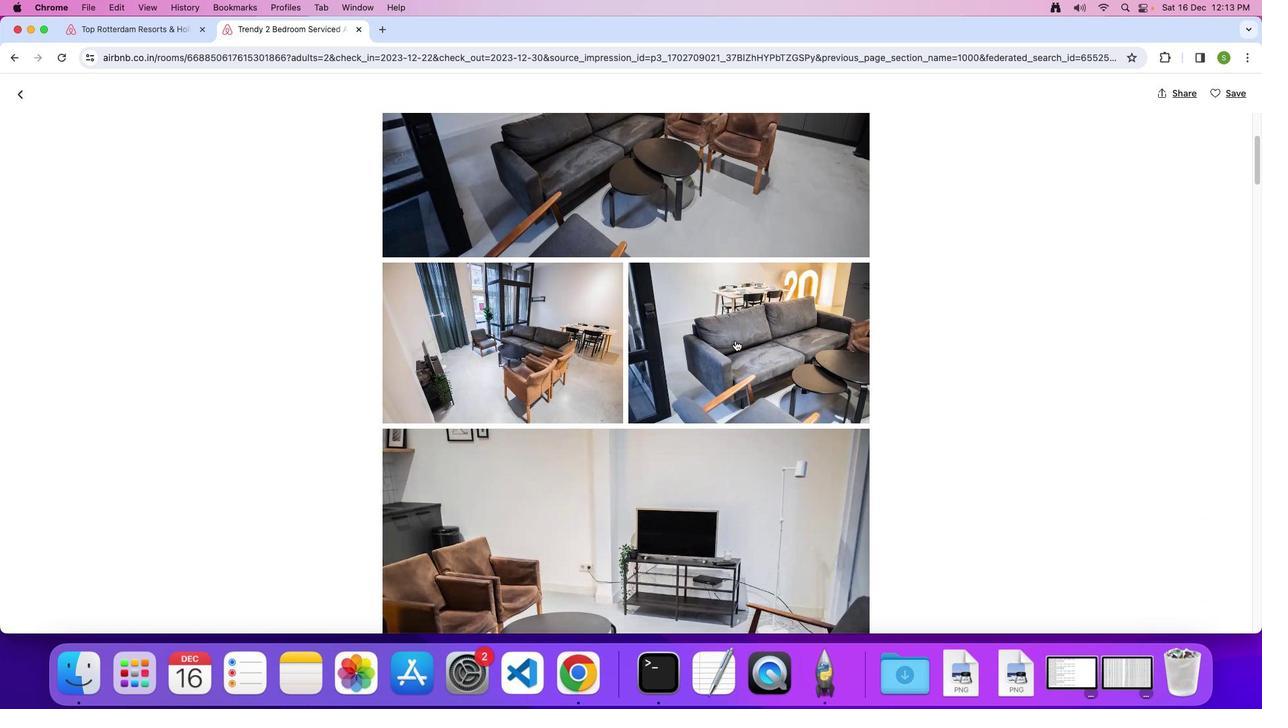 
Action: Mouse scrolled (735, 341) with delta (0, 0)
Screenshot: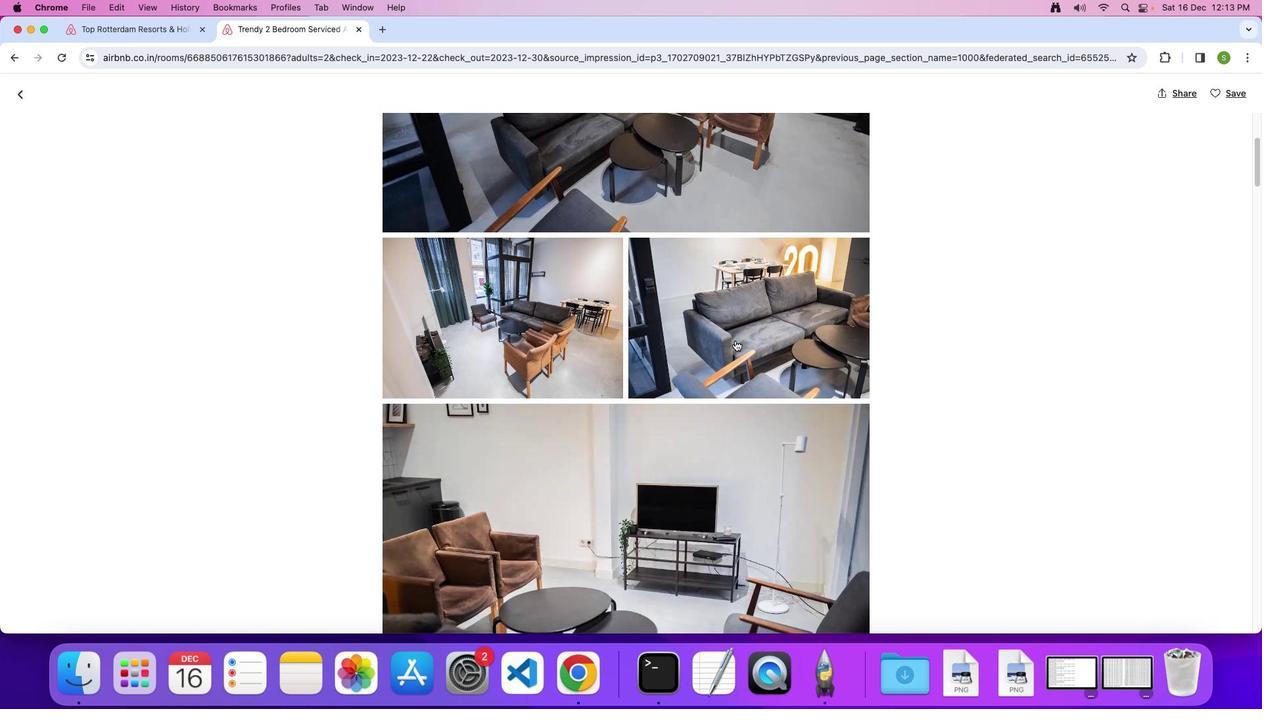 
Action: Mouse scrolled (735, 341) with delta (0, 0)
Screenshot: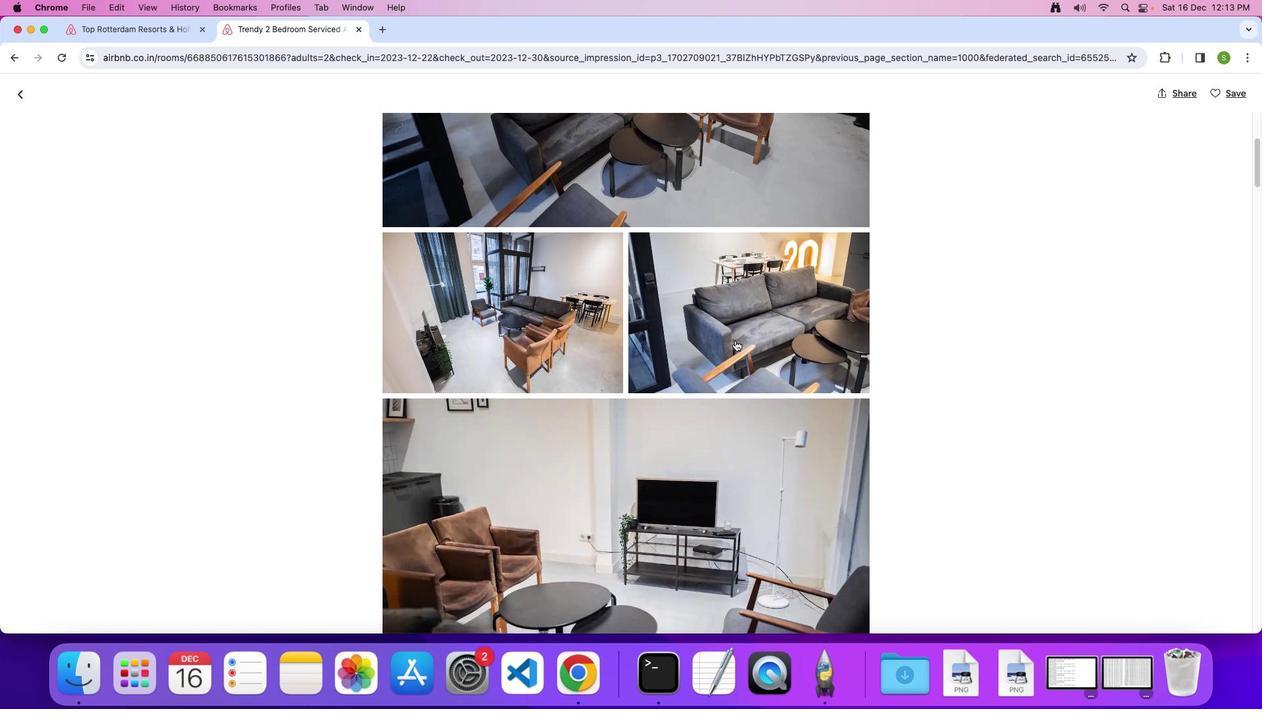 
Action: Mouse scrolled (735, 341) with delta (0, -1)
Screenshot: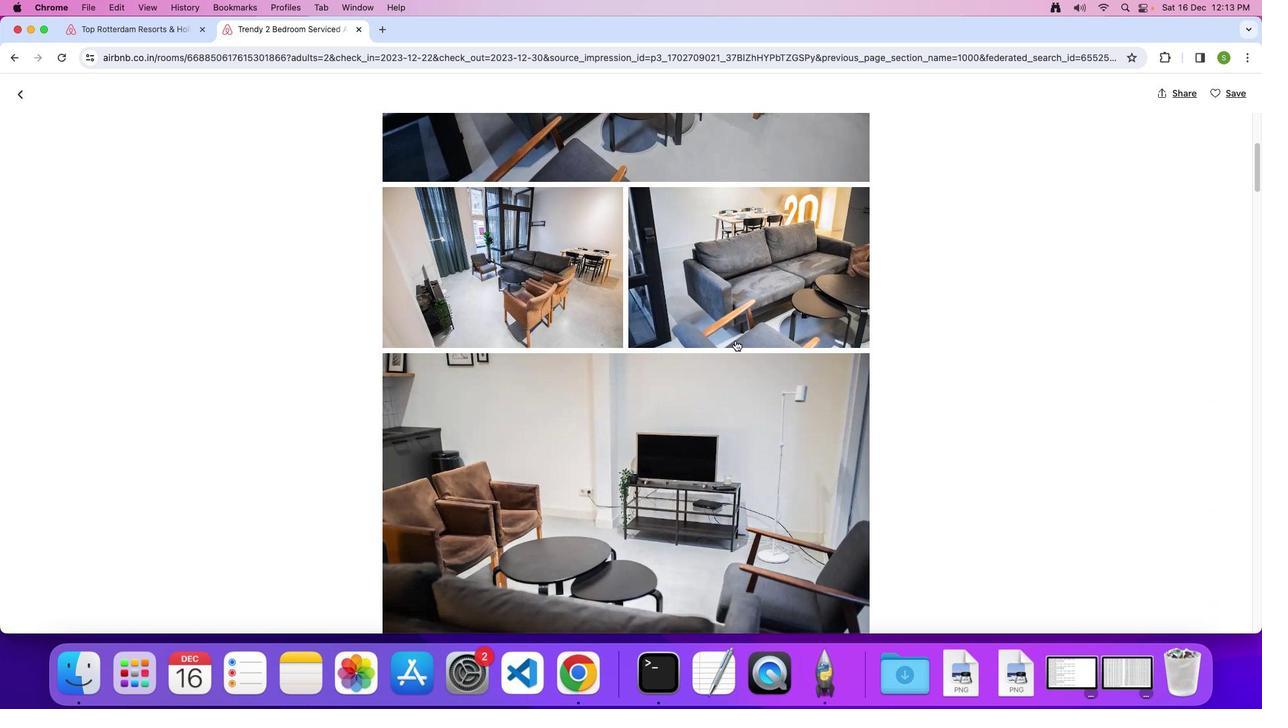 
Action: Mouse scrolled (735, 341) with delta (0, 0)
Screenshot: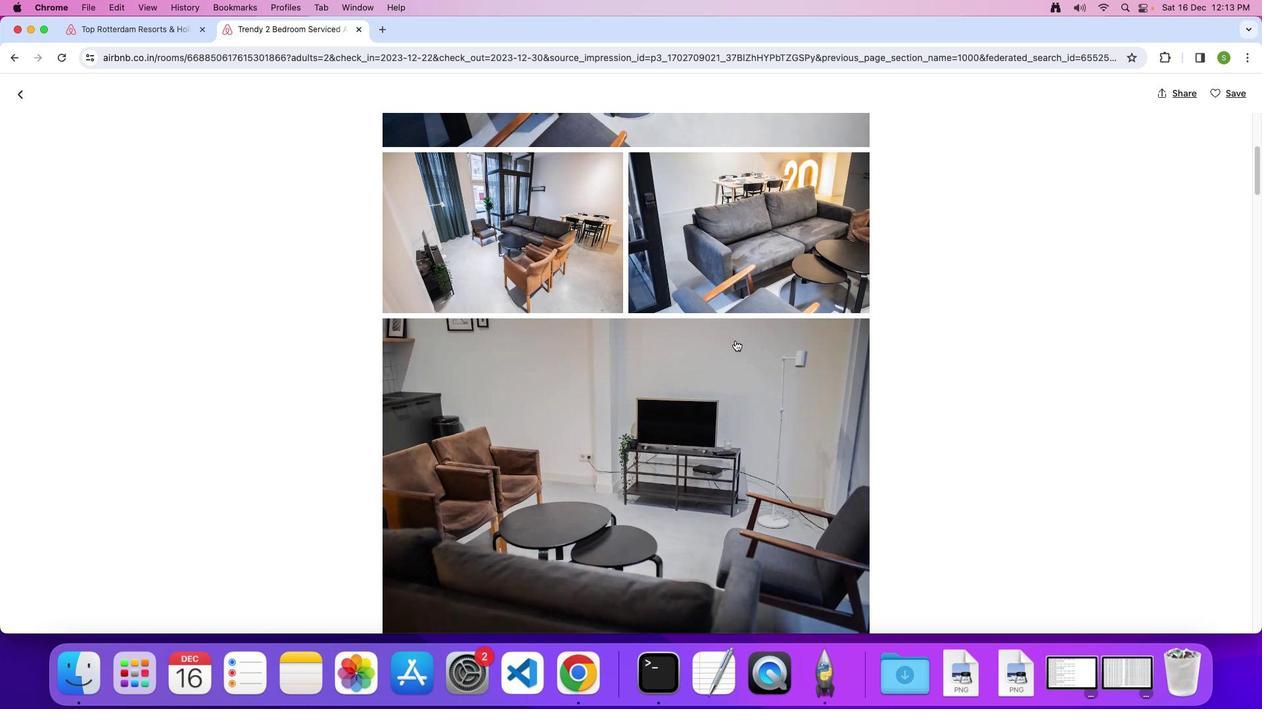 
Action: Mouse scrolled (735, 341) with delta (0, 0)
Screenshot: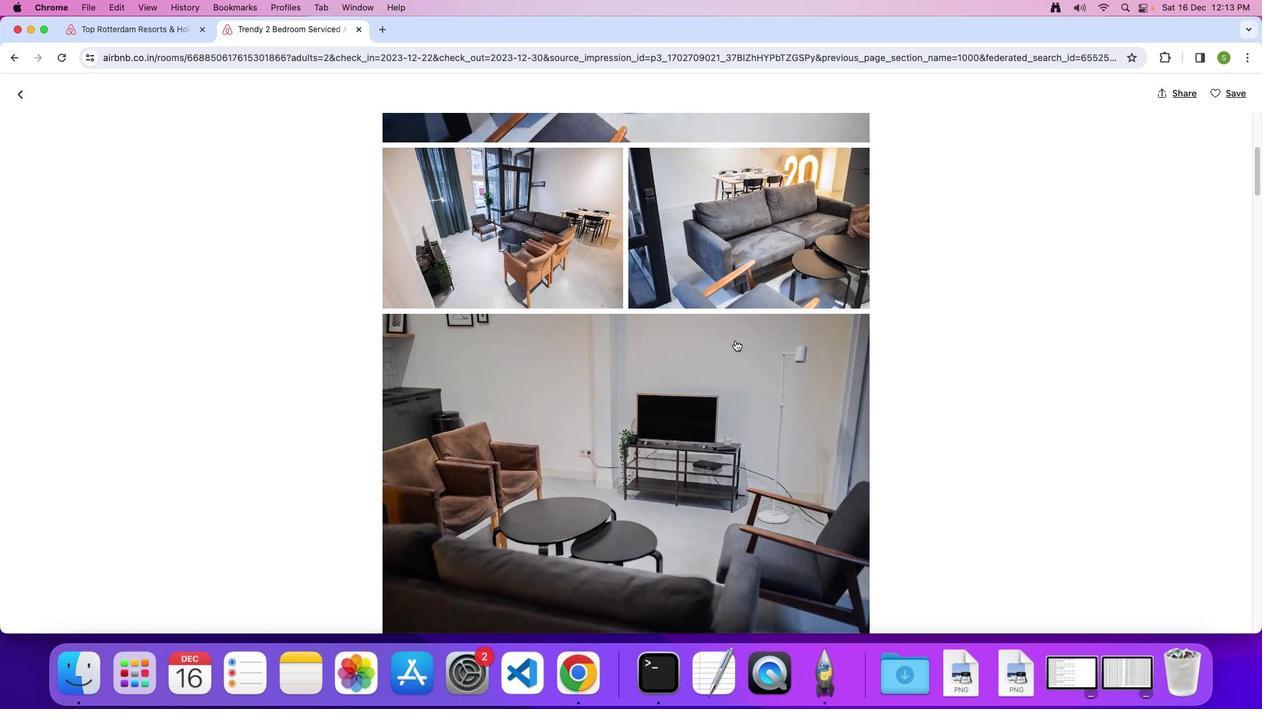 
Action: Mouse moved to (735, 341)
Screenshot: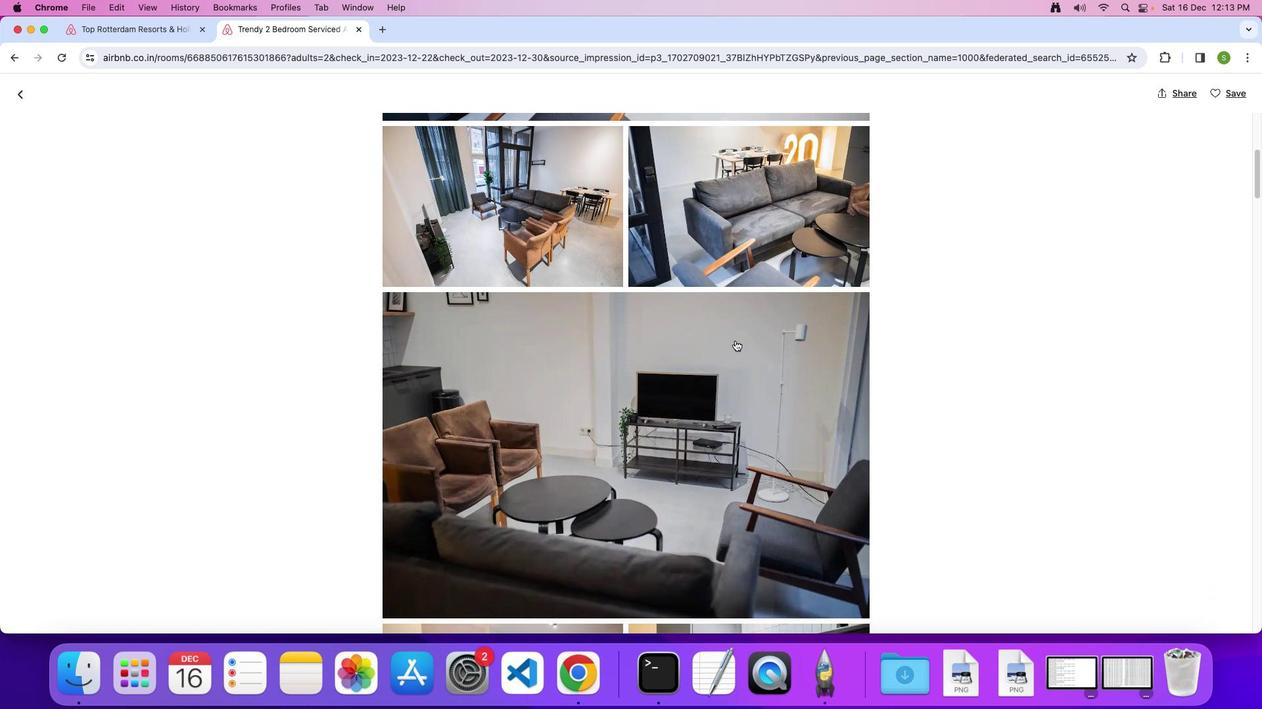 
Action: Mouse scrolled (735, 341) with delta (0, 0)
Screenshot: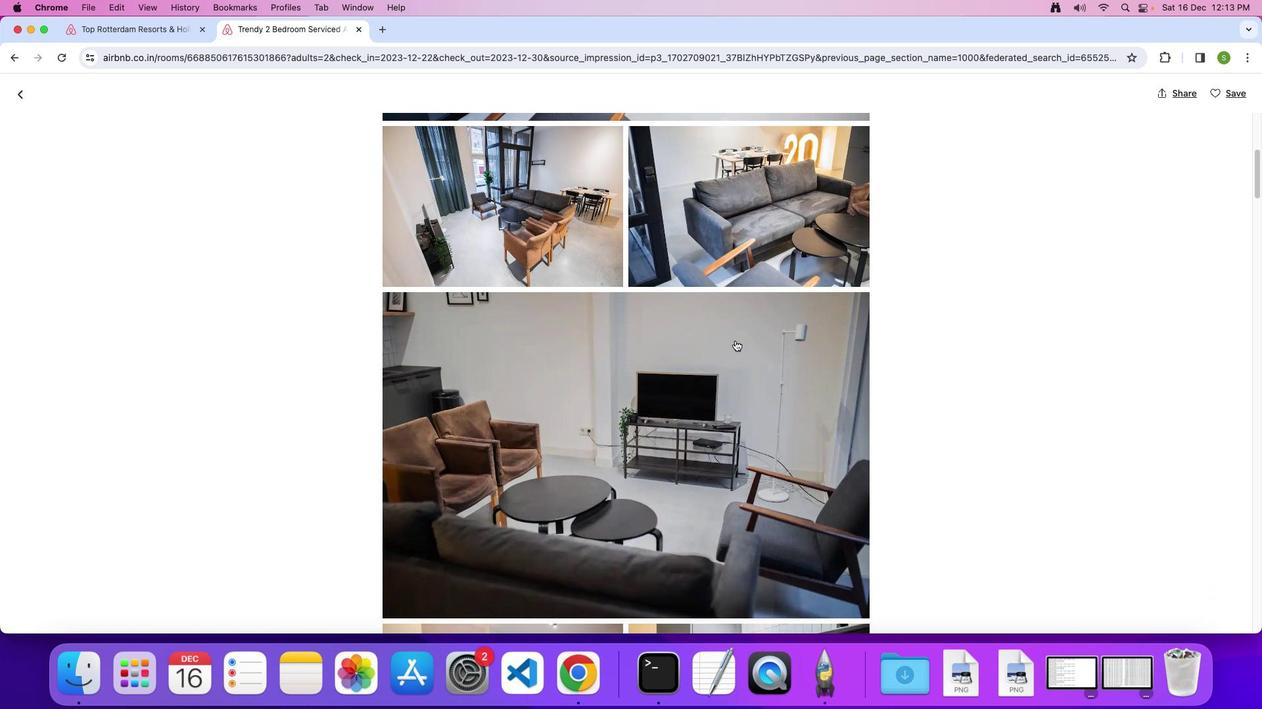 
Action: Mouse scrolled (735, 341) with delta (0, 0)
Screenshot: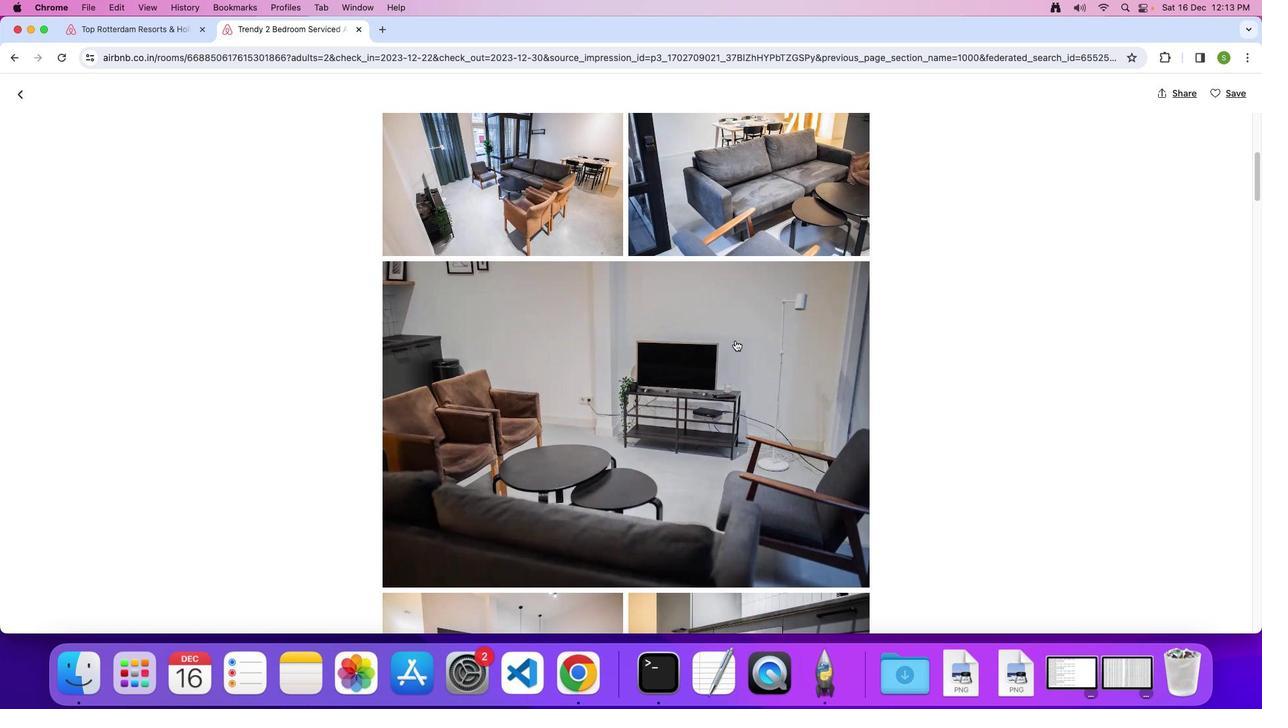 
Action: Mouse scrolled (735, 341) with delta (0, 0)
Screenshot: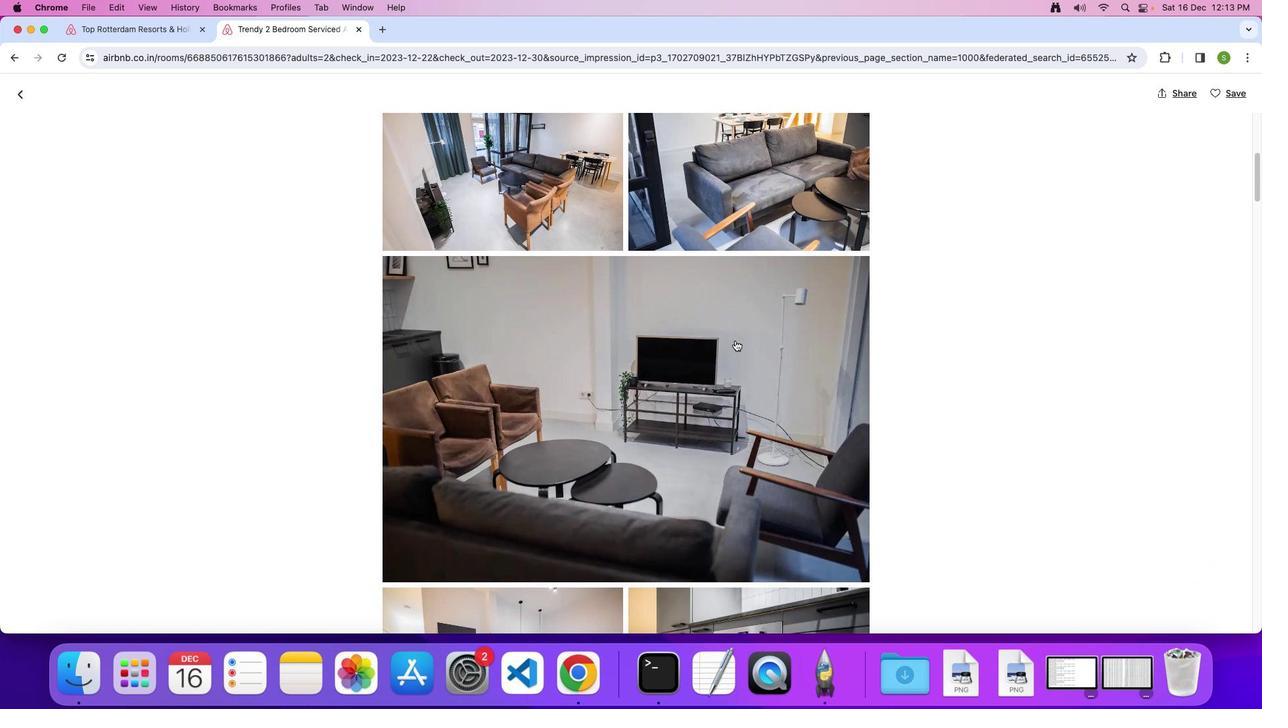 
Action: Mouse scrolled (735, 341) with delta (0, -1)
Screenshot: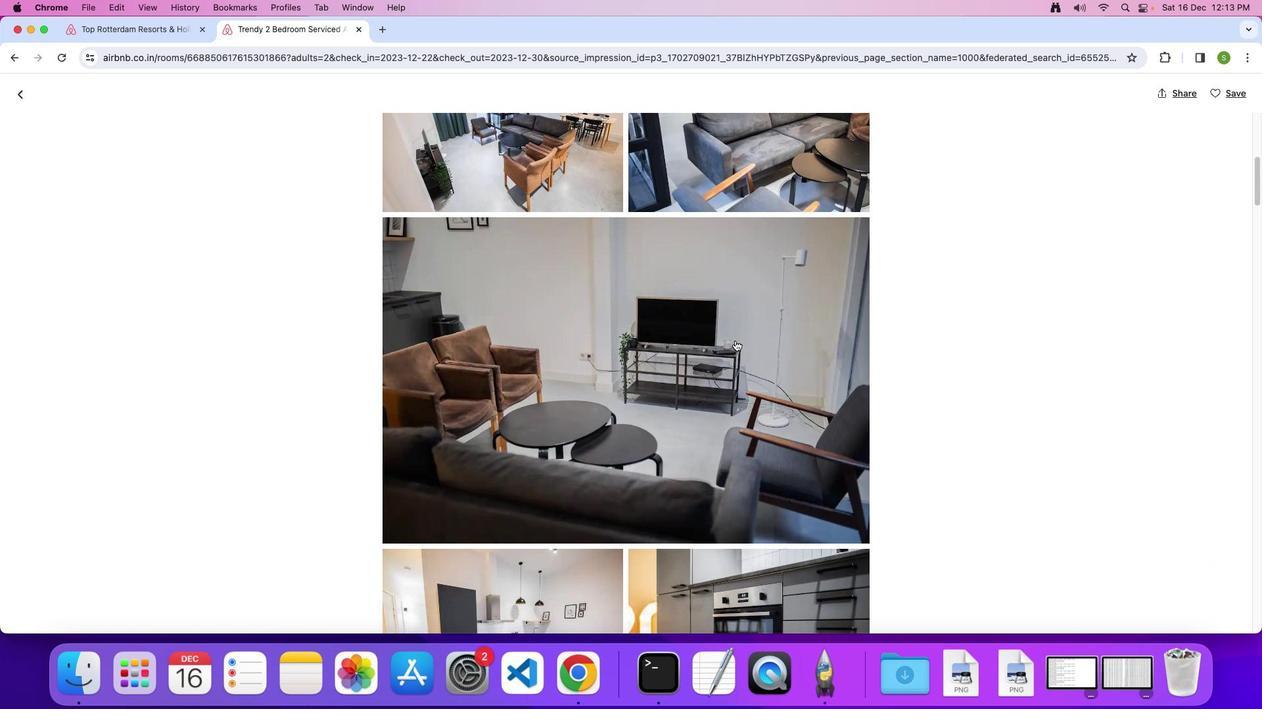 
Action: Mouse scrolled (735, 341) with delta (0, 0)
Screenshot: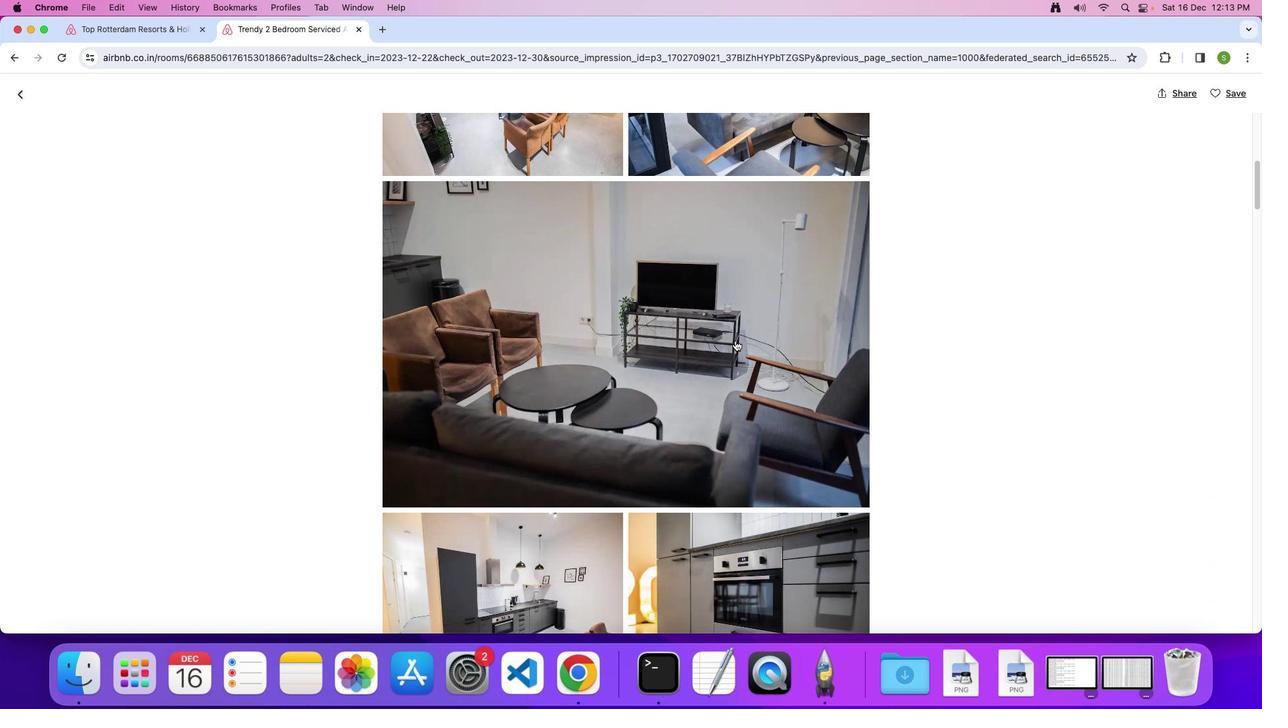 
Action: Mouse scrolled (735, 341) with delta (0, 0)
Screenshot: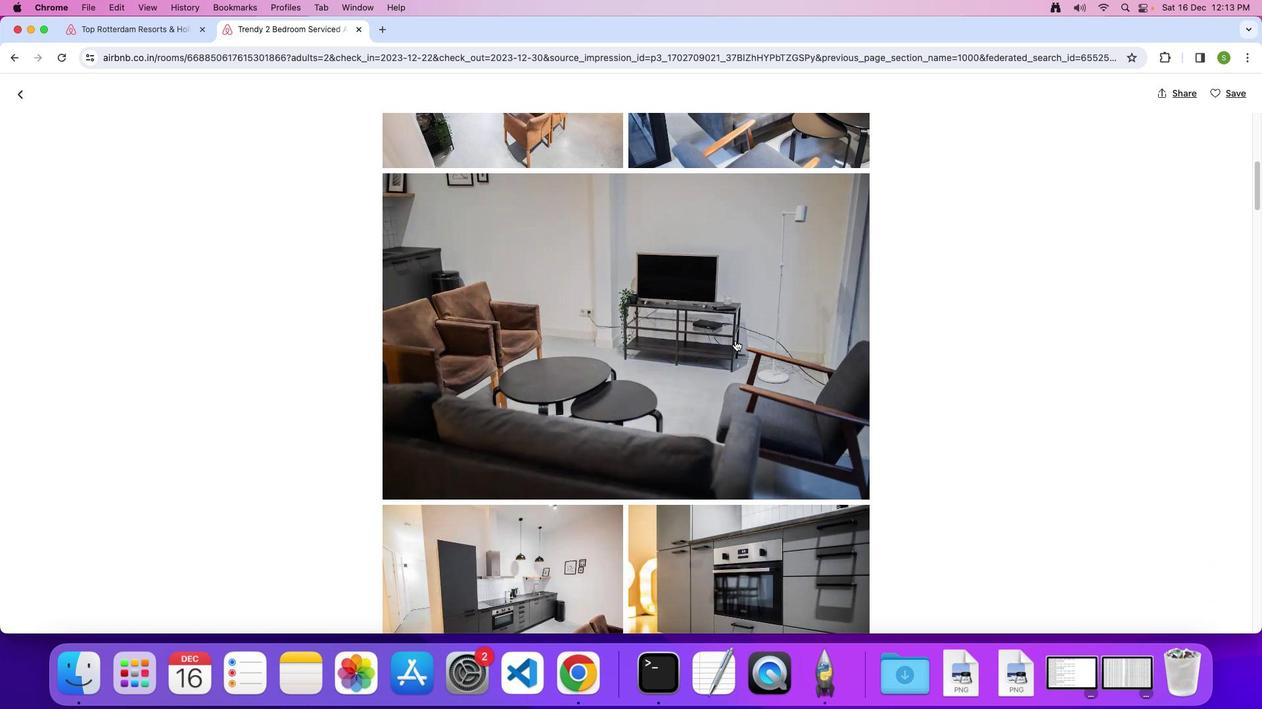
Action: Mouse scrolled (735, 341) with delta (0, -1)
Screenshot: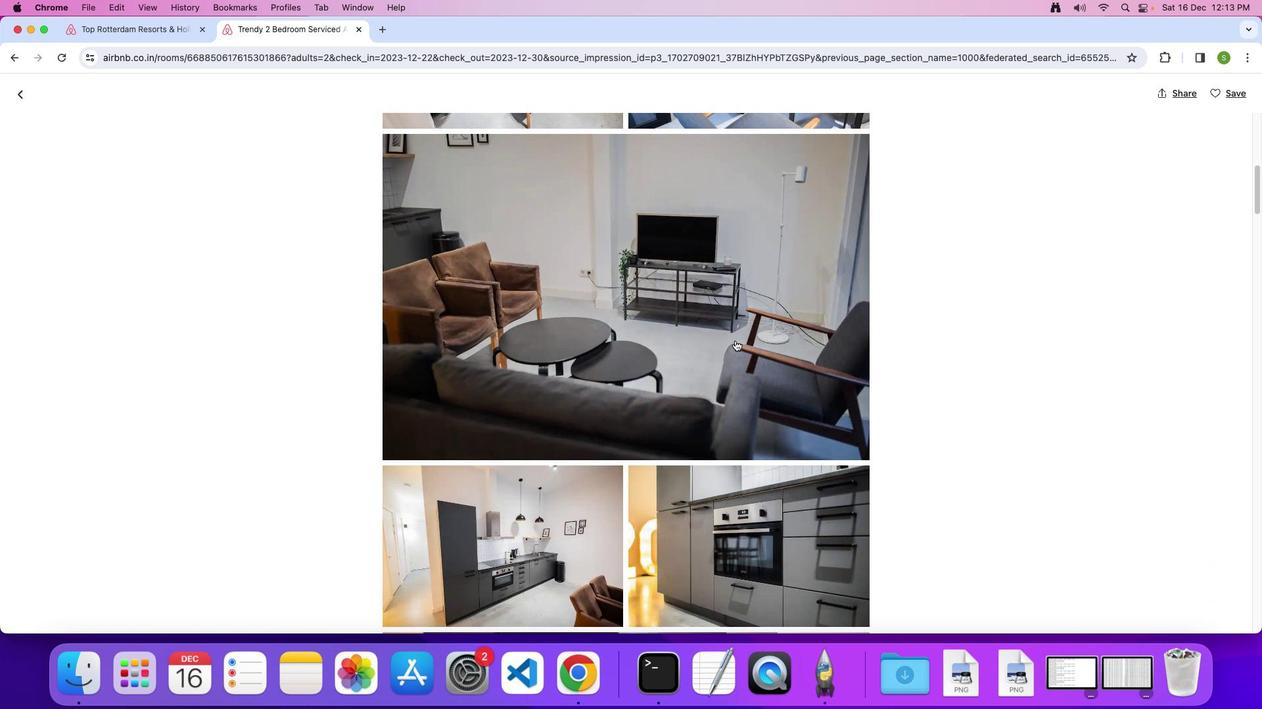 
Action: Mouse scrolled (735, 341) with delta (0, 0)
Screenshot: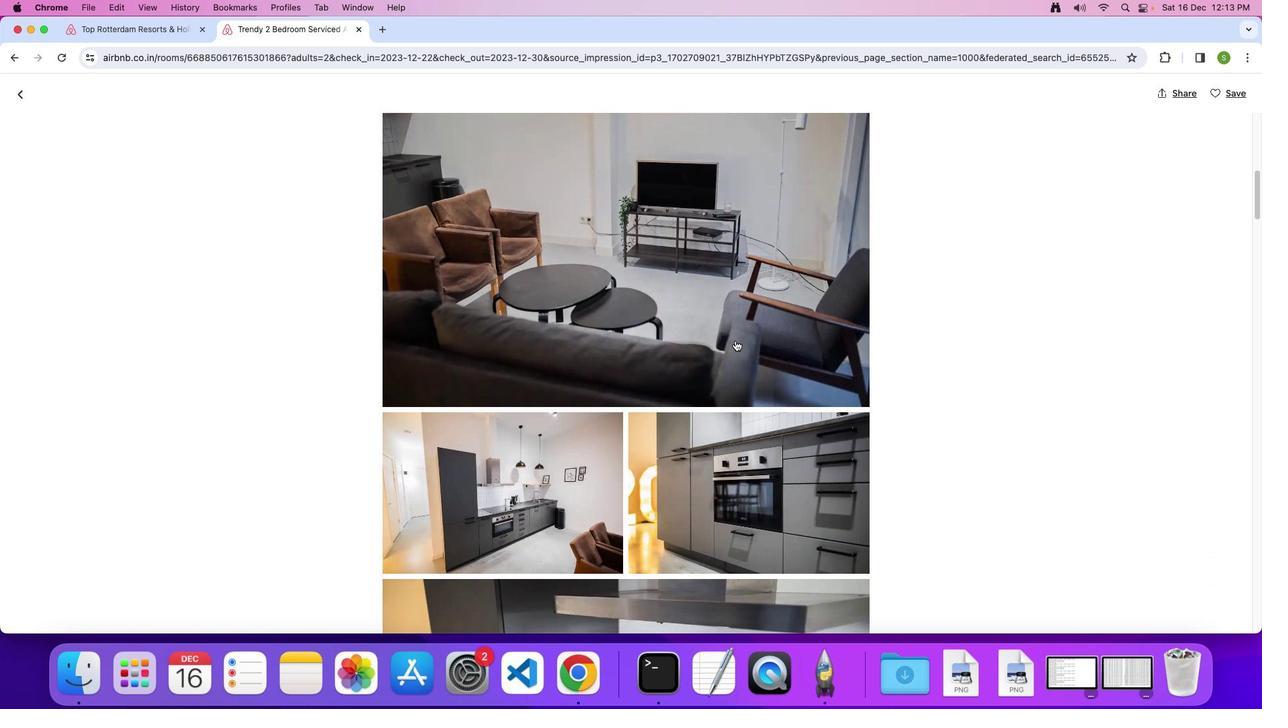 
Action: Mouse scrolled (735, 341) with delta (0, 0)
Screenshot: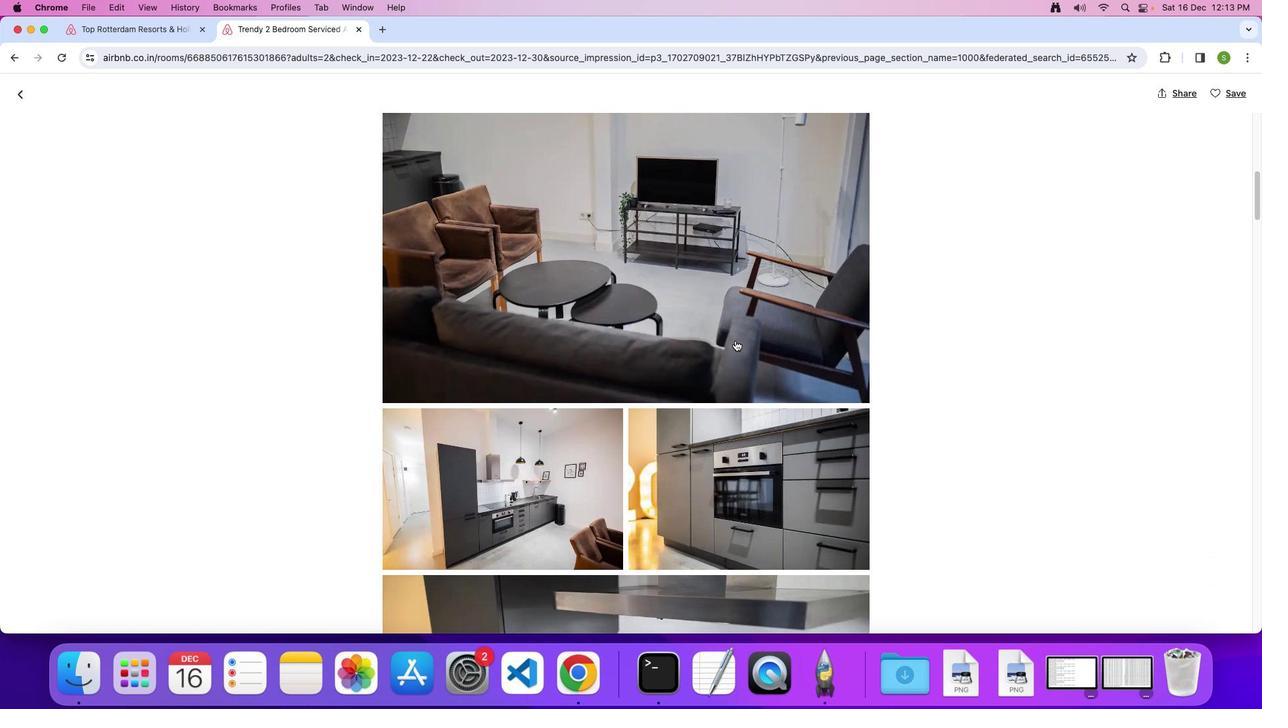 
Action: Mouse scrolled (735, 341) with delta (0, -1)
Screenshot: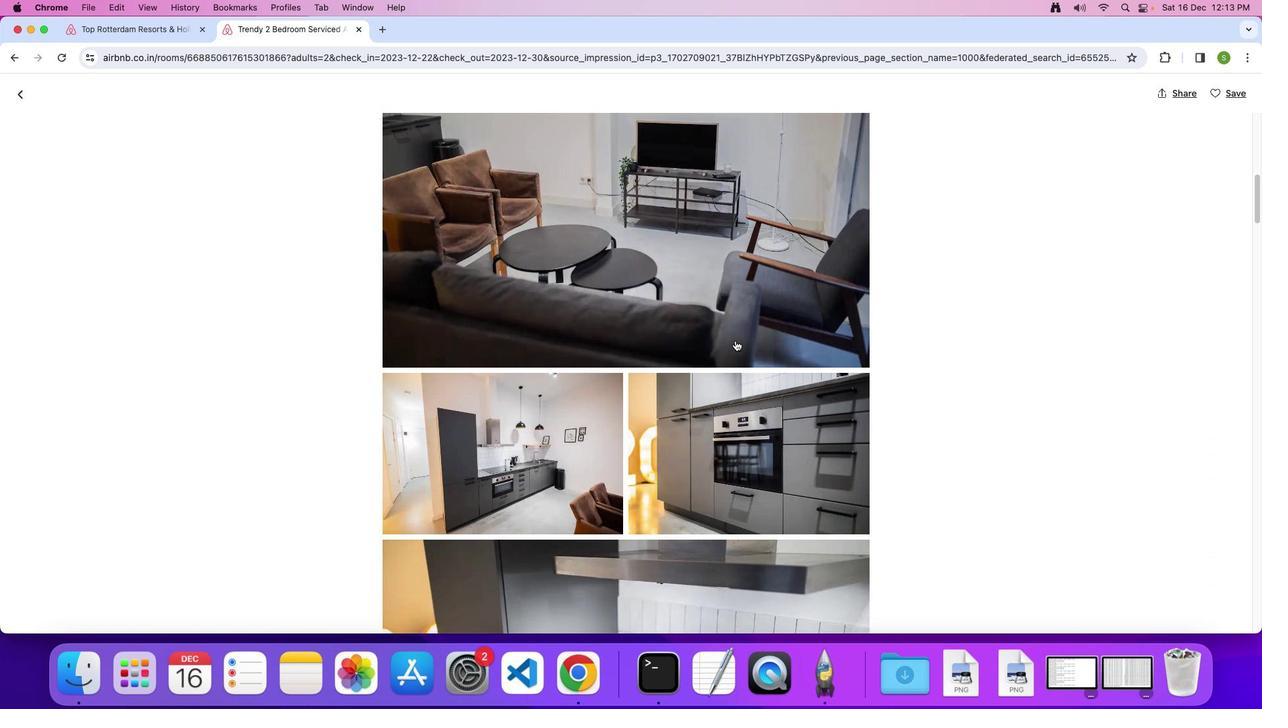 
Action: Mouse scrolled (735, 341) with delta (0, 0)
Screenshot: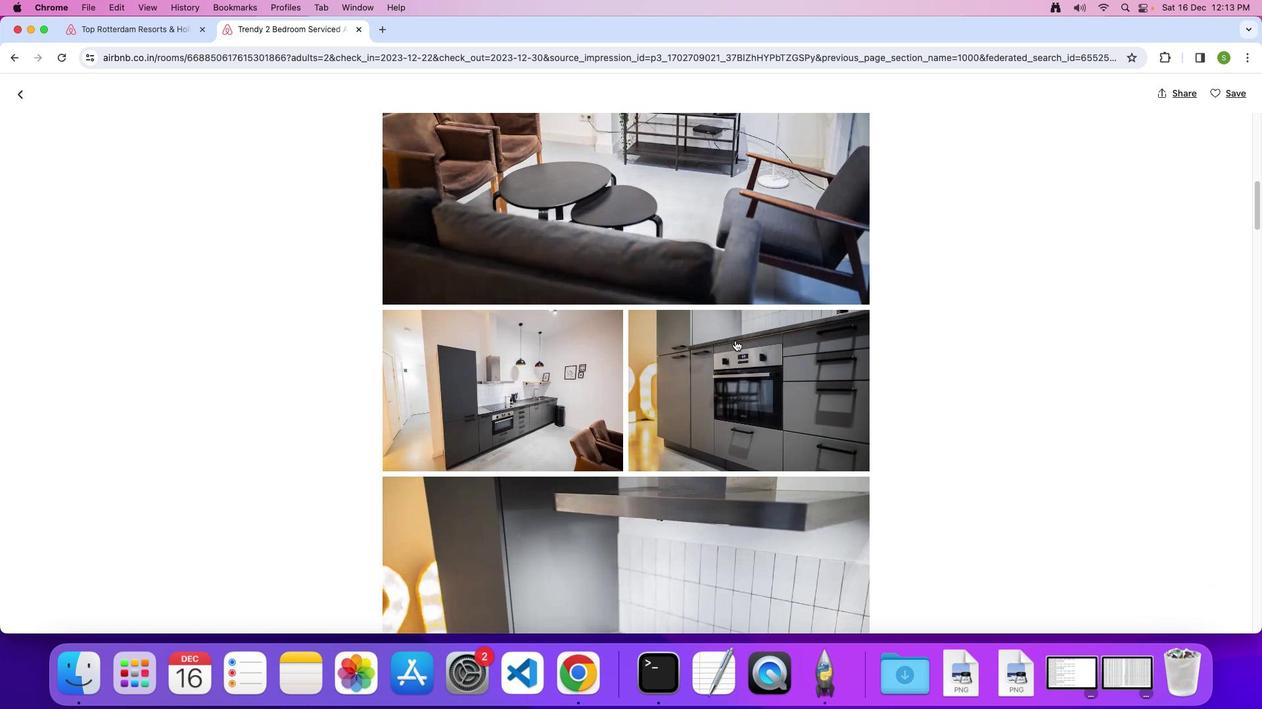 
Action: Mouse scrolled (735, 341) with delta (0, 0)
Screenshot: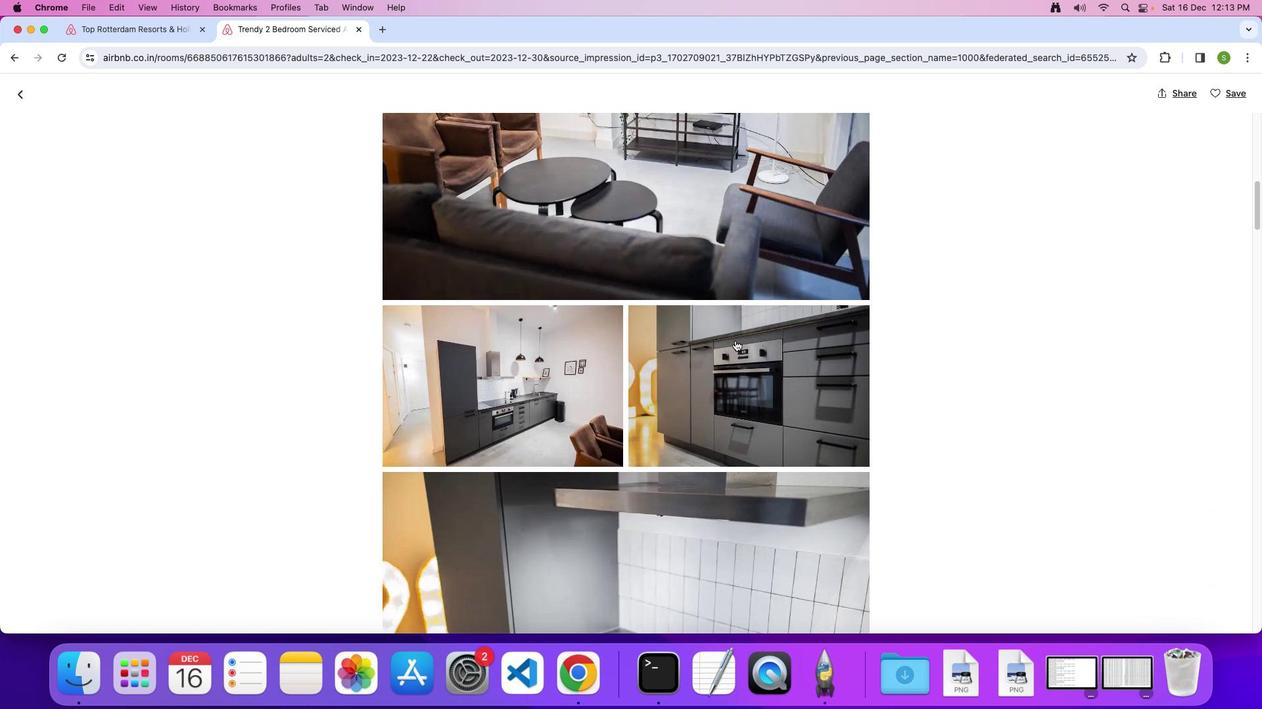 
Action: Mouse scrolled (735, 341) with delta (0, -1)
Screenshot: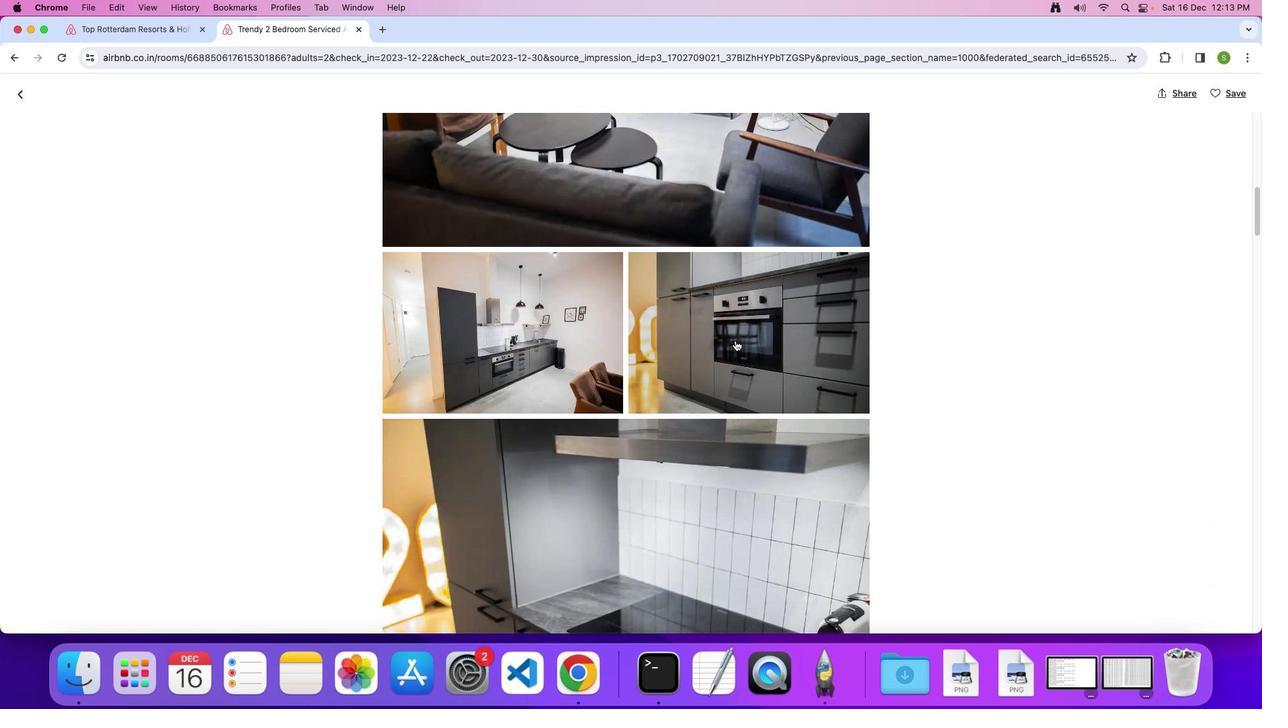 
Action: Mouse scrolled (735, 341) with delta (0, 0)
Screenshot: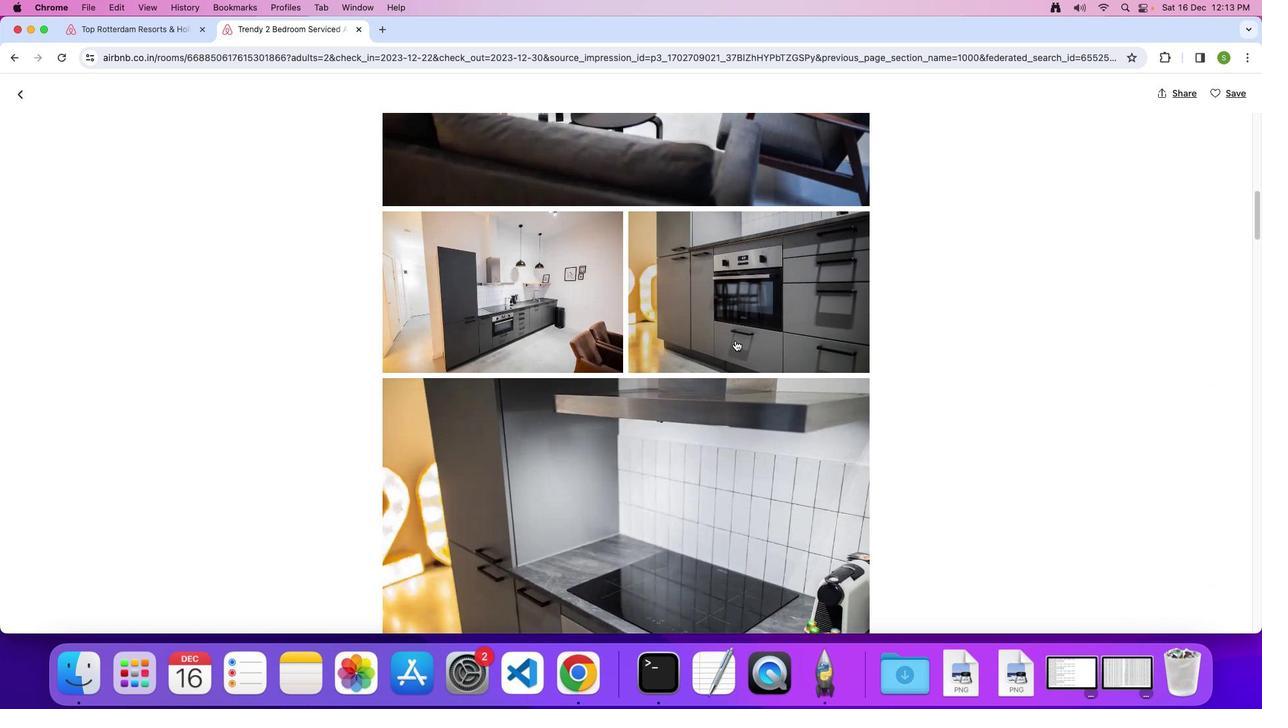 
Action: Mouse scrolled (735, 341) with delta (0, 0)
Screenshot: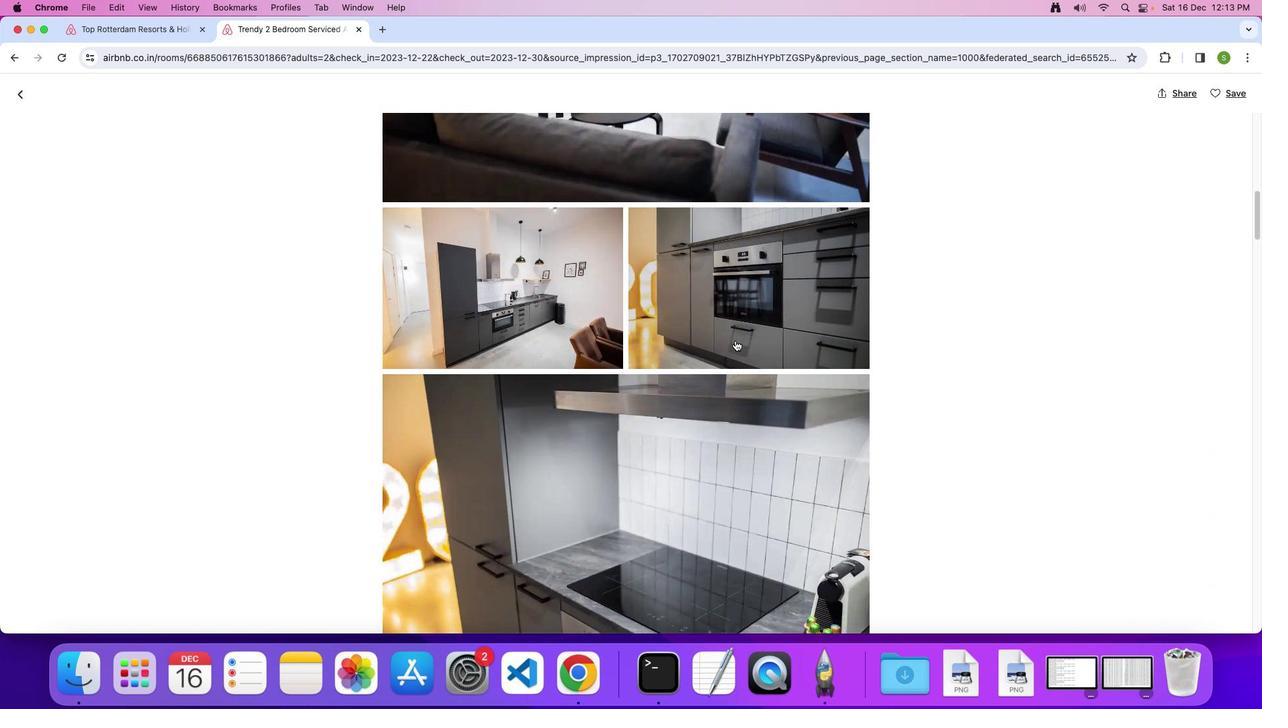 
Action: Mouse scrolled (735, 341) with delta (0, -1)
Screenshot: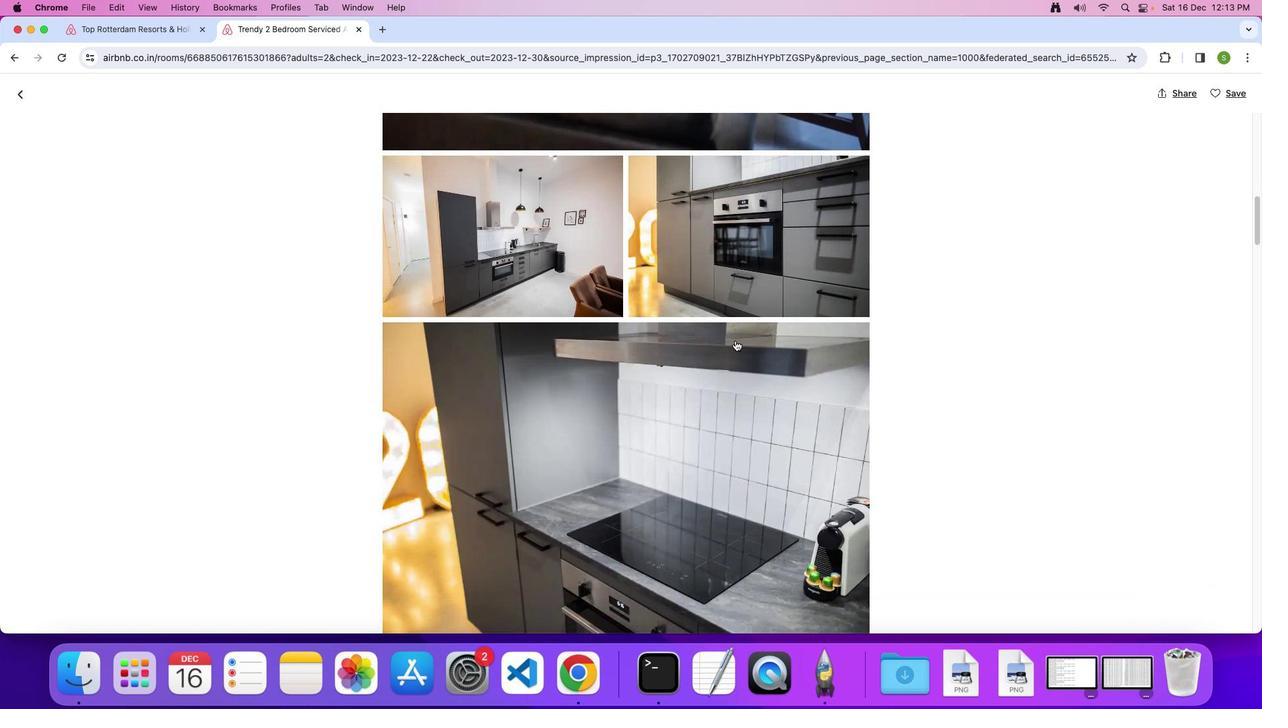 
Action: Mouse scrolled (735, 341) with delta (0, 0)
Screenshot: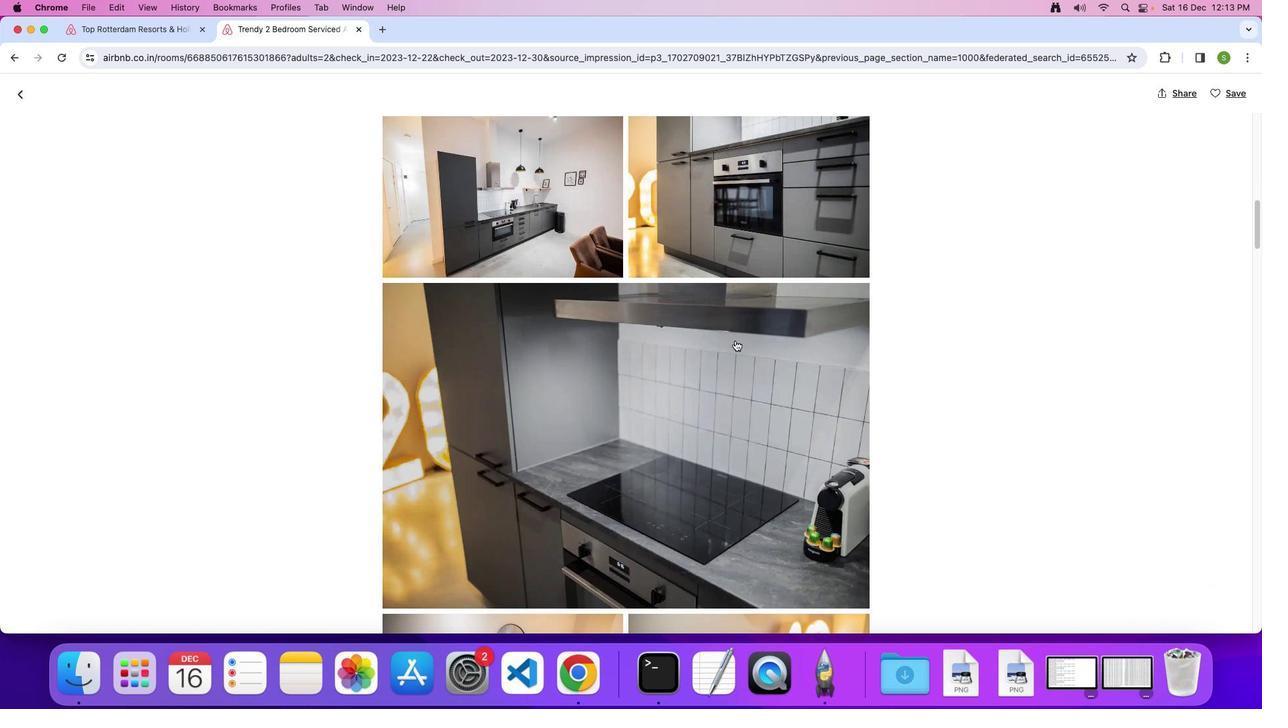 
Action: Mouse scrolled (735, 341) with delta (0, 0)
Screenshot: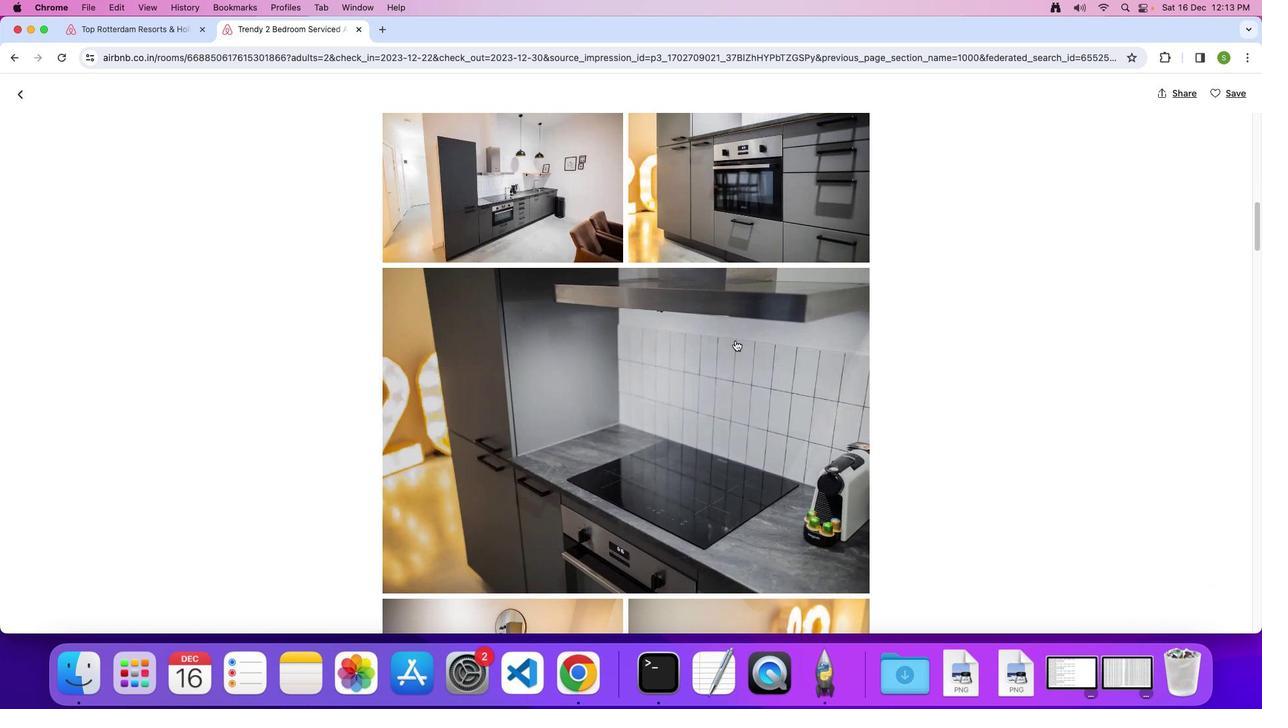 
Action: Mouse scrolled (735, 341) with delta (0, -1)
Screenshot: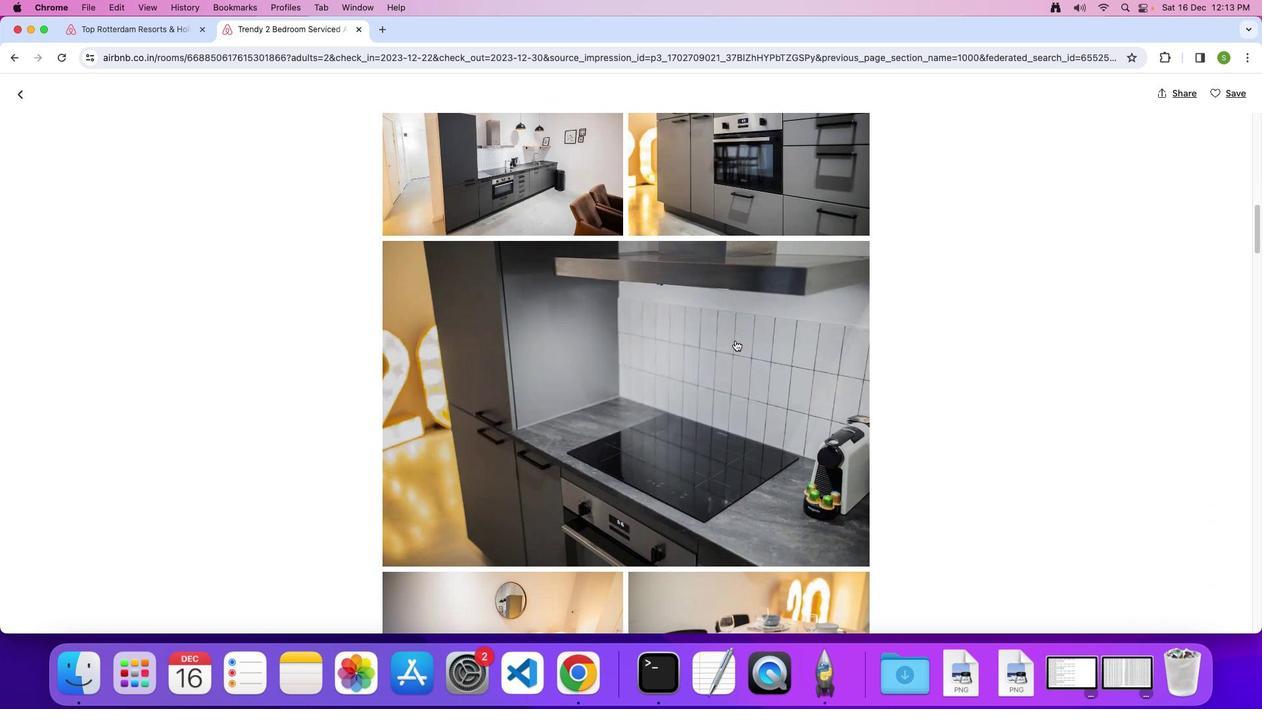 
Action: Mouse scrolled (735, 341) with delta (0, 0)
Screenshot: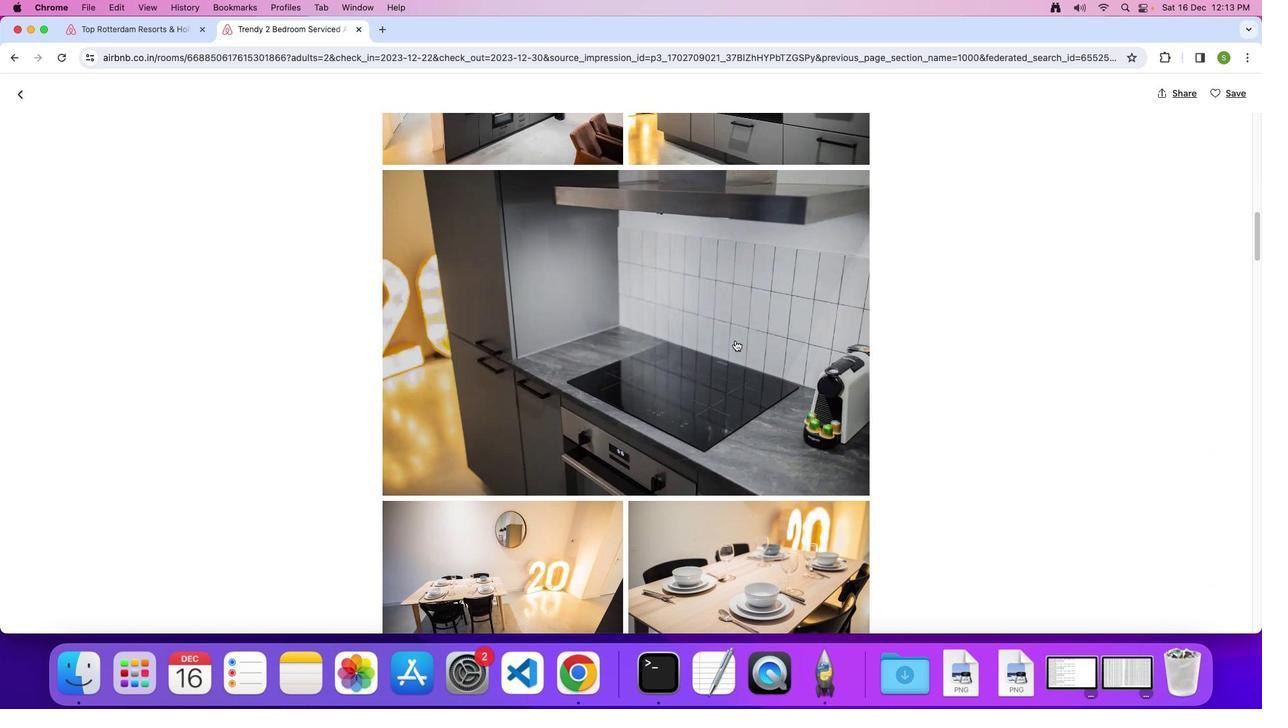 
Action: Mouse scrolled (735, 341) with delta (0, 0)
Screenshot: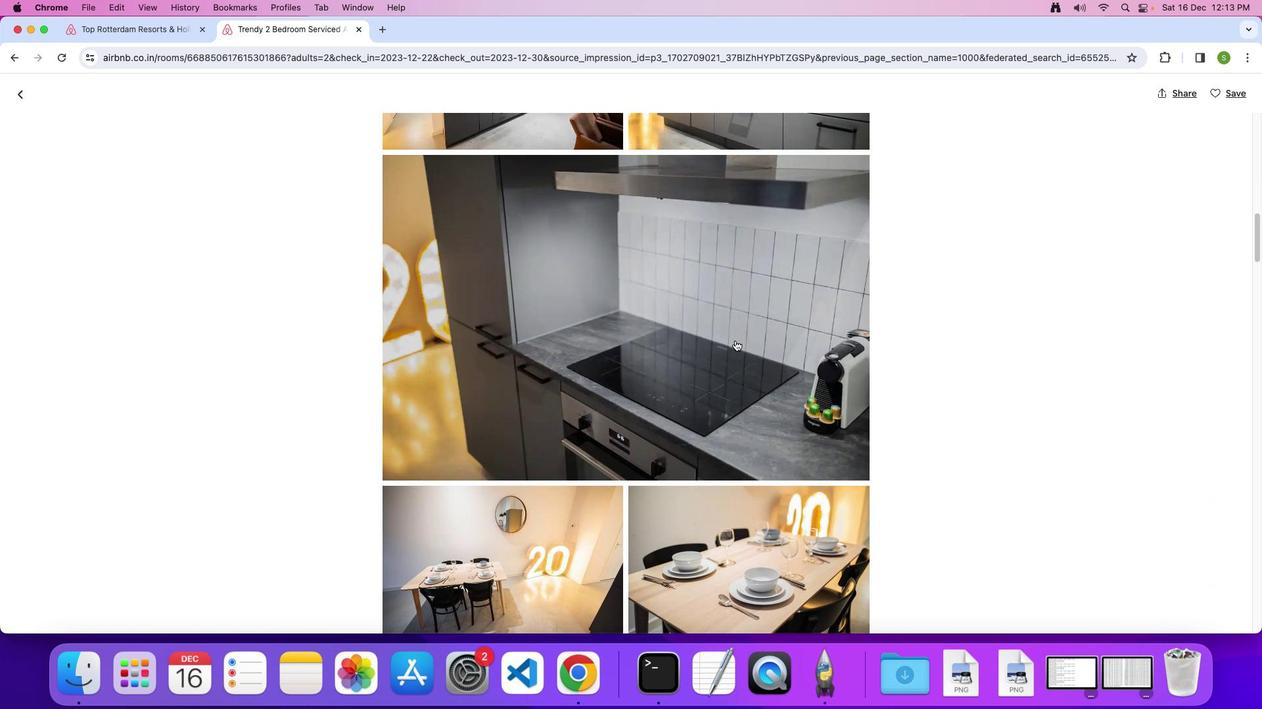
Action: Mouse scrolled (735, 341) with delta (0, -1)
Screenshot: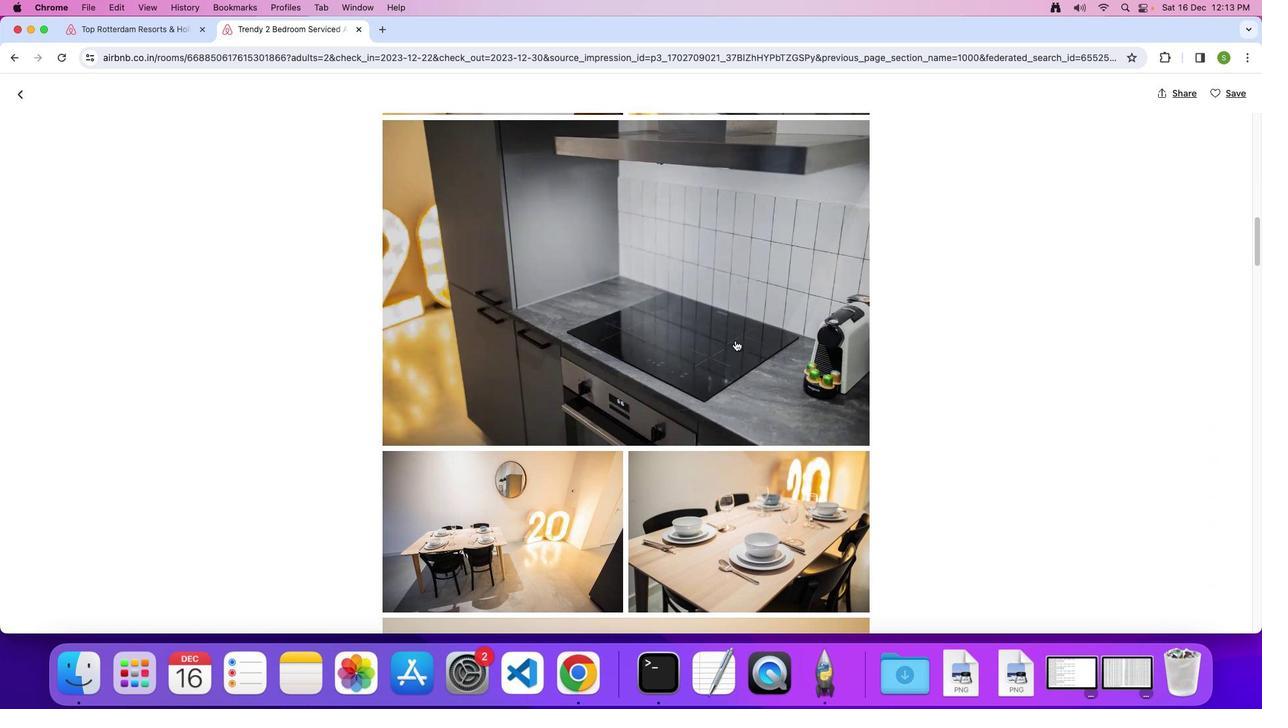 
Action: Mouse scrolled (735, 341) with delta (0, 0)
Screenshot: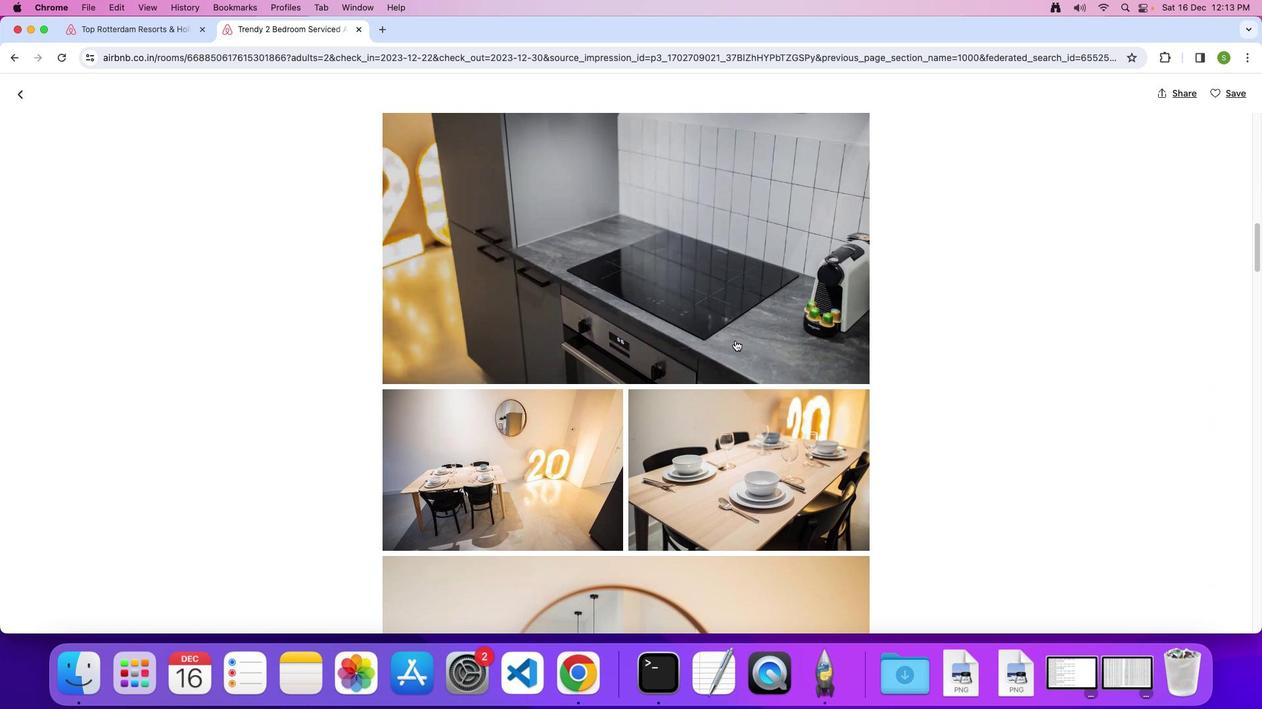 
Action: Mouse scrolled (735, 341) with delta (0, 0)
Screenshot: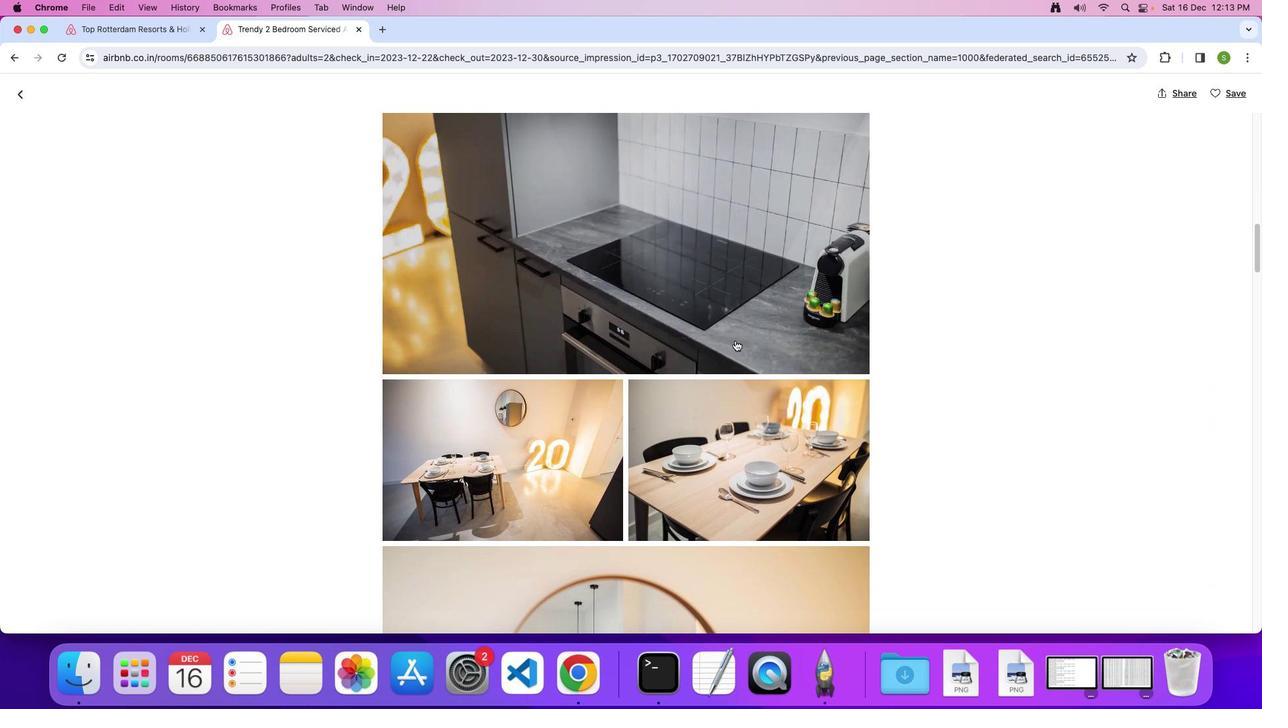 
Action: Mouse scrolled (735, 341) with delta (0, -1)
Screenshot: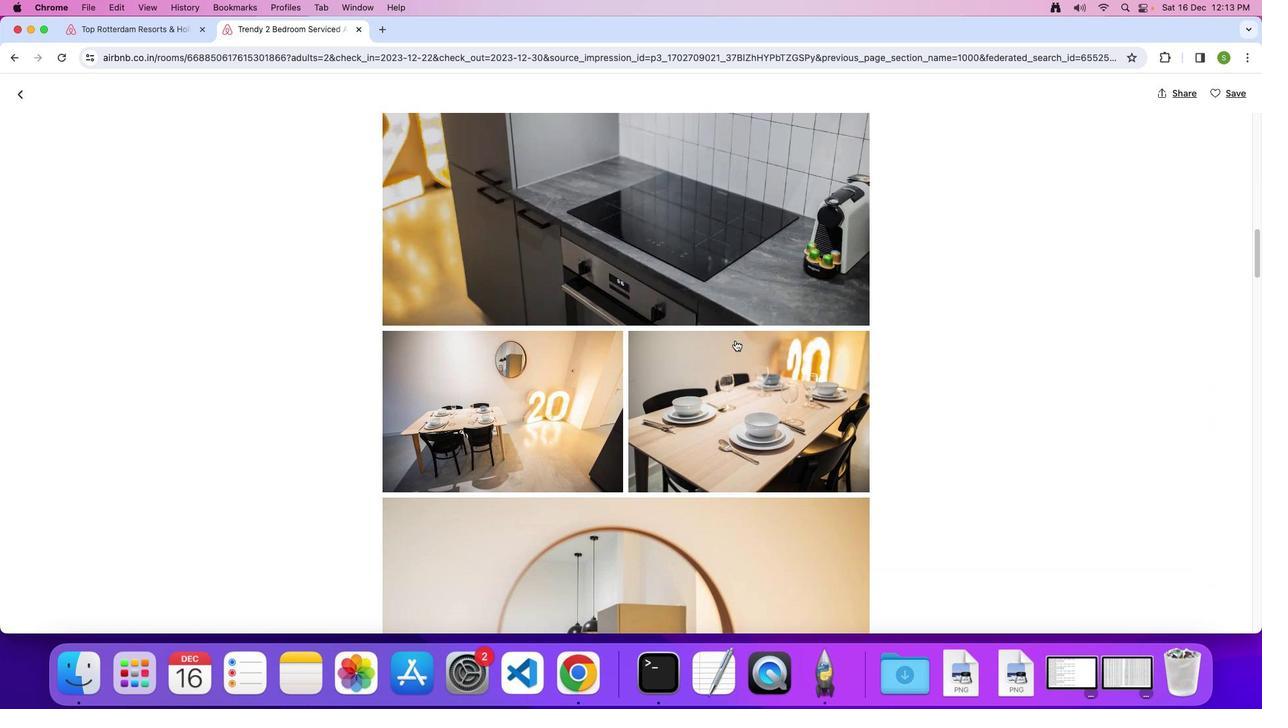 
Action: Mouse scrolled (735, 341) with delta (0, 0)
Screenshot: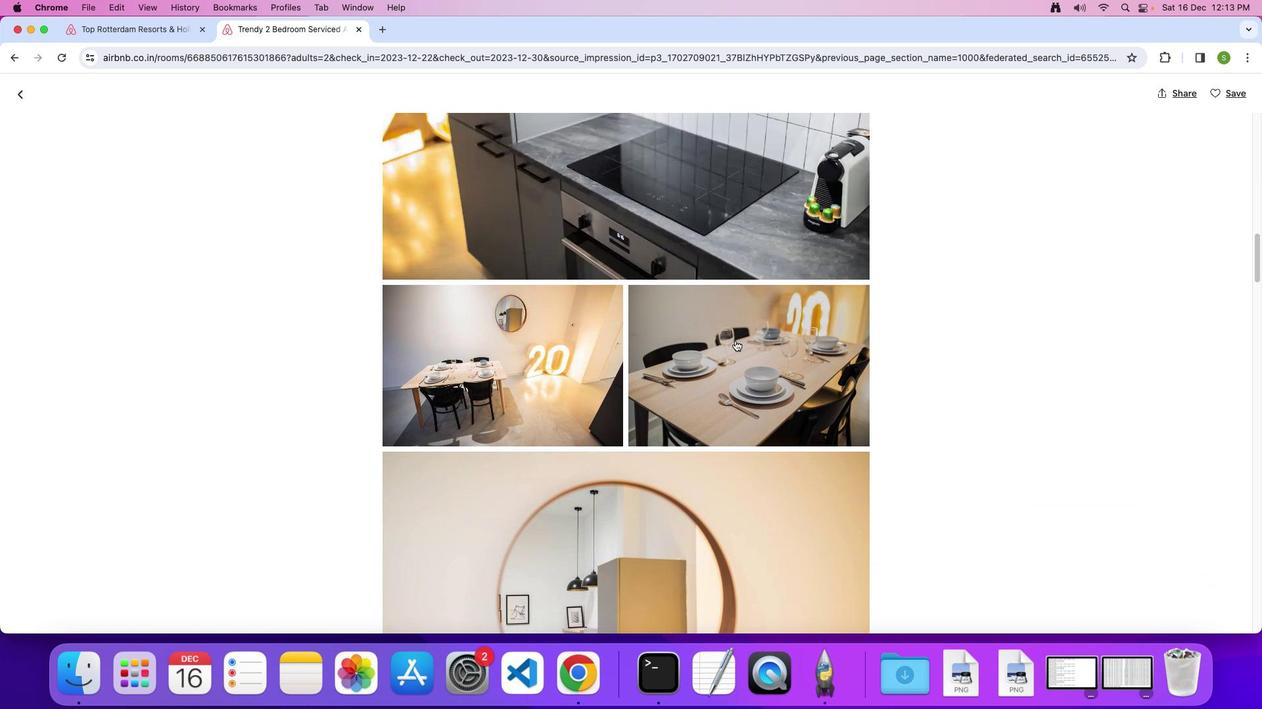 
Action: Mouse scrolled (735, 341) with delta (0, 0)
Screenshot: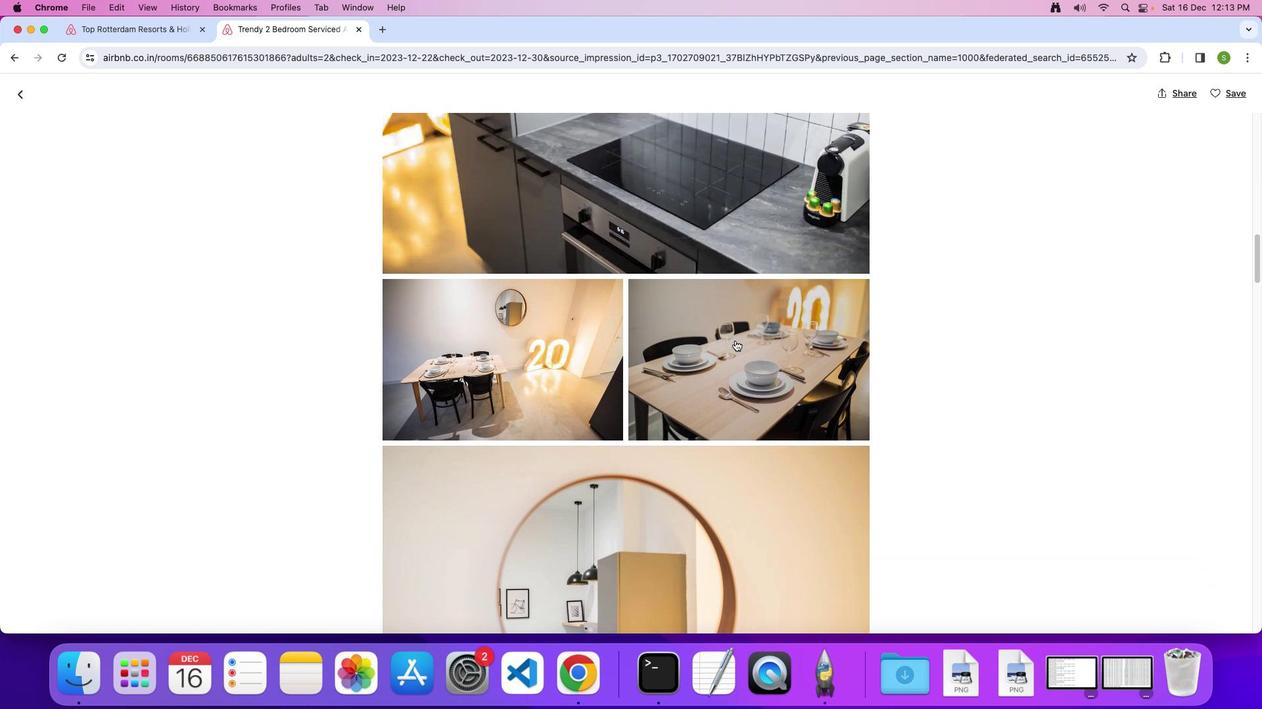 
Action: Mouse scrolled (735, 341) with delta (0, 0)
Screenshot: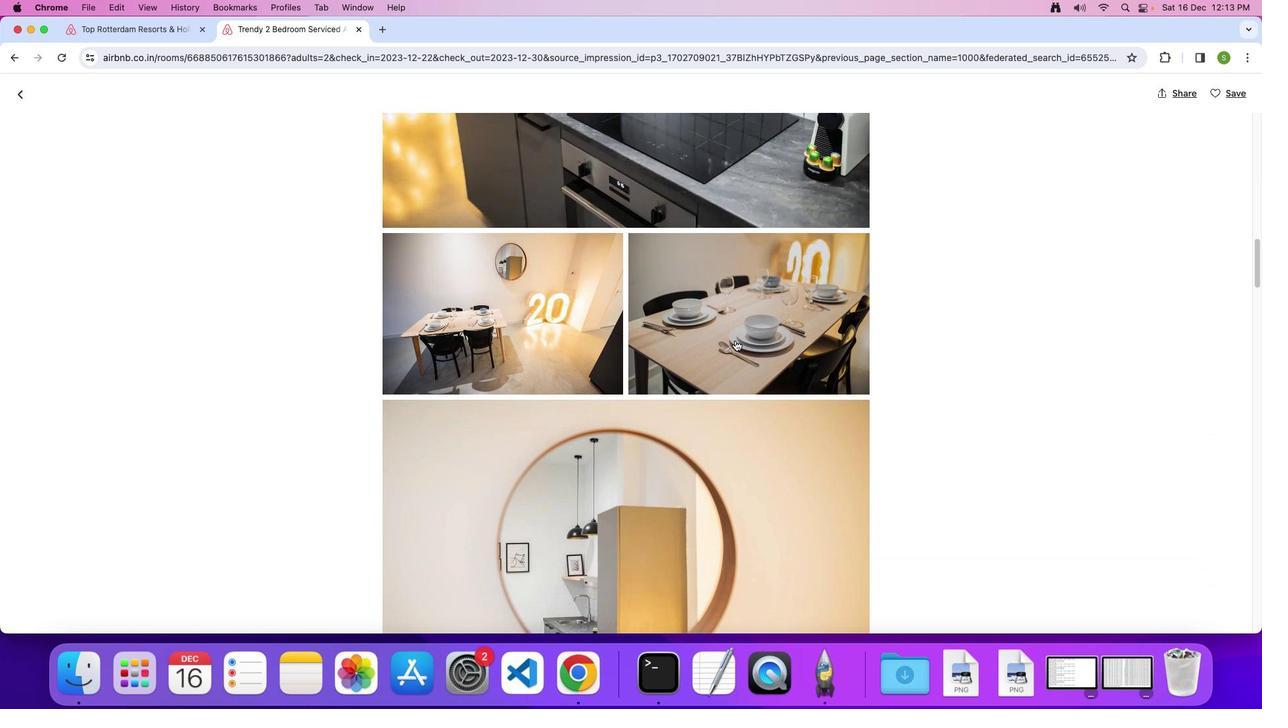 
Action: Mouse scrolled (735, 341) with delta (0, 0)
Screenshot: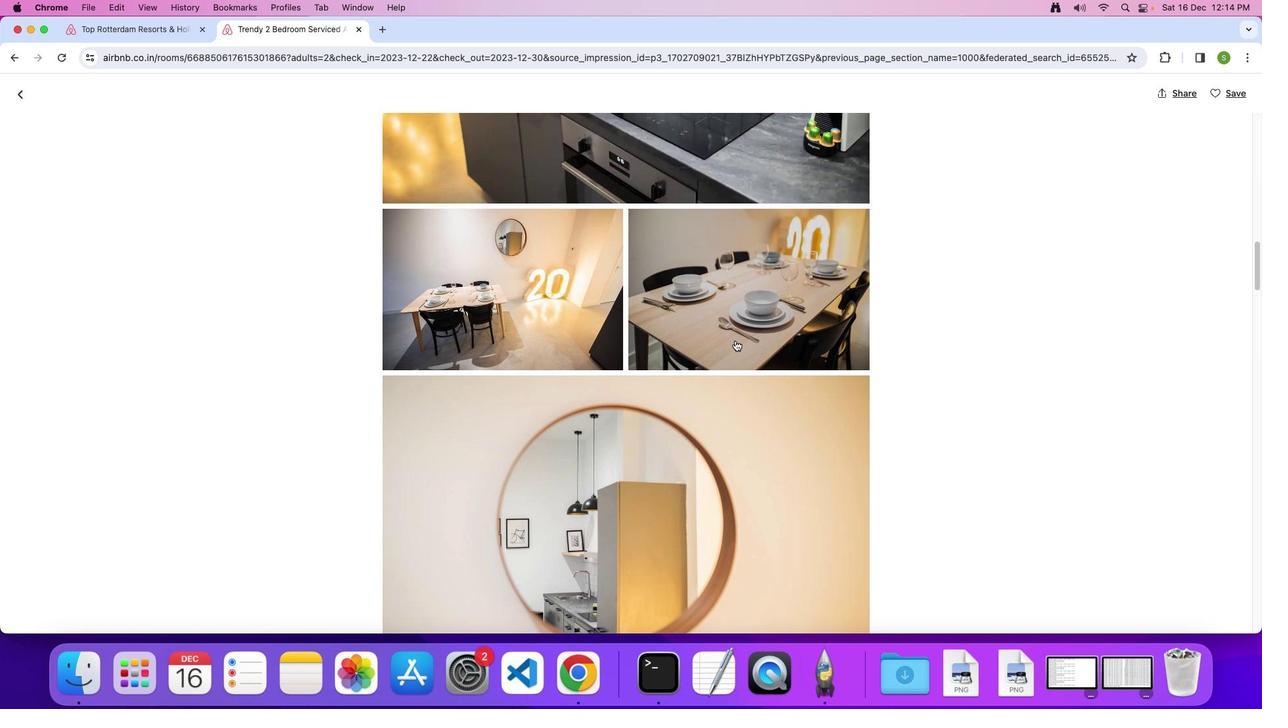 
Action: Mouse moved to (735, 341)
Screenshot: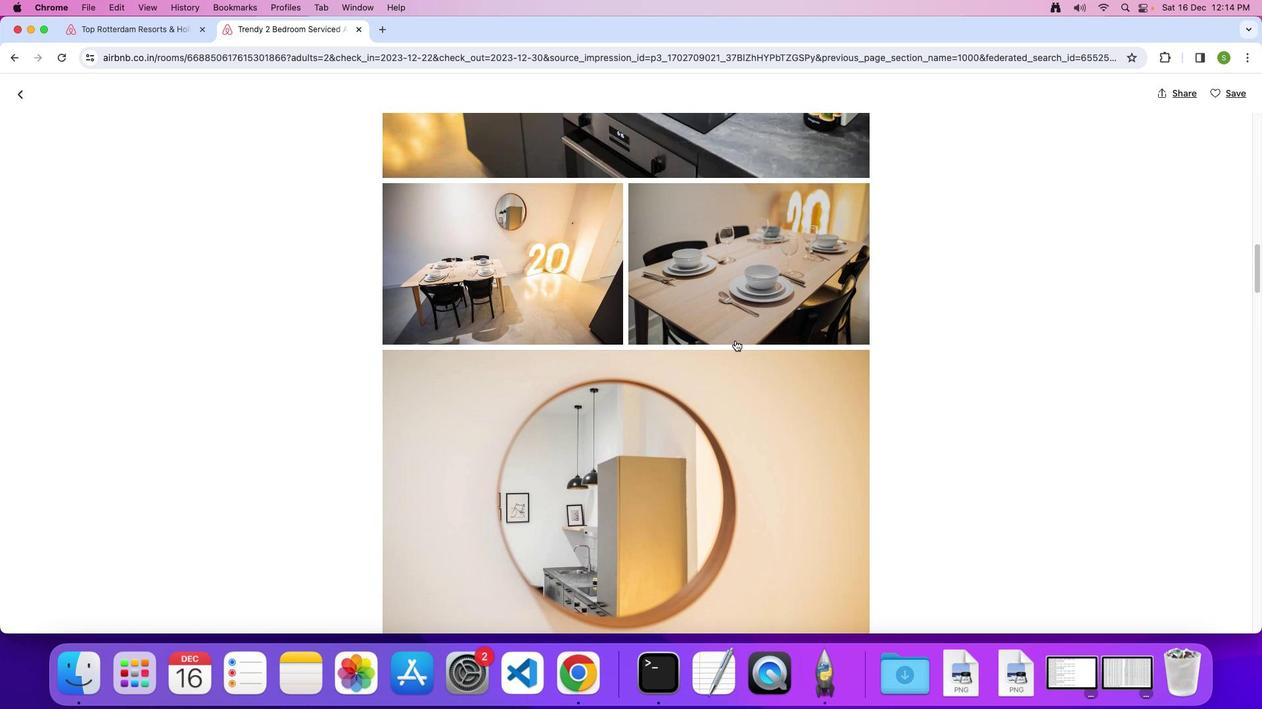 
Action: Mouse scrolled (735, 341) with delta (0, 0)
Screenshot: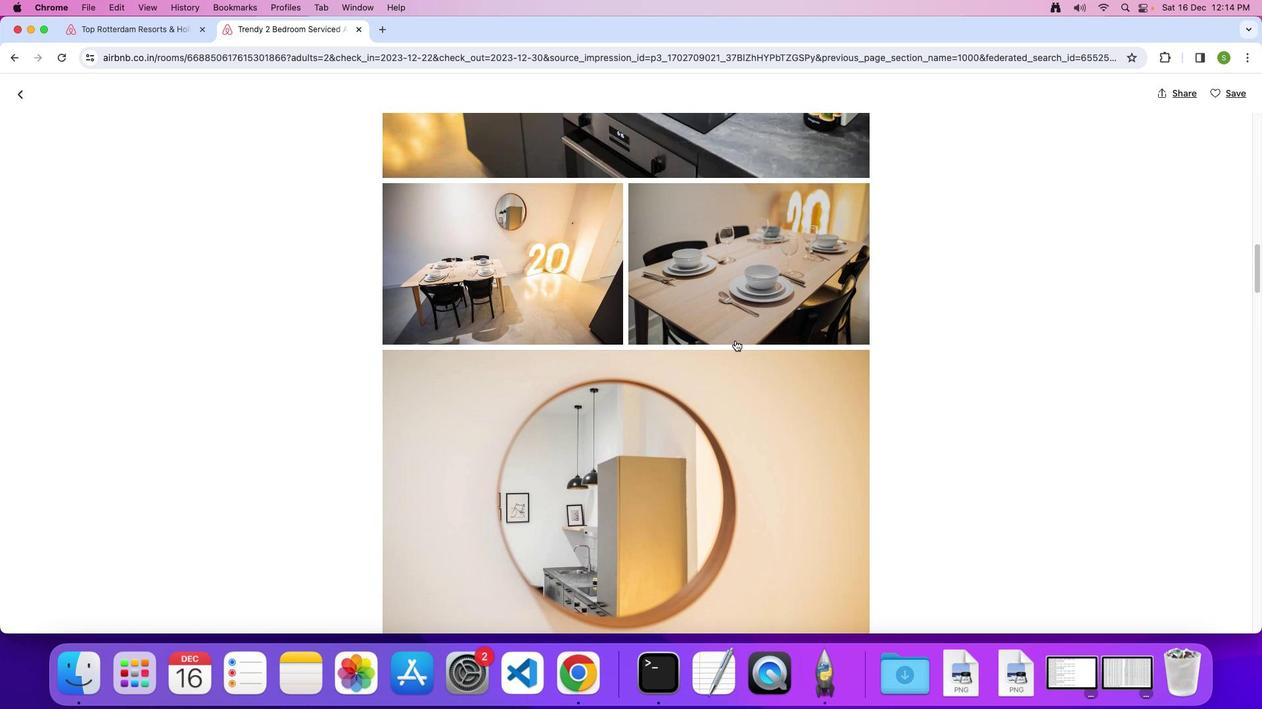 
Action: Mouse moved to (735, 340)
Screenshot: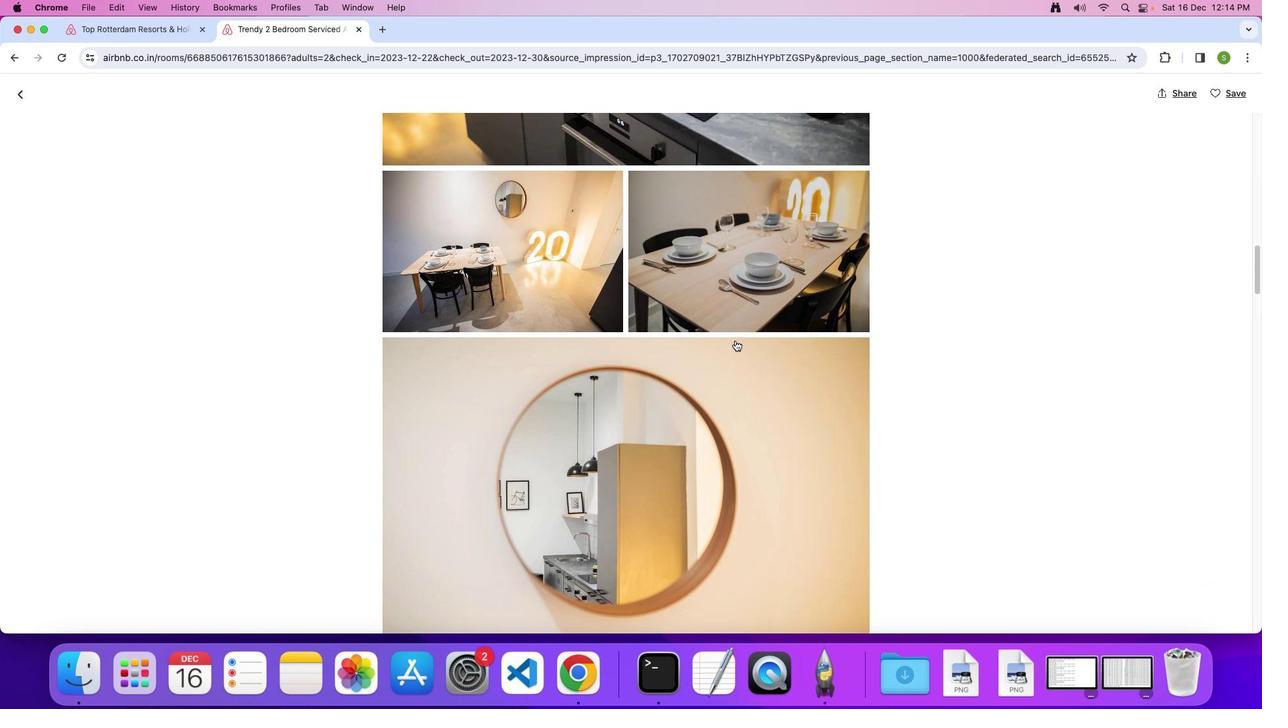 
Action: Mouse scrolled (735, 340) with delta (0, -1)
Screenshot: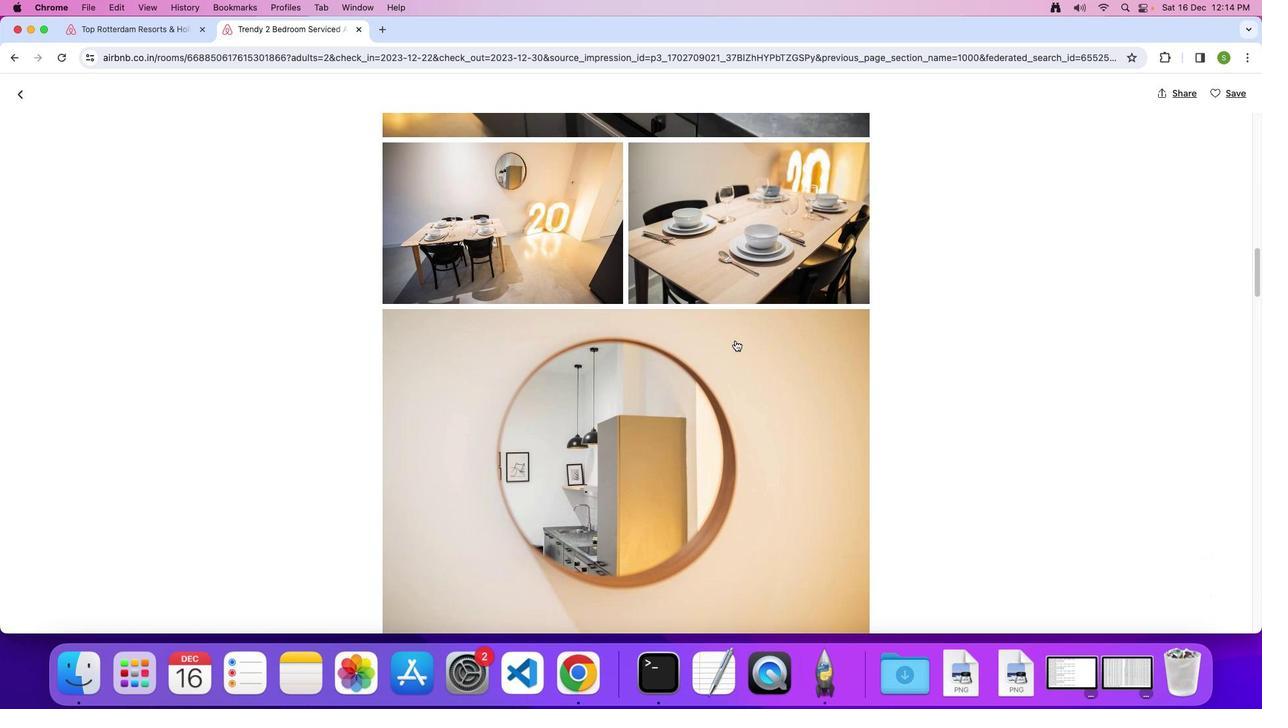 
Action: Mouse scrolled (735, 340) with delta (0, 0)
Screenshot: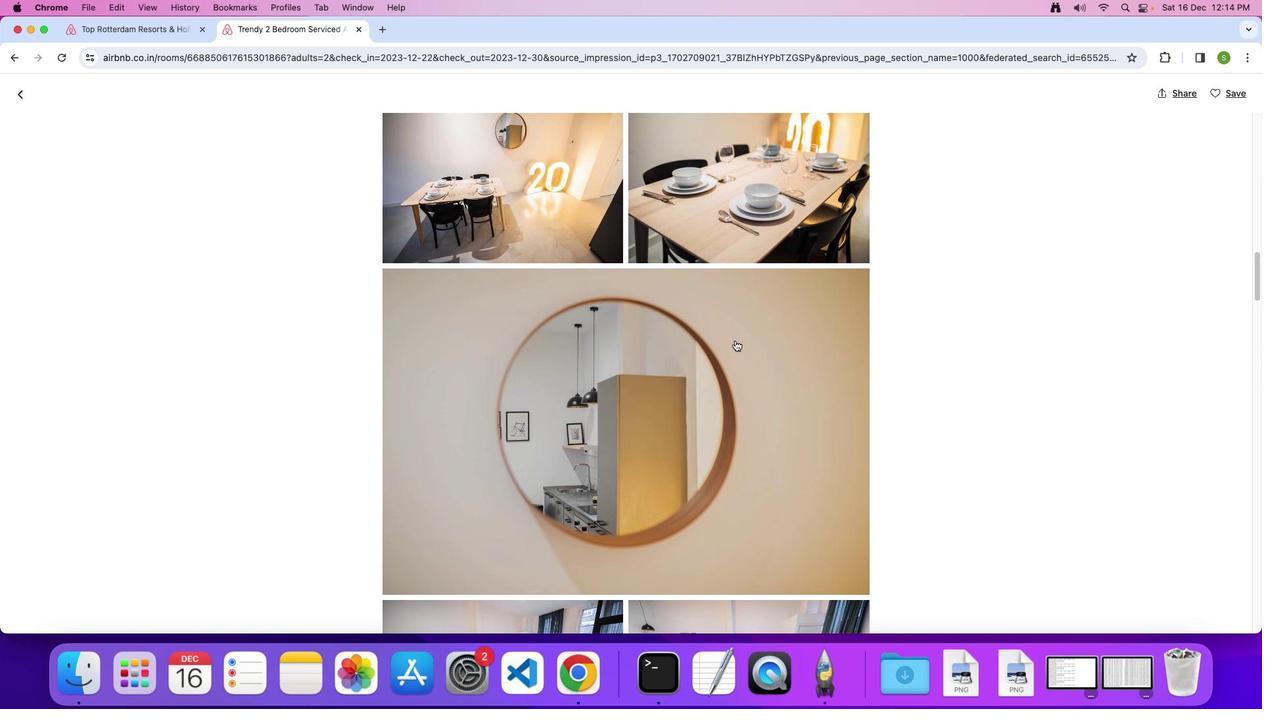 
Action: Mouse scrolled (735, 340) with delta (0, 0)
Screenshot: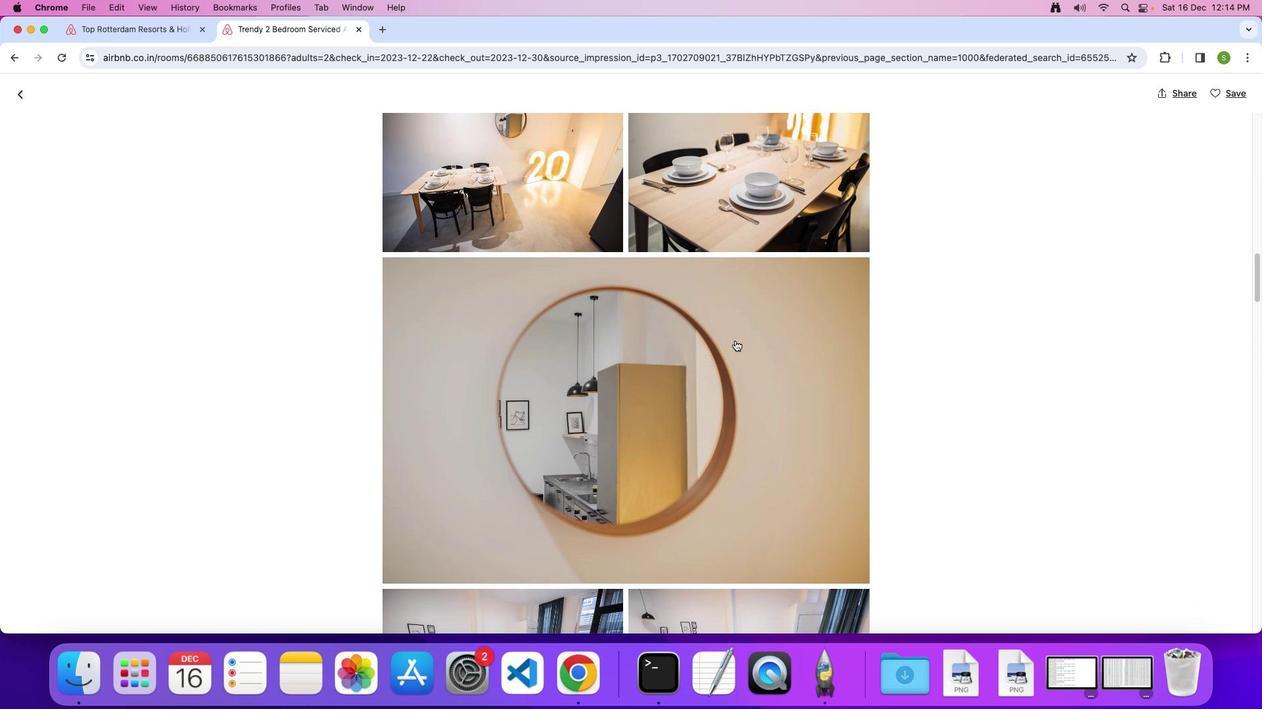 
Action: Mouse scrolled (735, 340) with delta (0, -1)
Screenshot: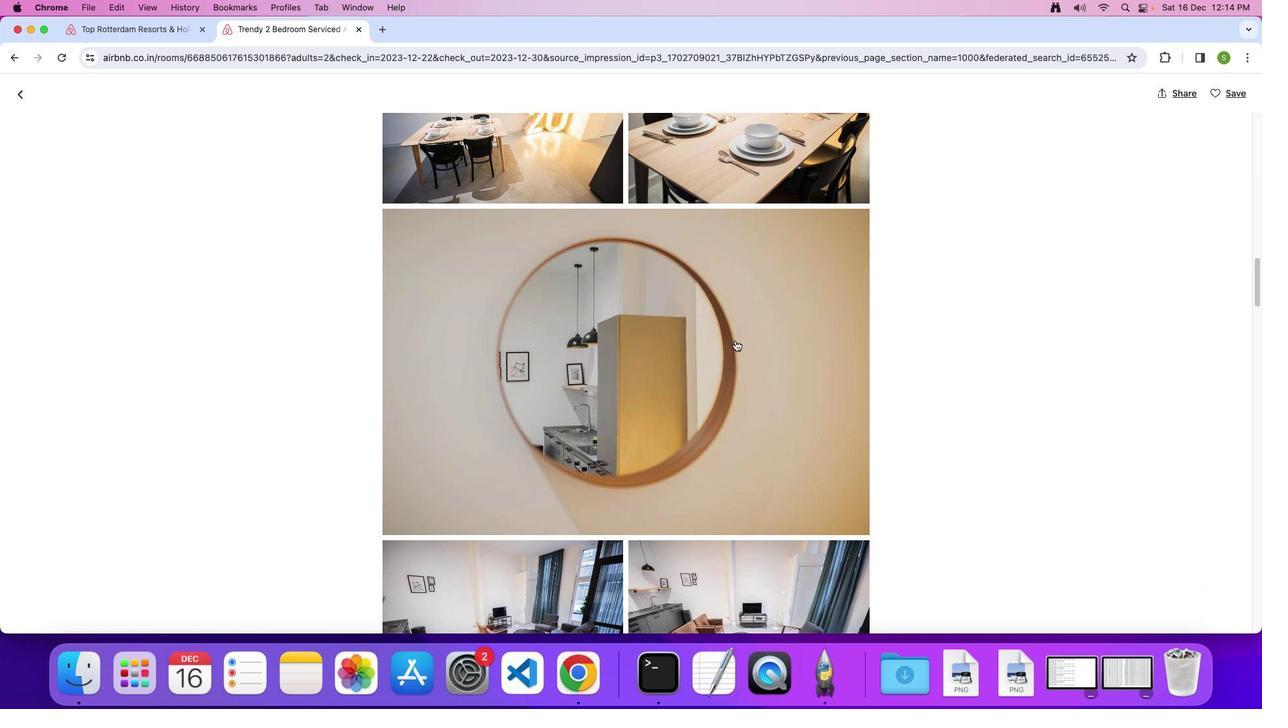 
Action: Mouse moved to (735, 340)
Screenshot: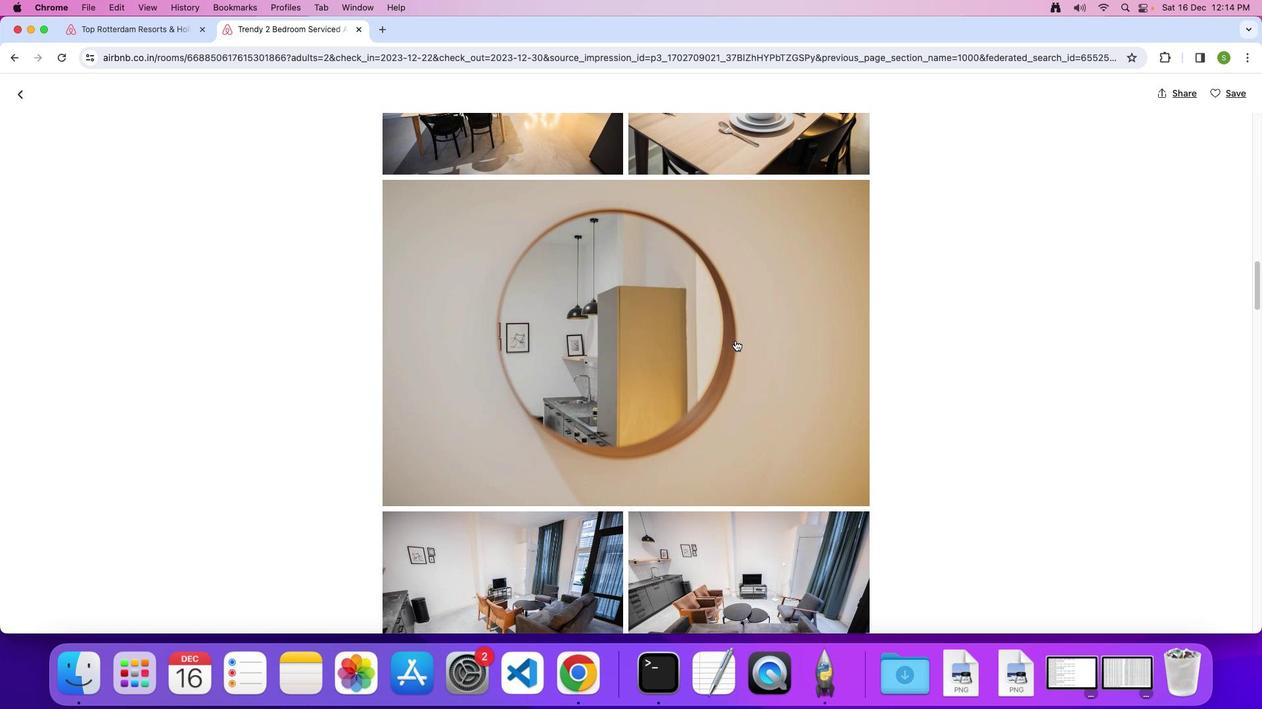 
Action: Mouse scrolled (735, 340) with delta (0, 0)
Screenshot: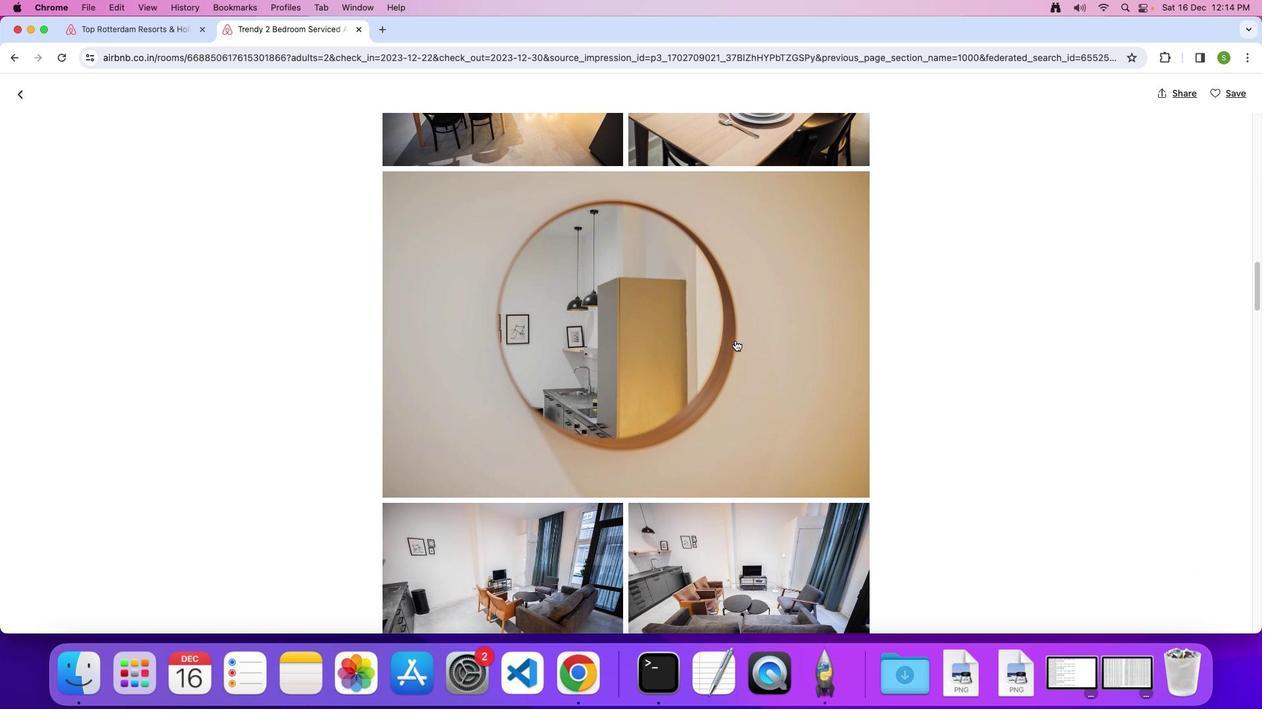 
Action: Mouse scrolled (735, 340) with delta (0, 0)
Screenshot: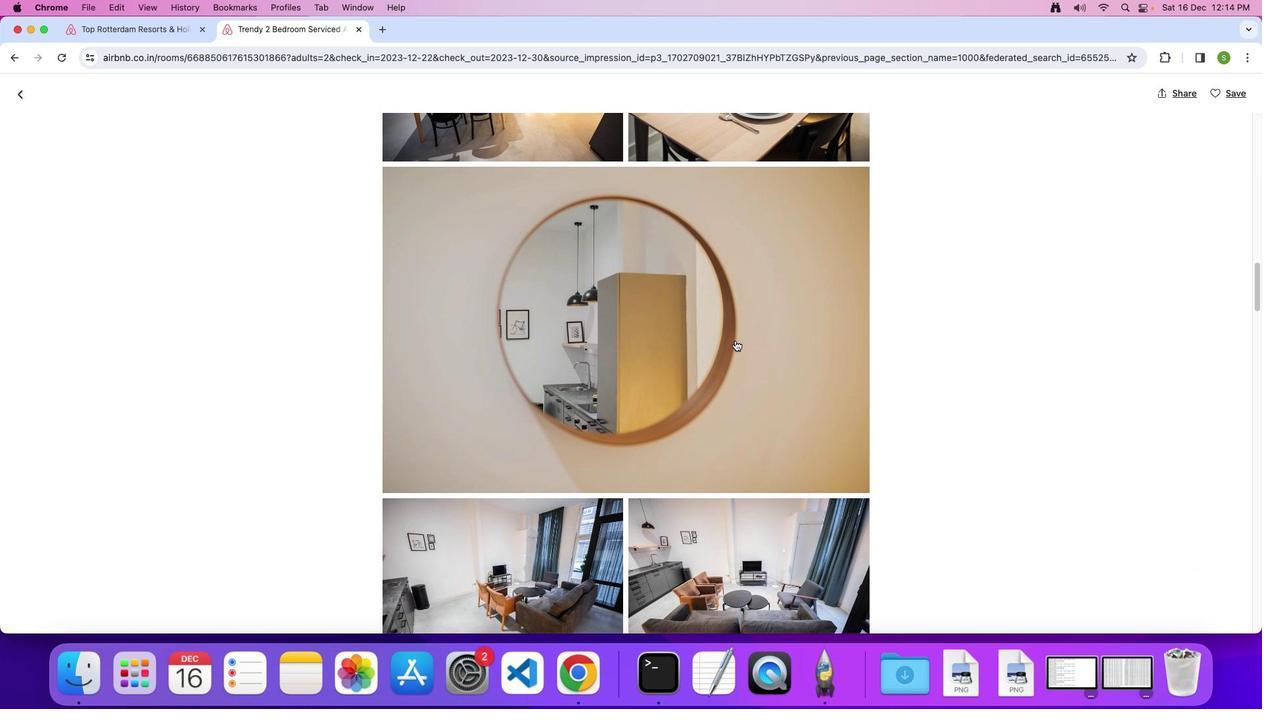 
Action: Mouse scrolled (735, 340) with delta (0, -1)
Screenshot: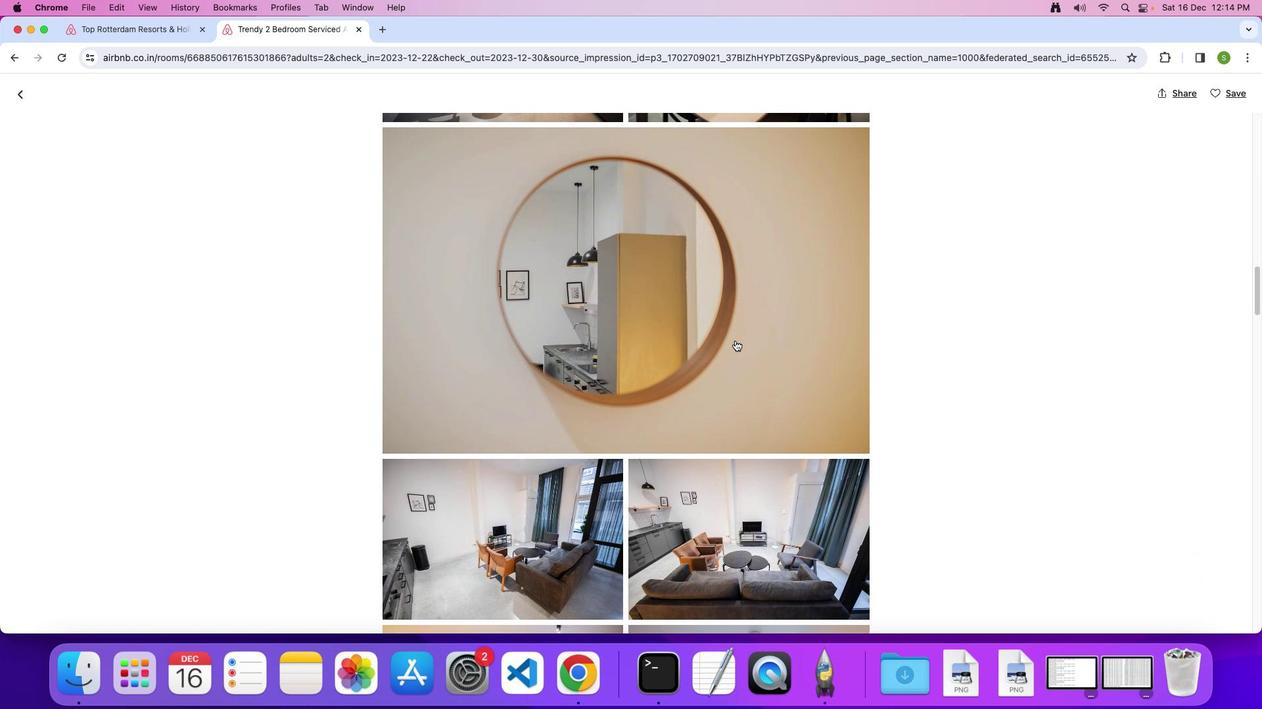 
Action: Mouse scrolled (735, 340) with delta (0, 0)
Screenshot: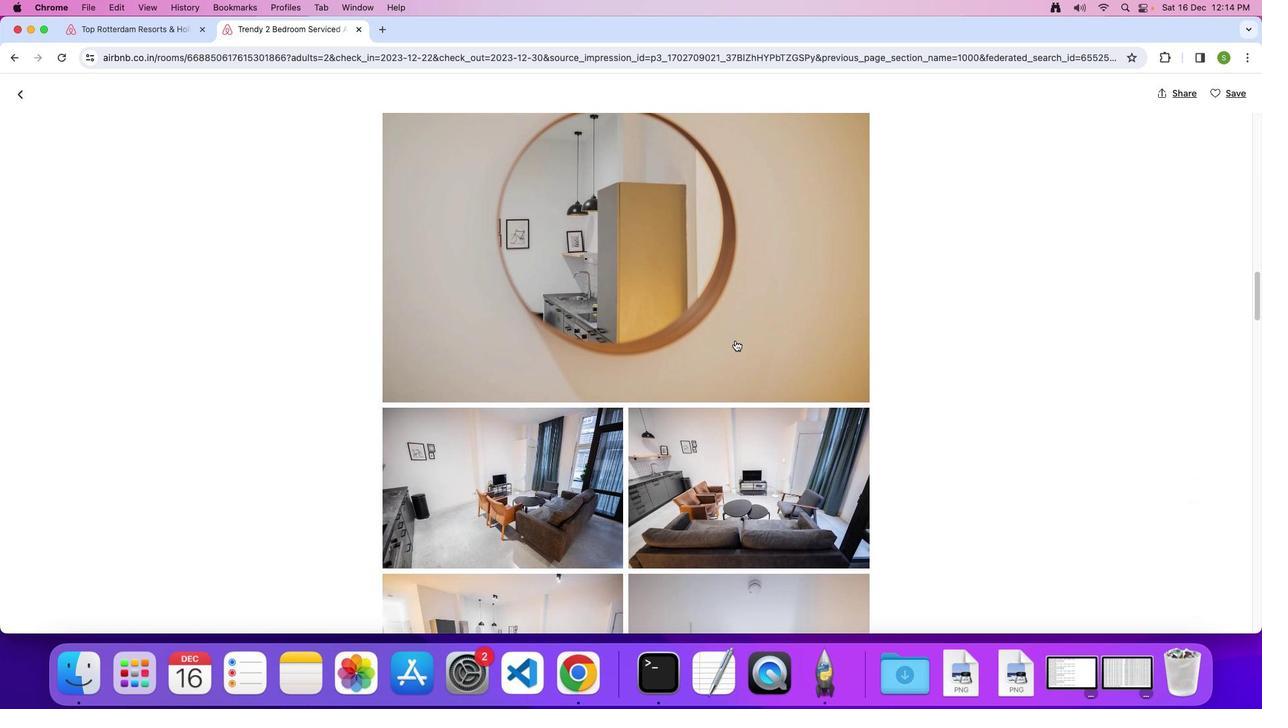 
Action: Mouse scrolled (735, 340) with delta (0, 0)
Screenshot: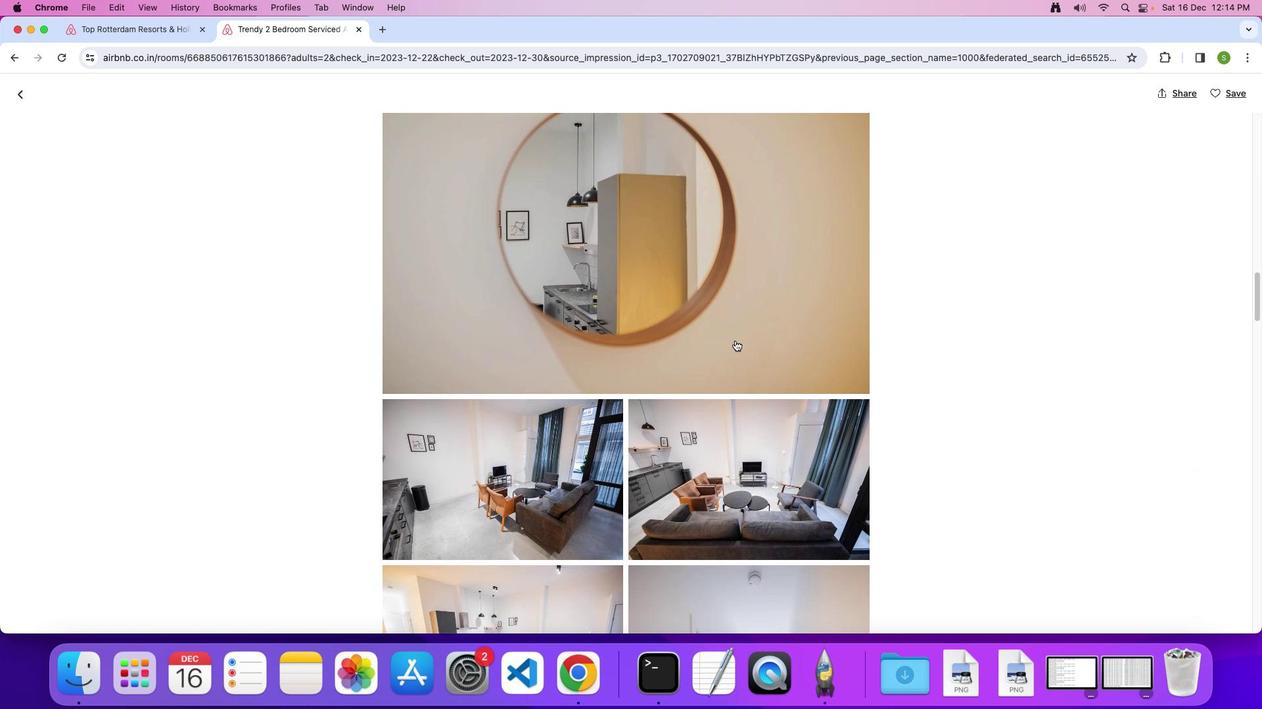 
Action: Mouse scrolled (735, 340) with delta (0, -1)
Screenshot: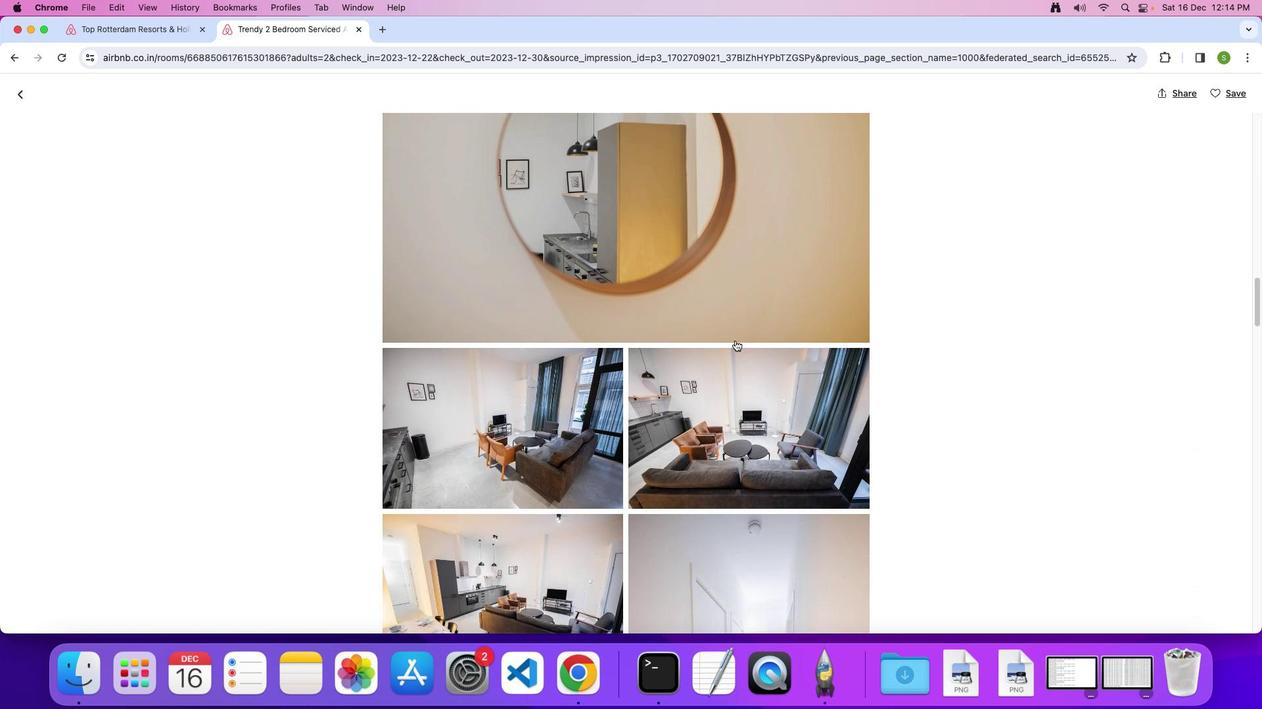 
Action: Mouse scrolled (735, 340) with delta (0, 0)
Screenshot: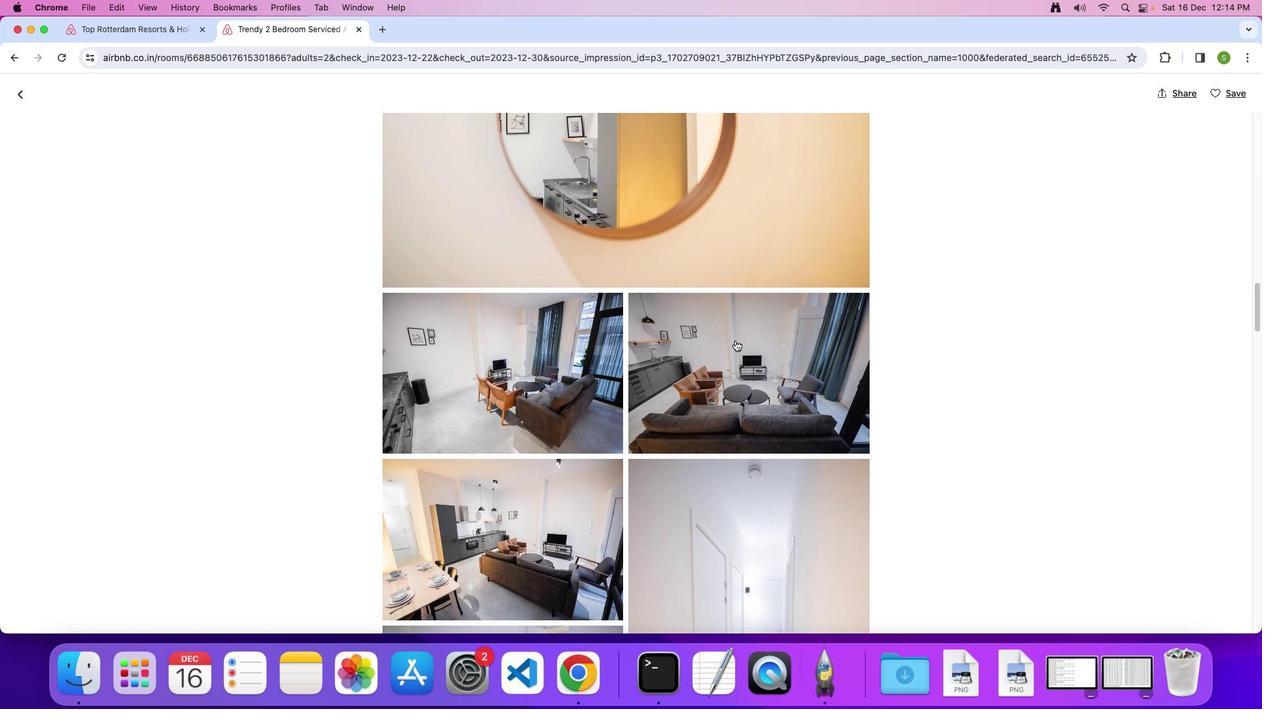 
Action: Mouse scrolled (735, 340) with delta (0, 0)
Screenshot: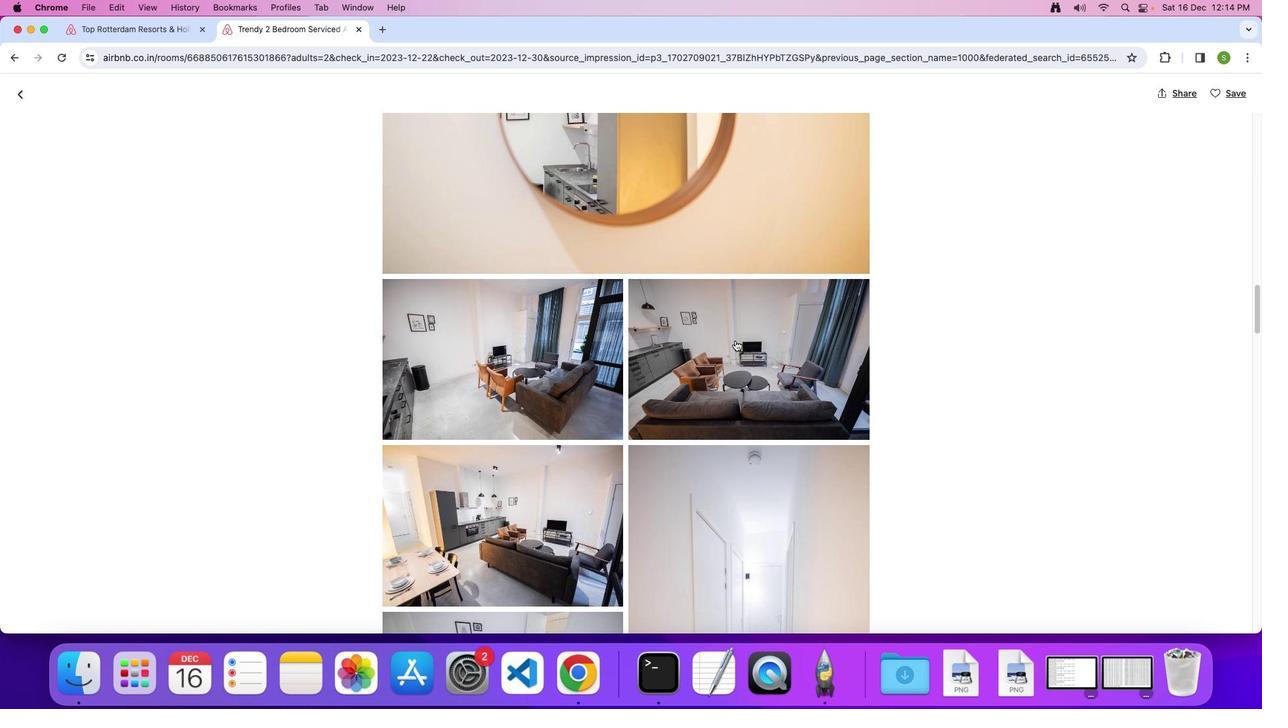 
Action: Mouse scrolled (735, 340) with delta (0, -1)
Screenshot: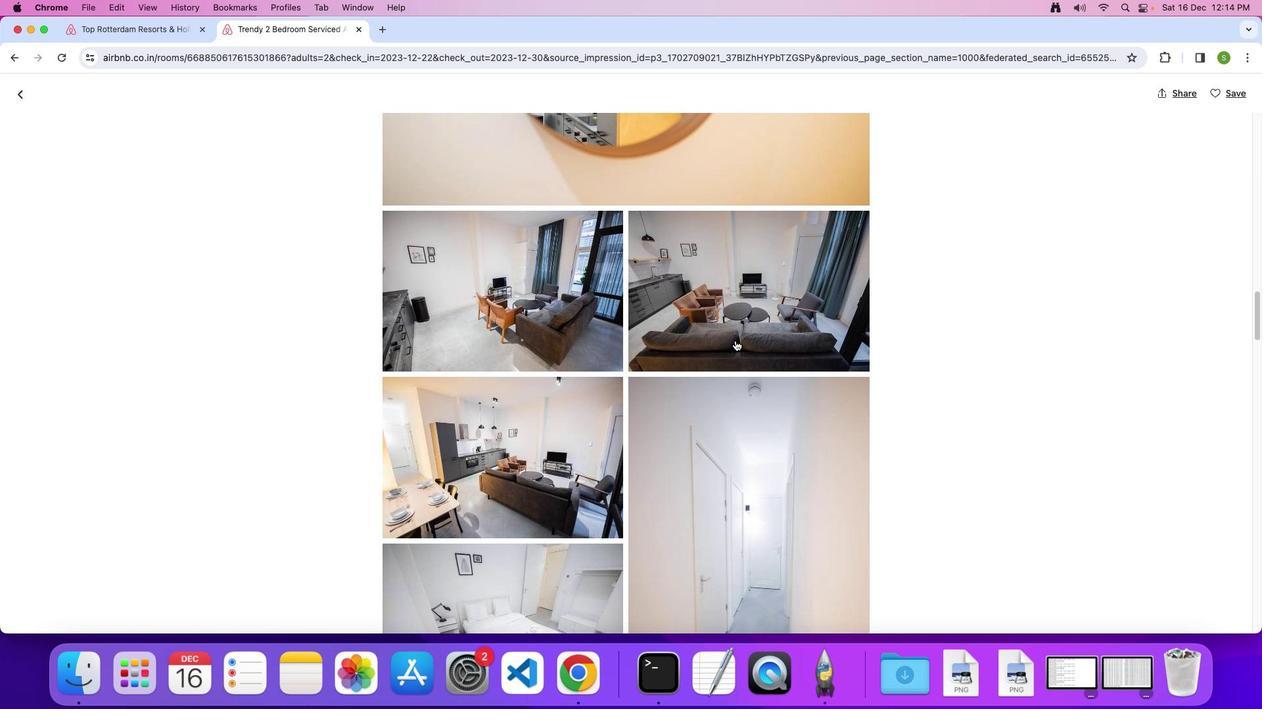 
Action: Mouse scrolled (735, 340) with delta (0, 0)
Screenshot: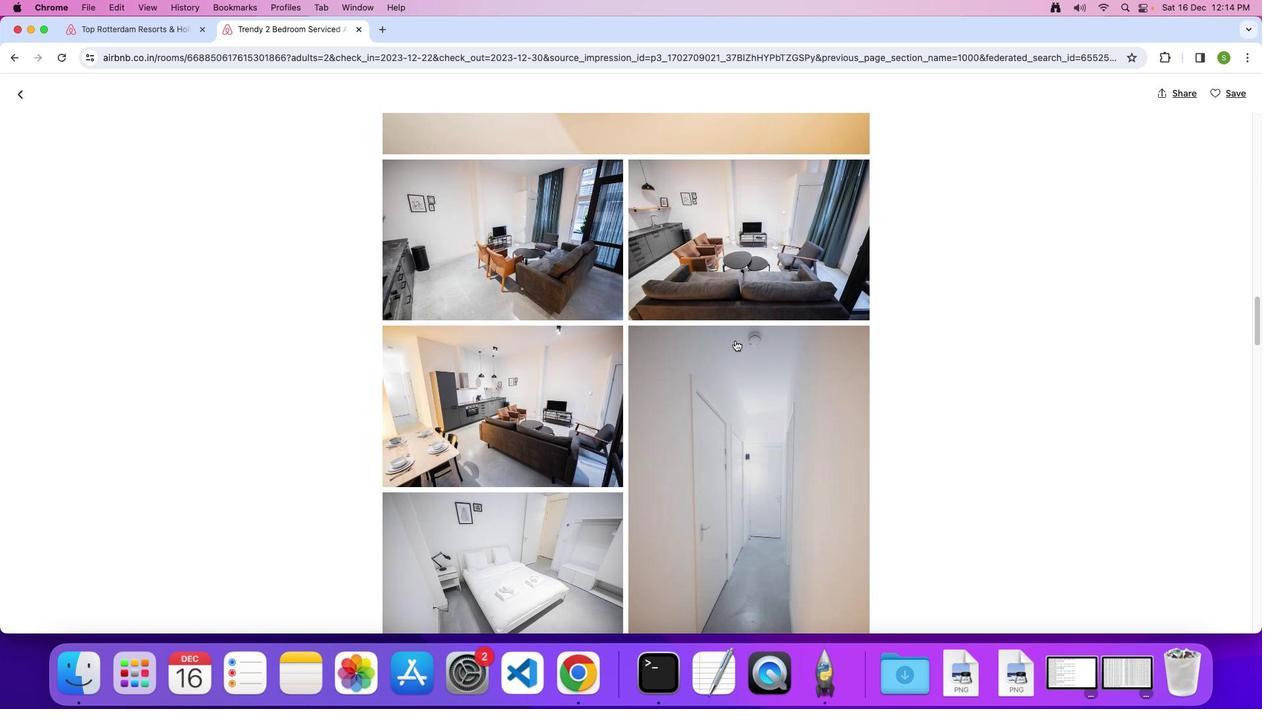 
Action: Mouse scrolled (735, 340) with delta (0, 0)
Screenshot: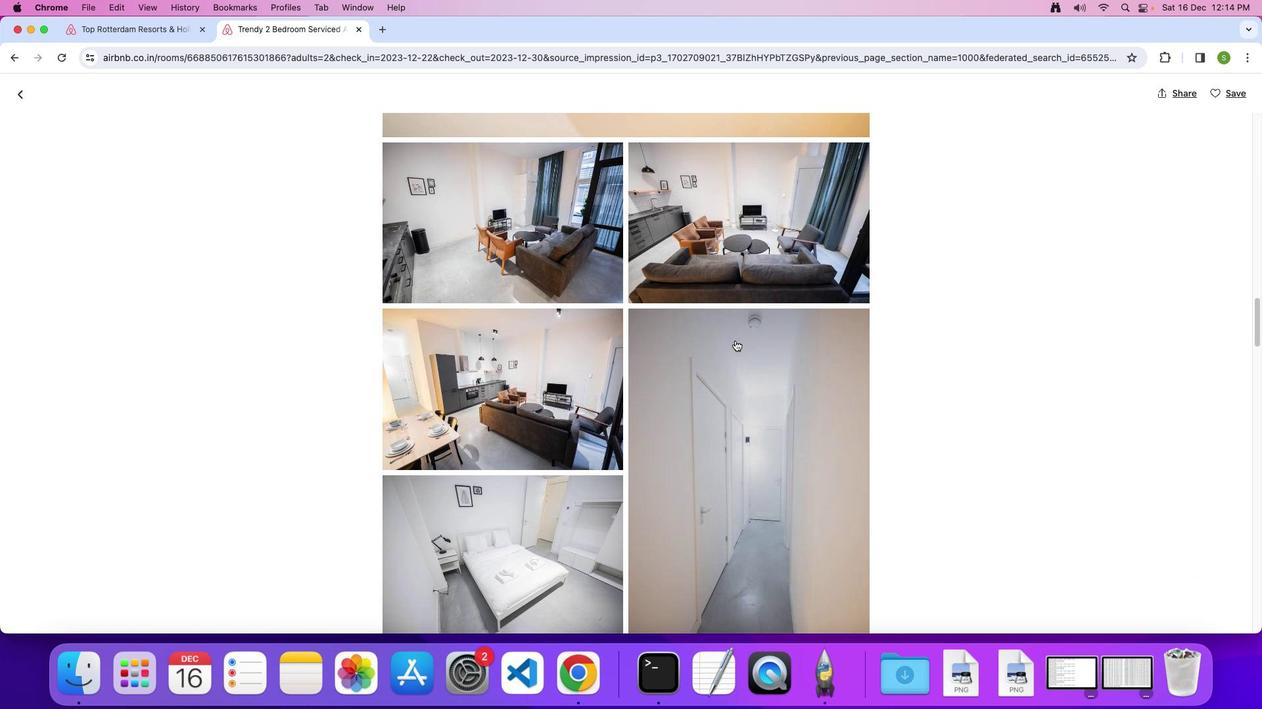 
Action: Mouse scrolled (735, 340) with delta (0, -1)
Screenshot: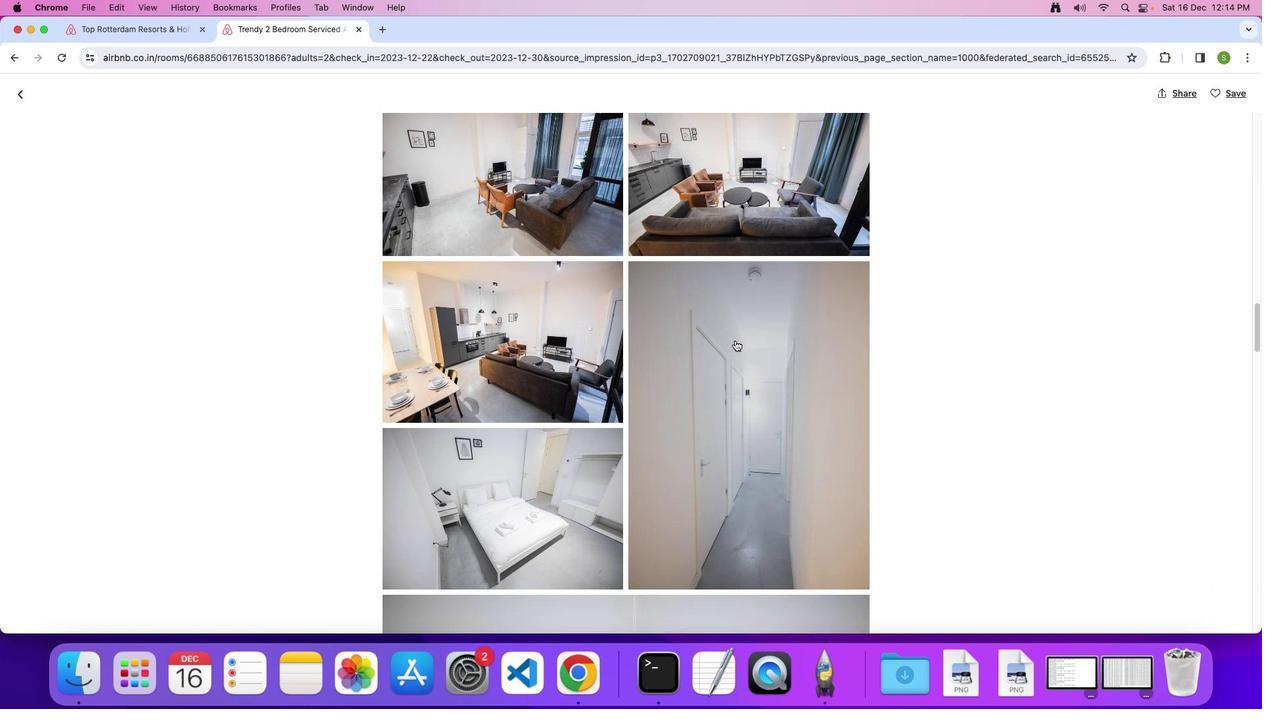 
Action: Mouse scrolled (735, 340) with delta (0, 0)
Screenshot: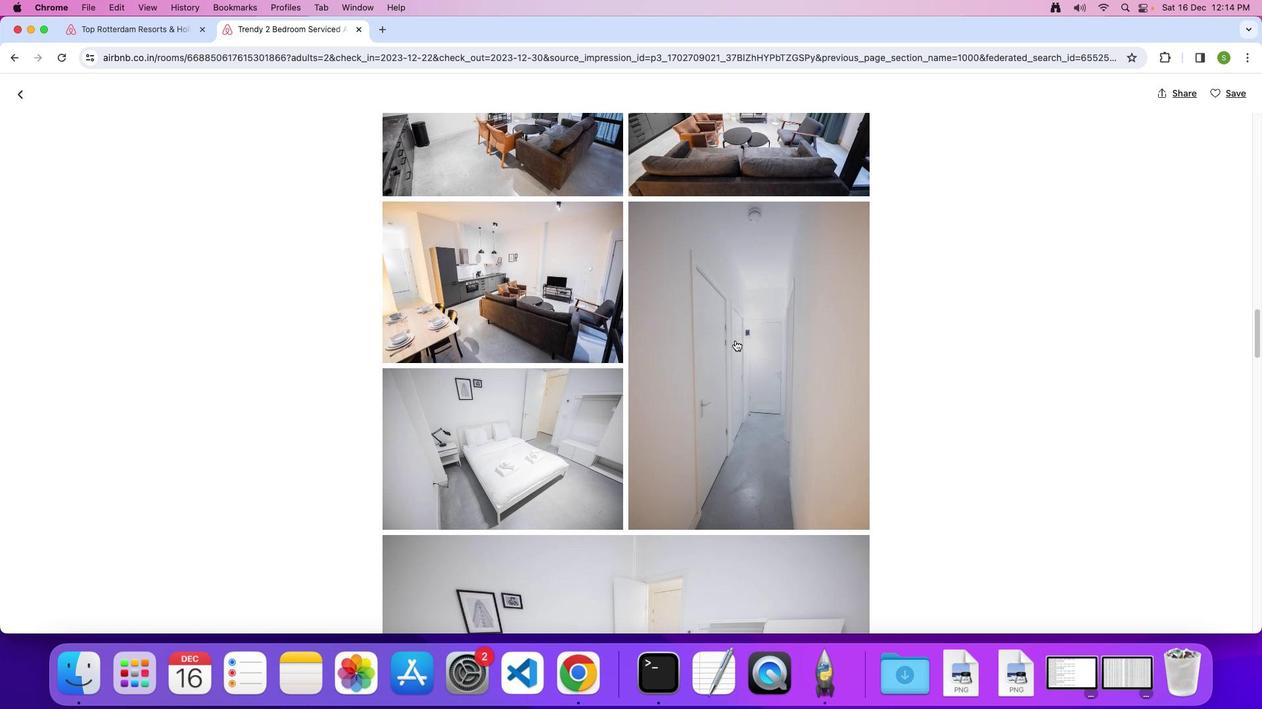 
Action: Mouse scrolled (735, 340) with delta (0, 0)
Screenshot: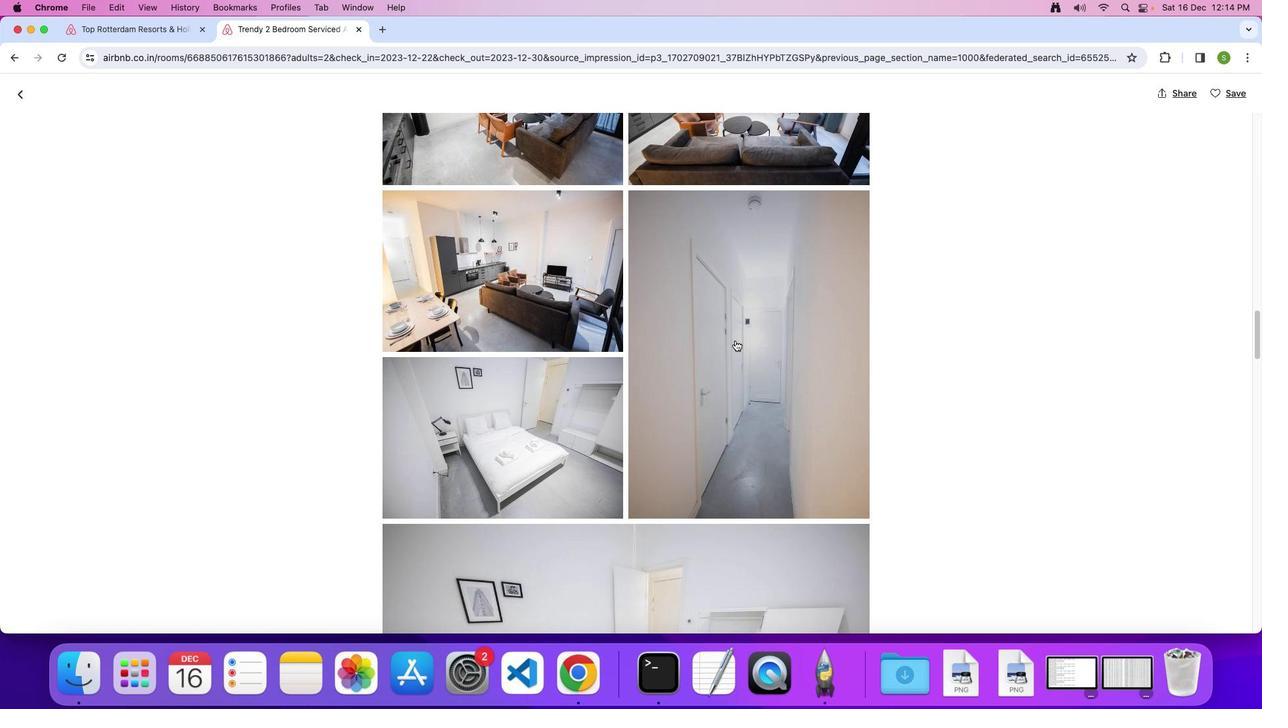 
Action: Mouse scrolled (735, 340) with delta (0, -1)
Screenshot: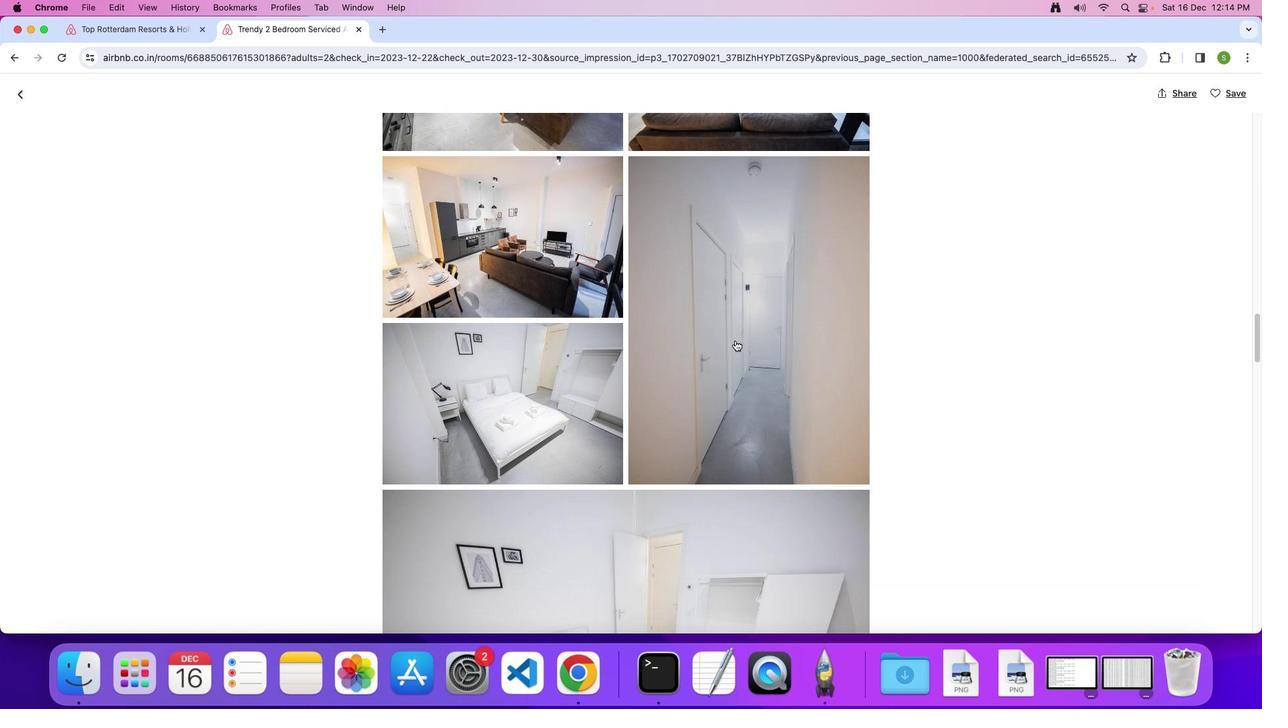 
Action: Mouse scrolled (735, 340) with delta (0, 0)
Screenshot: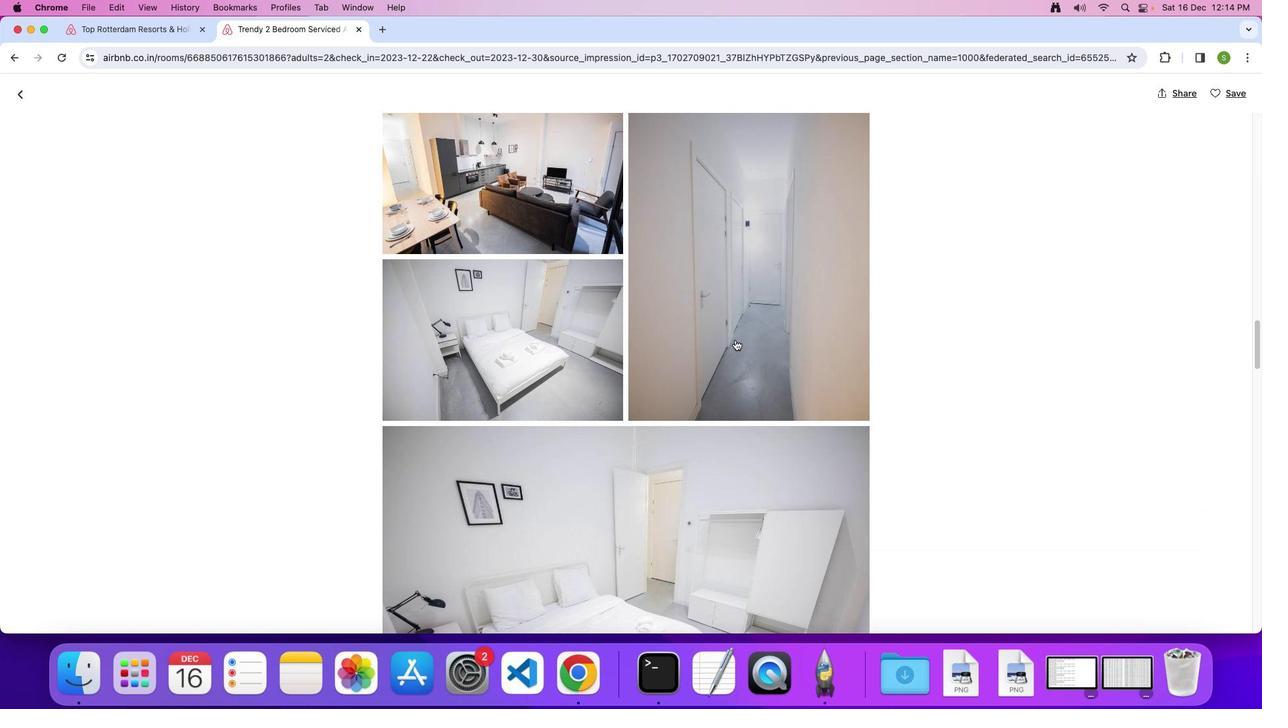 
Action: Mouse scrolled (735, 340) with delta (0, 0)
Screenshot: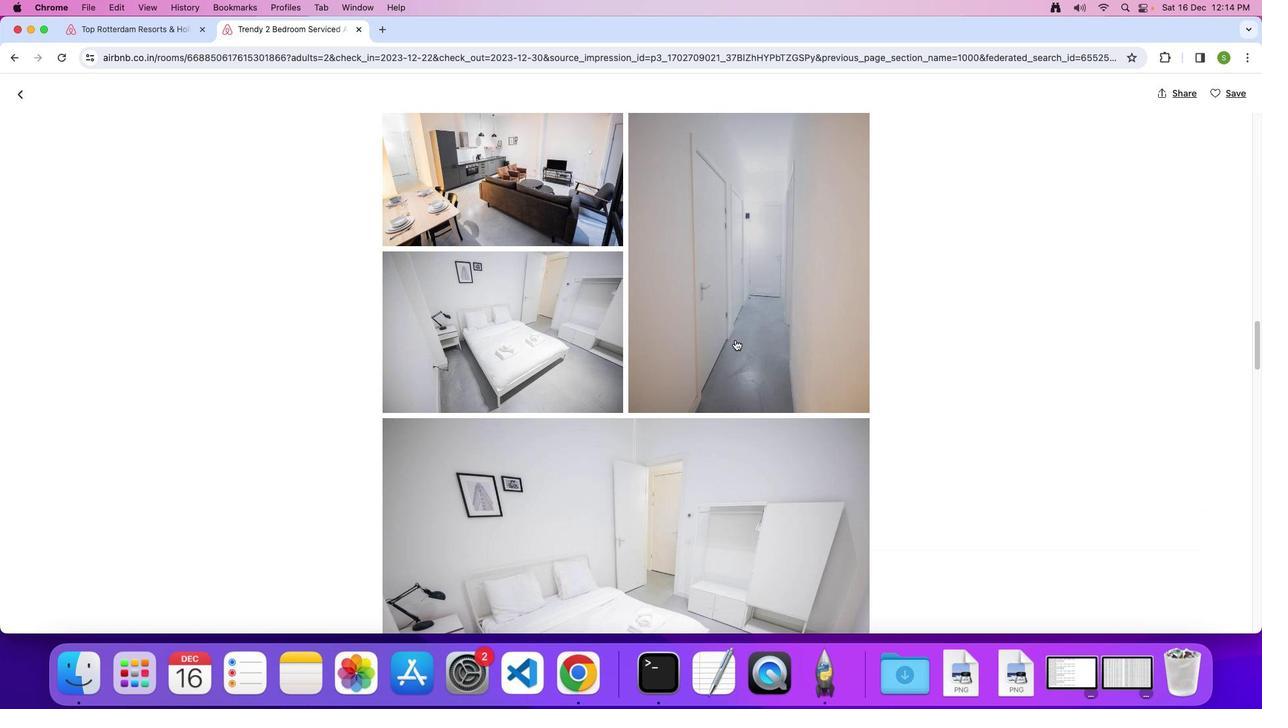 
Action: Mouse moved to (735, 340)
Screenshot: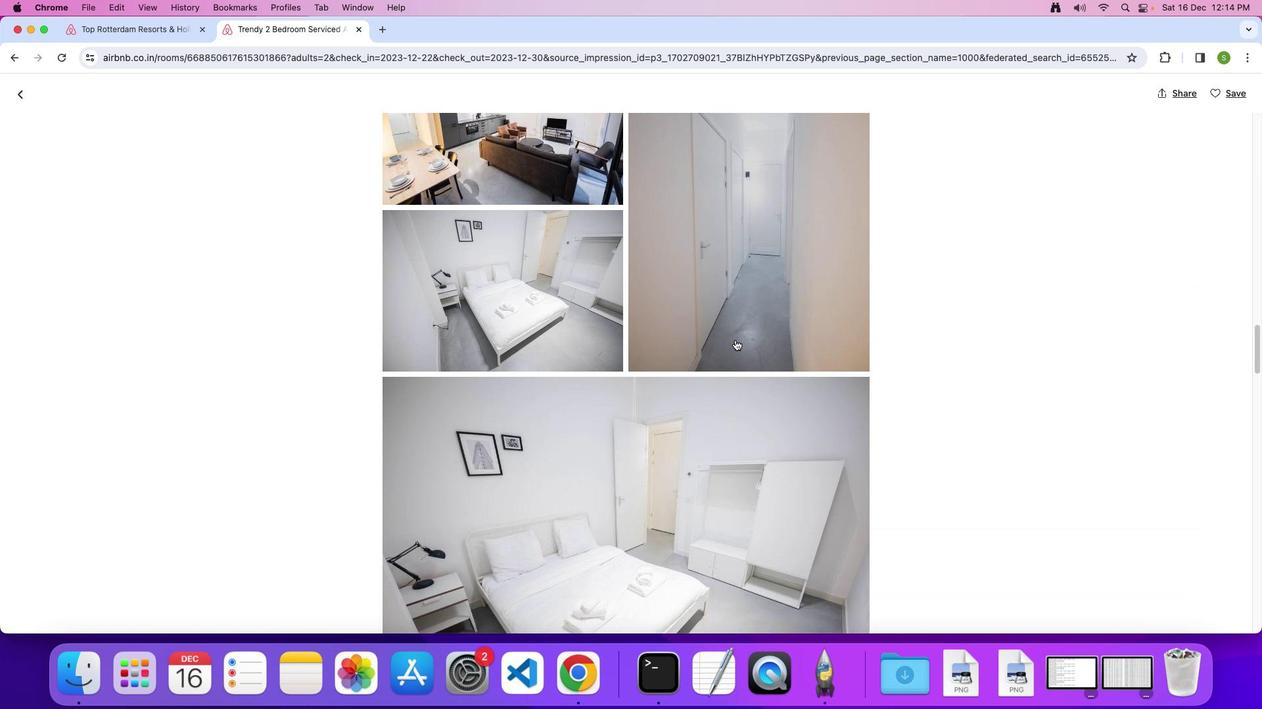 
Action: Mouse scrolled (735, 340) with delta (0, -1)
Screenshot: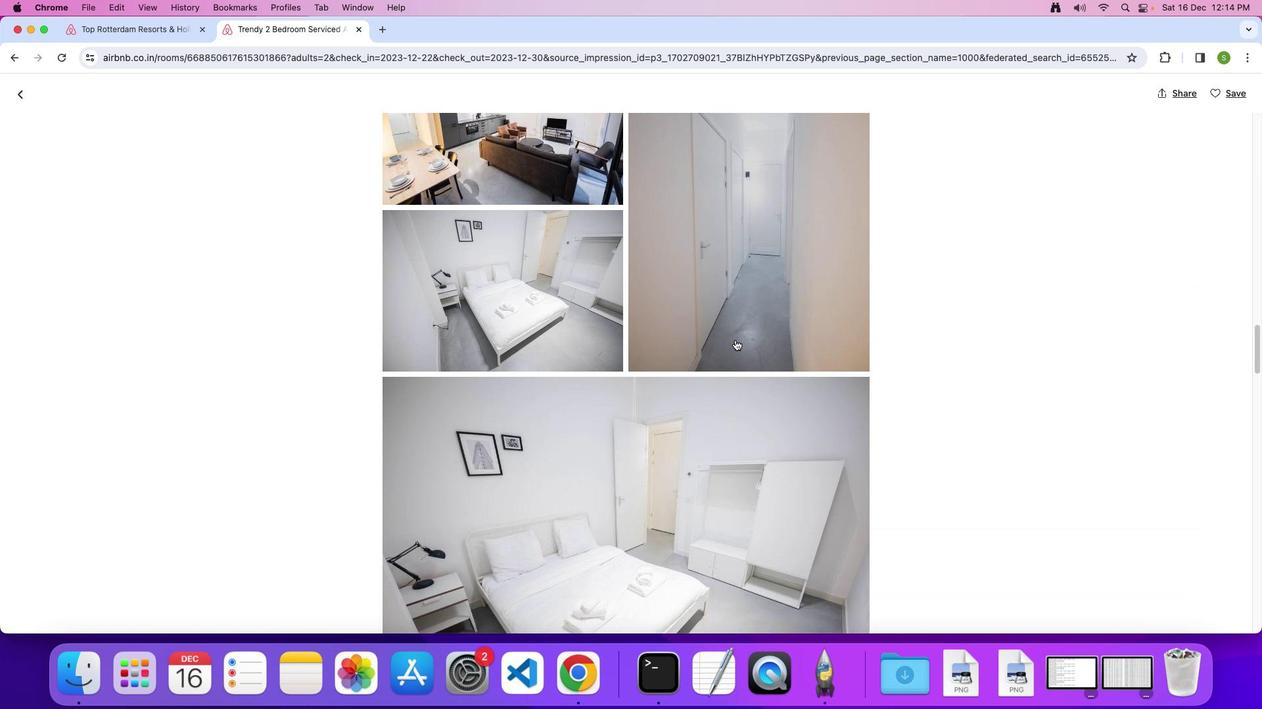 
Action: Mouse scrolled (735, 340) with delta (0, 0)
Screenshot: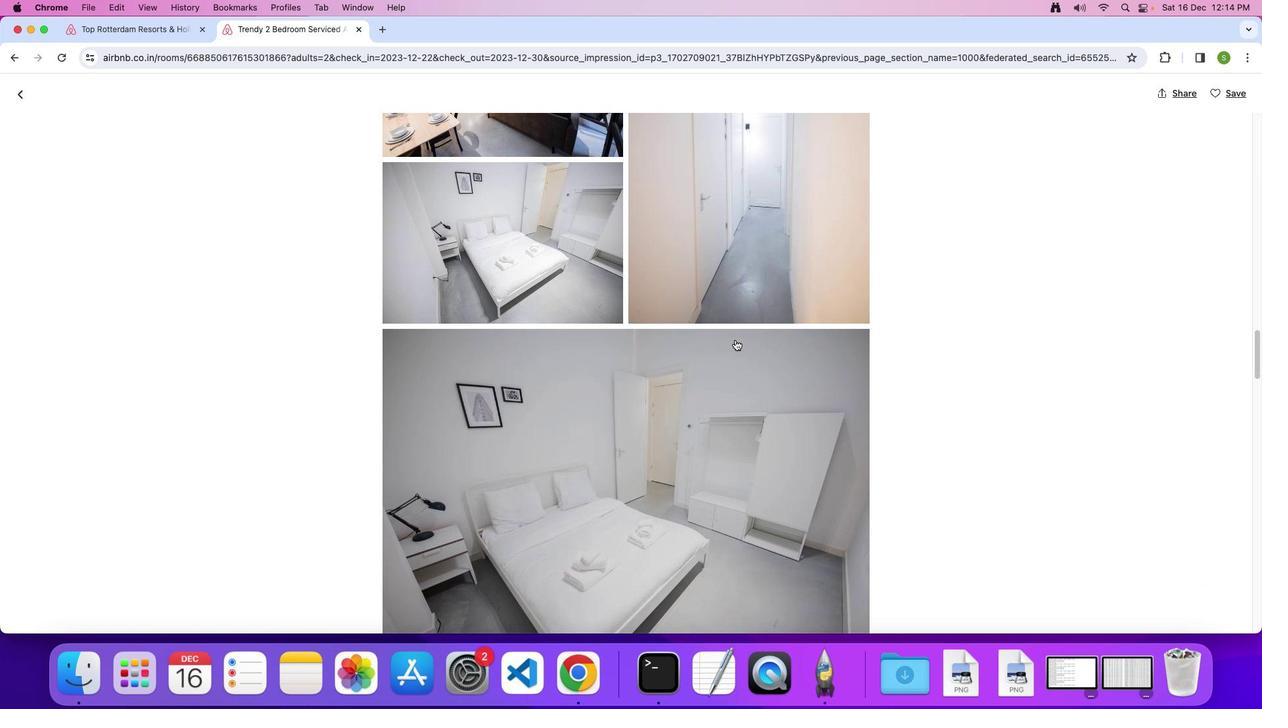 
Action: Mouse scrolled (735, 340) with delta (0, 0)
Screenshot: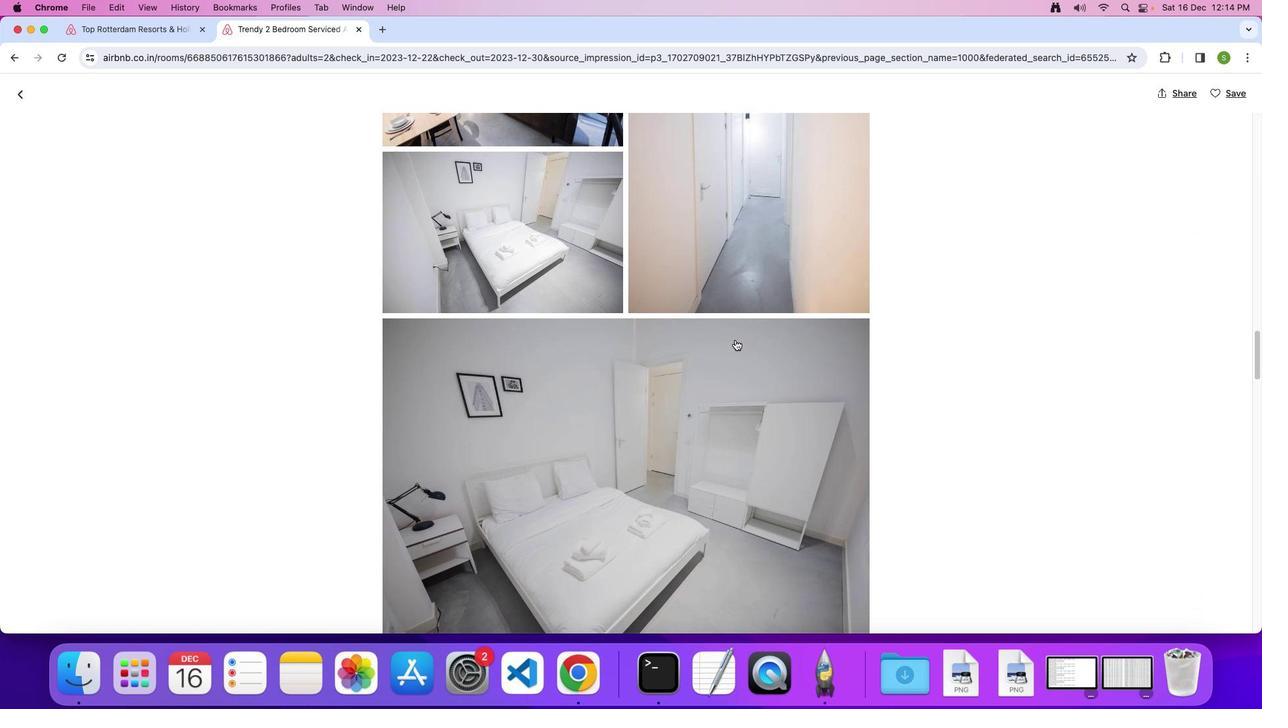
Action: Mouse scrolled (735, 340) with delta (0, -1)
Screenshot: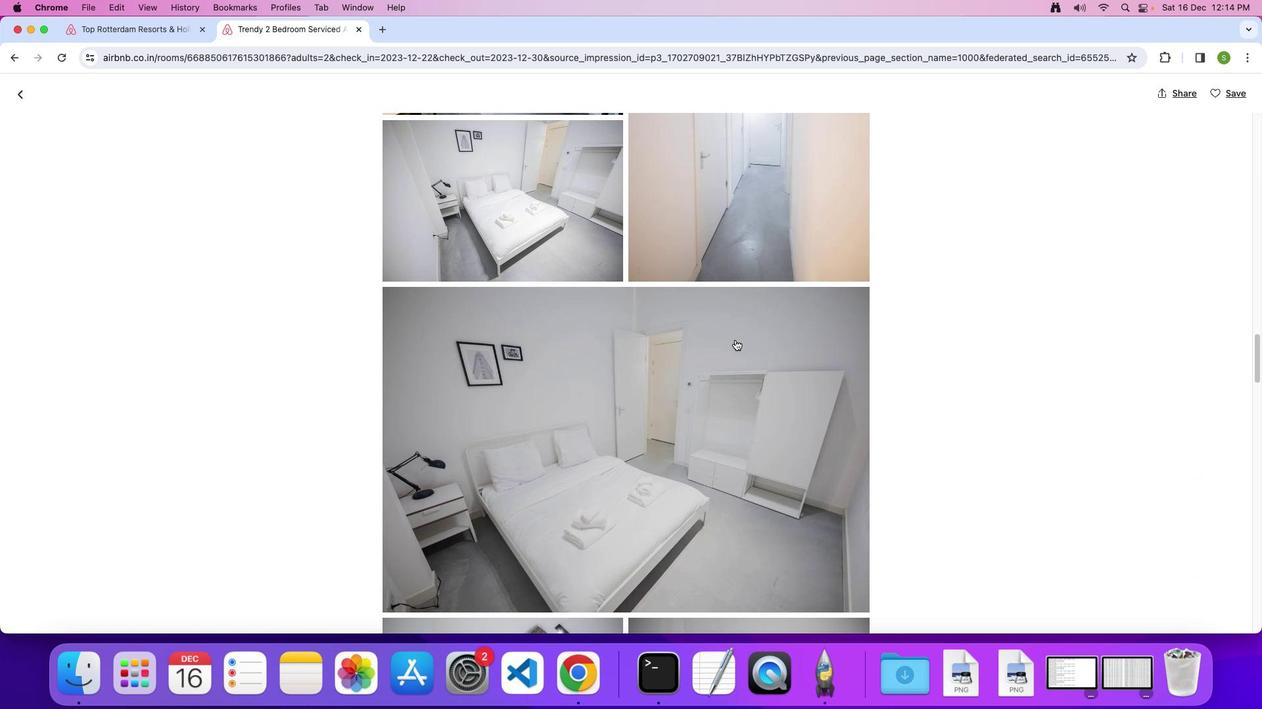 
Action: Mouse scrolled (735, 340) with delta (0, 0)
Screenshot: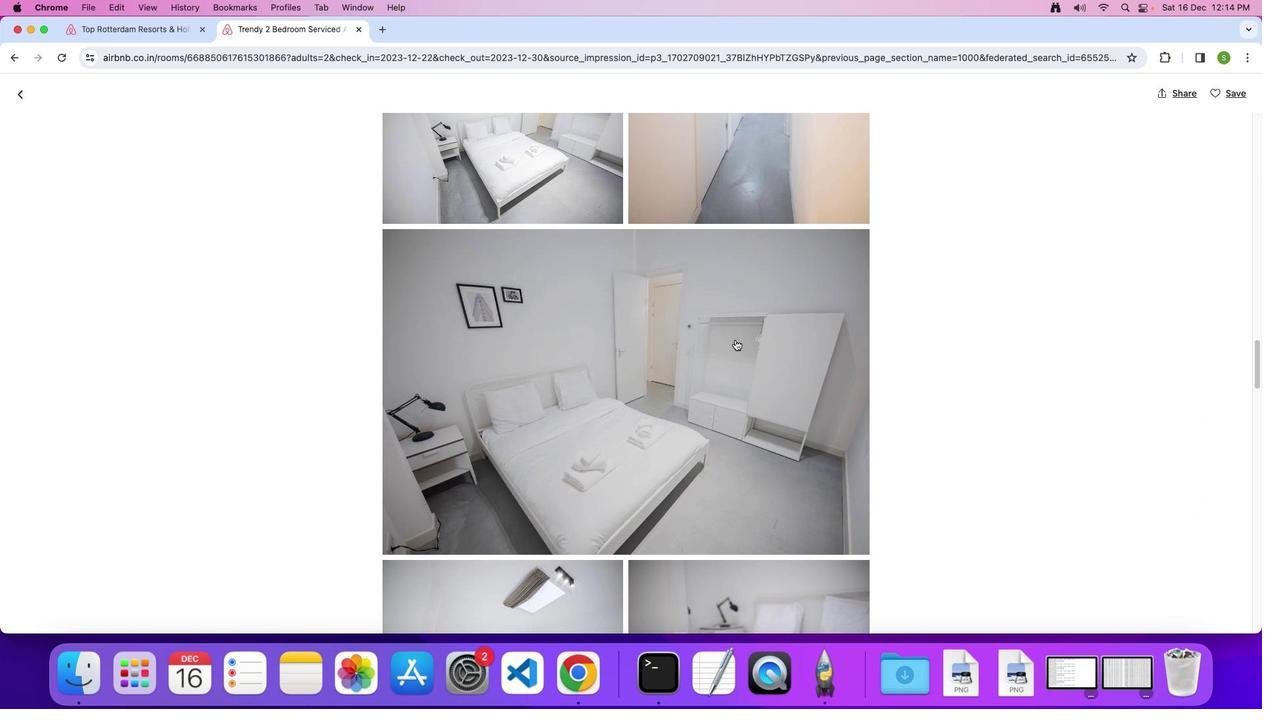 
Action: Mouse scrolled (735, 340) with delta (0, 0)
Screenshot: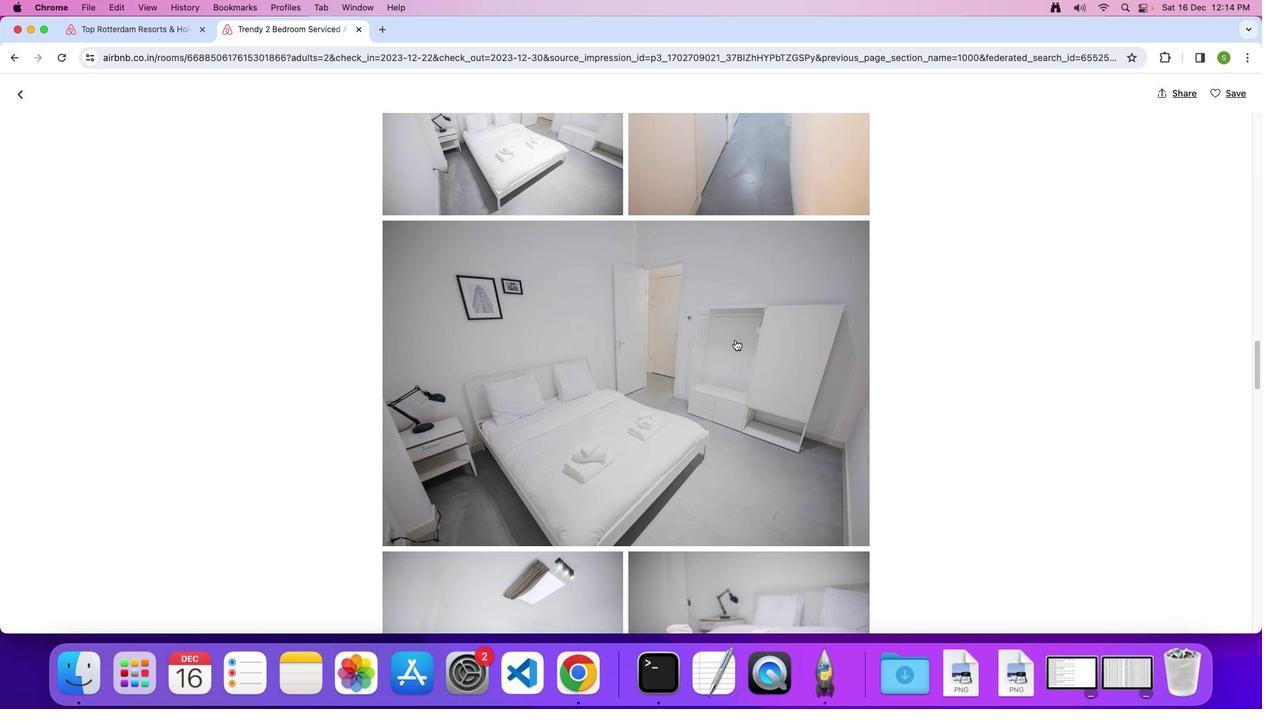 
Action: Mouse scrolled (735, 340) with delta (0, -1)
Screenshot: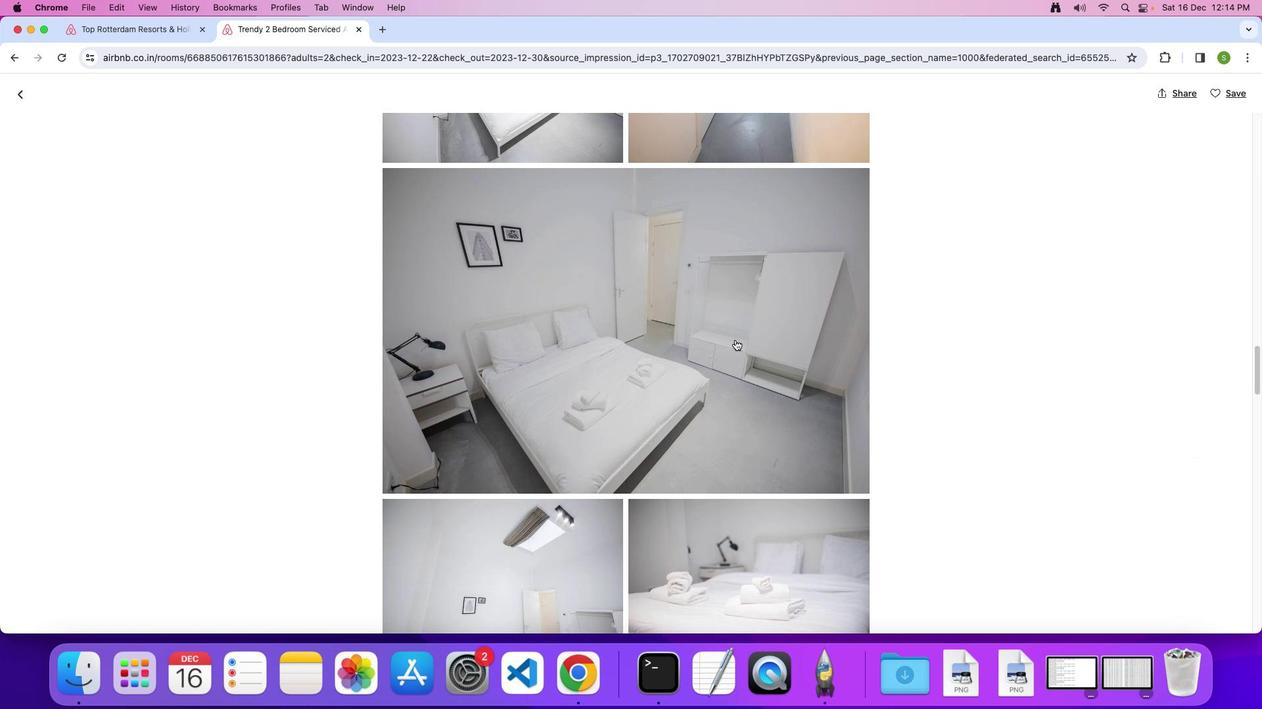 
Action: Mouse moved to (734, 340)
Screenshot: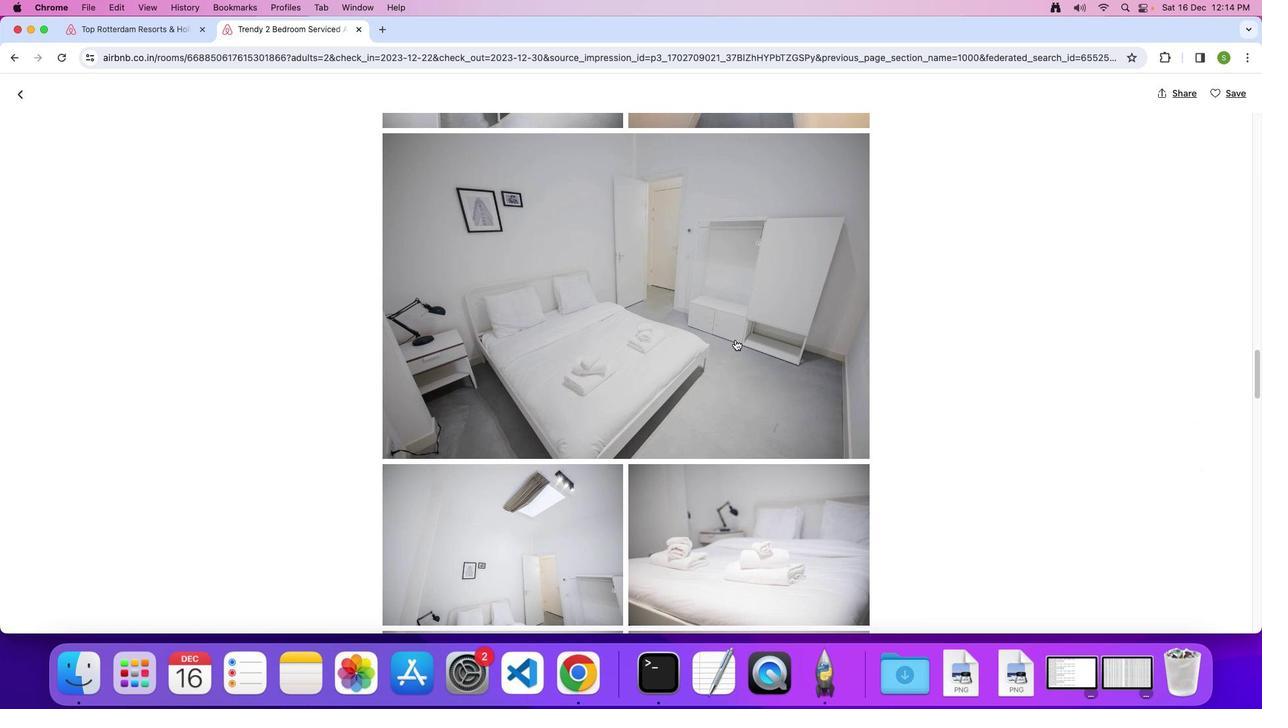 
Action: Mouse scrolled (734, 340) with delta (0, 0)
Screenshot: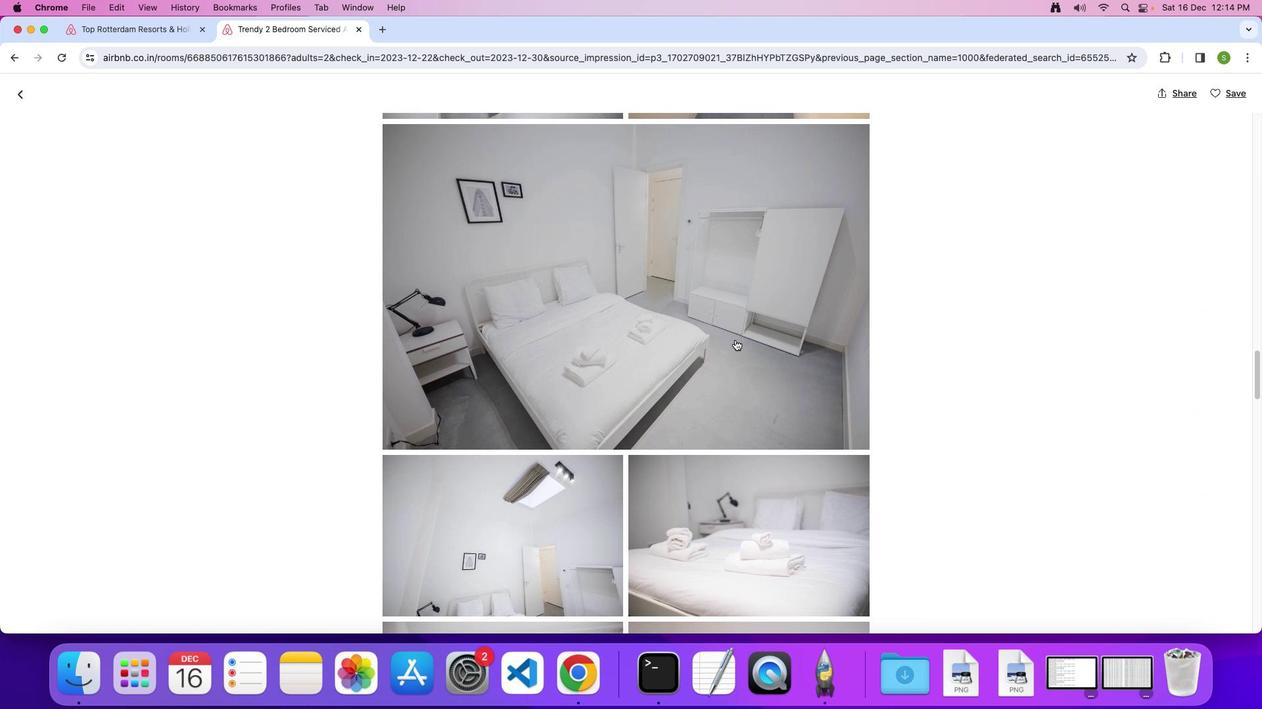 
Action: Mouse scrolled (734, 340) with delta (0, 0)
Screenshot: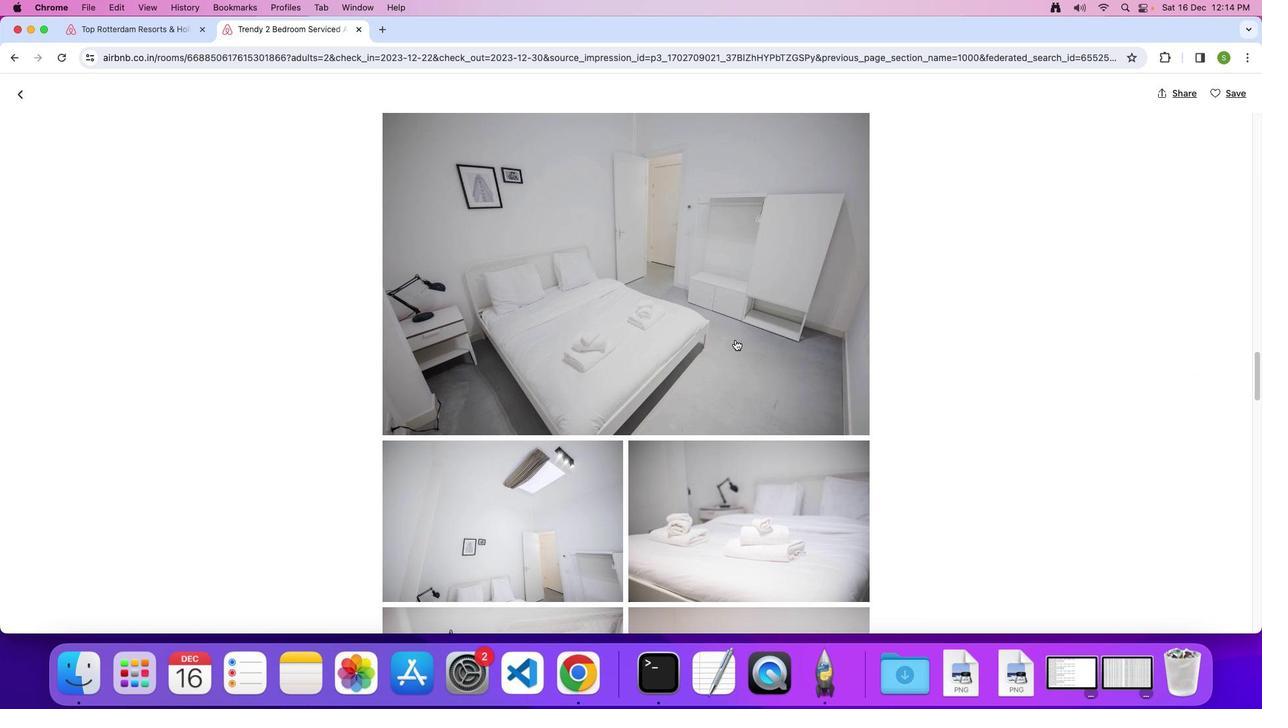 
Action: Mouse scrolled (734, 340) with delta (0, -1)
Screenshot: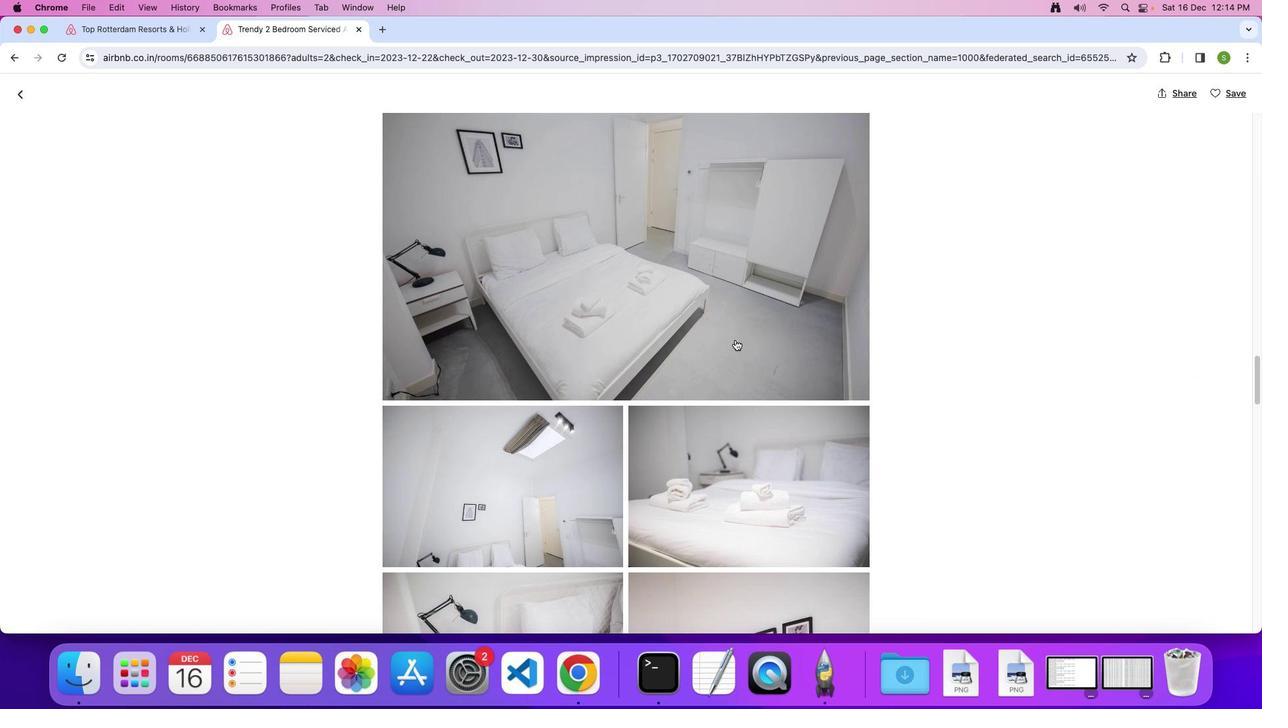 
Action: Mouse scrolled (734, 340) with delta (0, 0)
Screenshot: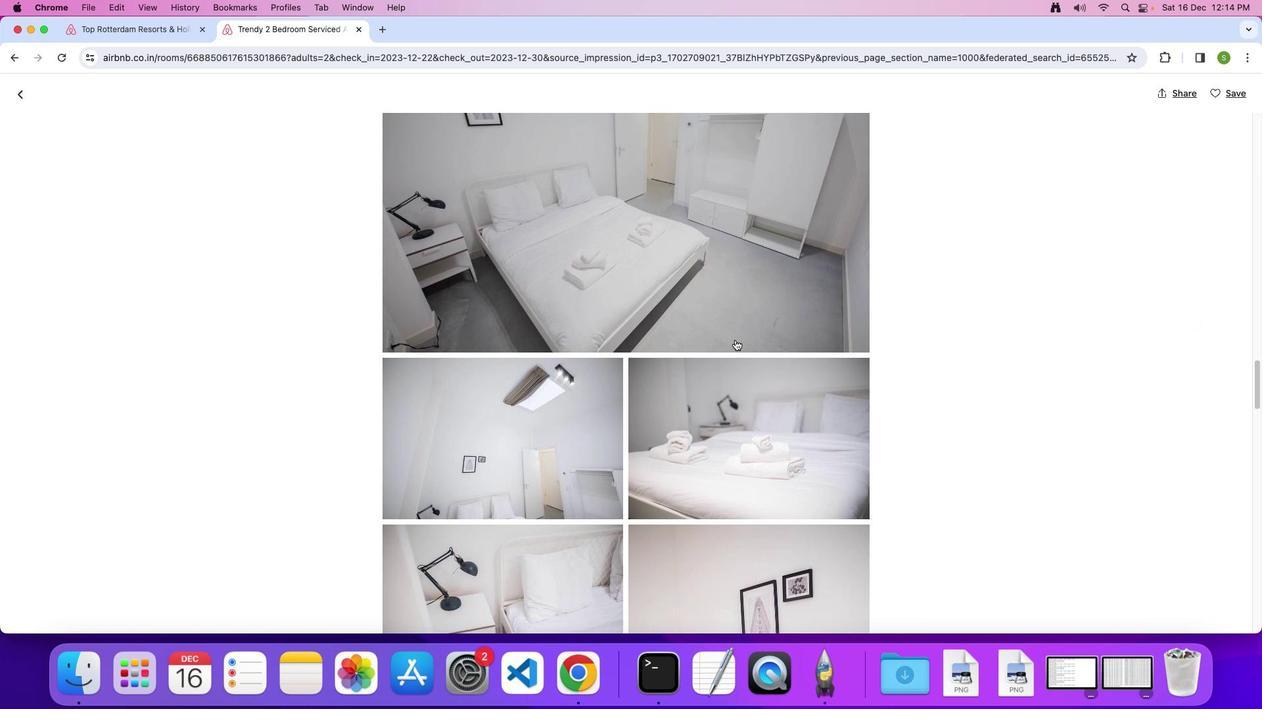 
Action: Mouse scrolled (734, 340) with delta (0, 0)
Screenshot: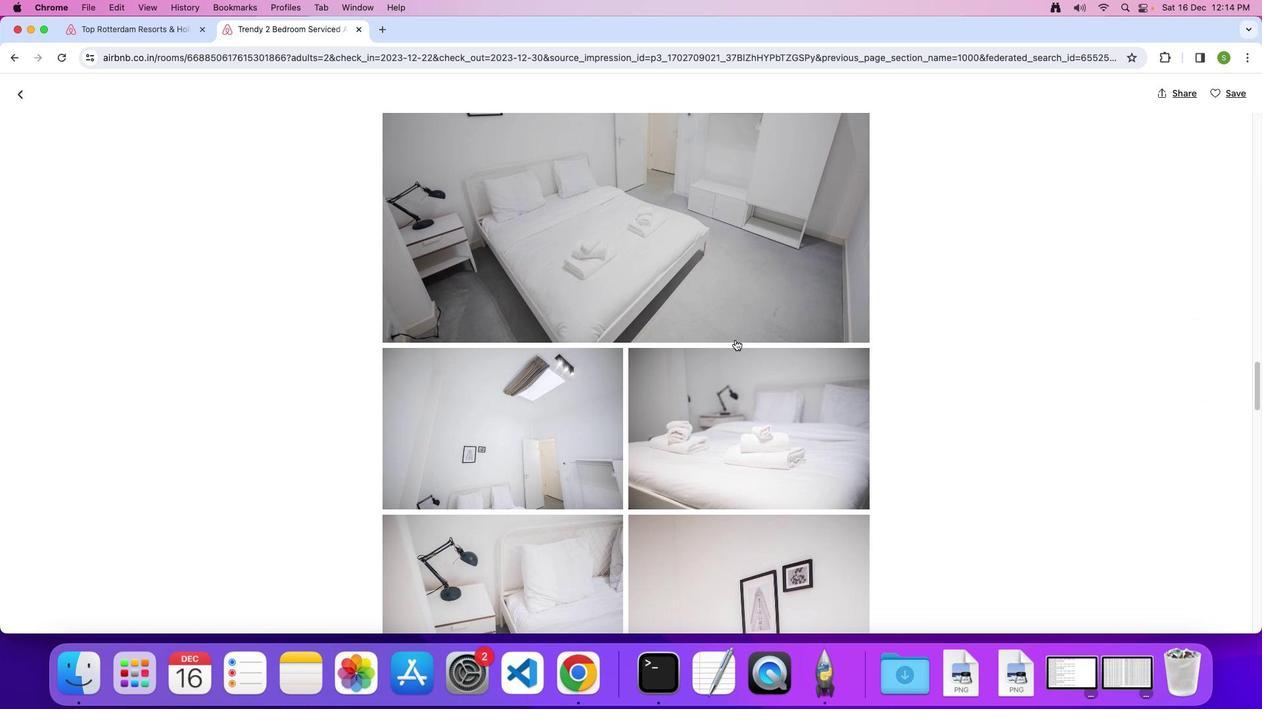 
Action: Mouse scrolled (734, 340) with delta (0, -1)
Screenshot: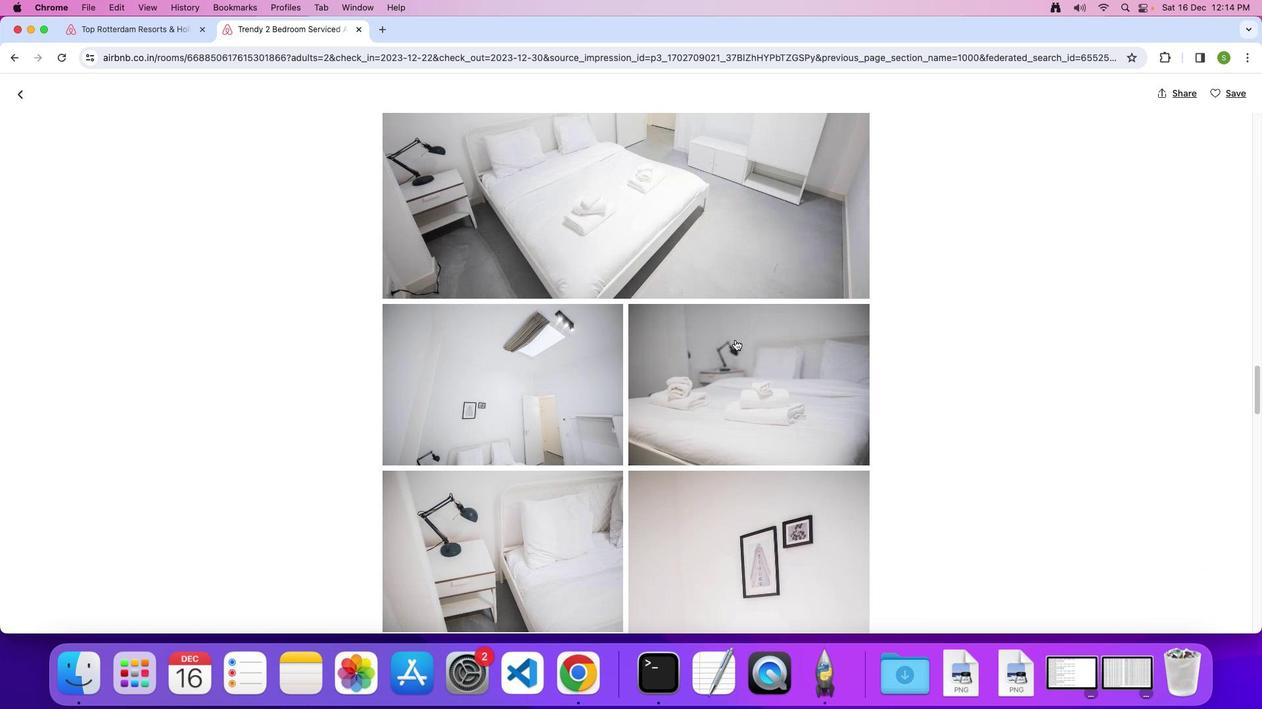 
Action: Mouse scrolled (734, 340) with delta (0, 0)
Screenshot: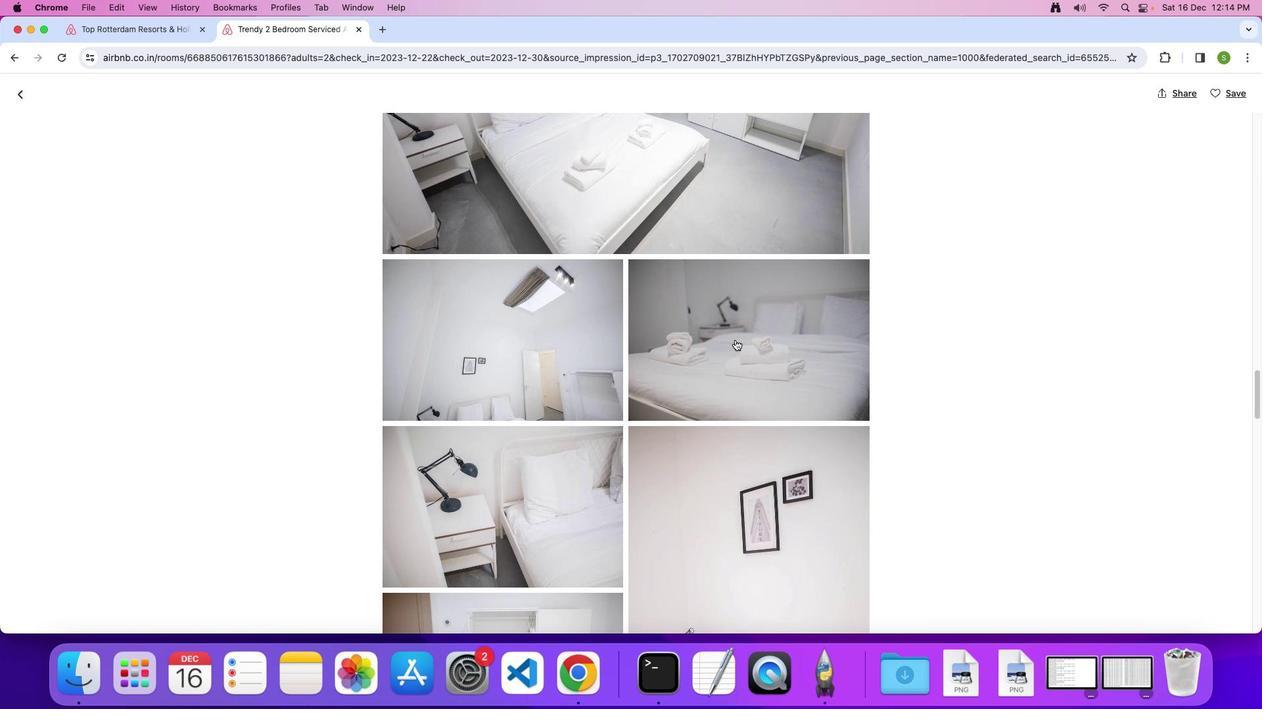 
Action: Mouse scrolled (734, 340) with delta (0, 0)
Screenshot: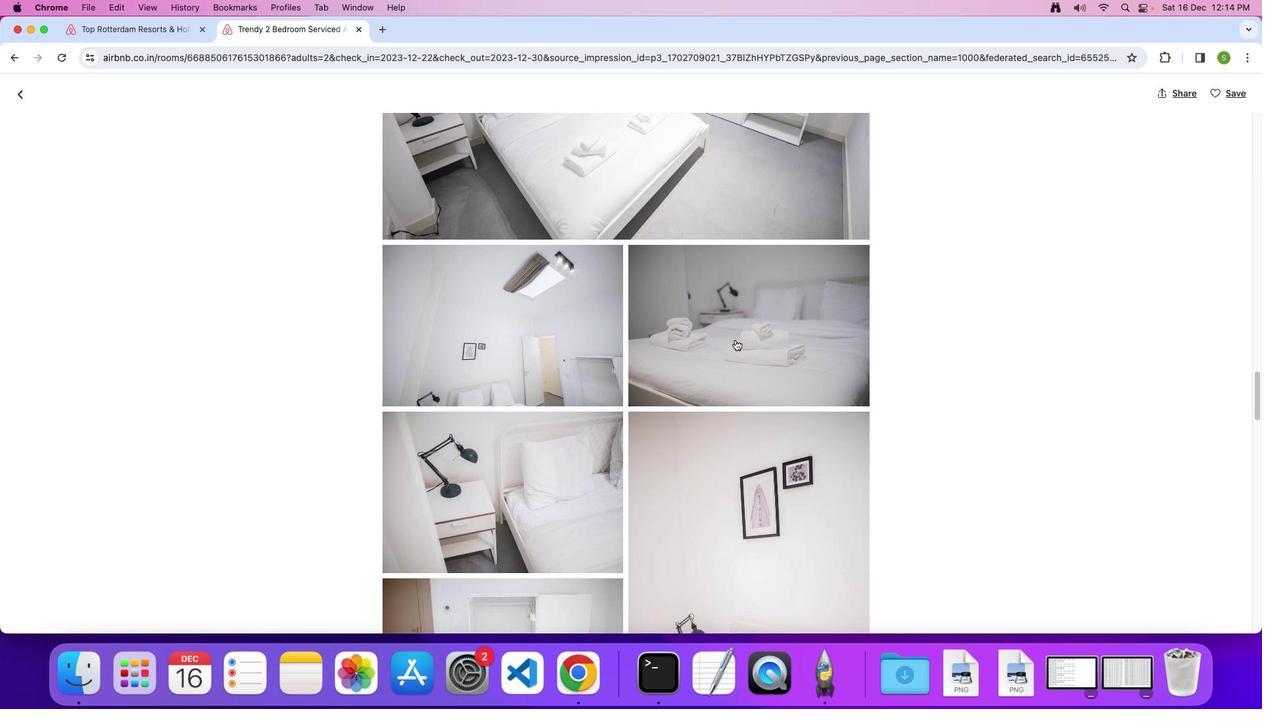 
Action: Mouse scrolled (734, 340) with delta (0, -1)
Screenshot: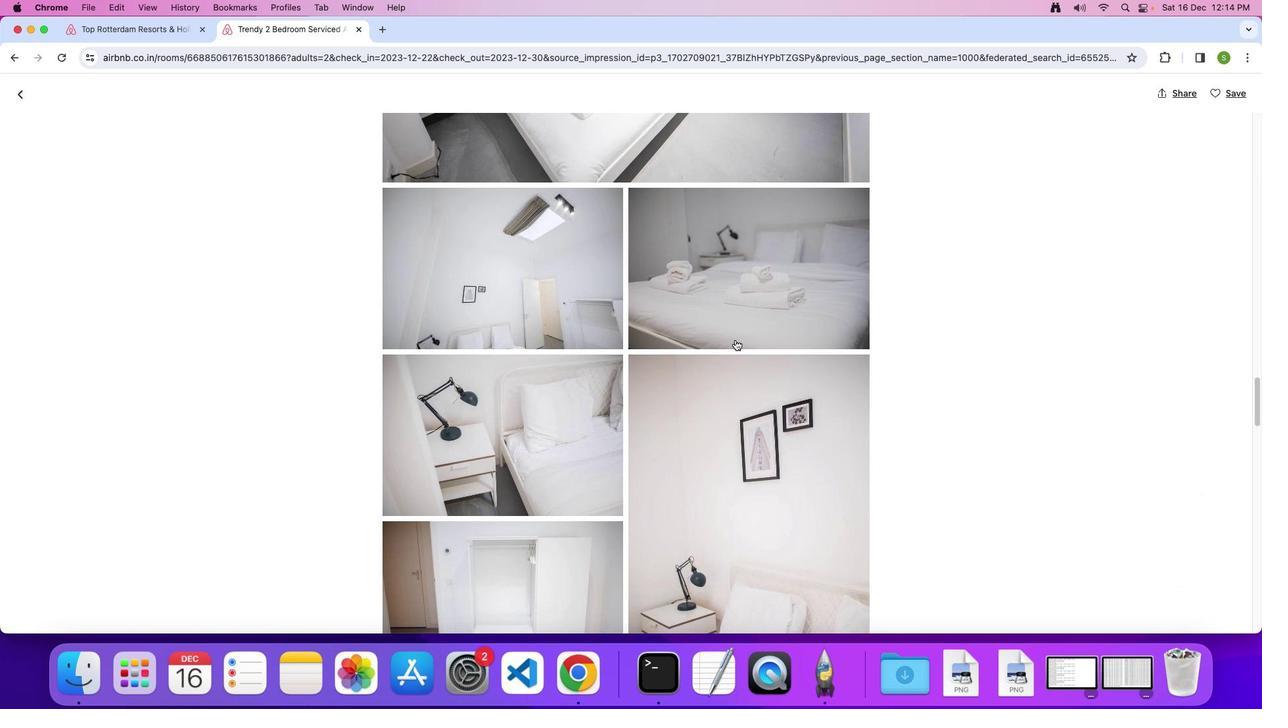 
Action: Mouse scrolled (734, 340) with delta (0, 0)
Screenshot: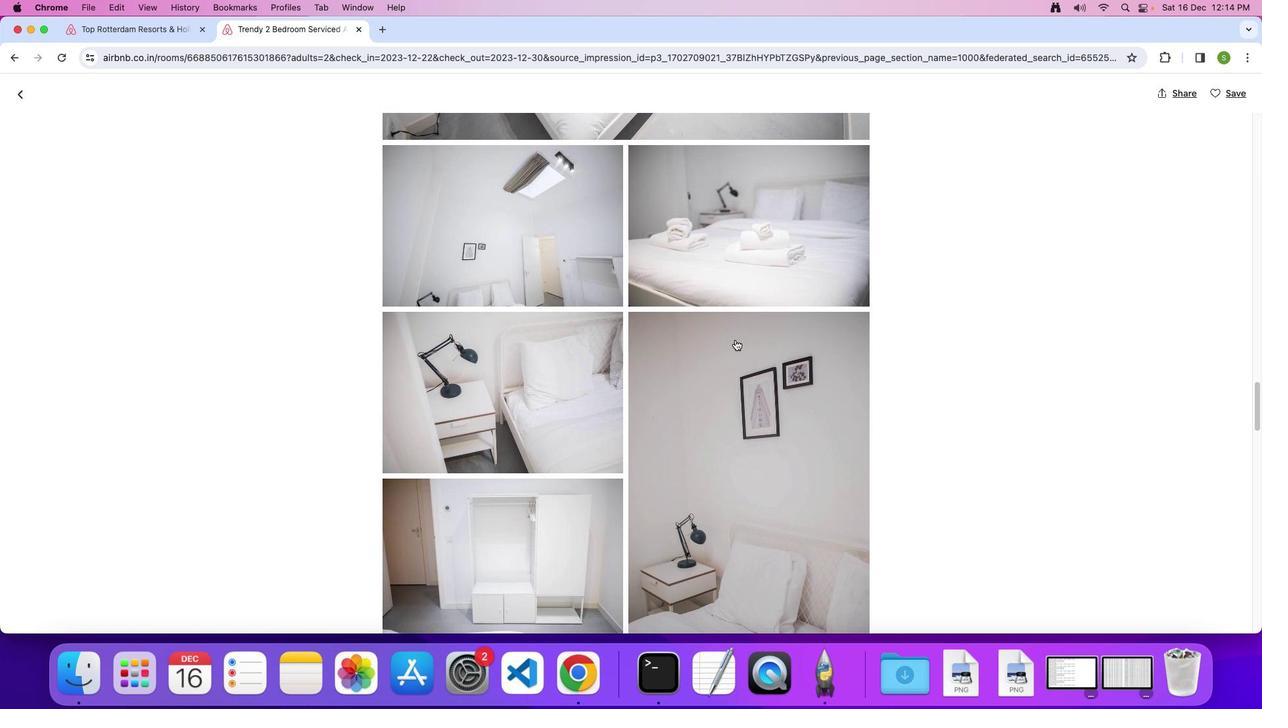 
Action: Mouse scrolled (734, 340) with delta (0, 0)
Screenshot: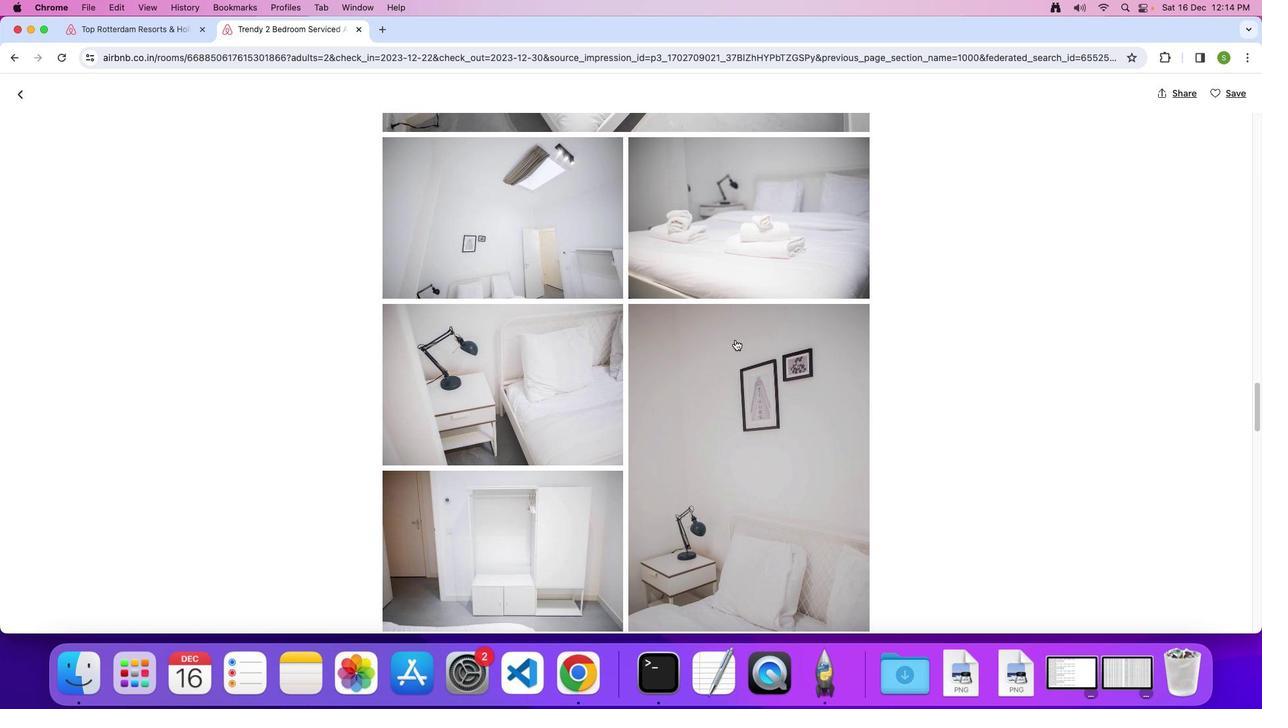 
Action: Mouse scrolled (734, 340) with delta (0, -1)
Screenshot: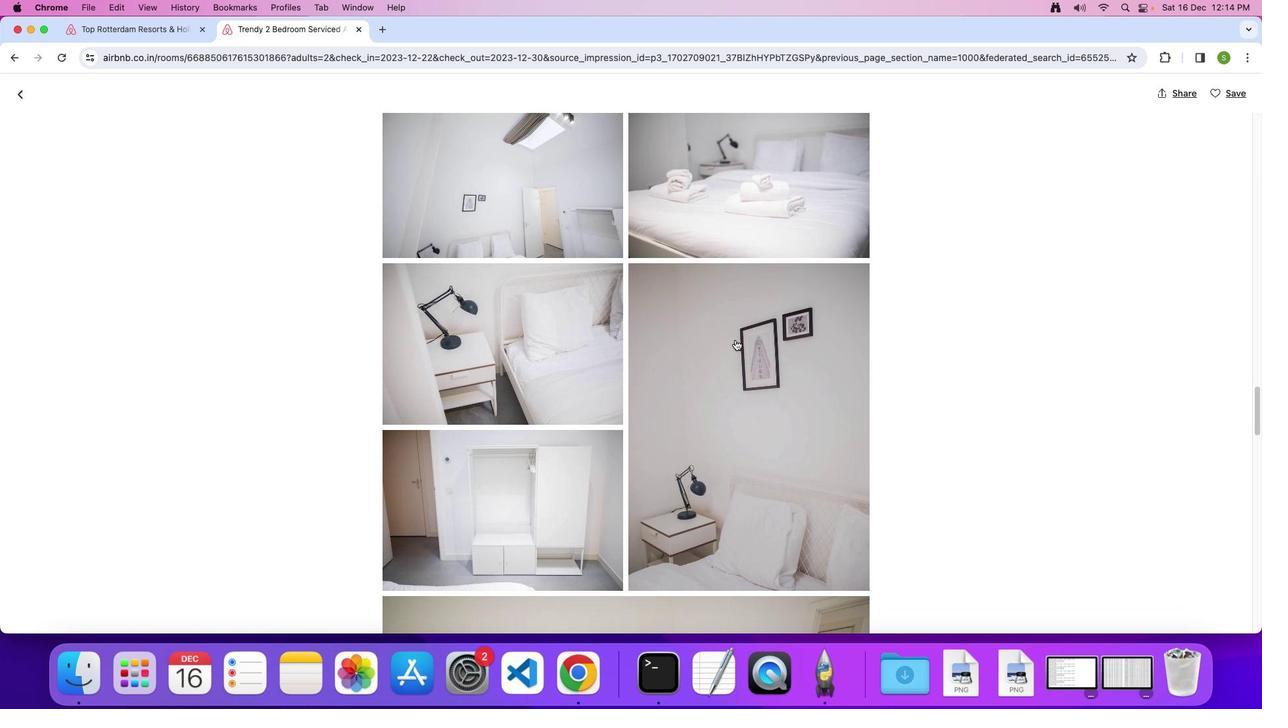 
Action: Mouse scrolled (734, 340) with delta (0, 0)
Screenshot: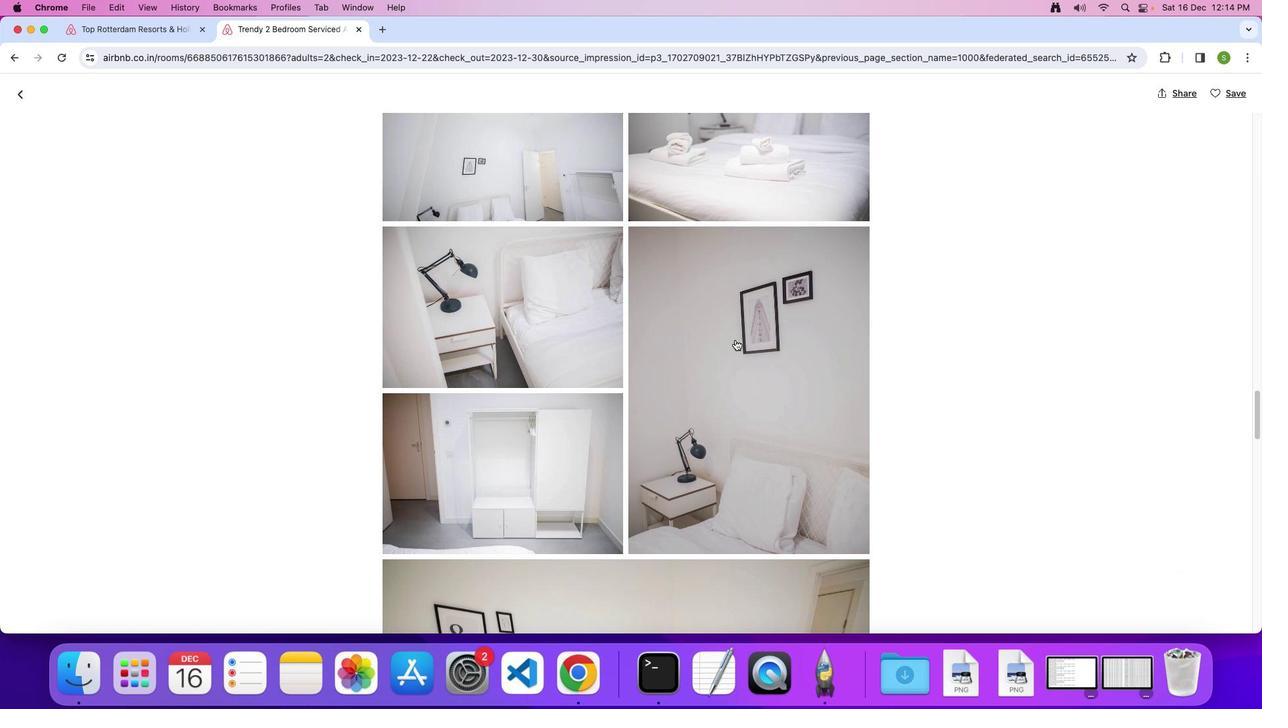 
Action: Mouse scrolled (734, 340) with delta (0, 0)
Screenshot: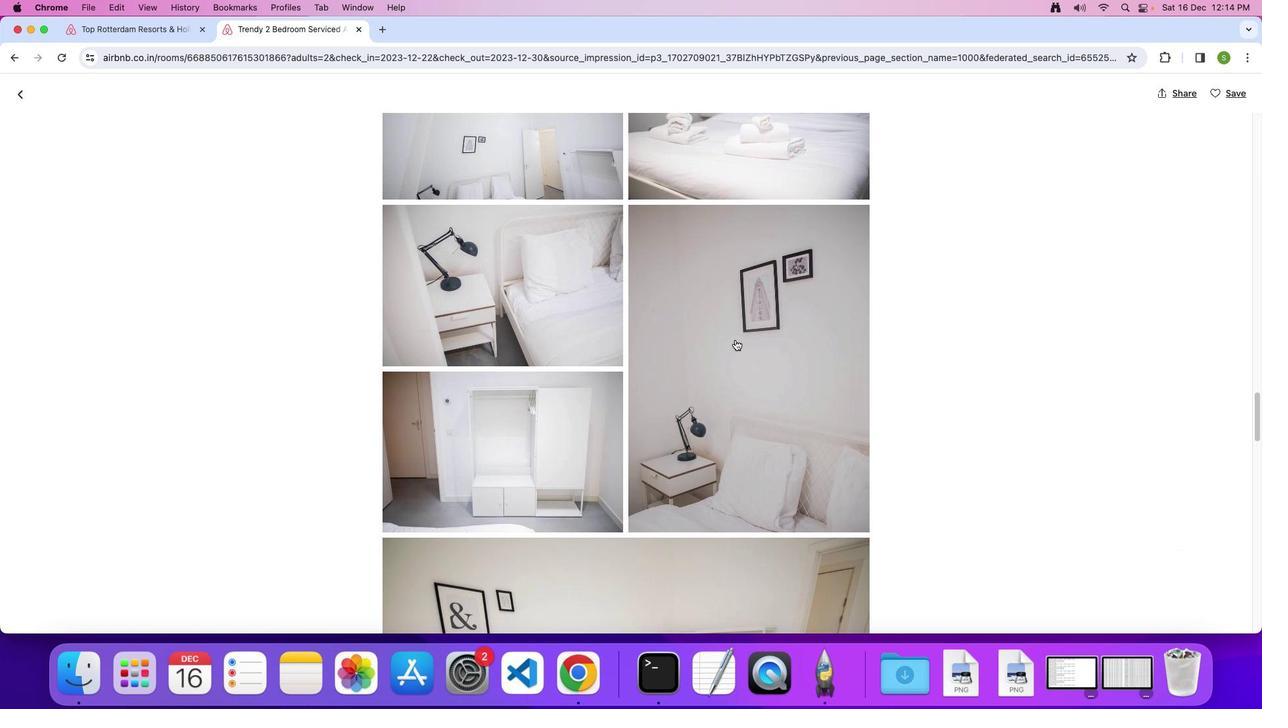 
Action: Mouse scrolled (734, 340) with delta (0, -1)
Screenshot: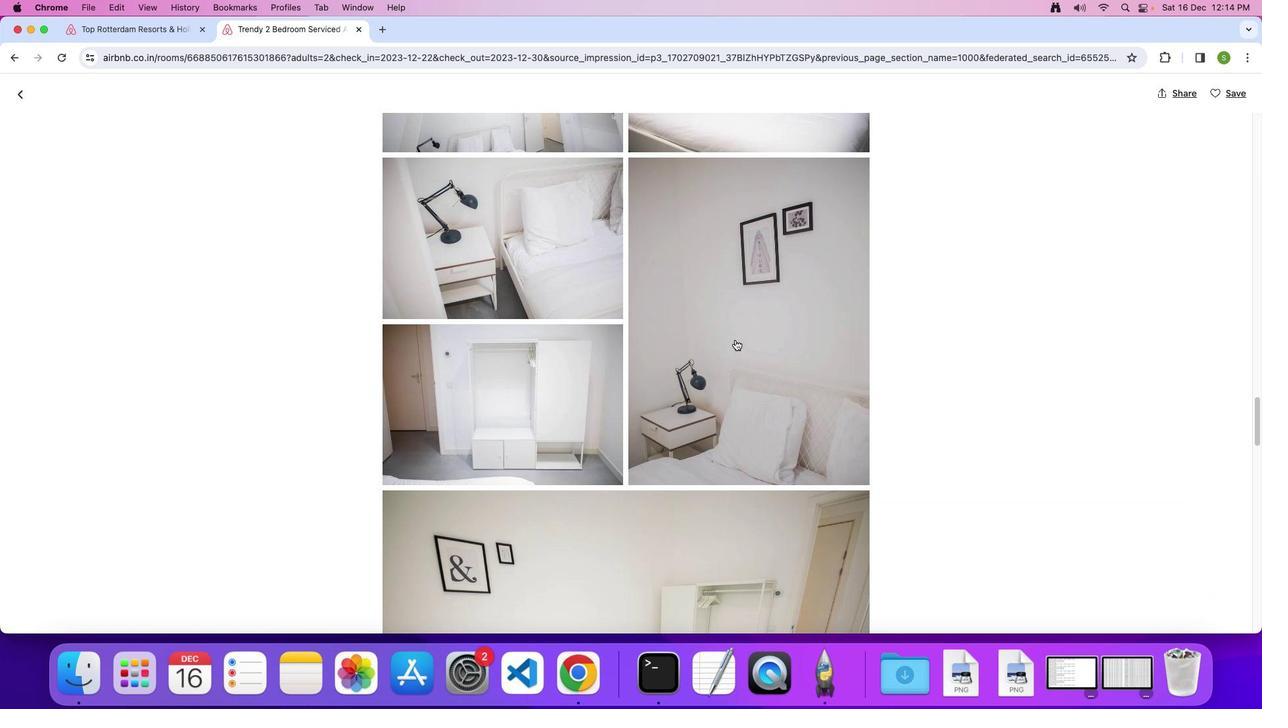 
Action: Mouse moved to (734, 340)
Screenshot: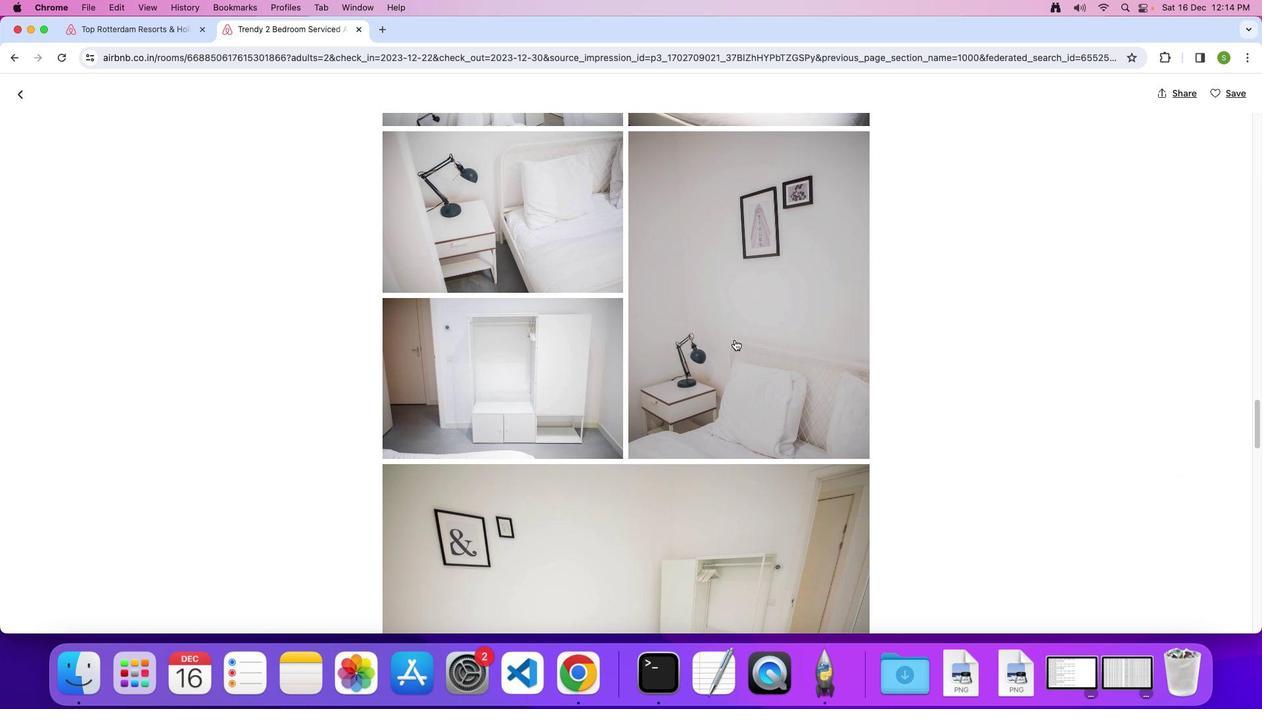 
Action: Mouse scrolled (734, 340) with delta (0, 0)
Screenshot: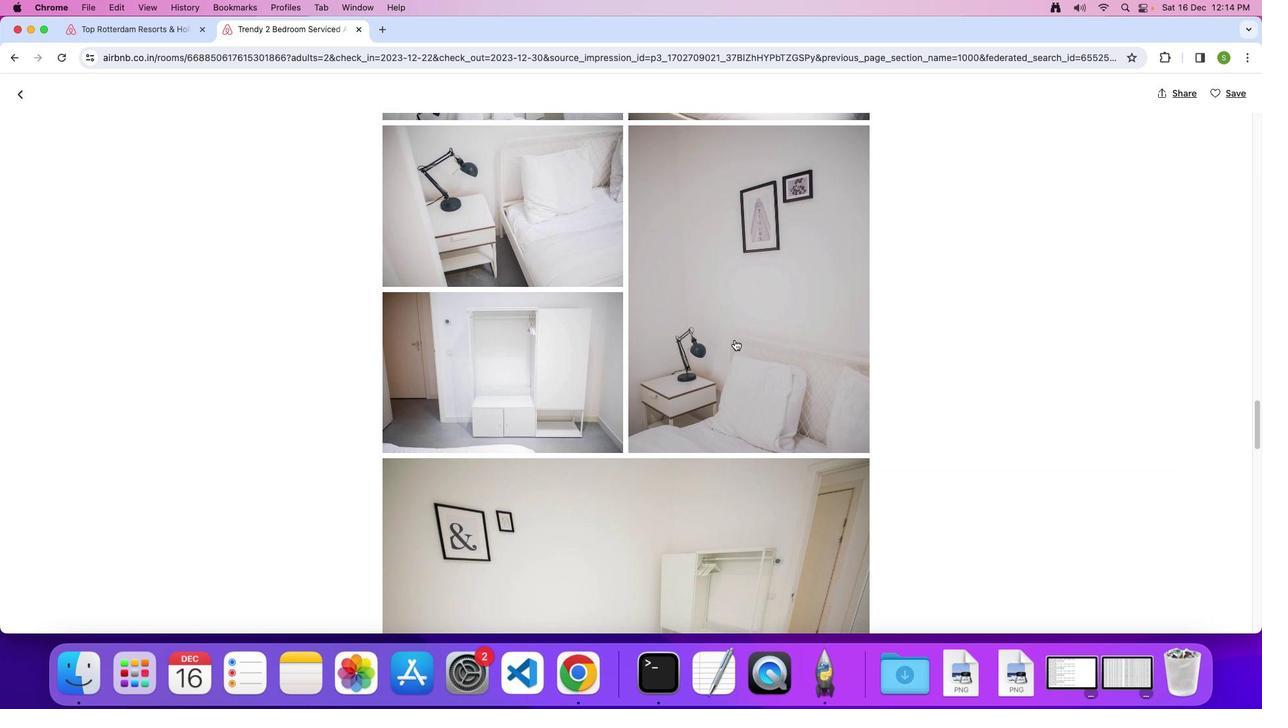 
Action: Mouse scrolled (734, 340) with delta (0, 0)
Screenshot: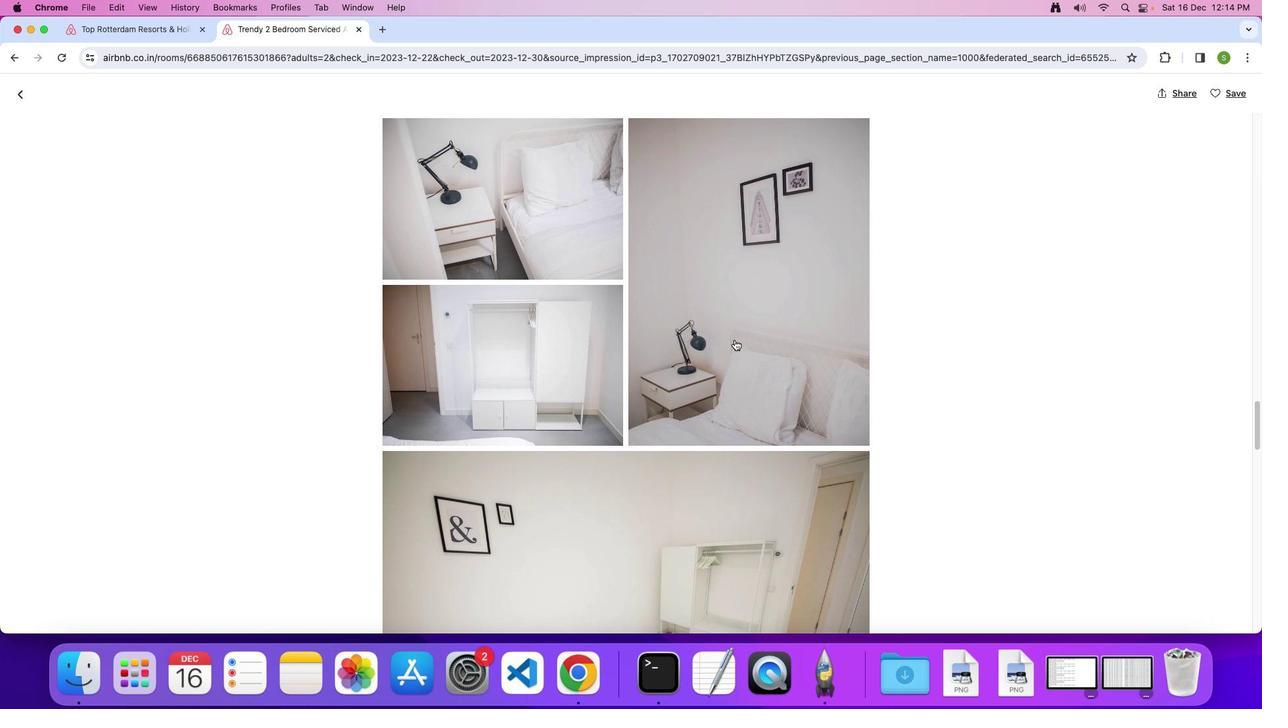 
Action: Mouse scrolled (734, 340) with delta (0, -1)
Screenshot: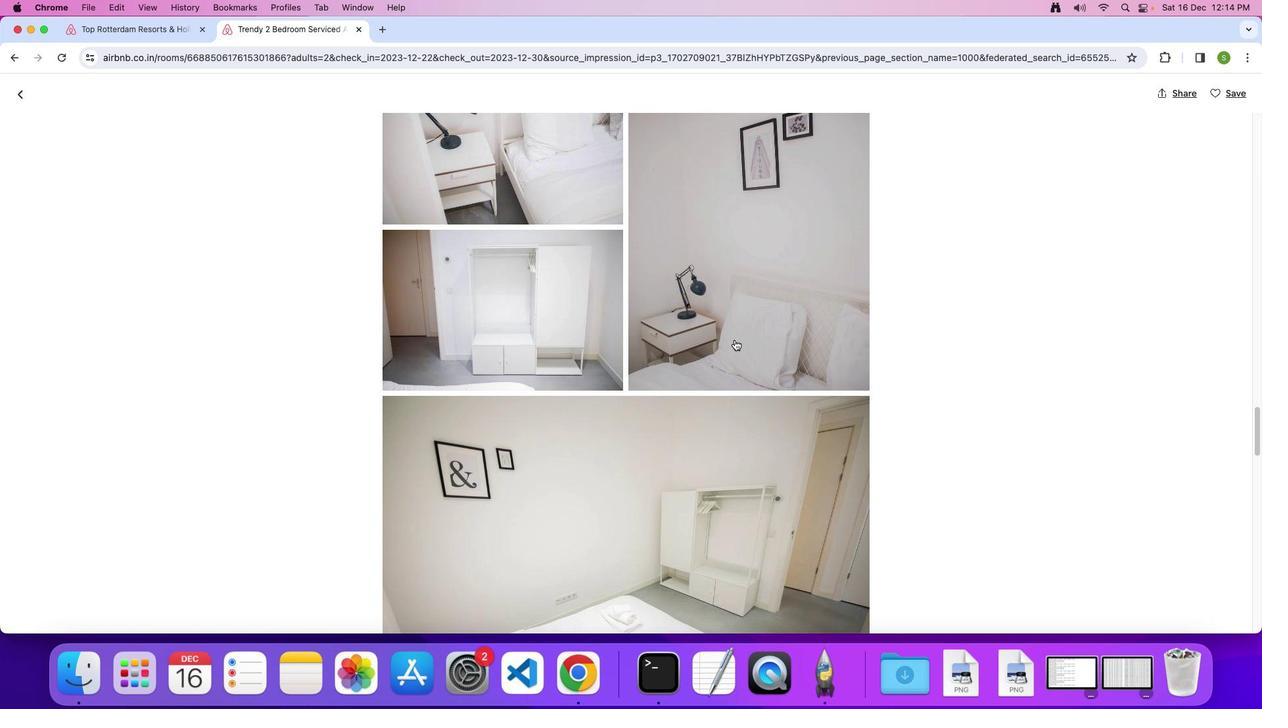 
Action: Mouse scrolled (734, 340) with delta (0, 0)
Screenshot: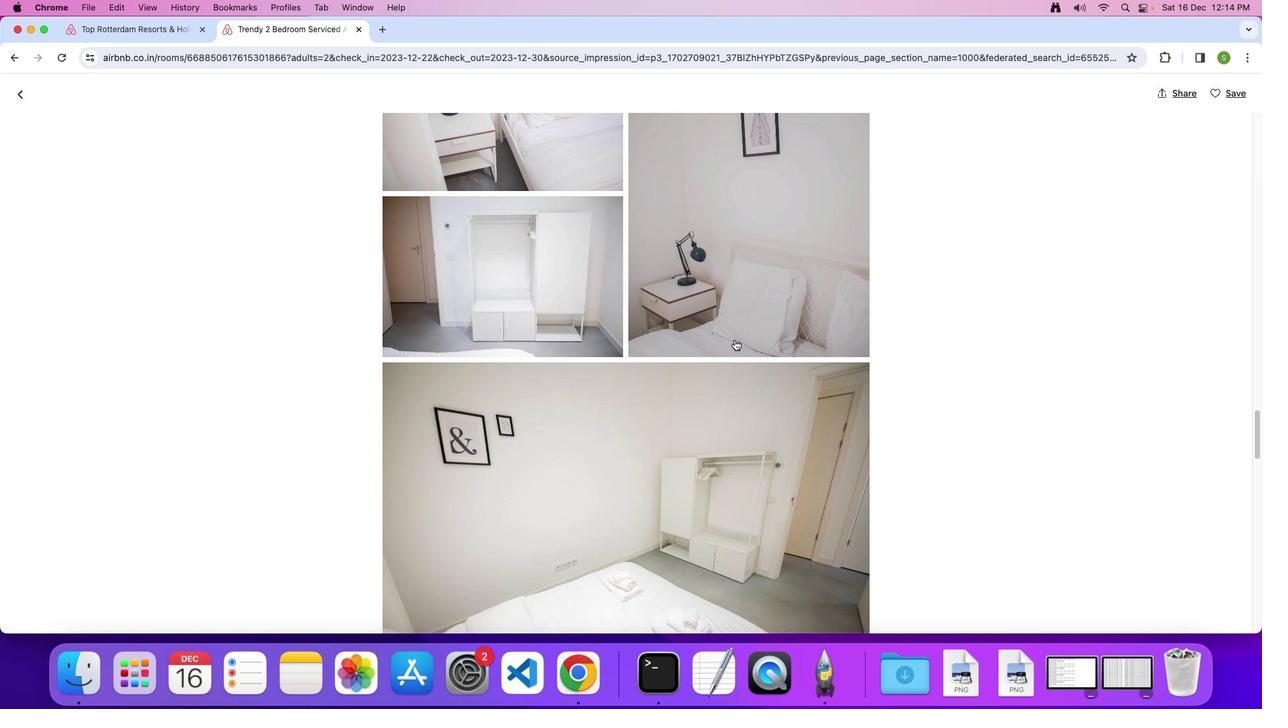 
Action: Mouse scrolled (734, 340) with delta (0, 0)
Screenshot: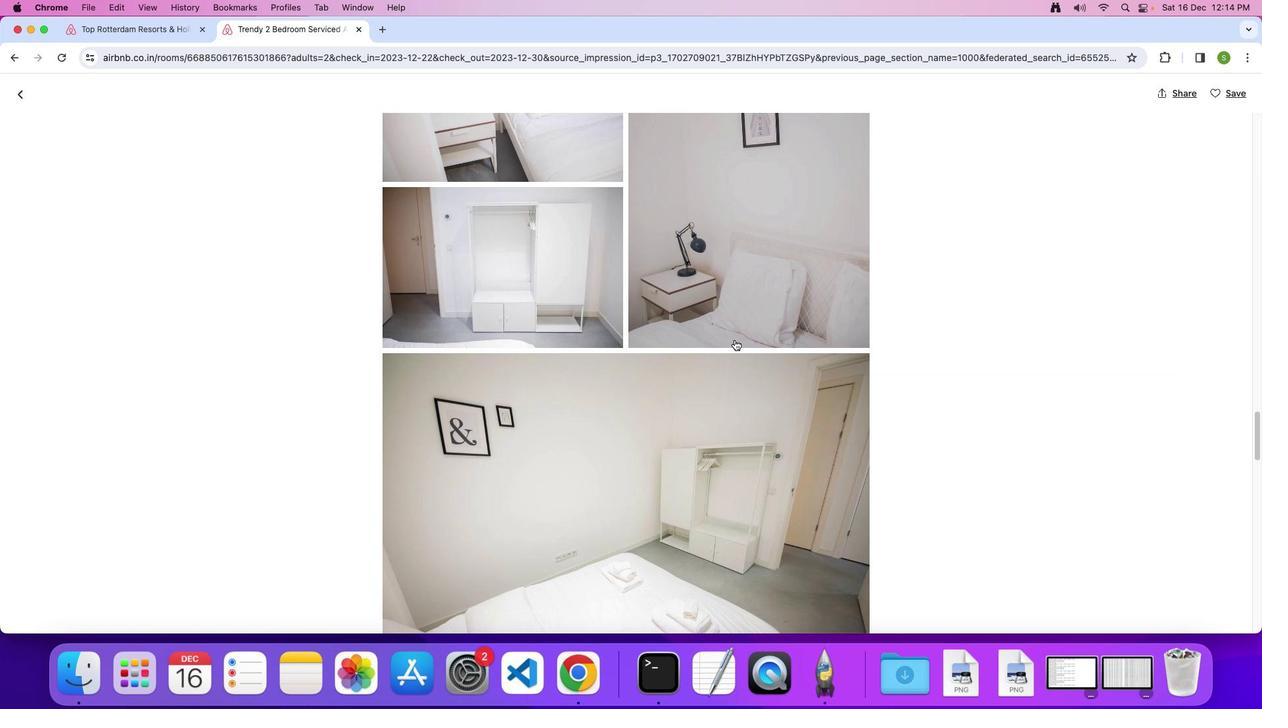 
Action: Mouse scrolled (734, 340) with delta (0, -1)
Screenshot: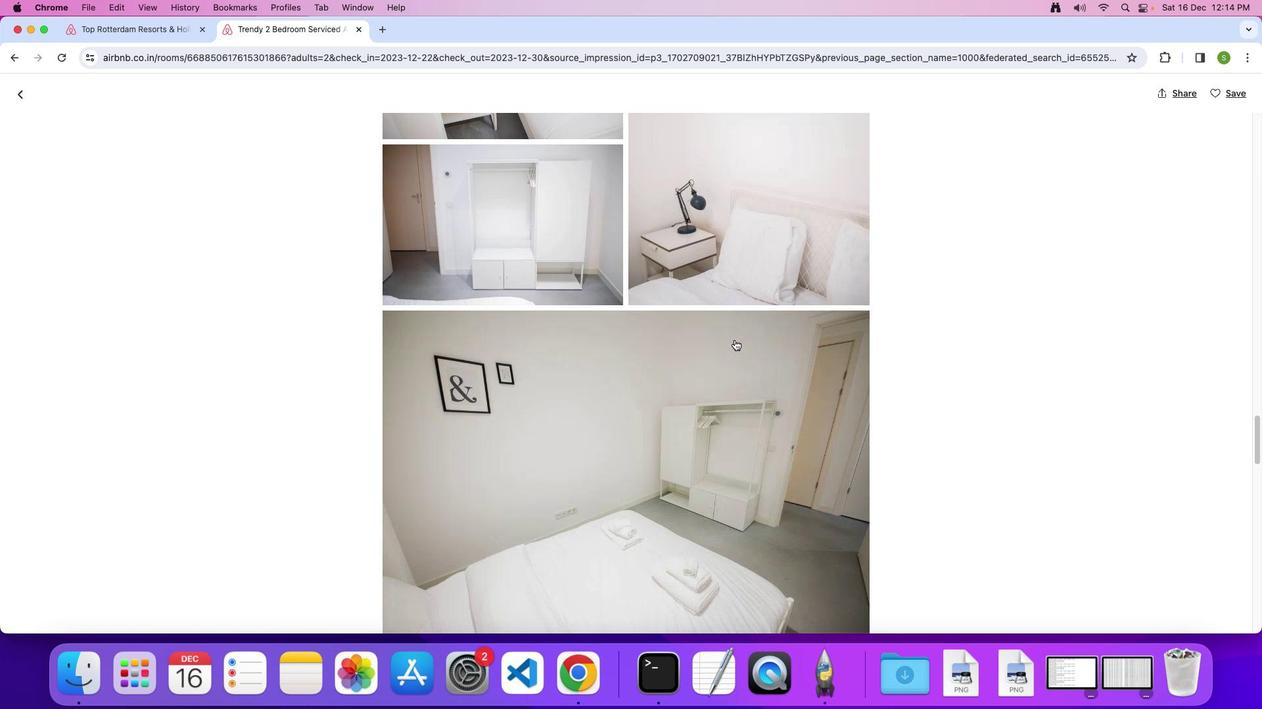 
Action: Mouse scrolled (734, 340) with delta (0, 0)
Screenshot: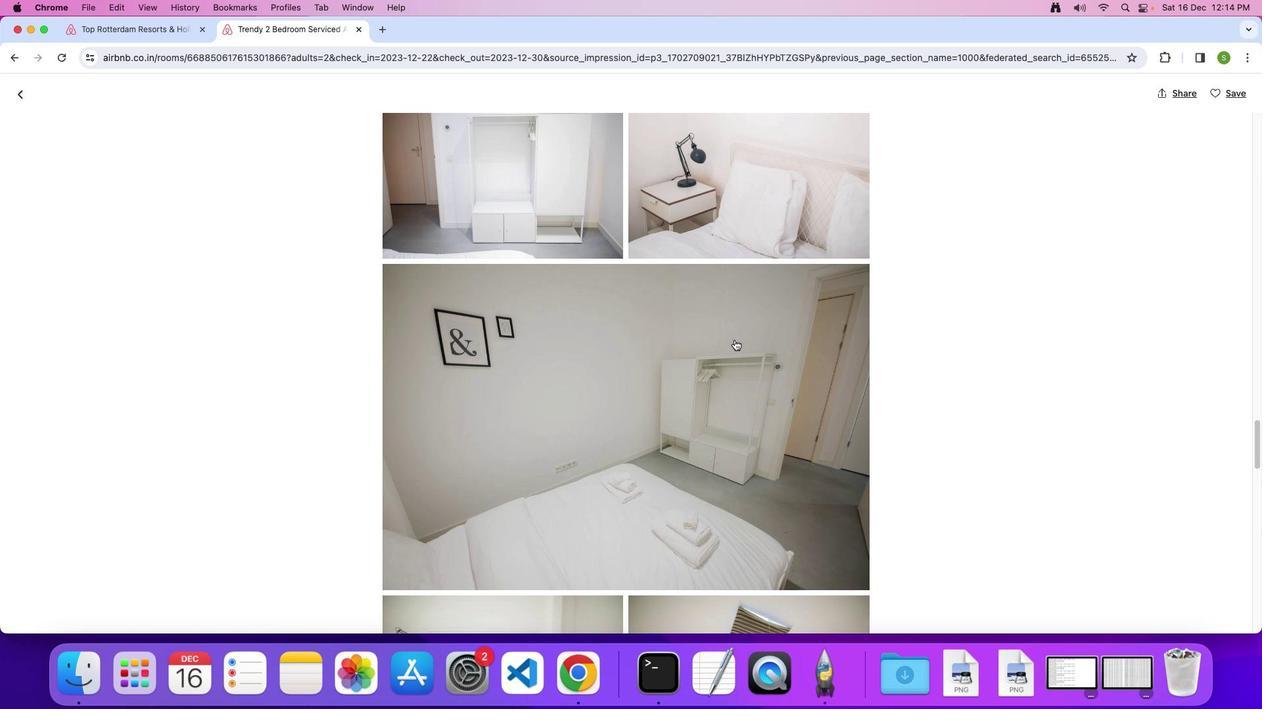 
Action: Mouse scrolled (734, 340) with delta (0, 0)
Screenshot: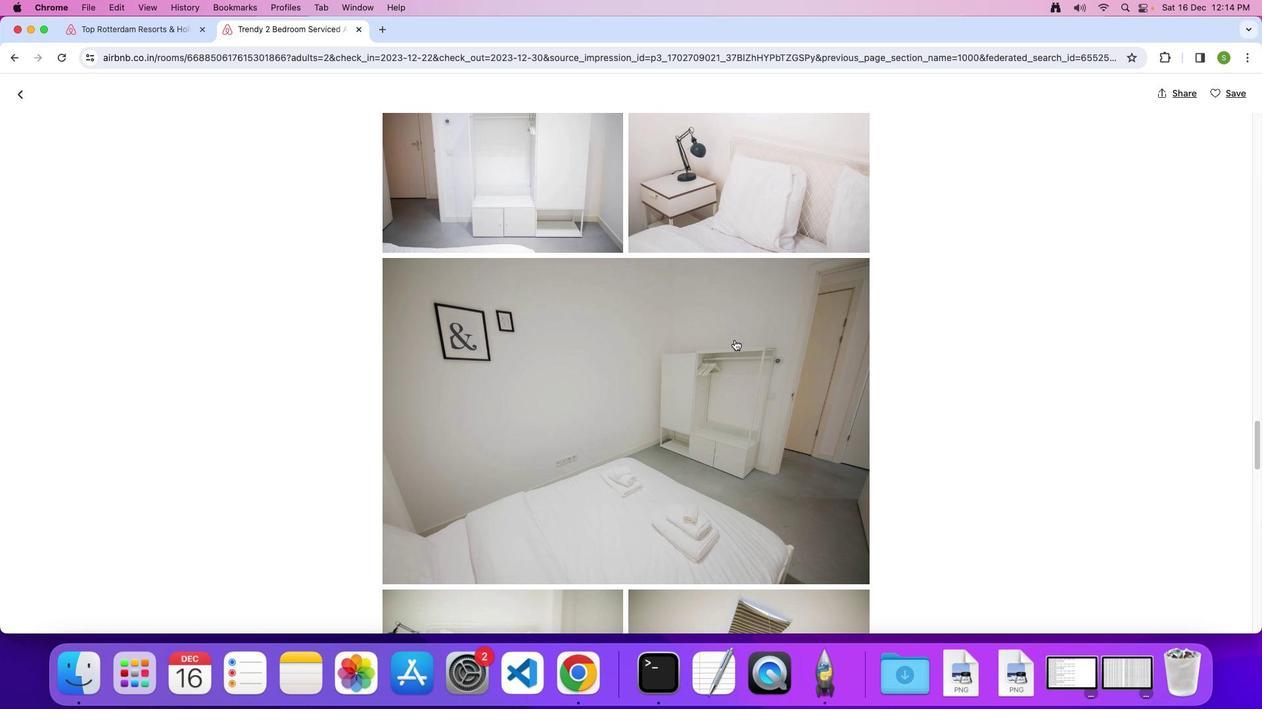 
Action: Mouse scrolled (734, 340) with delta (0, 0)
Screenshot: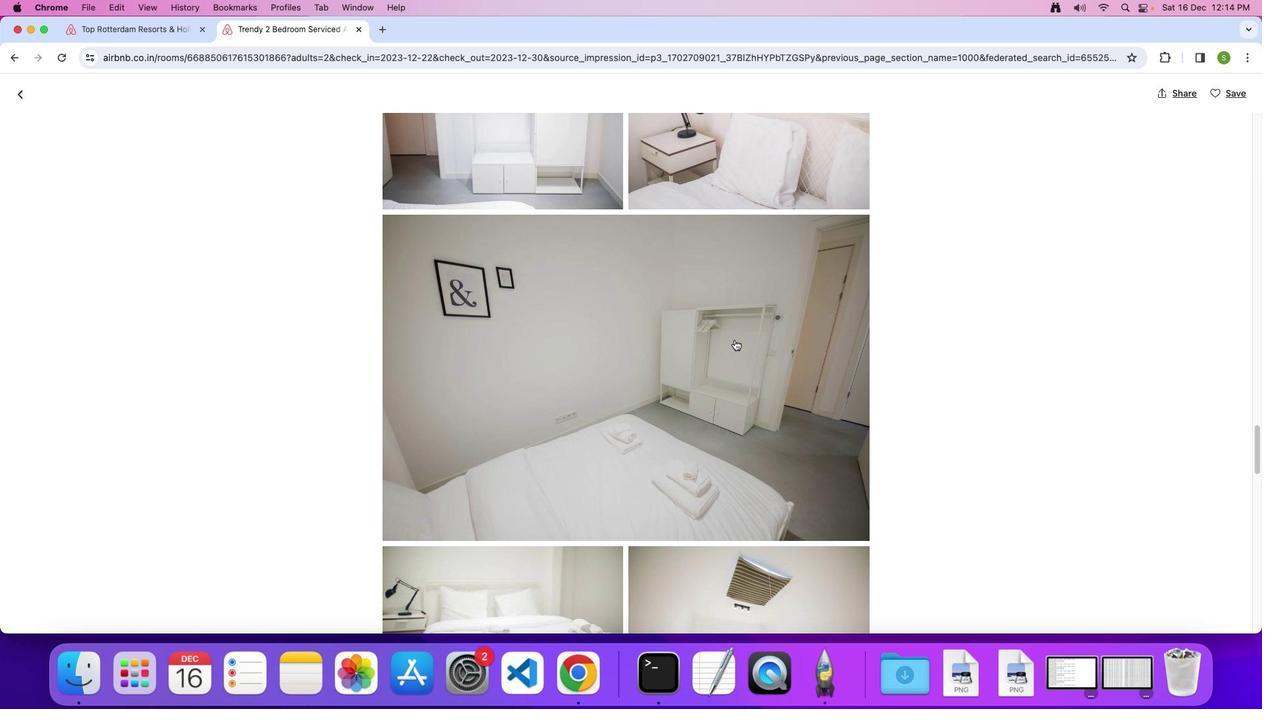 
Action: Mouse scrolled (734, 340) with delta (0, 0)
Screenshot: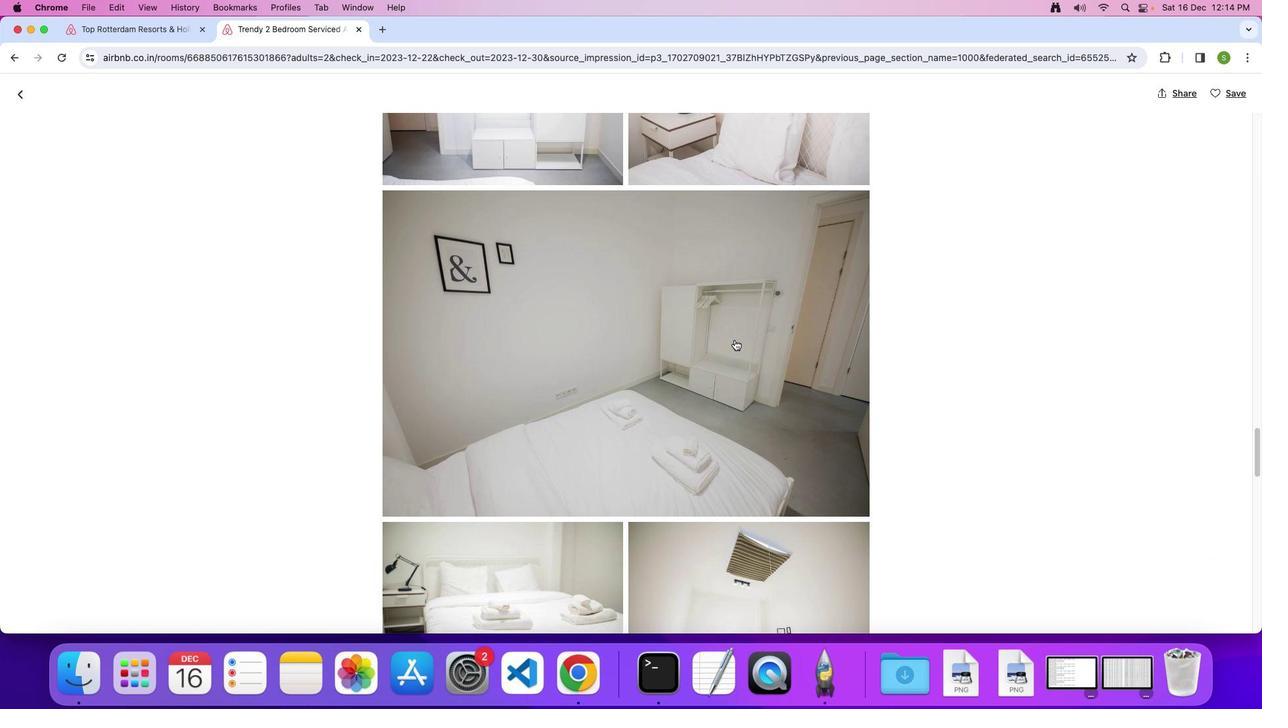 
Action: Mouse scrolled (734, 340) with delta (0, 0)
Screenshot: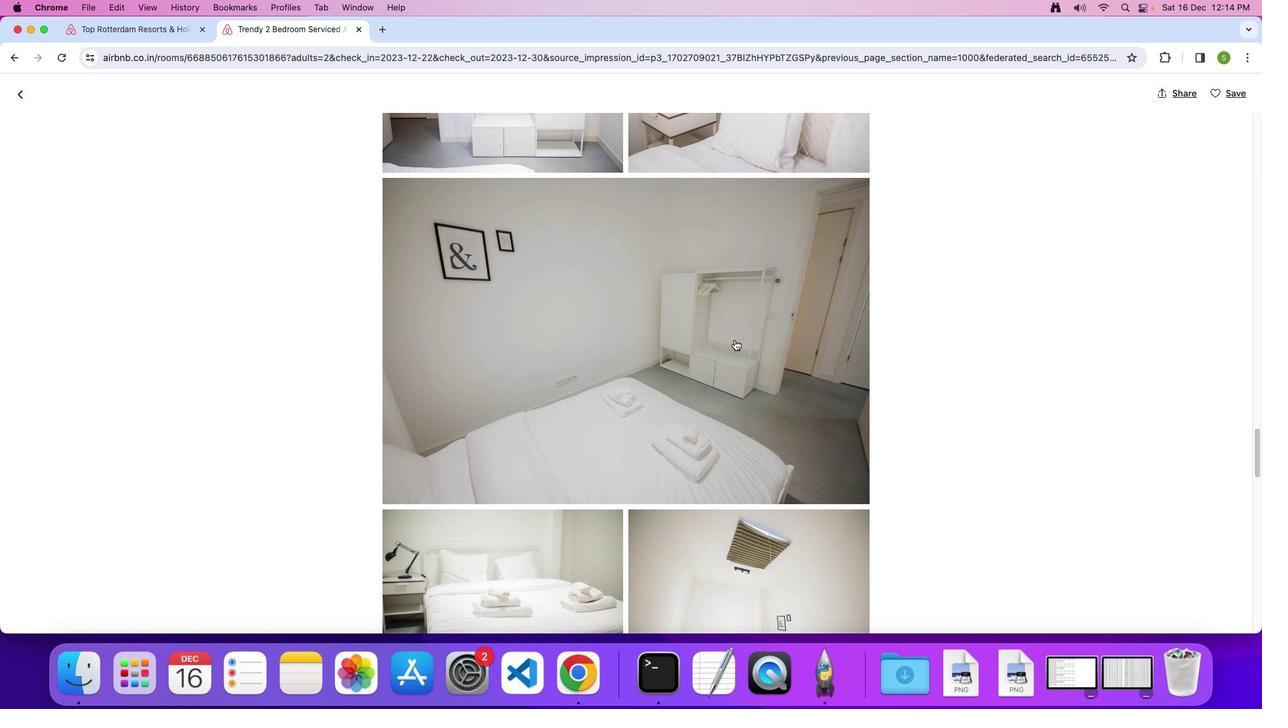 
Action: Mouse scrolled (734, 340) with delta (0, -1)
Screenshot: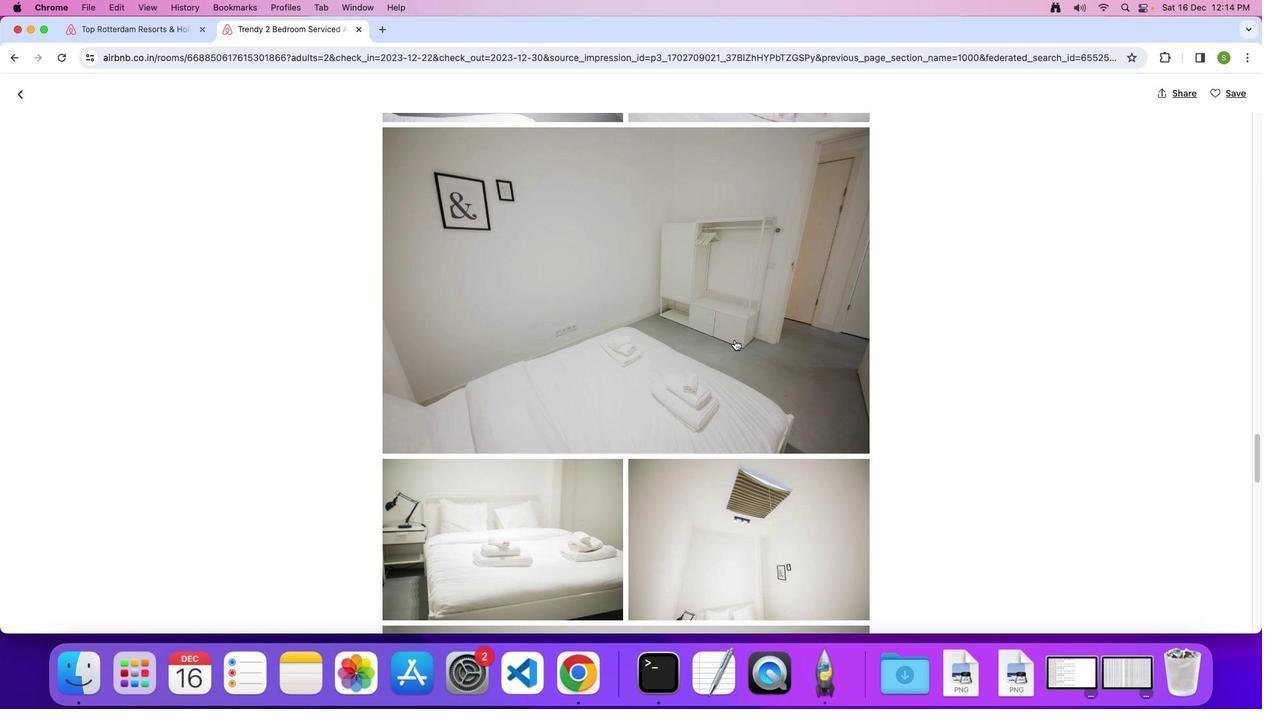 
Action: Mouse scrolled (734, 340) with delta (0, 0)
Screenshot: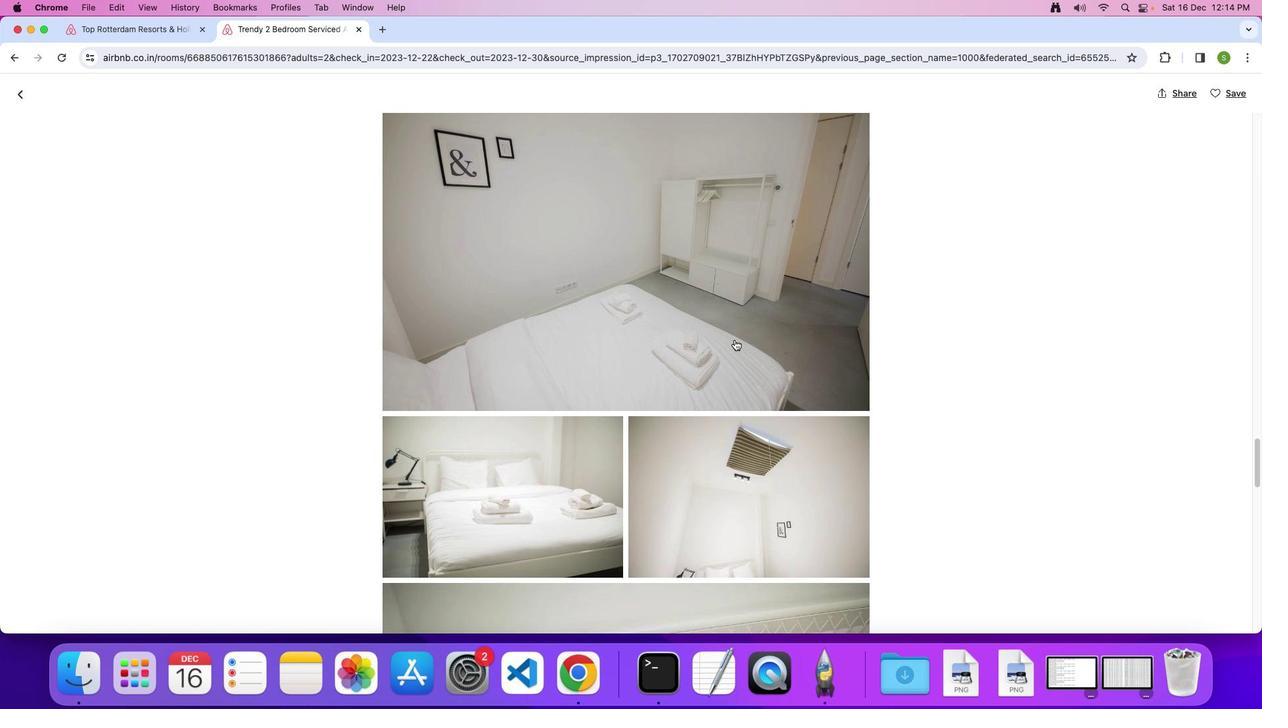 
Action: Mouse scrolled (734, 340) with delta (0, 0)
Screenshot: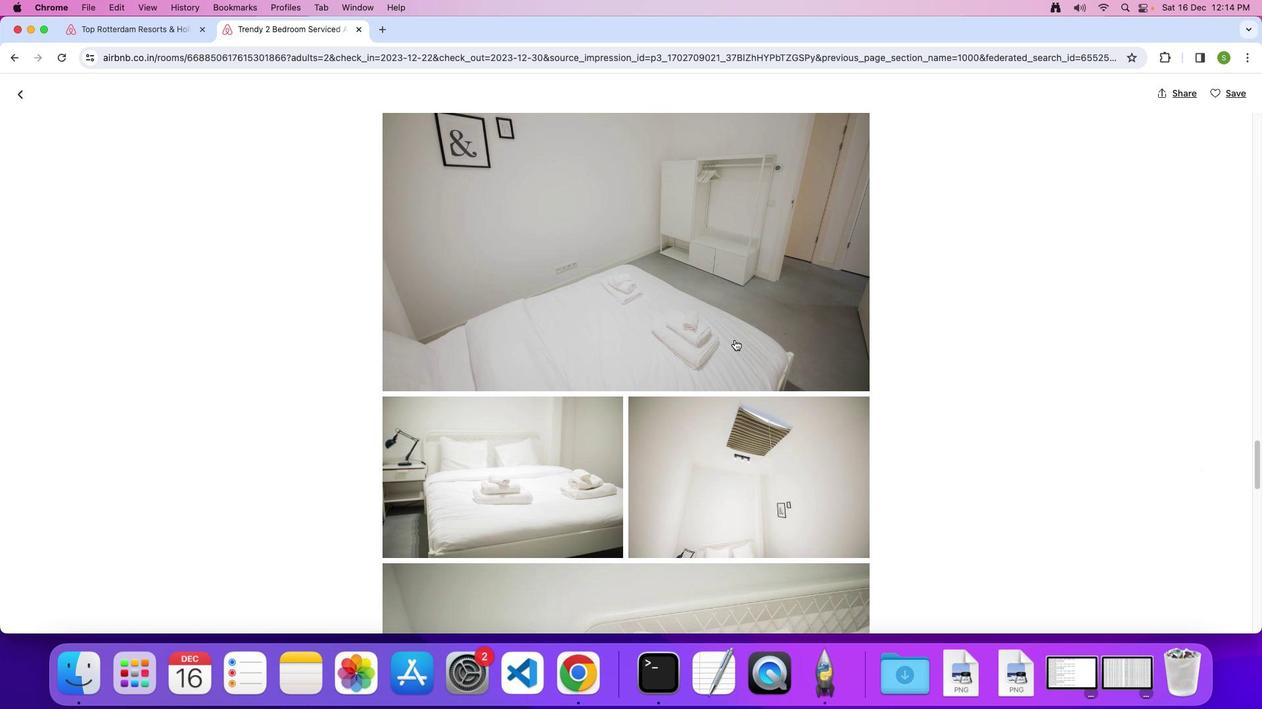 
Action: Mouse moved to (734, 339)
Screenshot: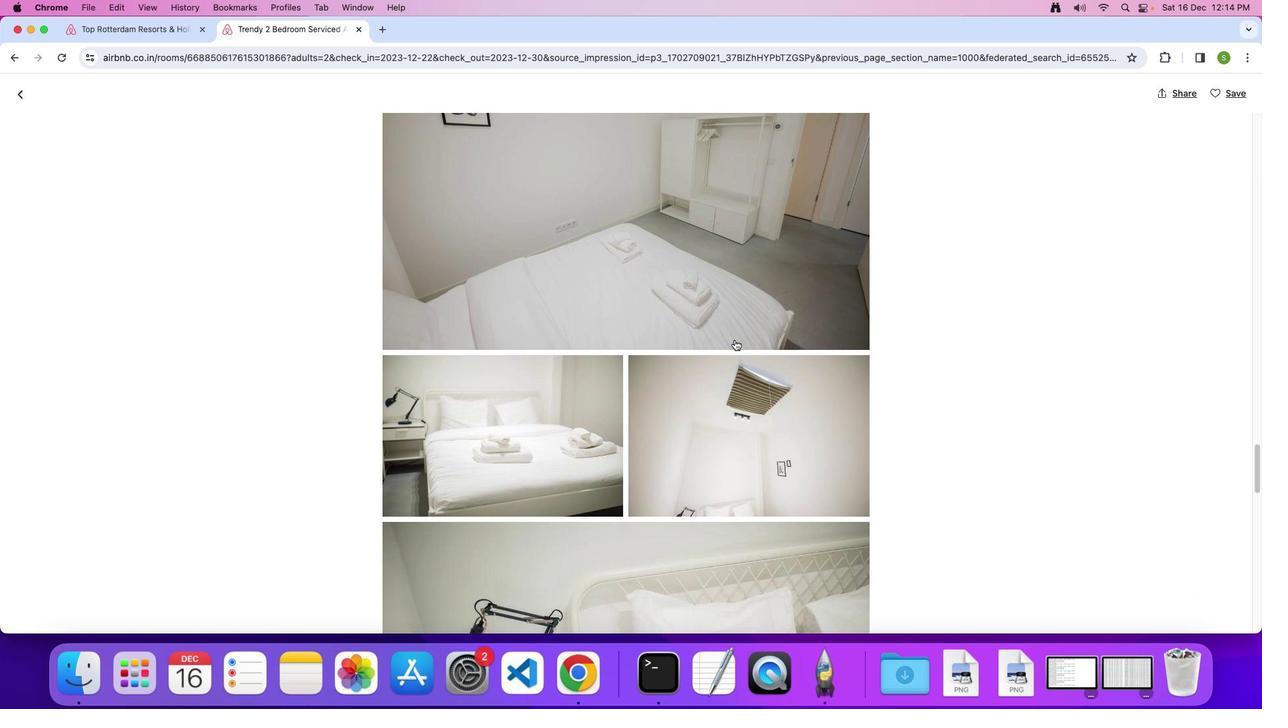 
Action: Mouse scrolled (734, 339) with delta (0, -1)
Screenshot: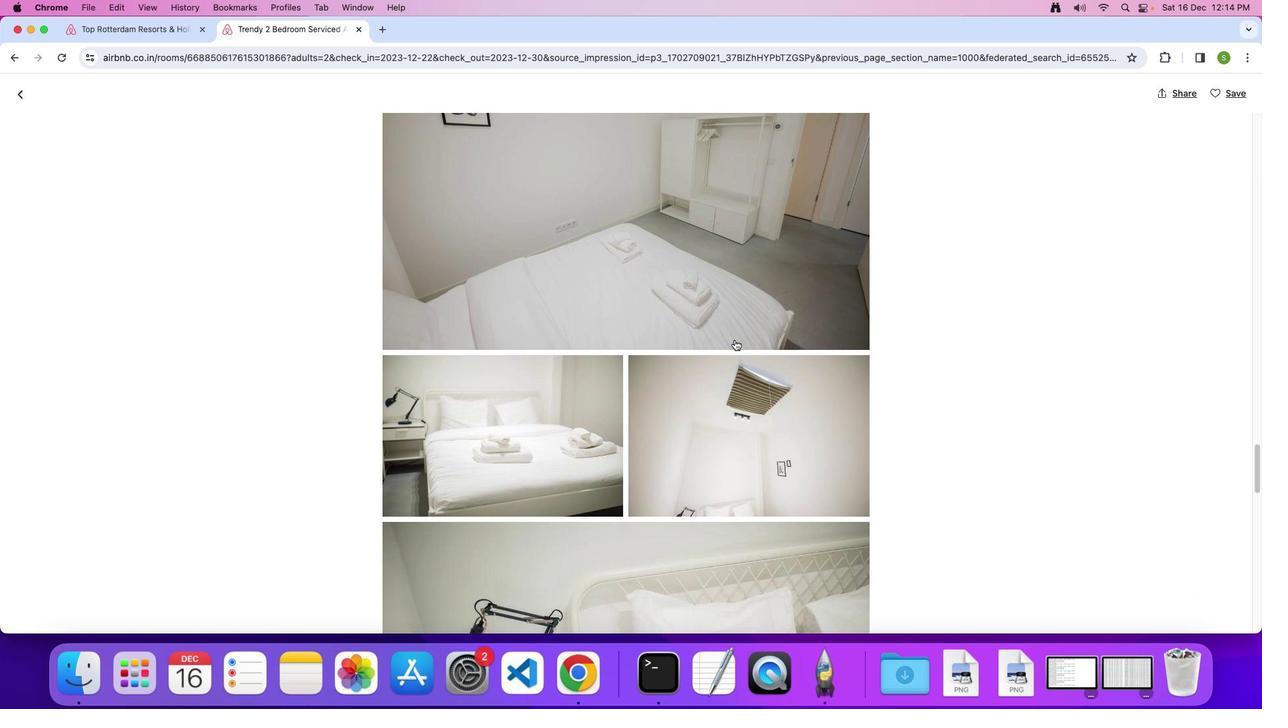 
Action: Mouse scrolled (734, 339) with delta (0, 0)
Screenshot: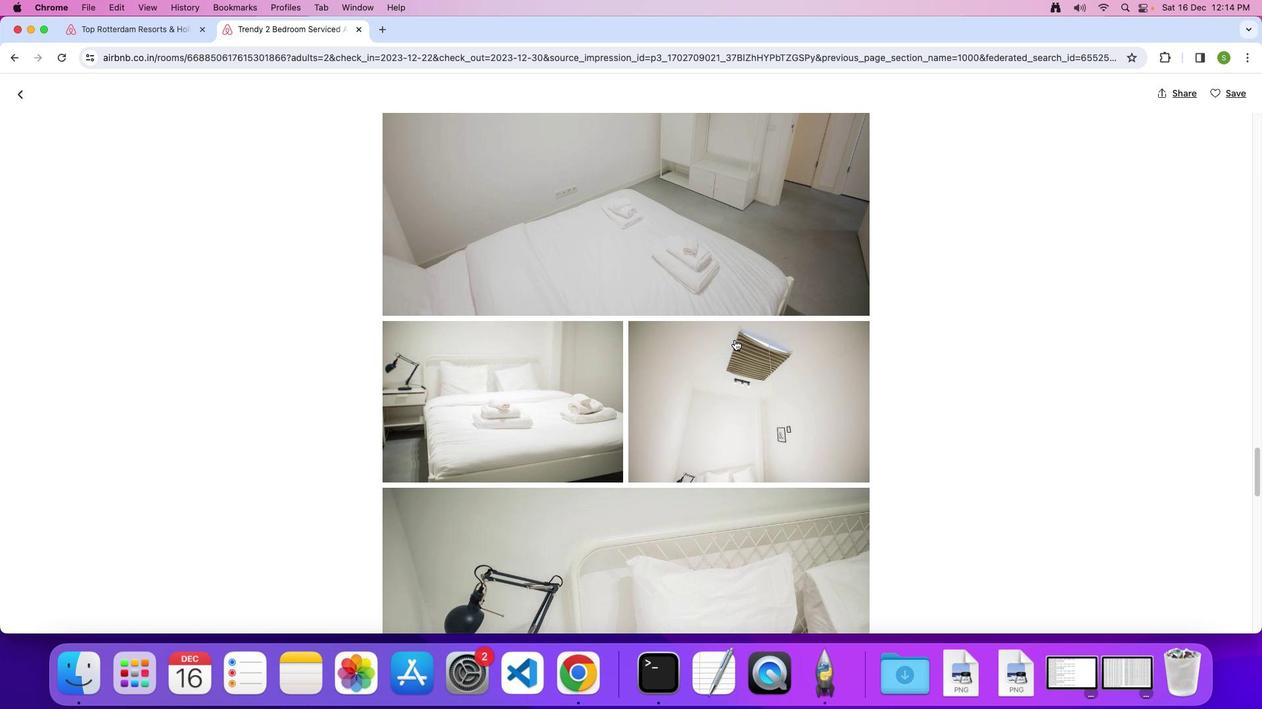 
Action: Mouse scrolled (734, 339) with delta (0, 0)
Screenshot: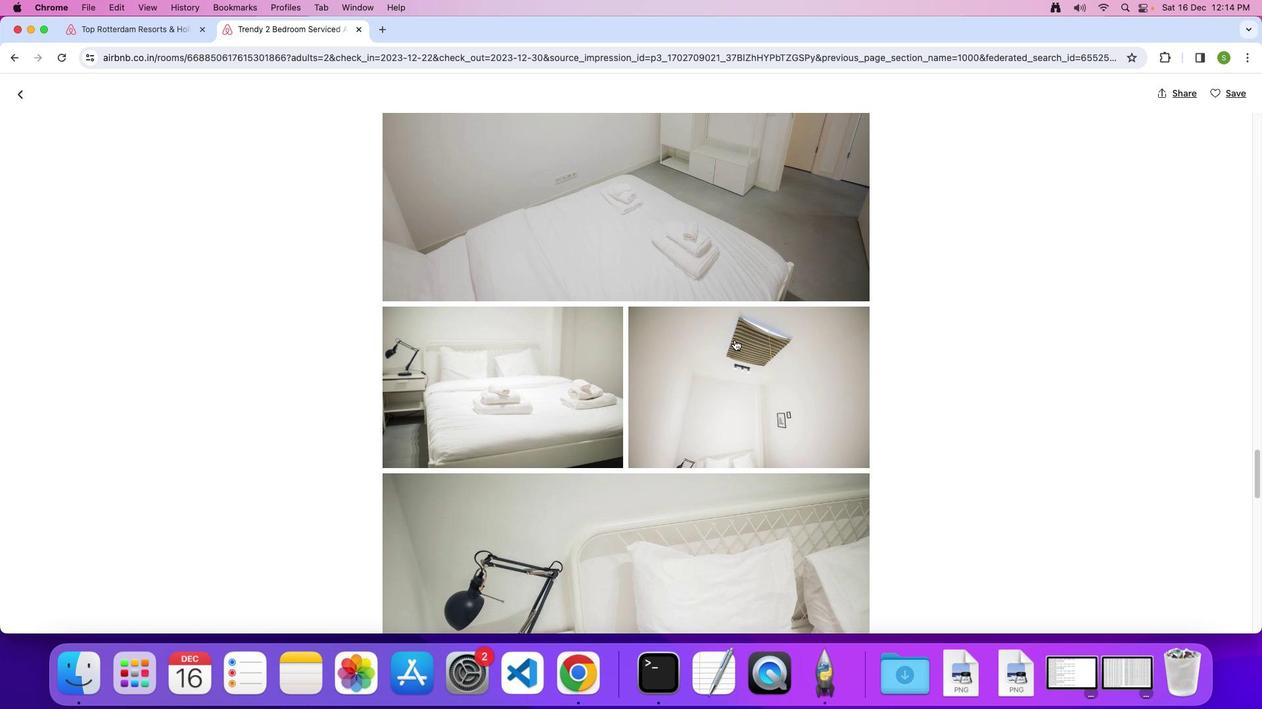 
Action: Mouse scrolled (734, 339) with delta (0, -1)
